 Task: Search for images of flowers, sunsets, or architecture using specific visual features.
Action: Mouse moved to (301, 51)
Screenshot: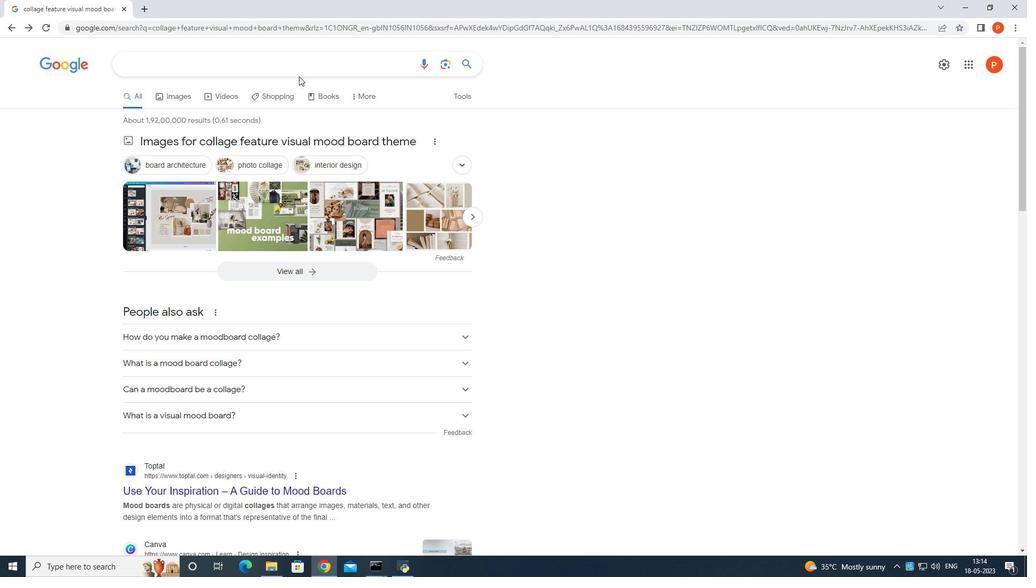 
Action: Mouse pressed left at (301, 51)
Screenshot: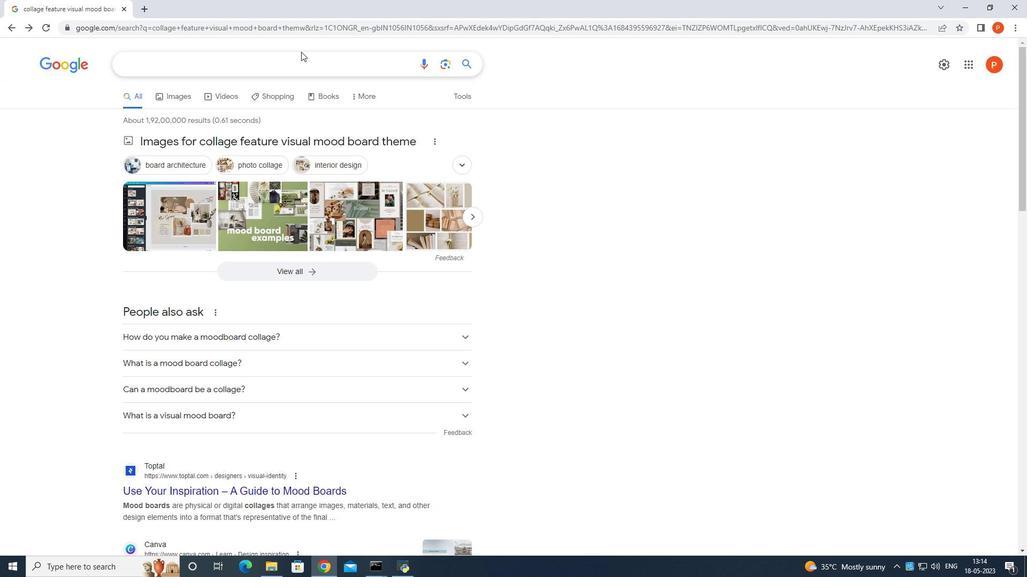 
Action: Mouse moved to (305, 57)
Screenshot: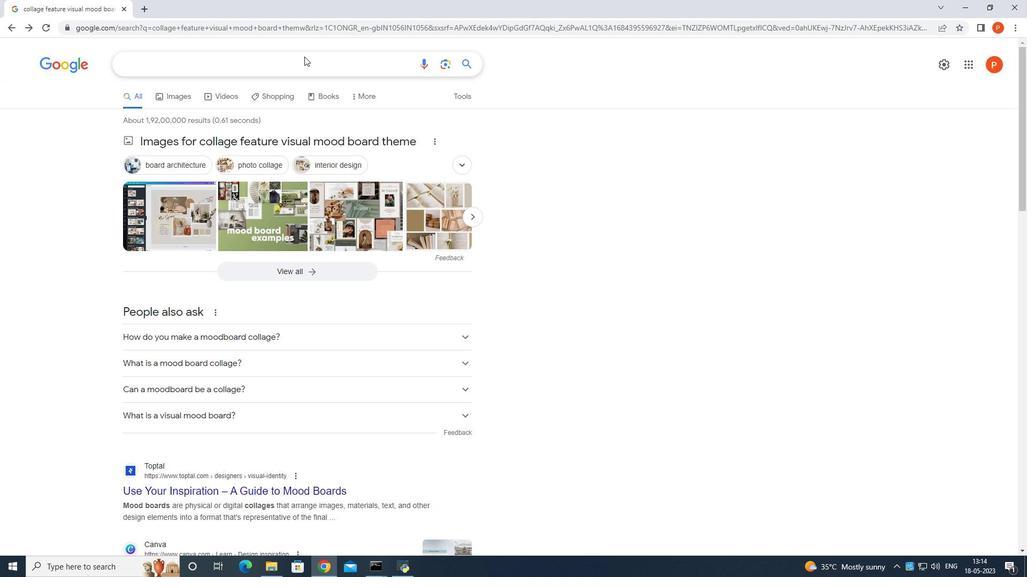 
Action: Mouse pressed left at (305, 57)
Screenshot: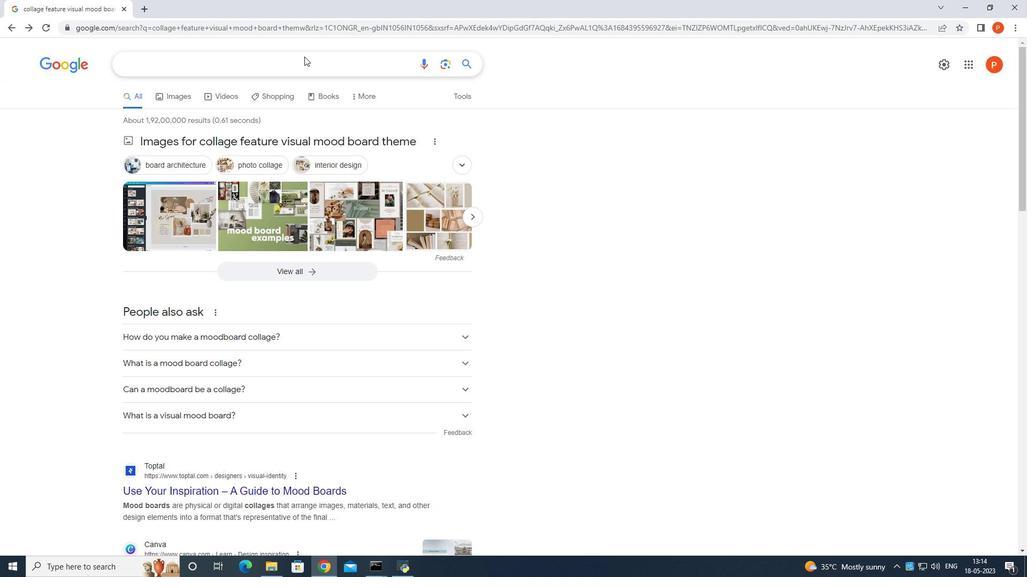 
Action: Mouse moved to (311, 66)
Screenshot: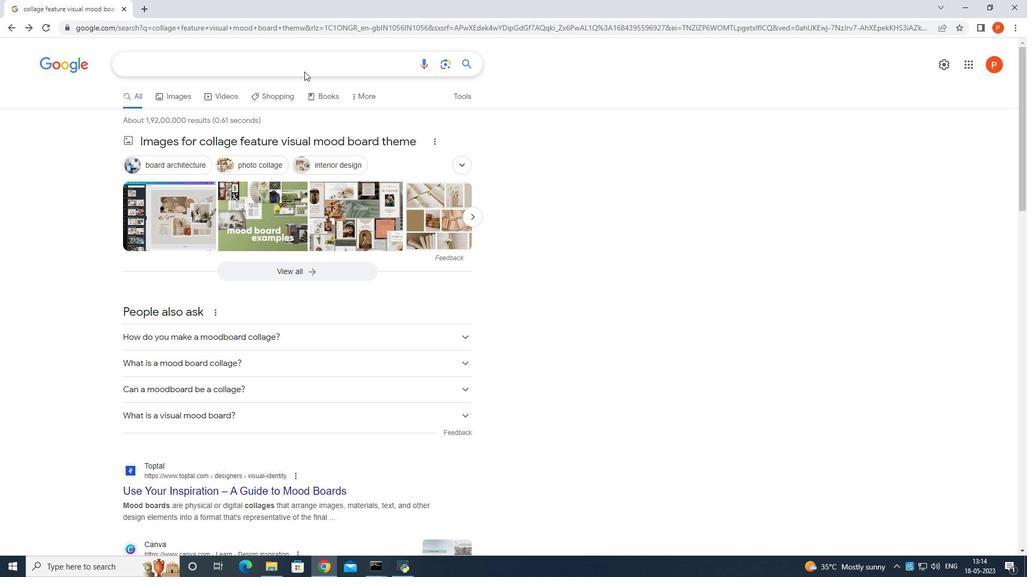 
Action: Mouse pressed left at (311, 66)
Screenshot: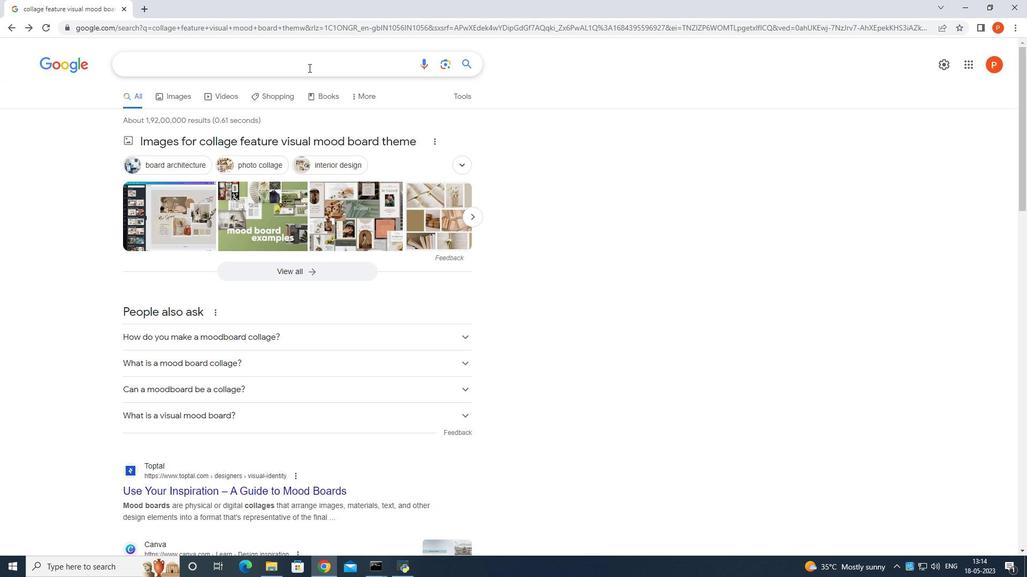 
Action: Mouse moved to (902, 534)
Screenshot: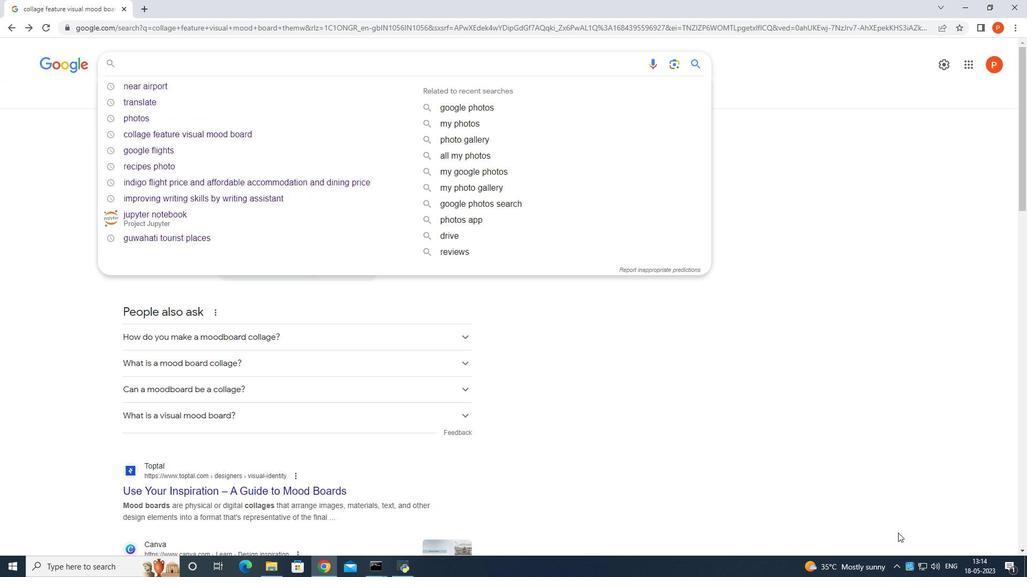 
Action: Key pressed <Key.shift>Photos<Key.space>of<Key.space>such<Key.space>as<Key.space>floer<Key.backspace><Key.backspace>wer<Key.space><Key.backspace>,<Key.space>synset
Screenshot: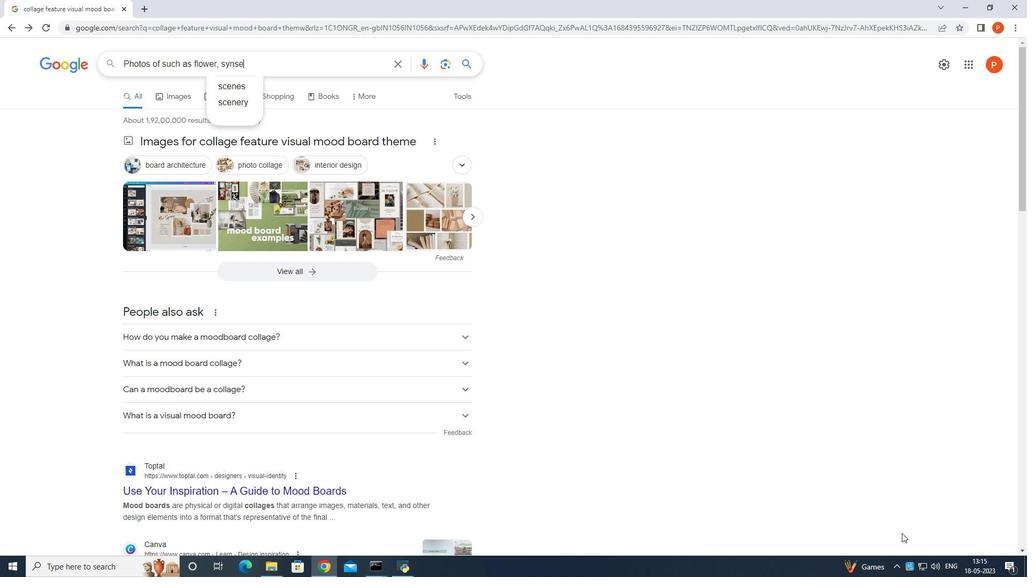 
Action: Mouse moved to (235, 87)
Screenshot: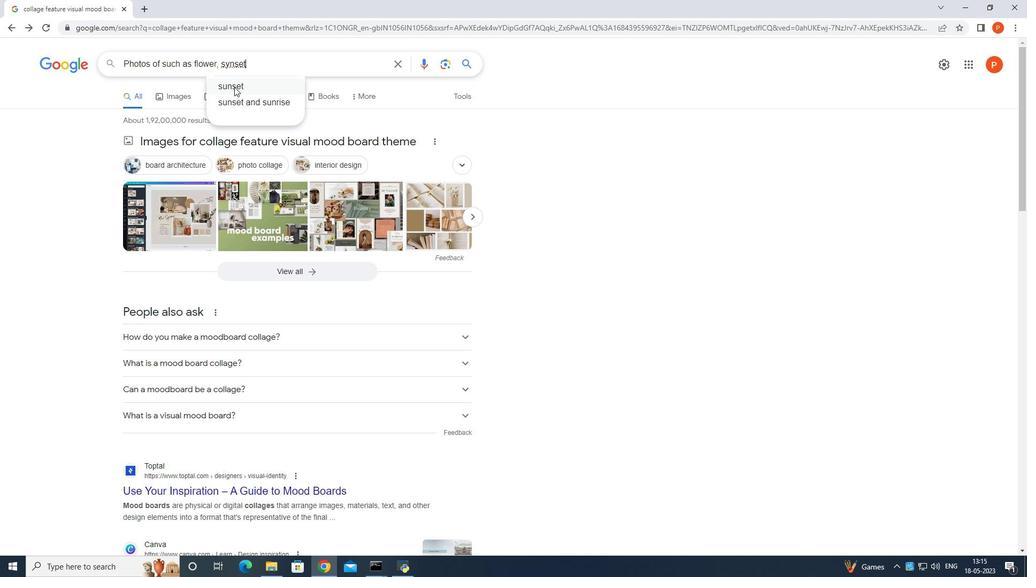 
Action: Mouse pressed left at (235, 87)
Screenshot: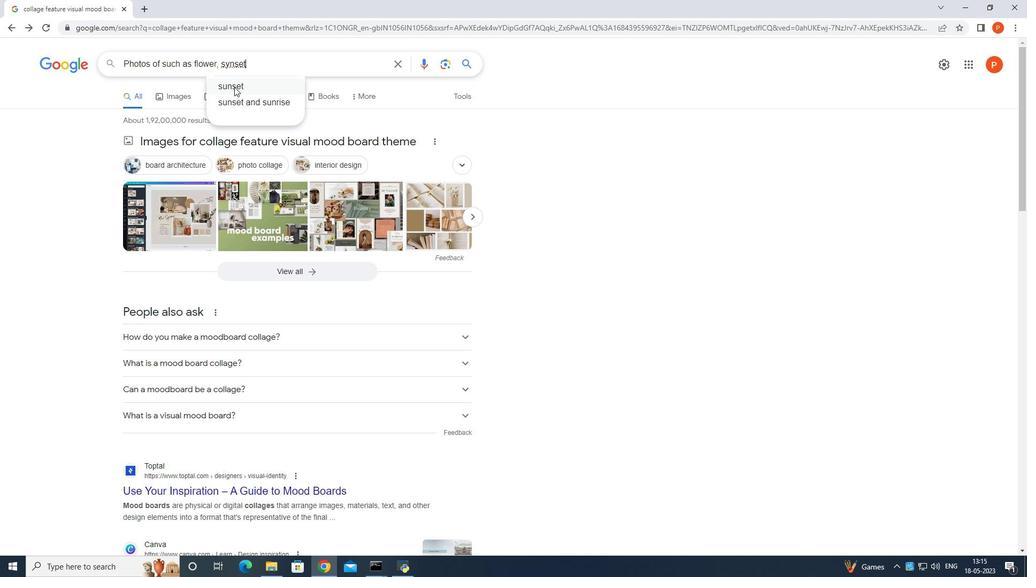 
Action: Mouse moved to (278, 74)
Screenshot: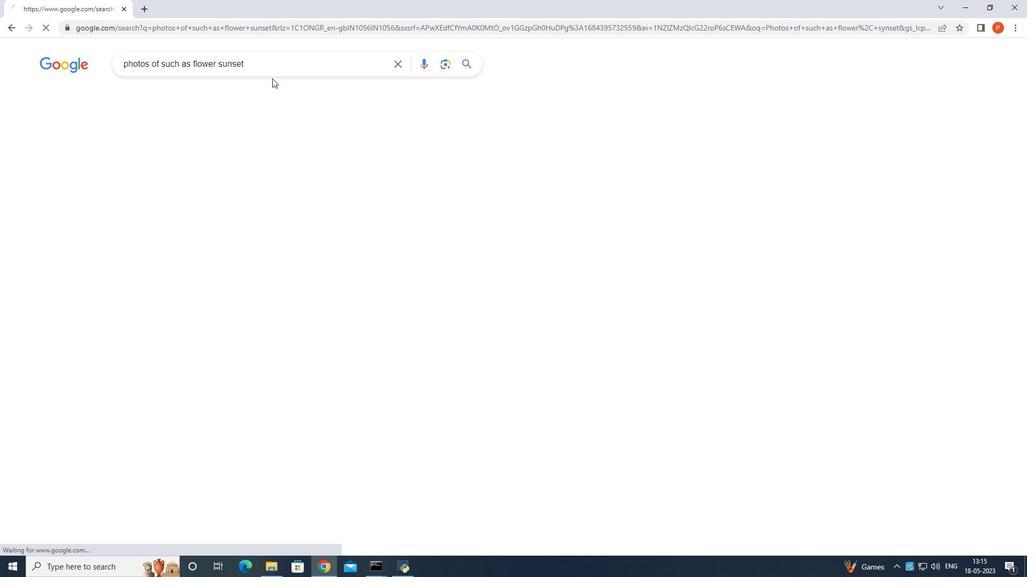 
Action: Mouse pressed left at (278, 74)
Screenshot: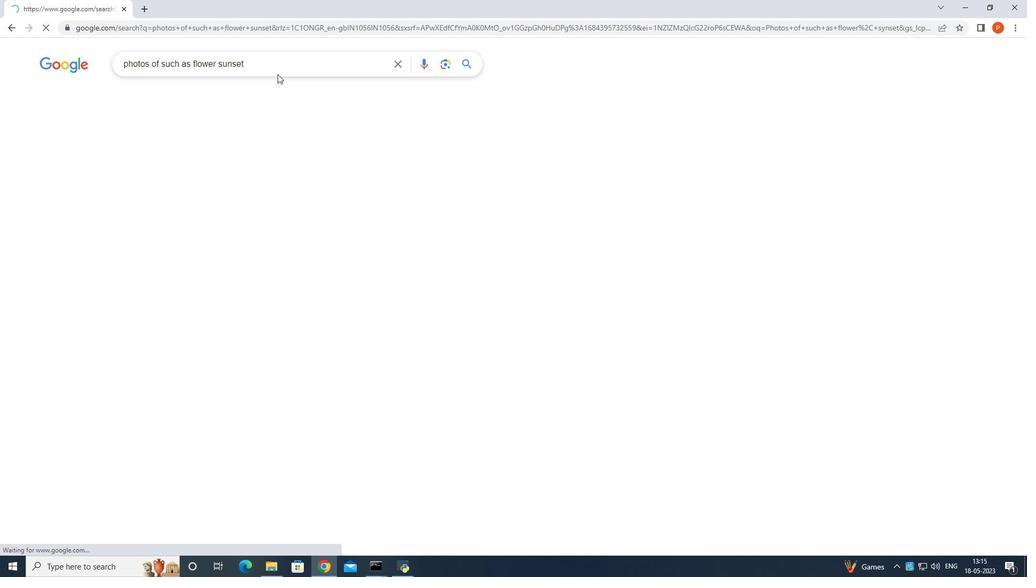 
Action: Mouse moved to (278, 66)
Screenshot: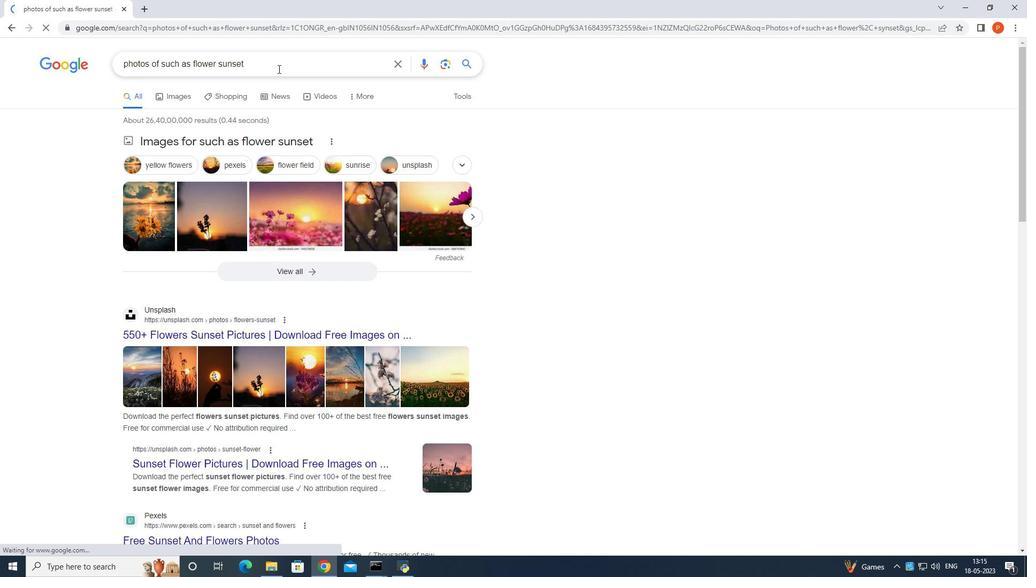 
Action: Mouse pressed left at (278, 66)
Screenshot: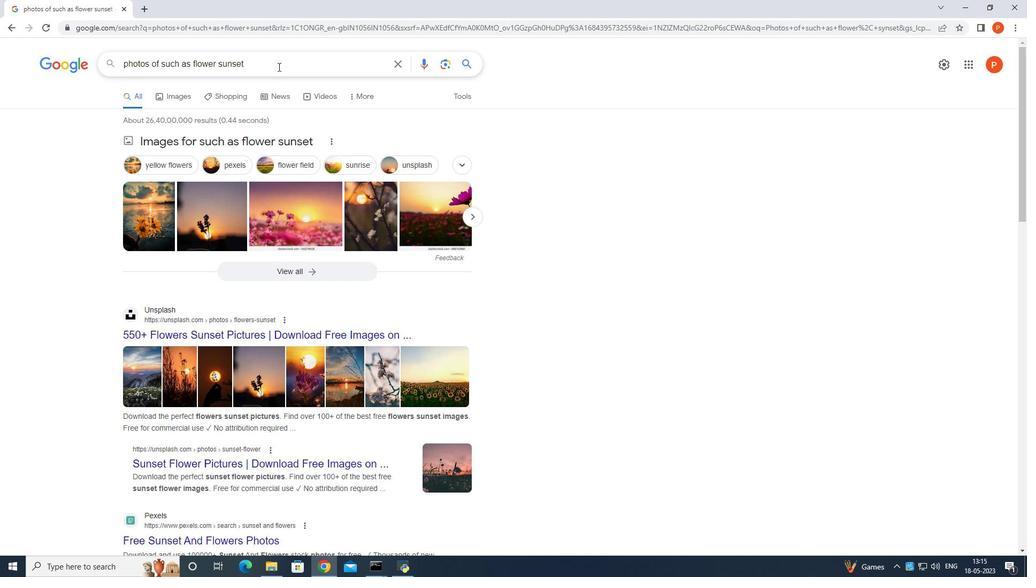 
Action: Key pressed <Key.space>
Screenshot: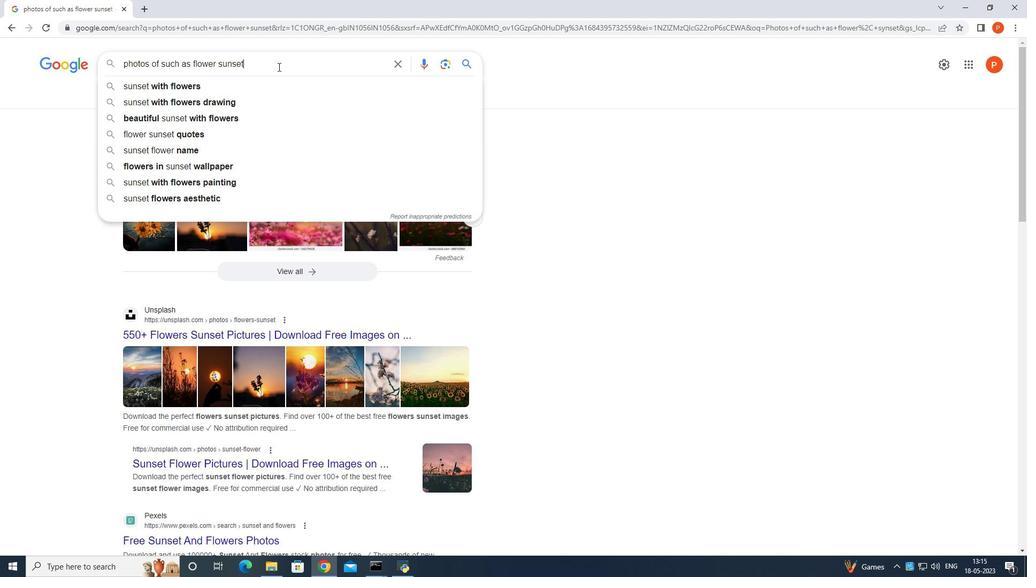 
Action: Mouse moved to (278, 66)
Screenshot: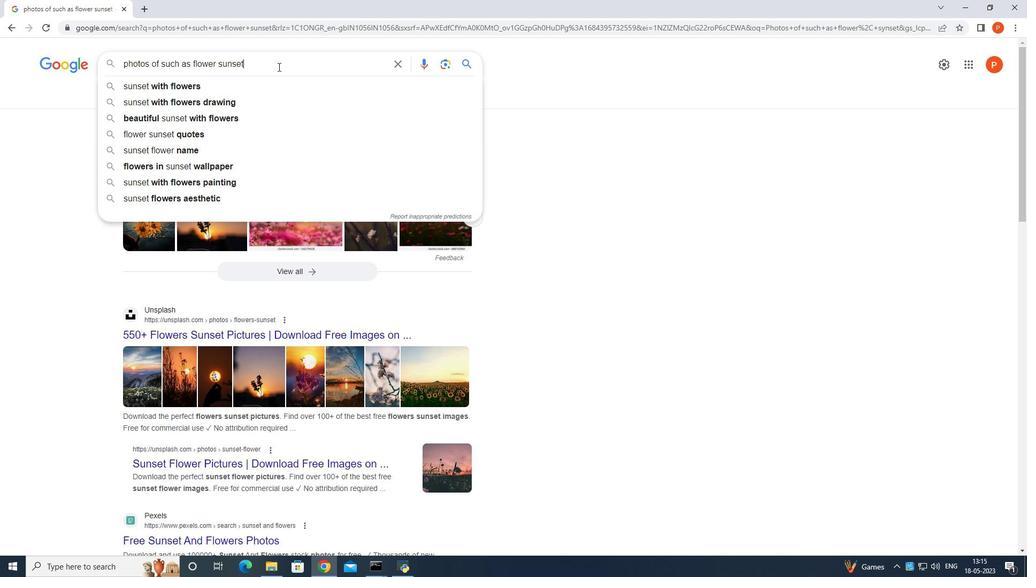 
Action: Key pressed or<Key.space><Key.shift>Architeccture<Key.space>
Screenshot: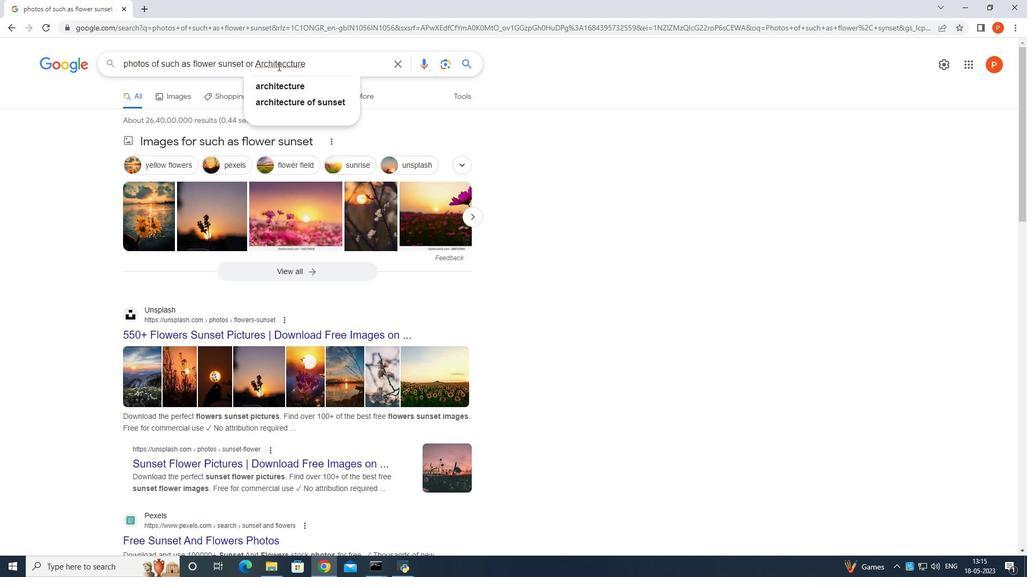 
Action: Mouse moved to (277, 66)
Screenshot: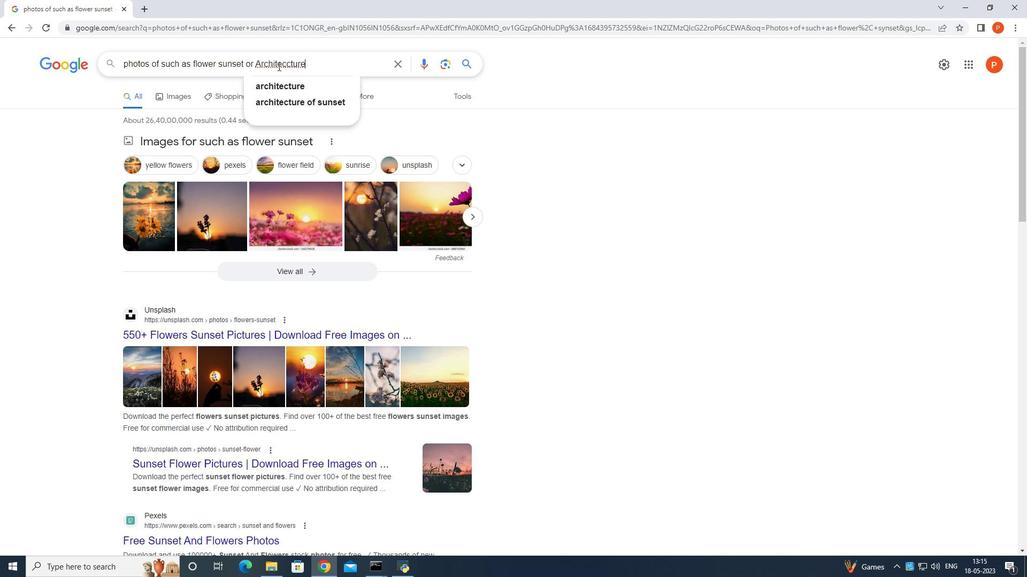 
Action: Key pressed <Key.enter>
Screenshot: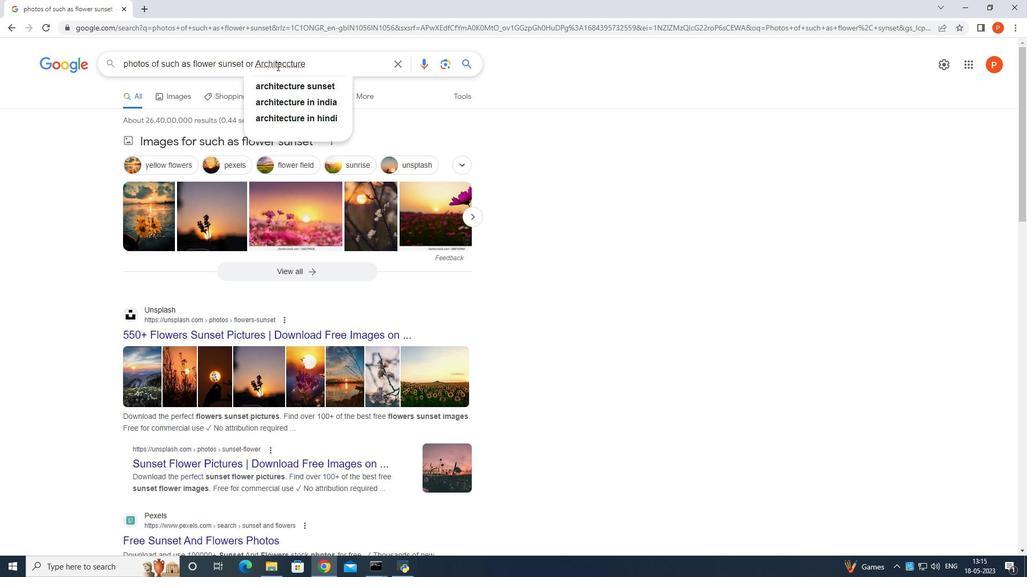 
Action: Mouse moved to (296, 305)
Screenshot: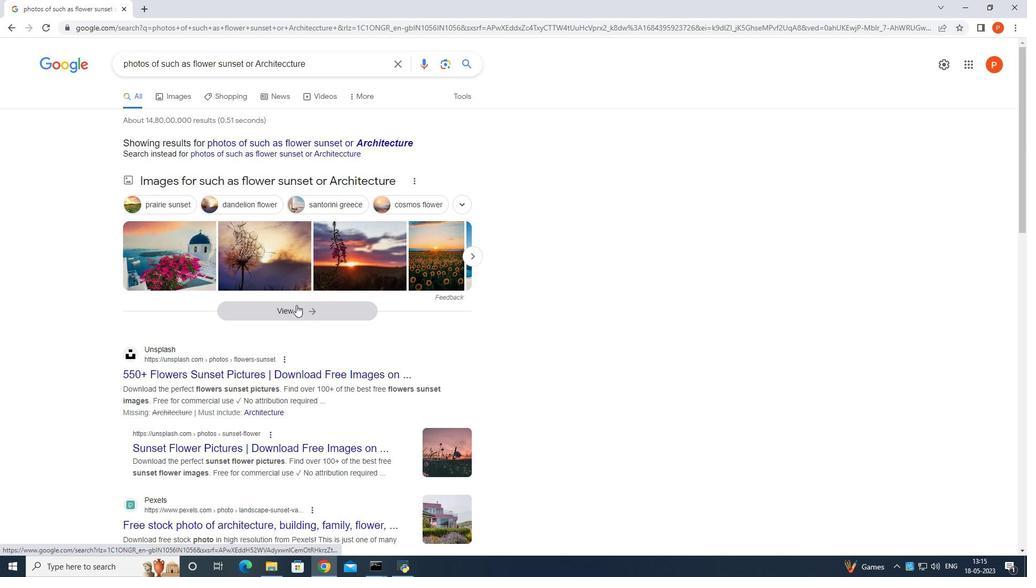 
Action: Mouse pressed left at (296, 305)
Screenshot: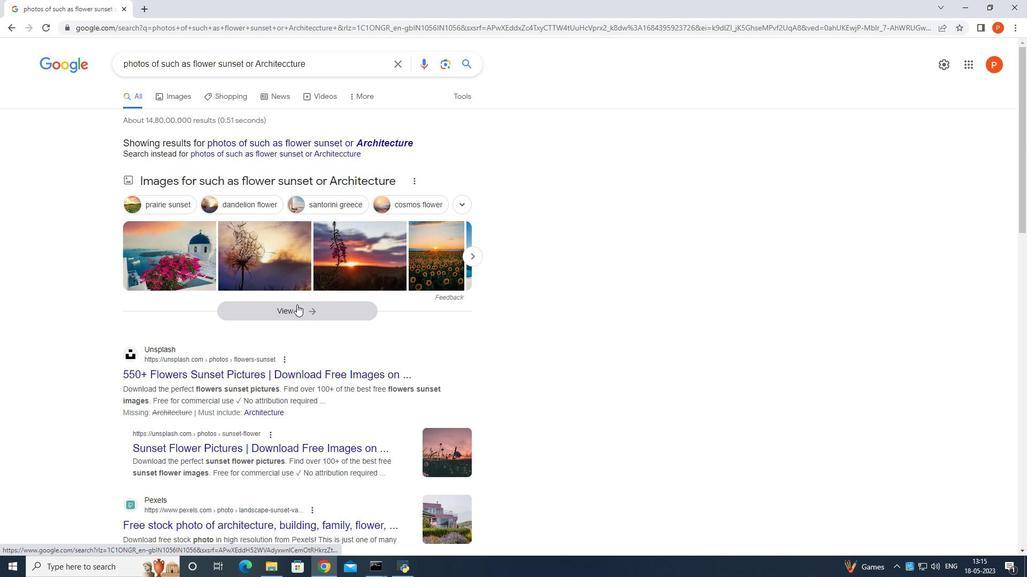 
Action: Mouse moved to (138, 203)
Screenshot: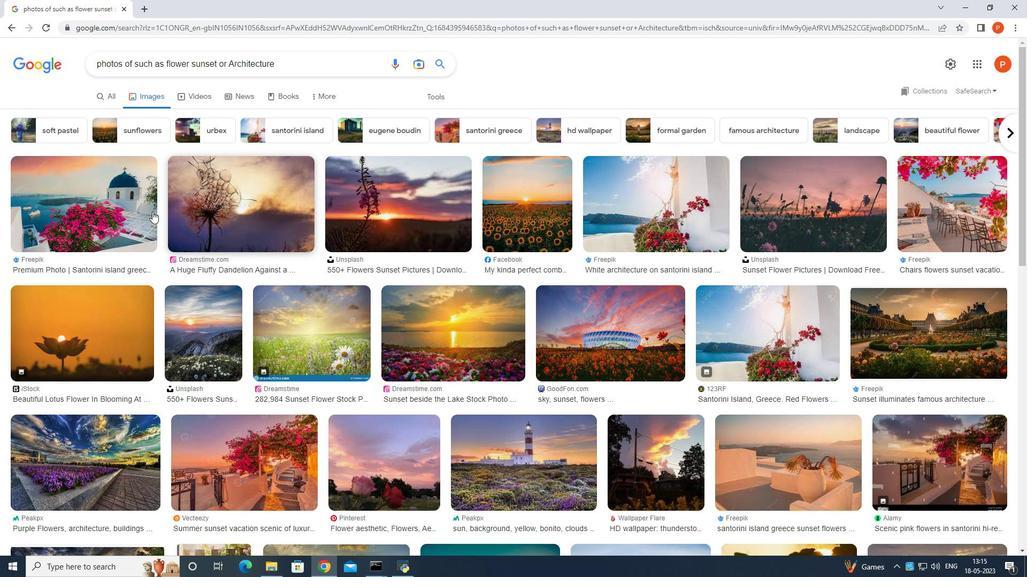 
Action: Mouse pressed left at (138, 203)
Screenshot: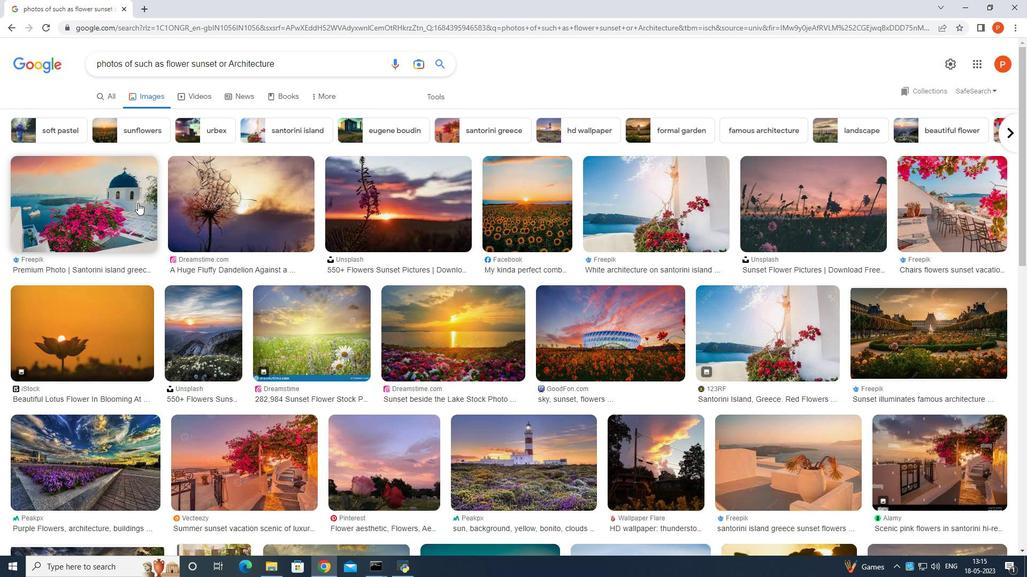
Action: Mouse moved to (522, 365)
Screenshot: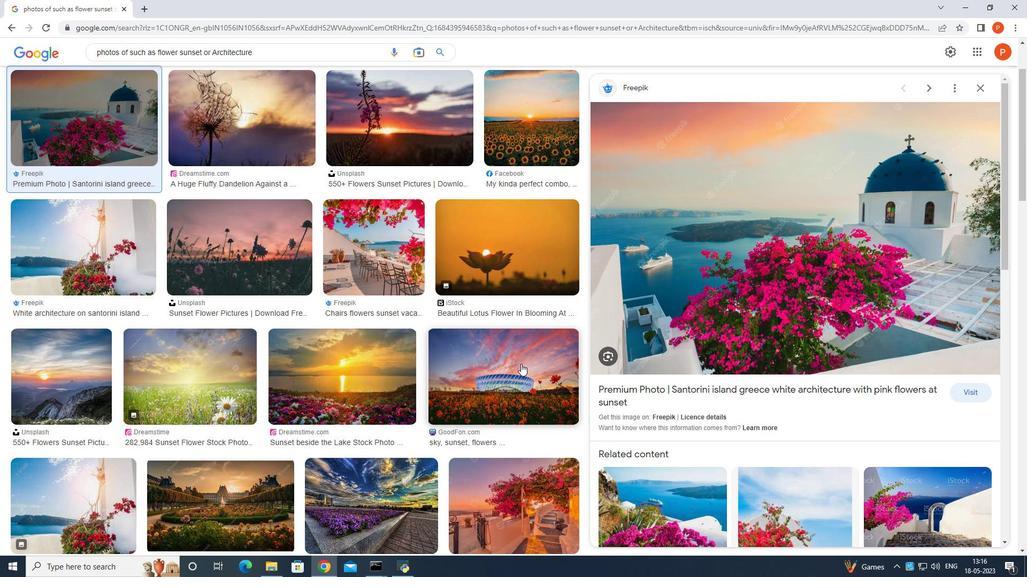 
Action: Mouse scrolled (522, 364) with delta (0, 0)
Screenshot: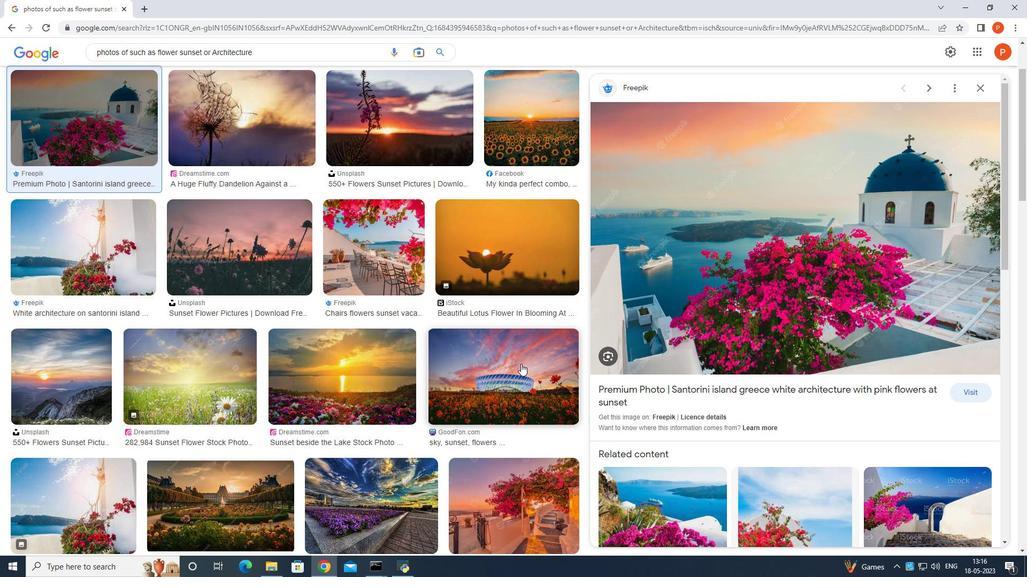 
Action: Mouse moved to (524, 369)
Screenshot: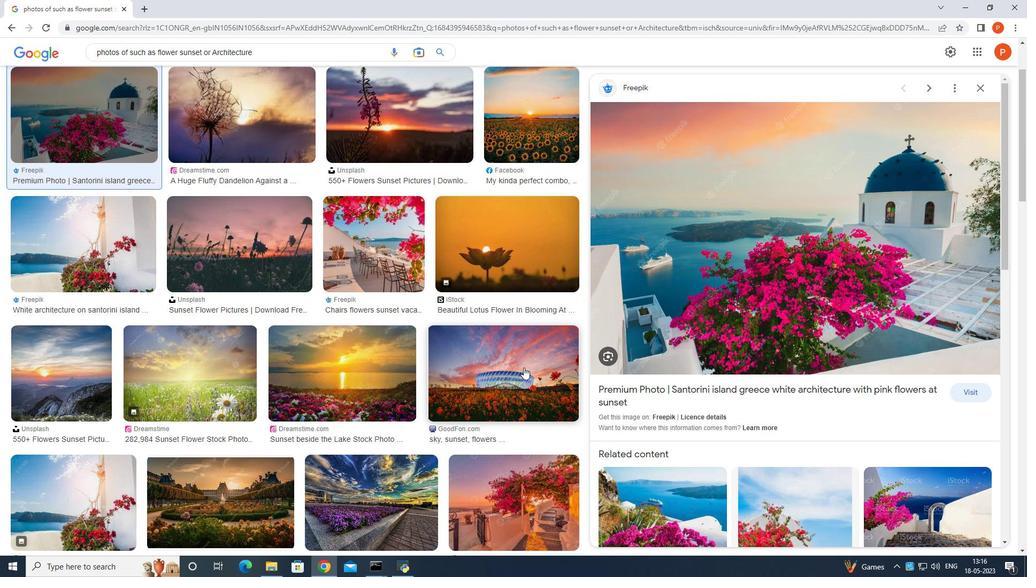 
Action: Mouse scrolled (524, 369) with delta (0, 0)
Screenshot: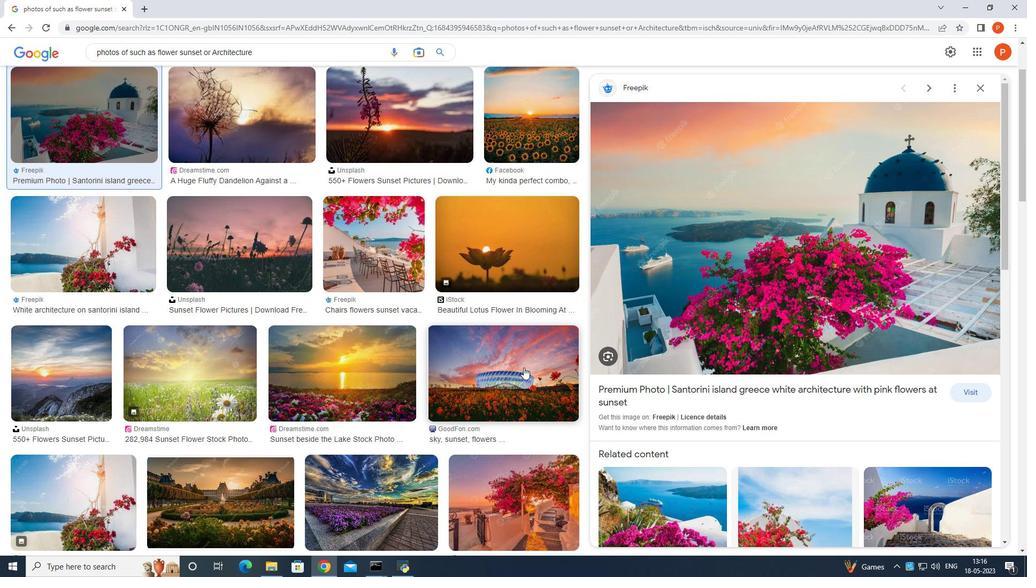 
Action: Mouse moved to (712, 336)
Screenshot: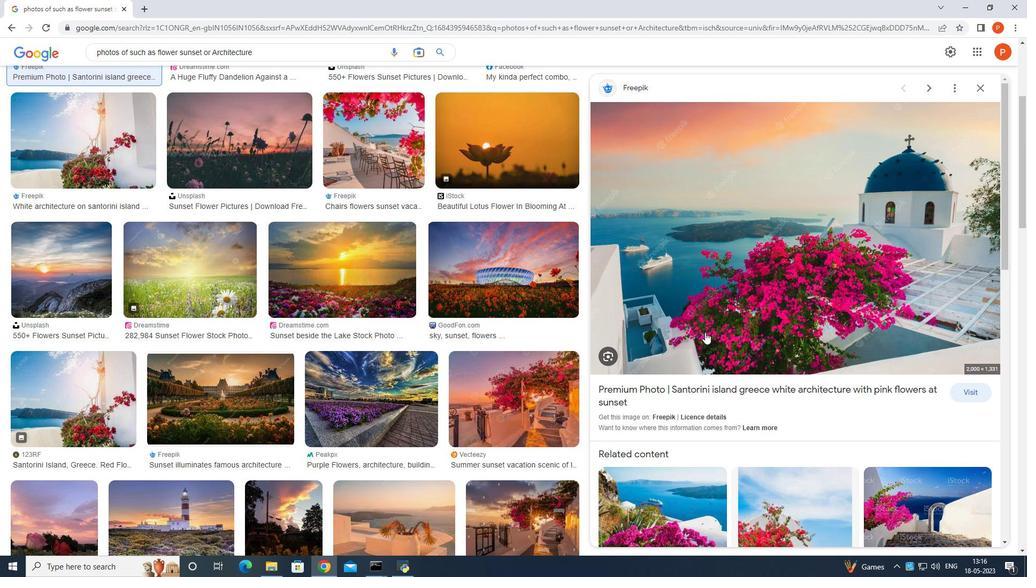 
Action: Mouse scrolled (712, 335) with delta (0, 0)
Screenshot: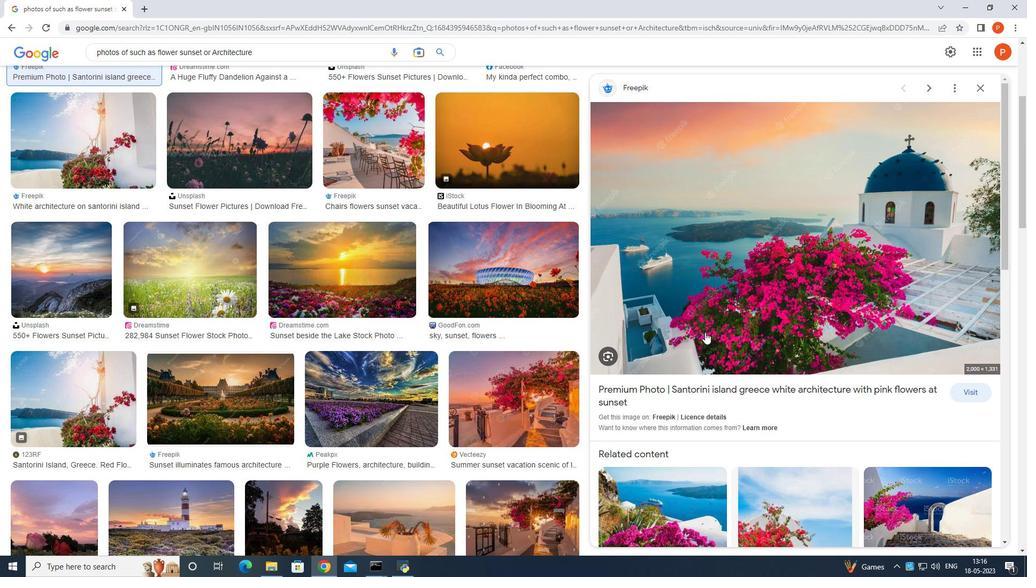 
Action: Mouse moved to (712, 336)
Screenshot: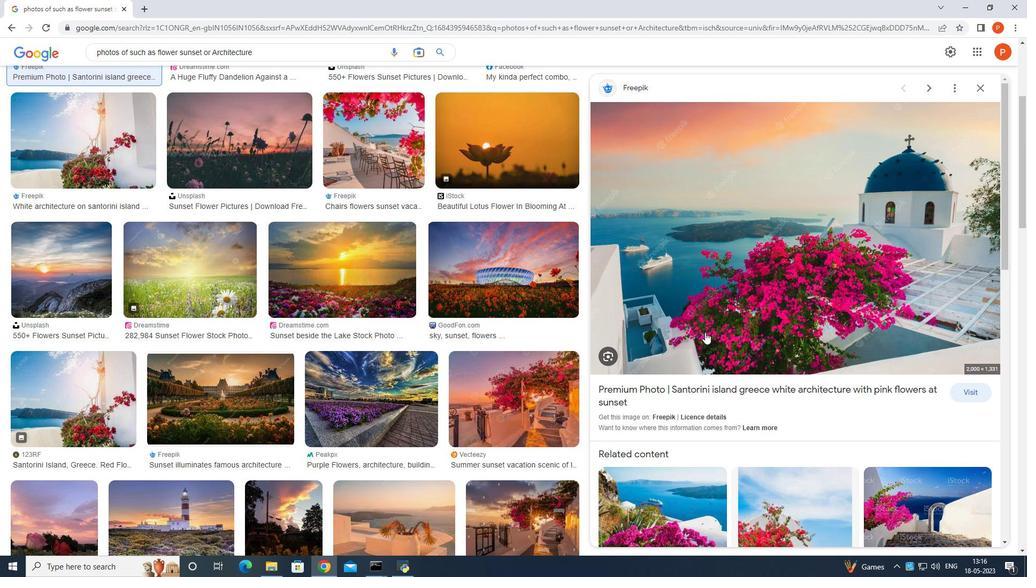 
Action: Mouse scrolled (712, 336) with delta (0, 0)
Screenshot: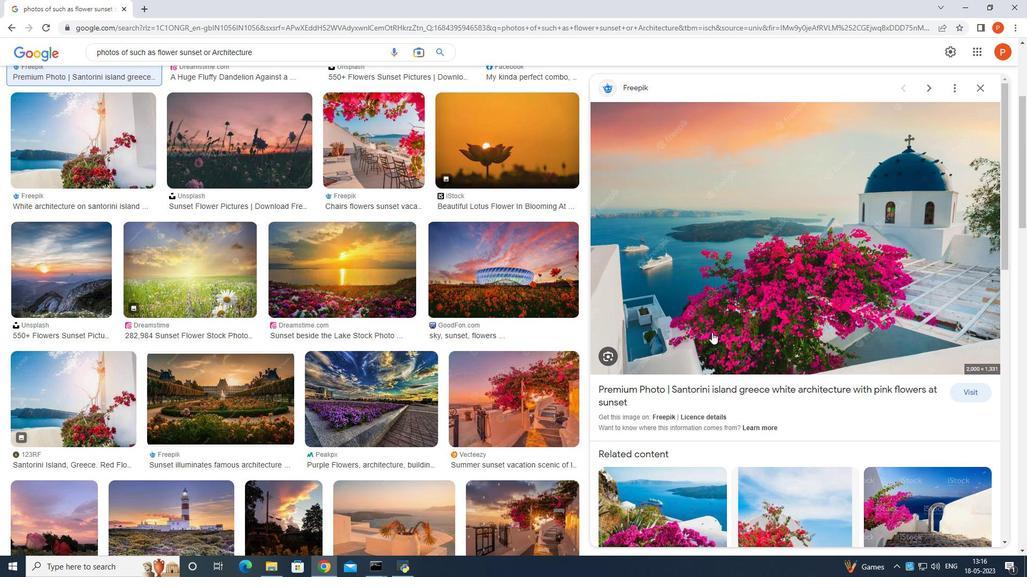 
Action: Mouse scrolled (712, 336) with delta (0, 0)
Screenshot: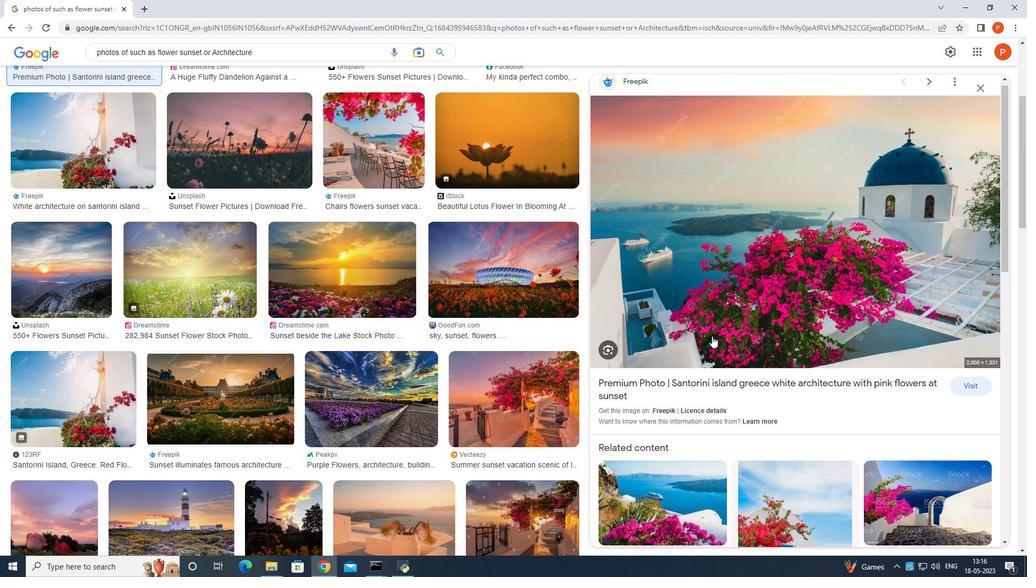
Action: Mouse moved to (711, 339)
Screenshot: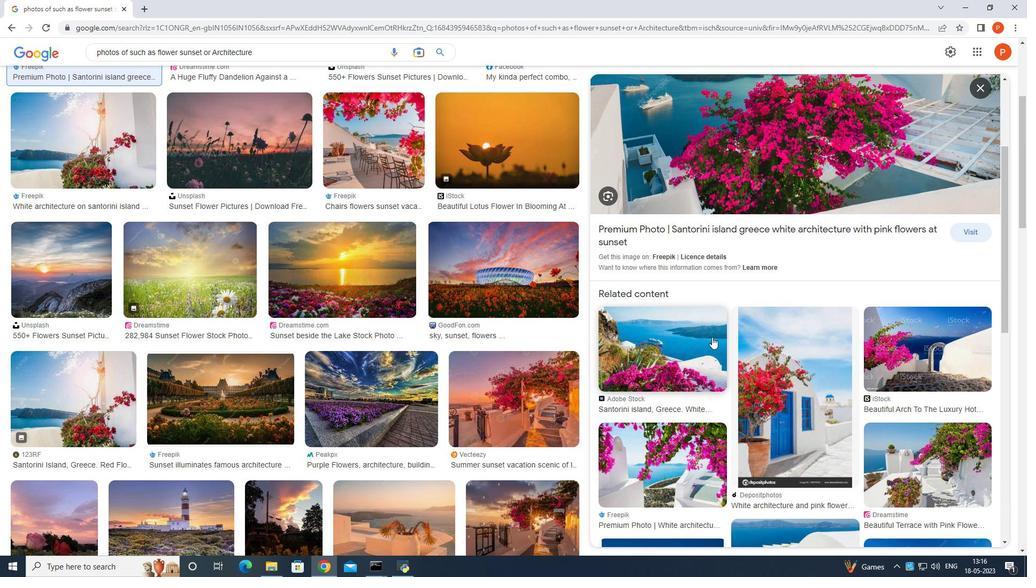 
Action: Mouse scrolled (711, 338) with delta (0, 0)
Screenshot: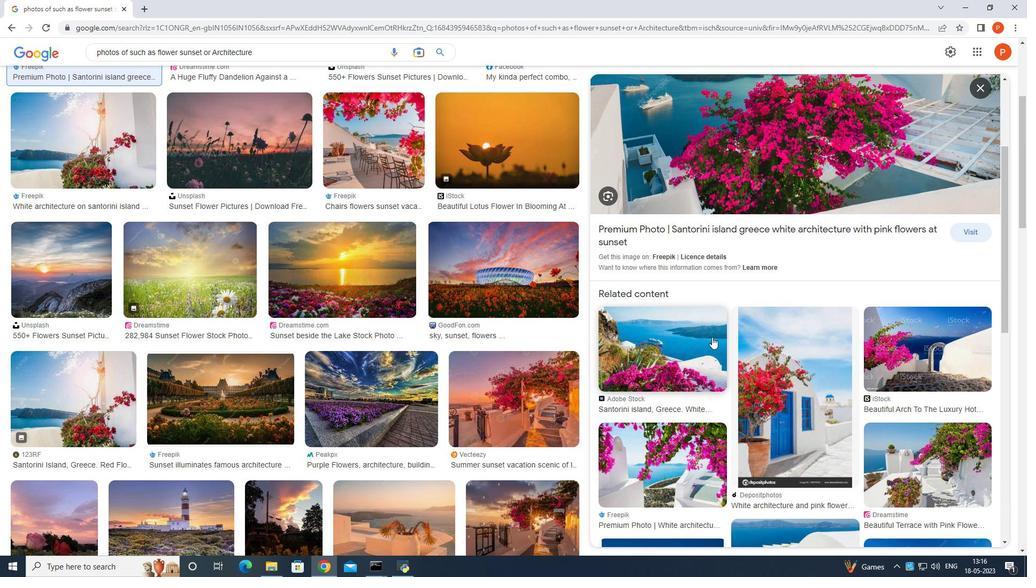 
Action: Mouse moved to (710, 341)
Screenshot: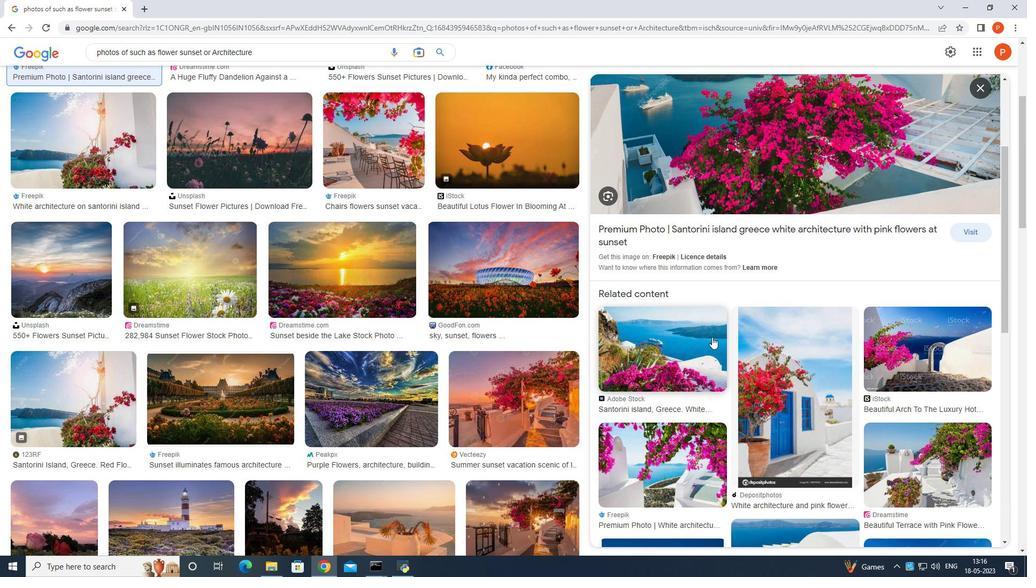 
Action: Mouse scrolled (710, 340) with delta (0, 0)
Screenshot: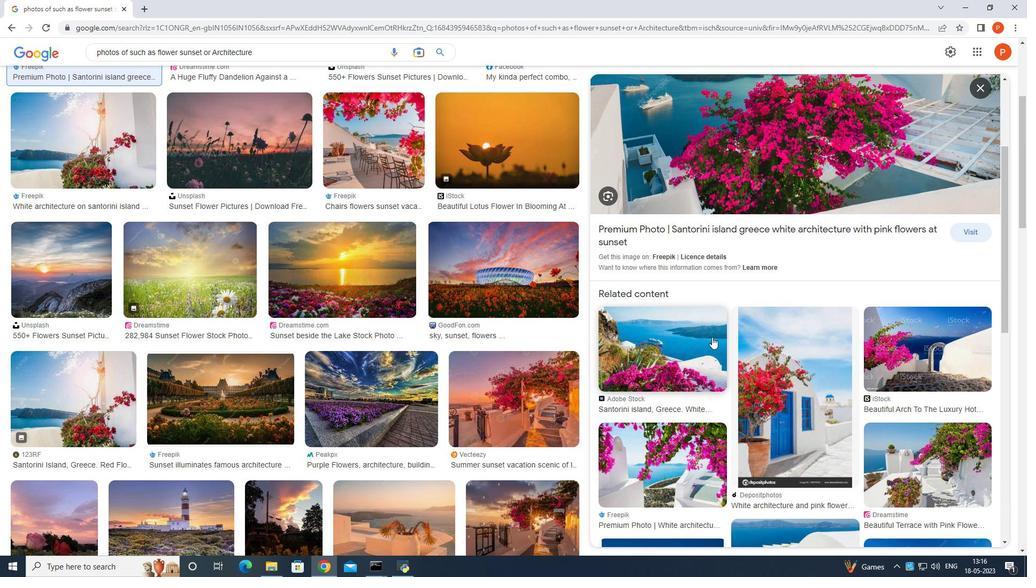 
Action: Mouse moved to (709, 342)
Screenshot: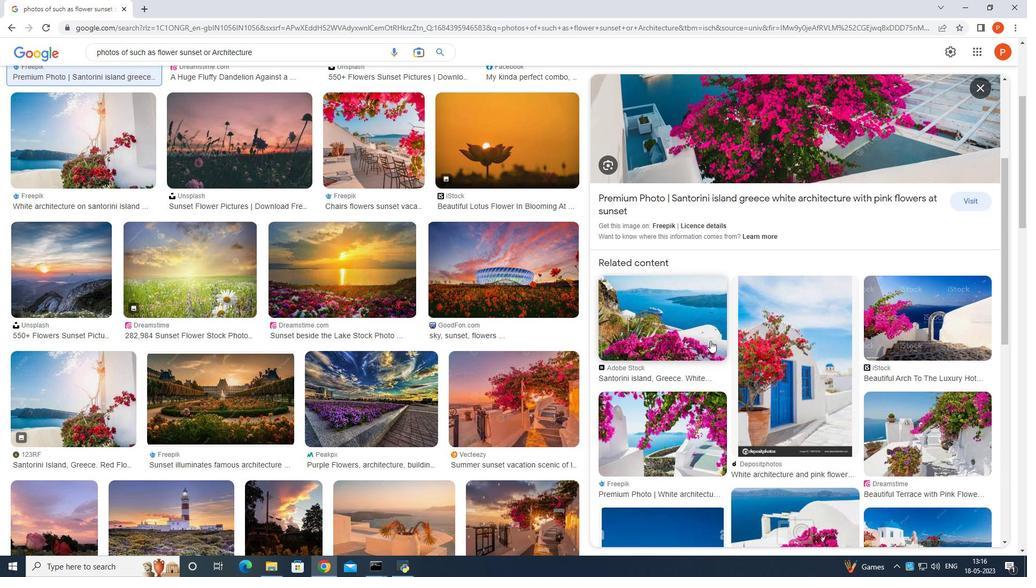
Action: Mouse scrolled (709, 342) with delta (0, 0)
Screenshot: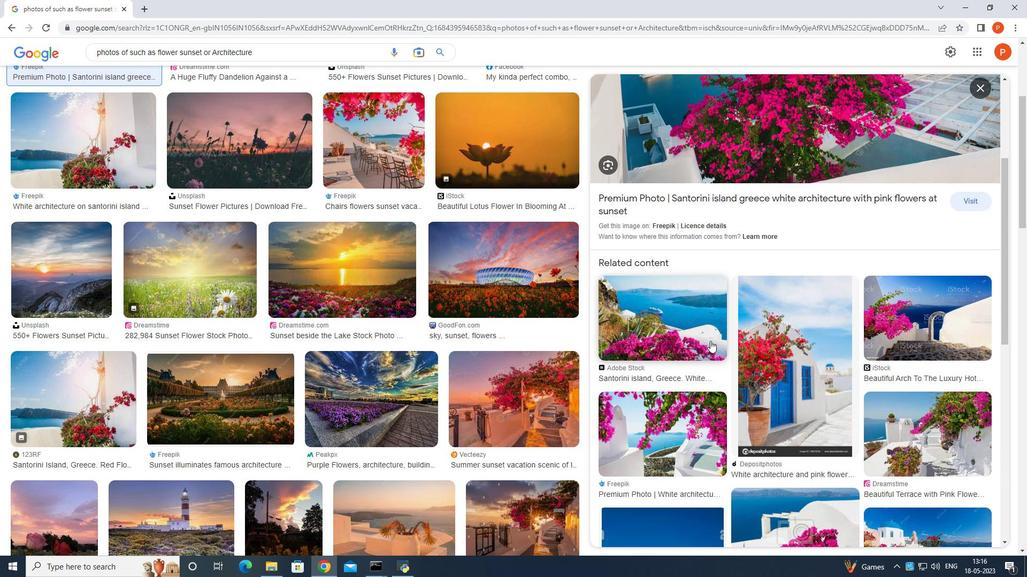 
Action: Mouse moved to (708, 344)
Screenshot: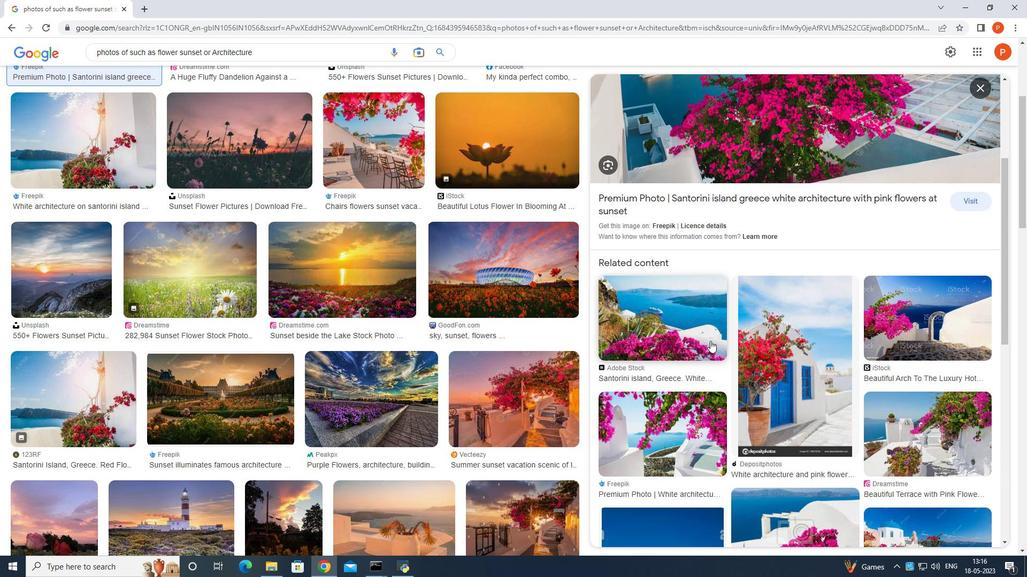 
Action: Mouse scrolled (708, 343) with delta (0, 0)
Screenshot: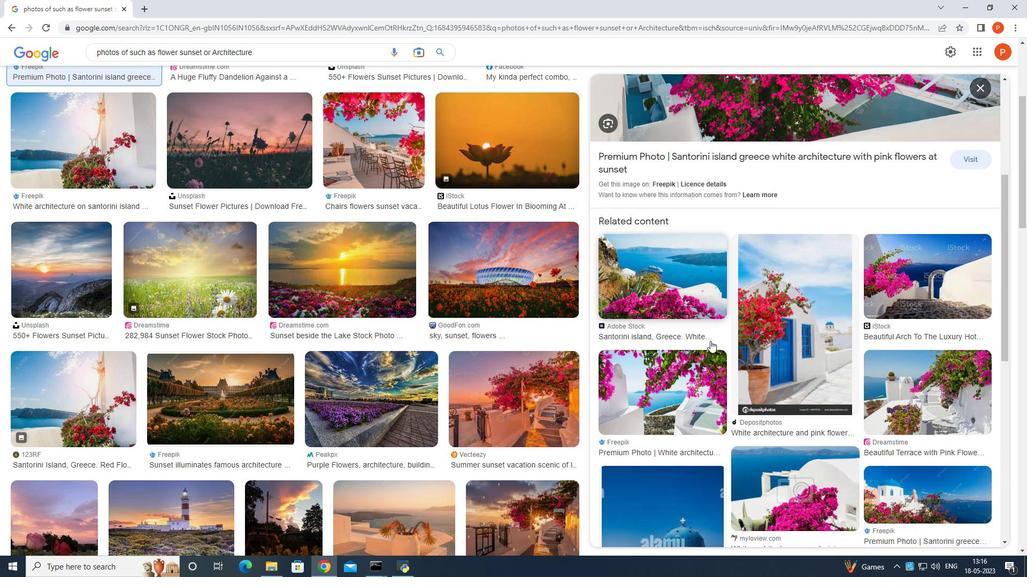 
Action: Mouse scrolled (708, 343) with delta (0, 0)
Screenshot: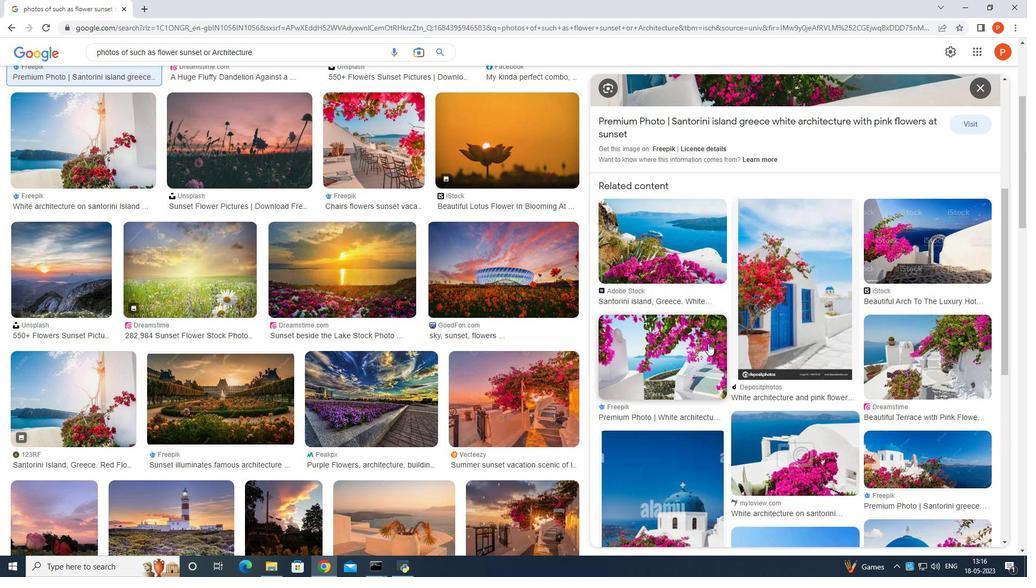 
Action: Mouse scrolled (708, 344) with delta (0, 0)
Screenshot: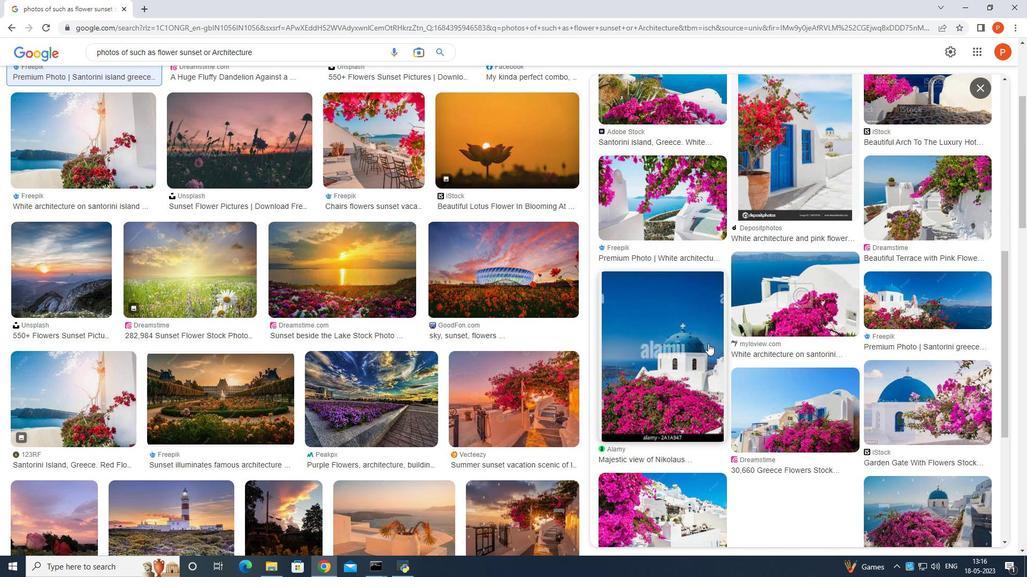 
Action: Mouse scrolled (708, 344) with delta (0, 0)
Screenshot: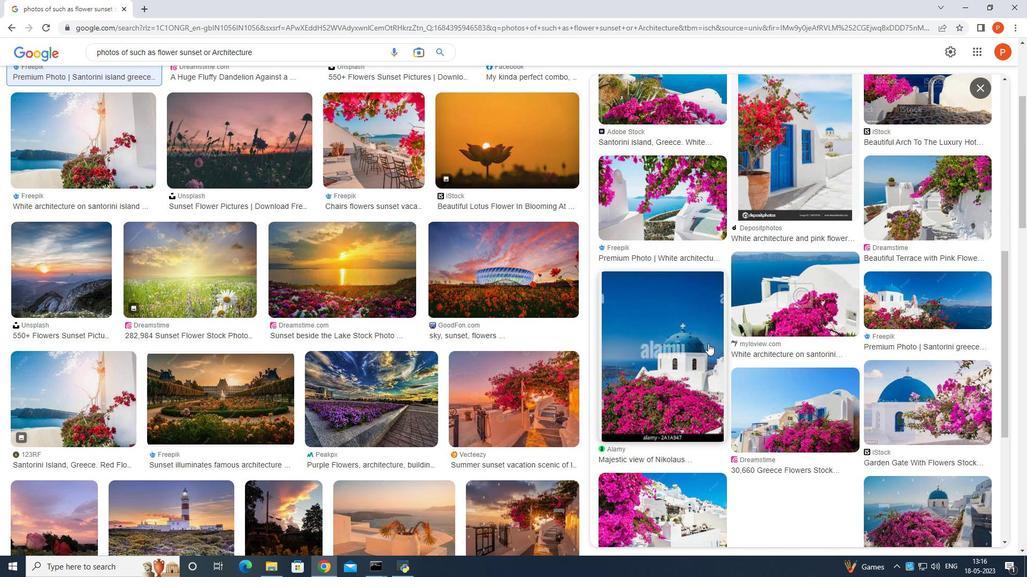
Action: Mouse moved to (311, 55)
Screenshot: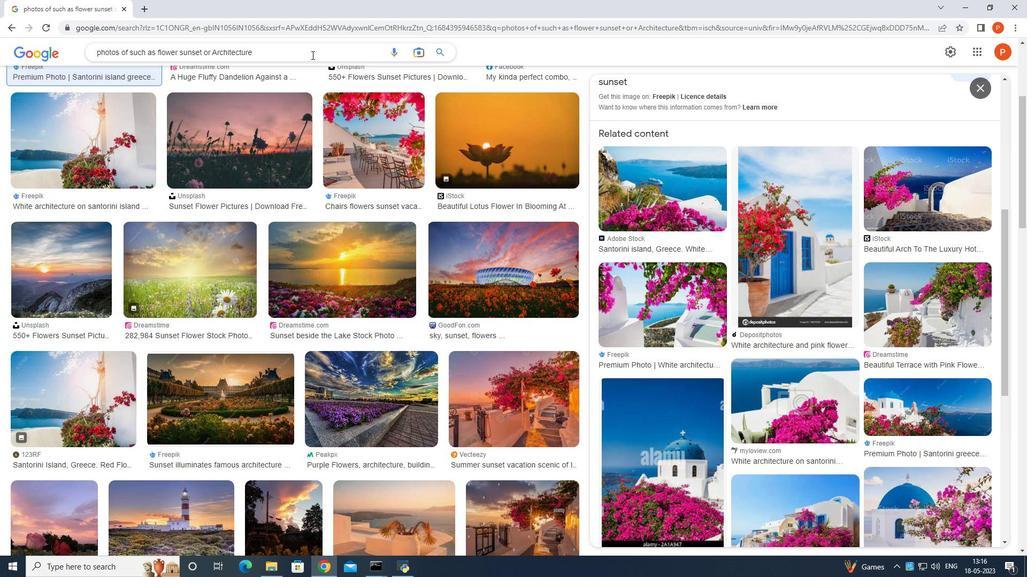
Action: Mouse pressed left at (311, 55)
Screenshot: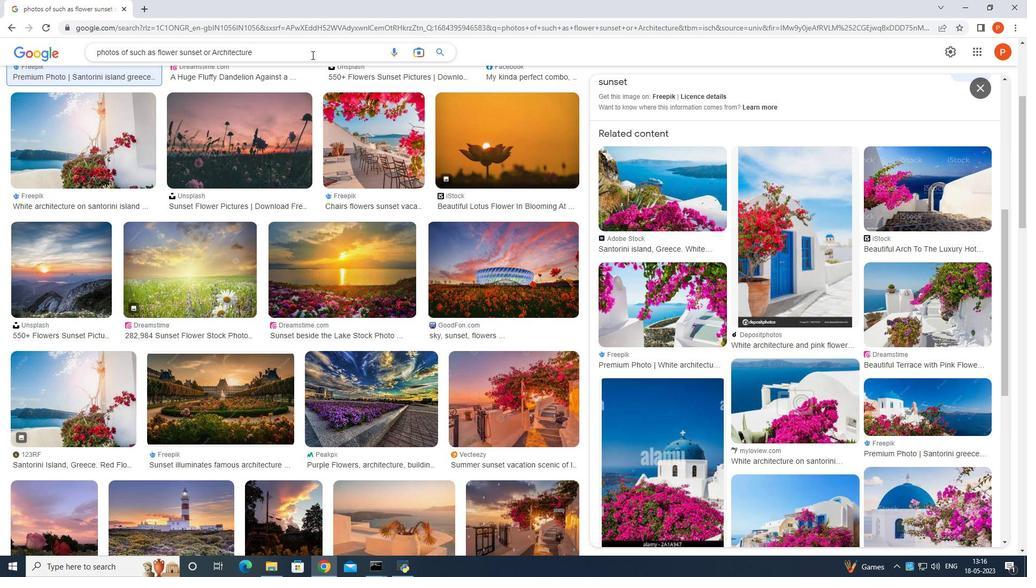 
Action: Mouse moved to (312, 56)
Screenshot: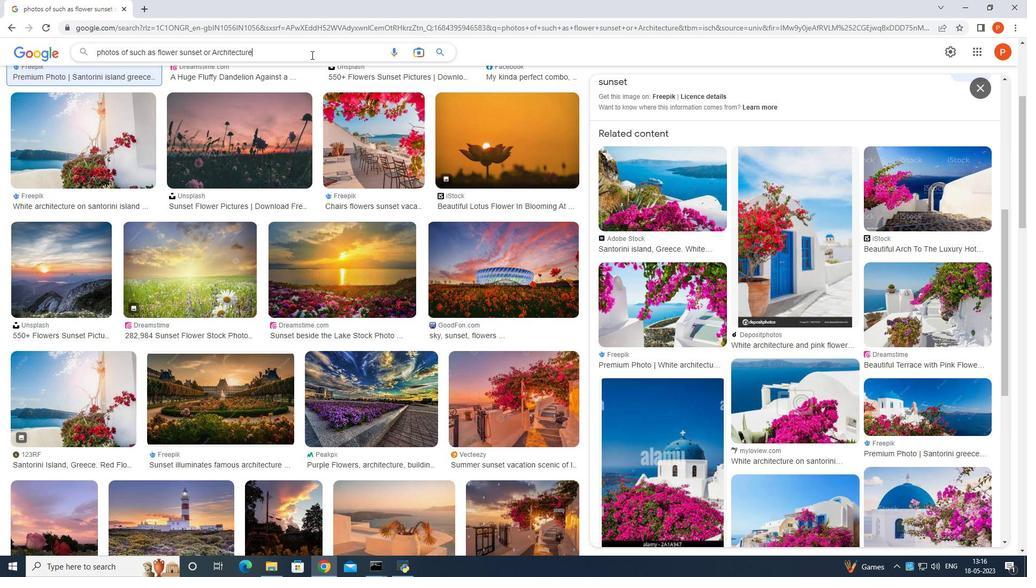 
Action: Key pressed <Key.space>using<Key.space>the<Key.space>visual<Key.space>features<Key.enter>
Screenshot: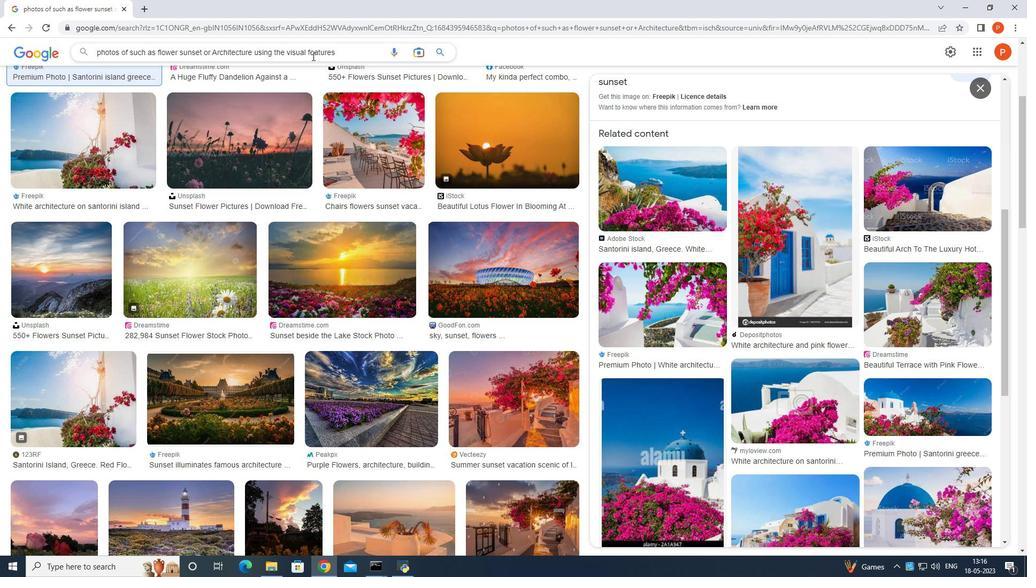 
Action: Mouse moved to (394, 188)
Screenshot: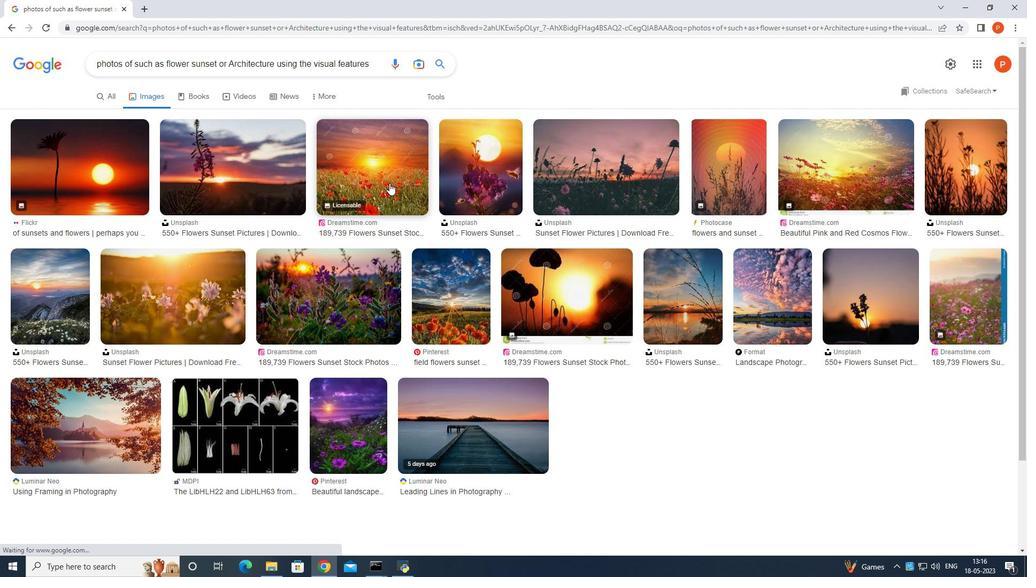 
Action: Mouse scrolled (394, 187) with delta (0, 0)
Screenshot: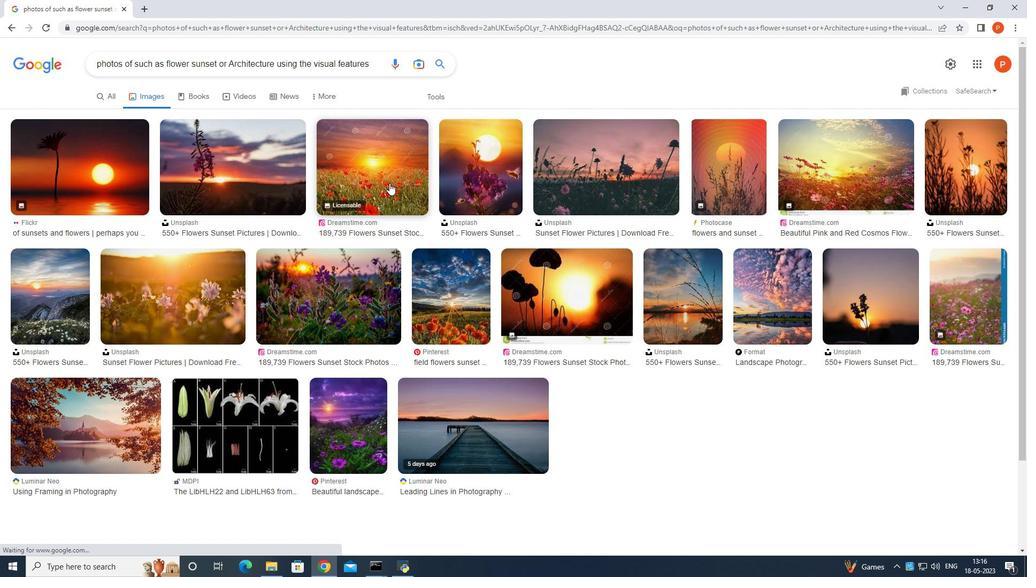 
Action: Mouse moved to (394, 188)
Screenshot: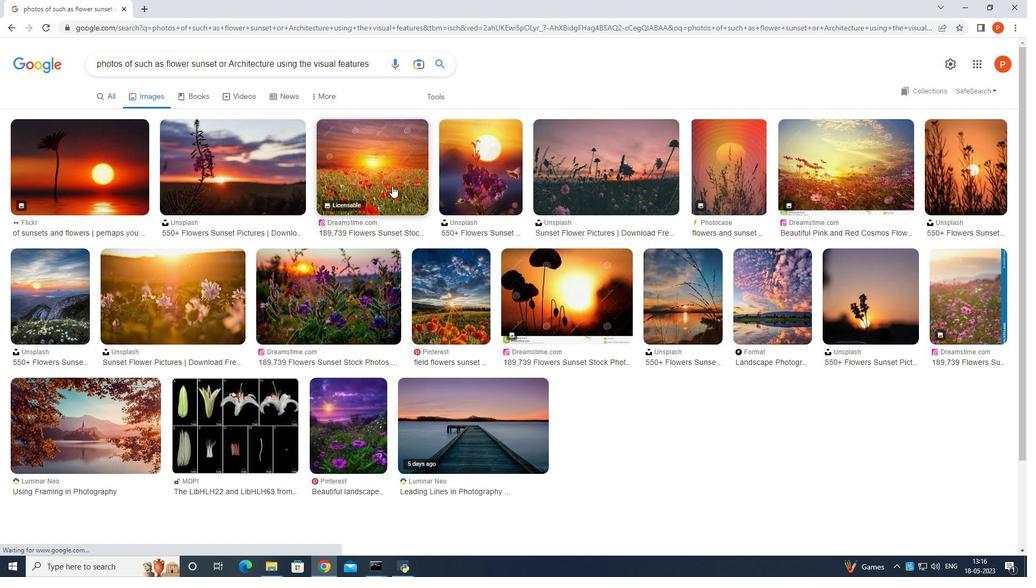 
Action: Mouse scrolled (394, 187) with delta (0, 0)
Screenshot: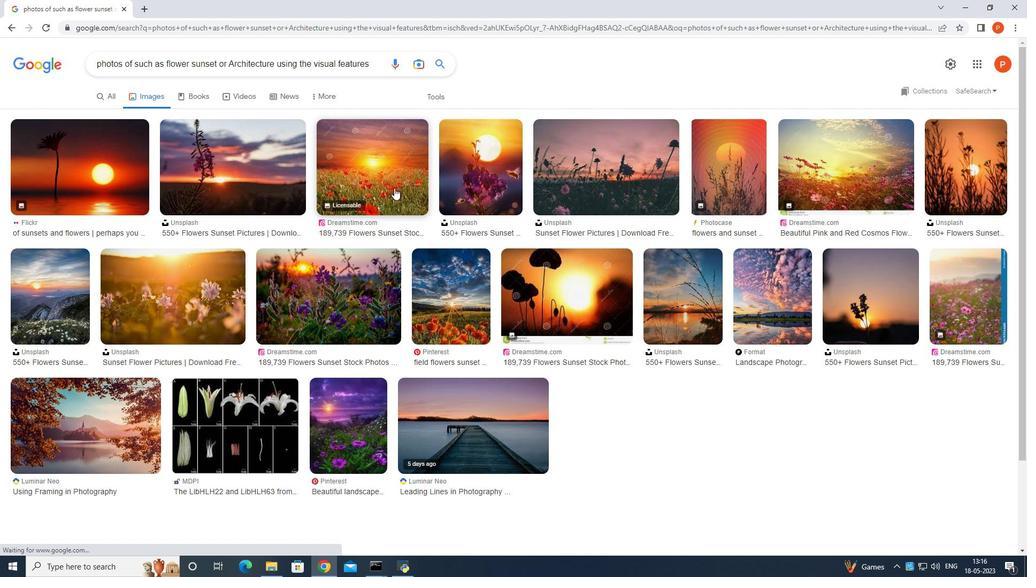 
Action: Mouse moved to (395, 189)
Screenshot: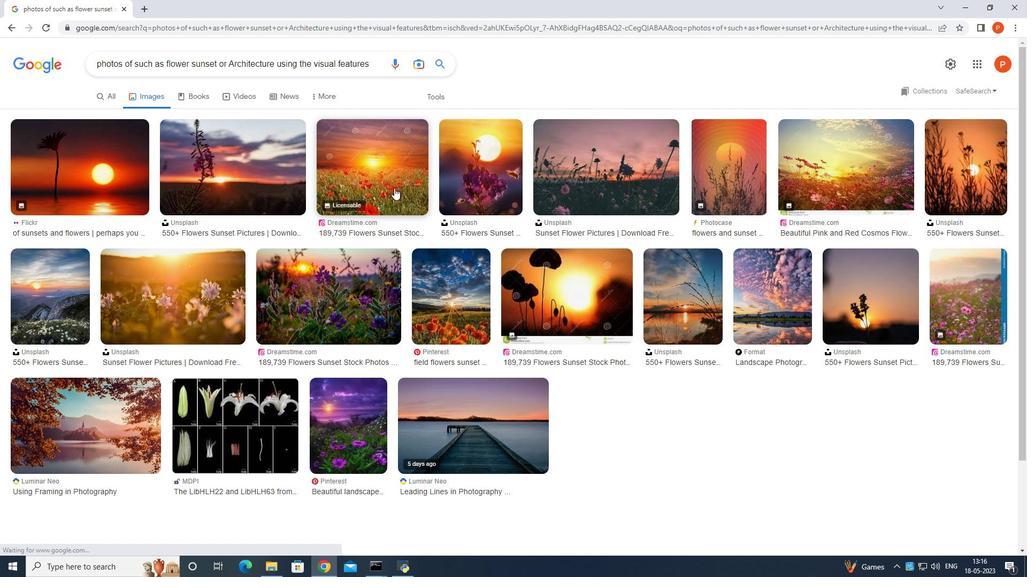 
Action: Mouse scrolled (395, 189) with delta (0, 0)
Screenshot: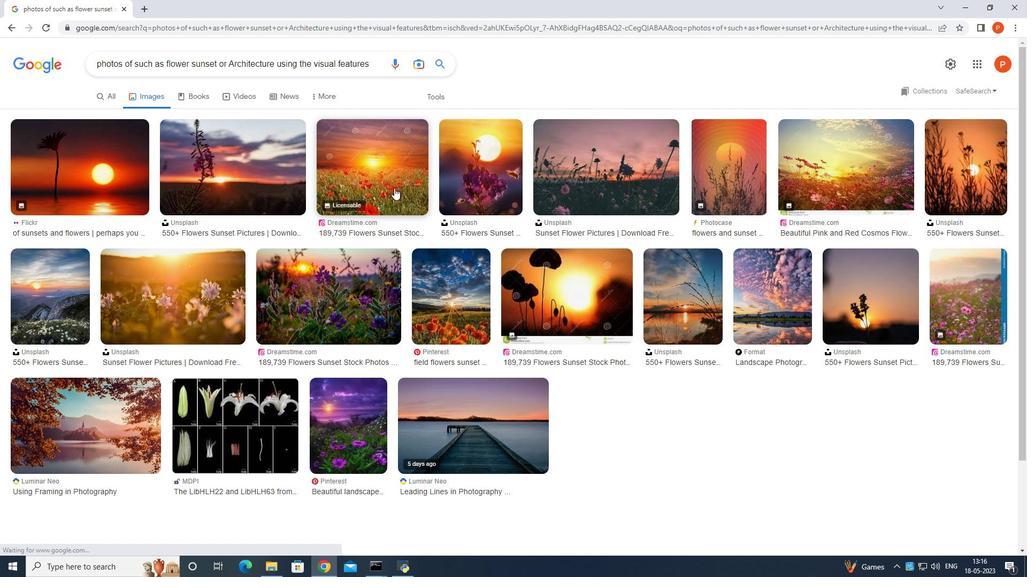 
Action: Mouse moved to (252, 209)
Screenshot: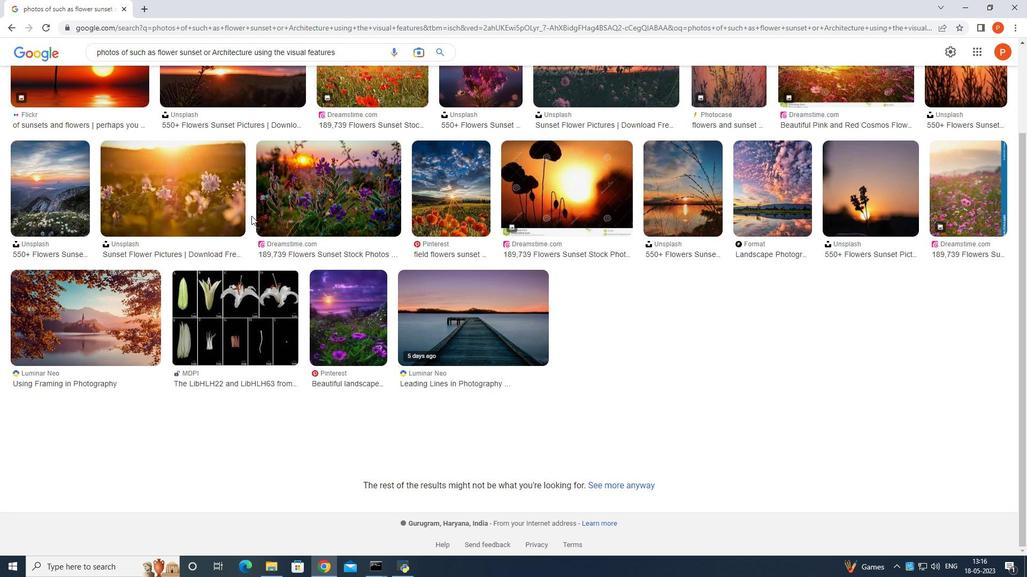 
Action: Mouse scrolled (252, 208) with delta (0, 0)
Screenshot: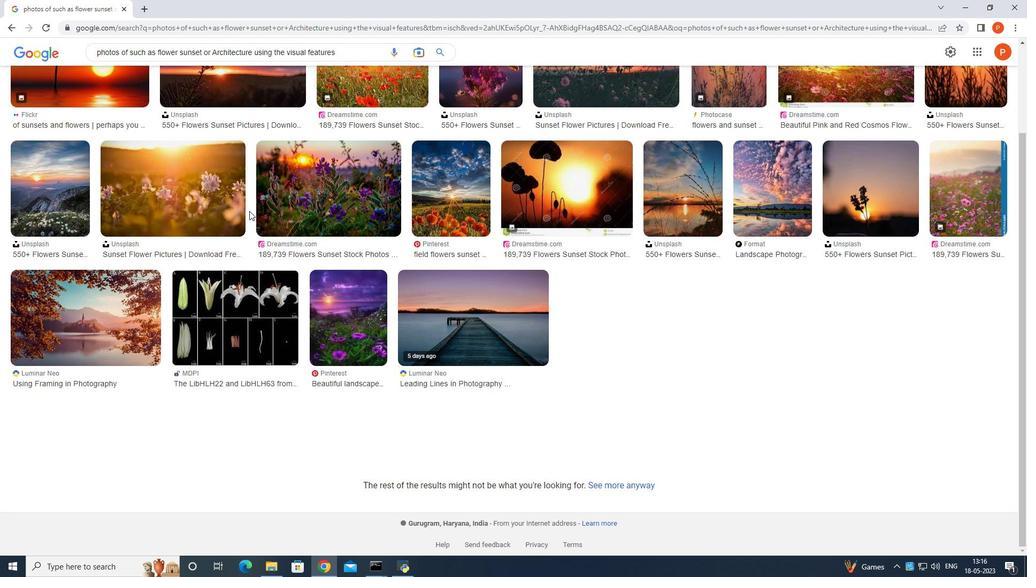 
Action: Mouse moved to (252, 209)
Screenshot: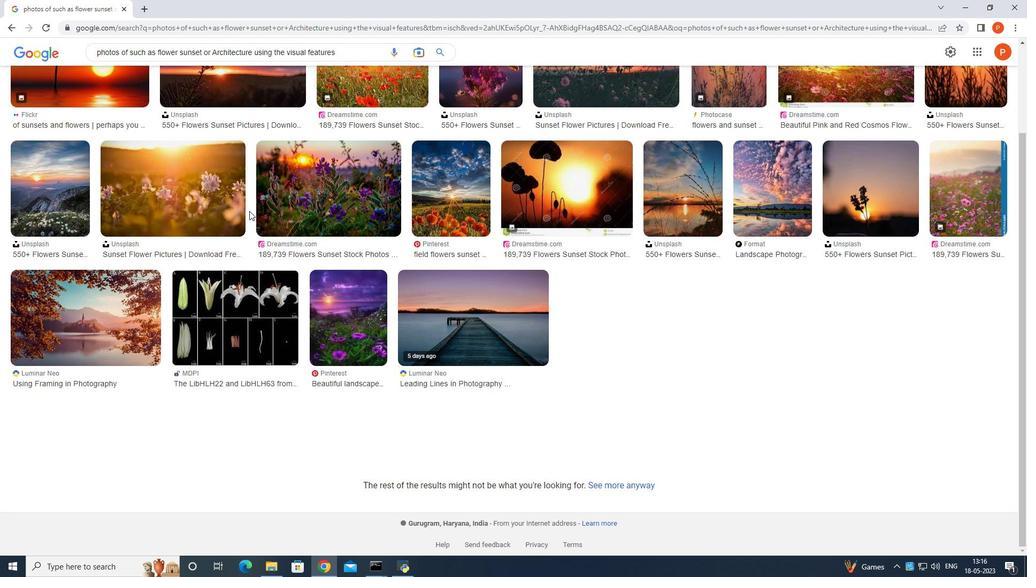 
Action: Mouse scrolled (252, 208) with delta (0, 0)
Screenshot: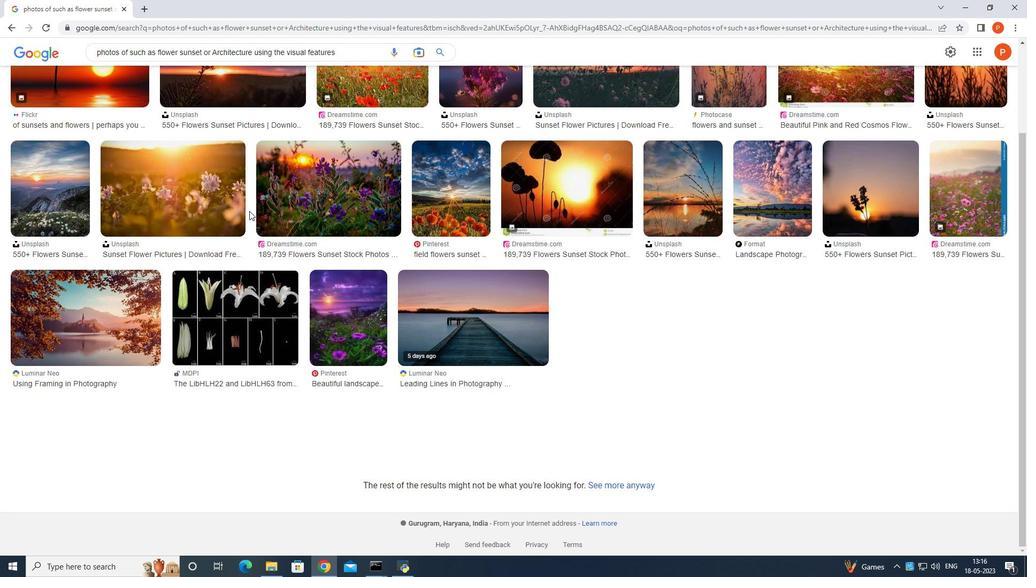 
Action: Mouse moved to (356, 223)
Screenshot: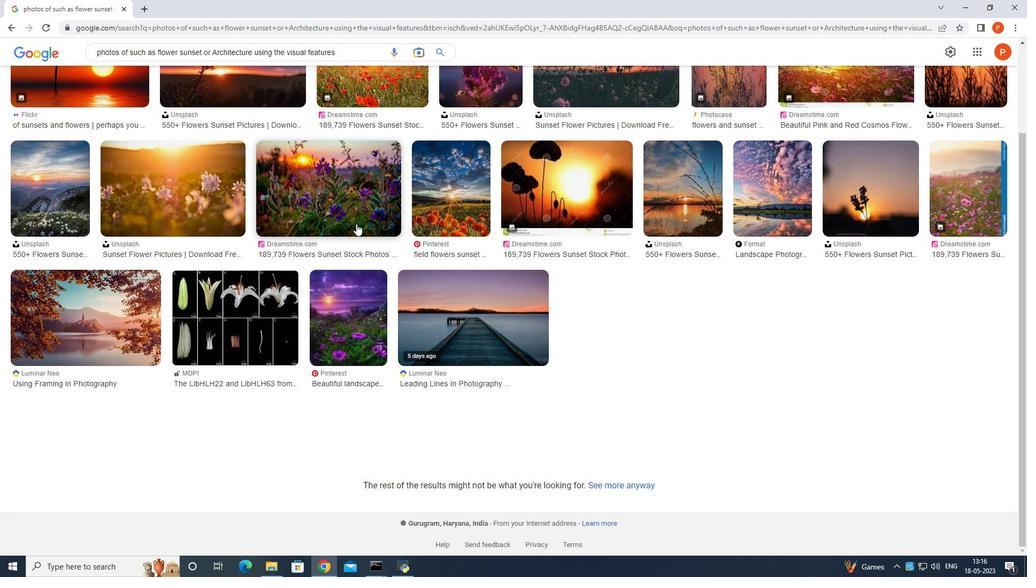 
Action: Mouse scrolled (356, 224) with delta (0, 0)
Screenshot: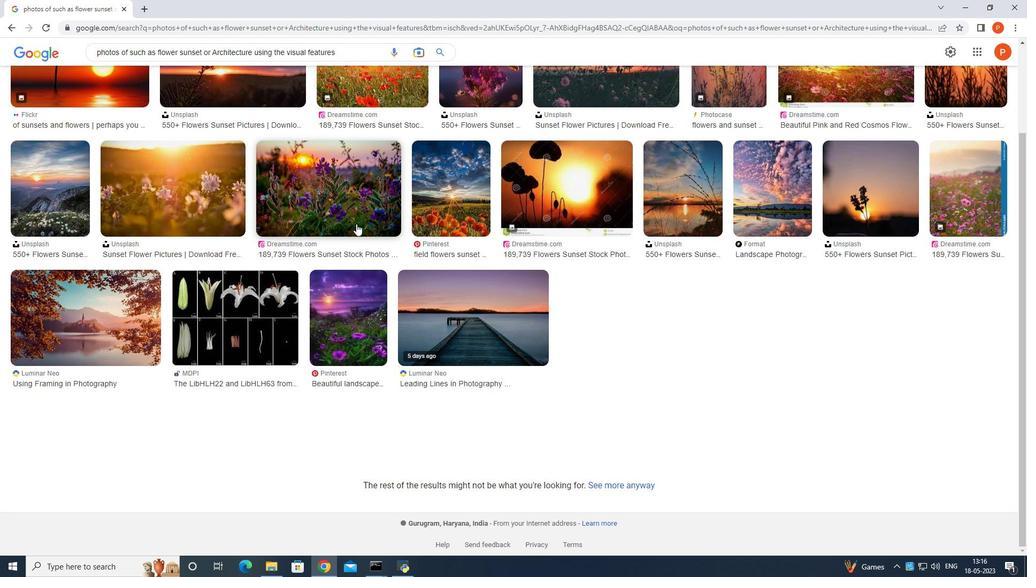 
Action: Mouse scrolled (356, 224) with delta (0, 0)
Screenshot: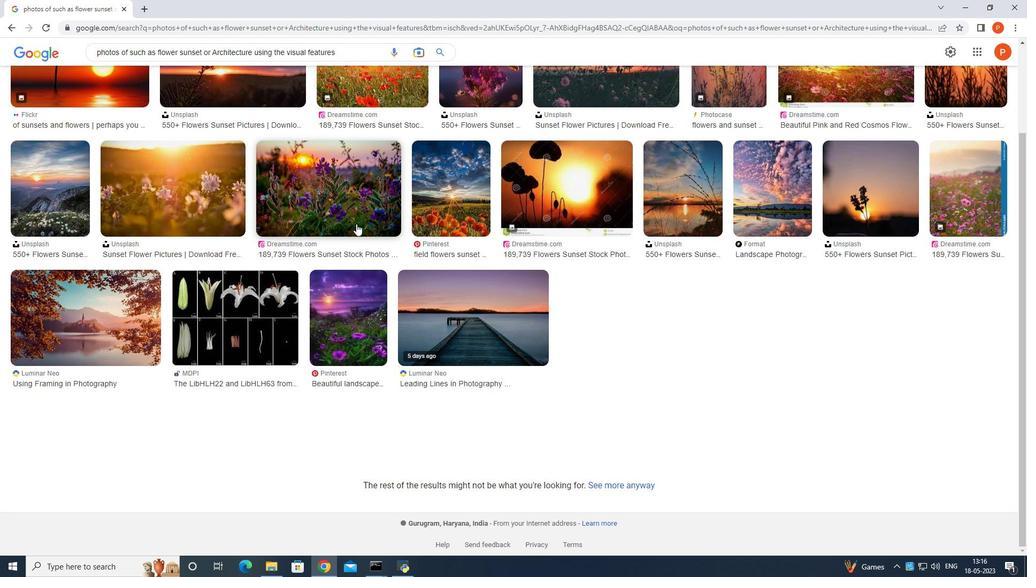 
Action: Mouse moved to (358, 223)
Screenshot: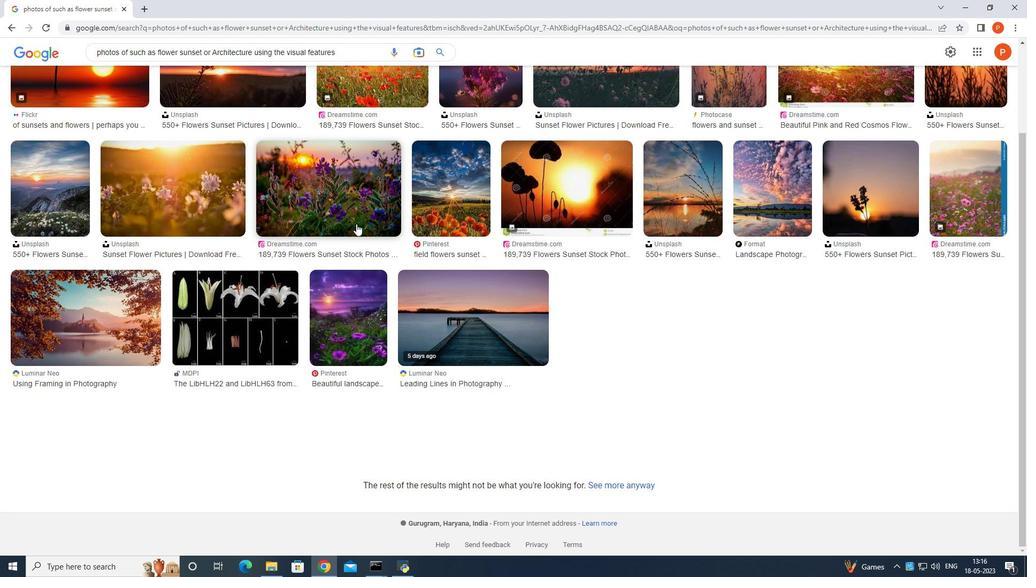 
Action: Mouse scrolled (357, 223) with delta (0, 0)
Screenshot: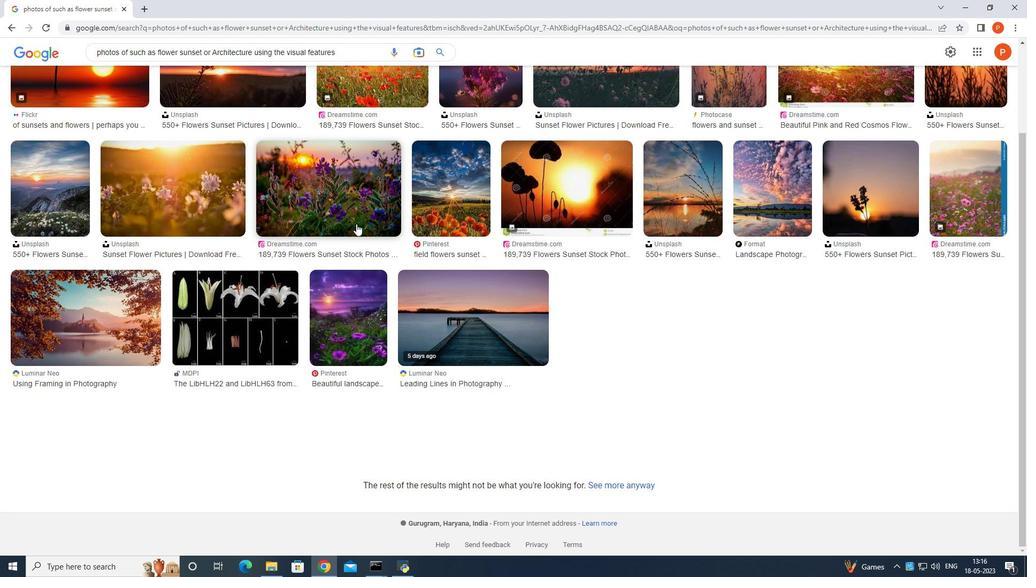 
Action: Mouse moved to (359, 222)
Screenshot: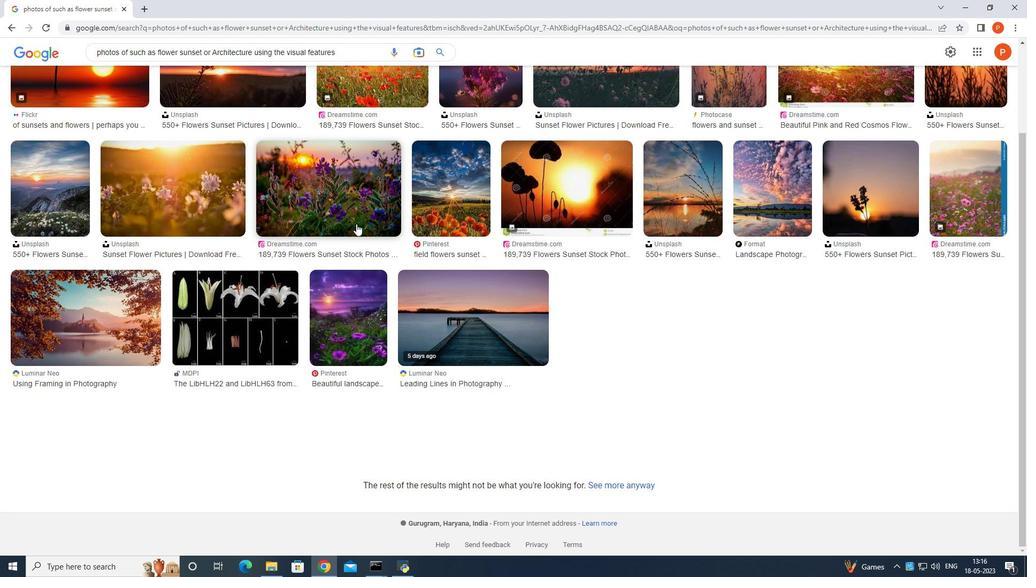 
Action: Mouse scrolled (359, 222) with delta (0, 0)
Screenshot: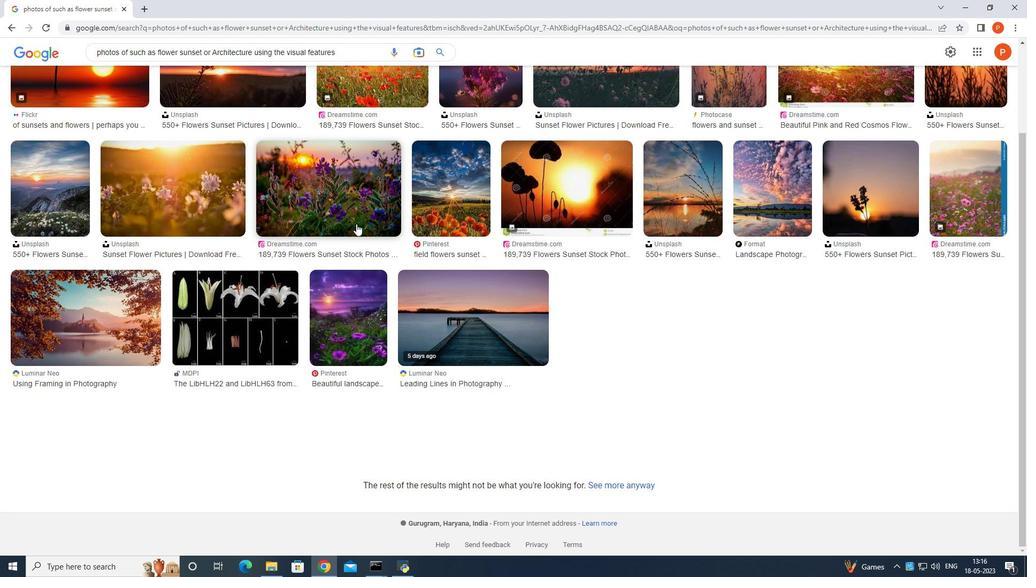
Action: Mouse moved to (359, 220)
Screenshot: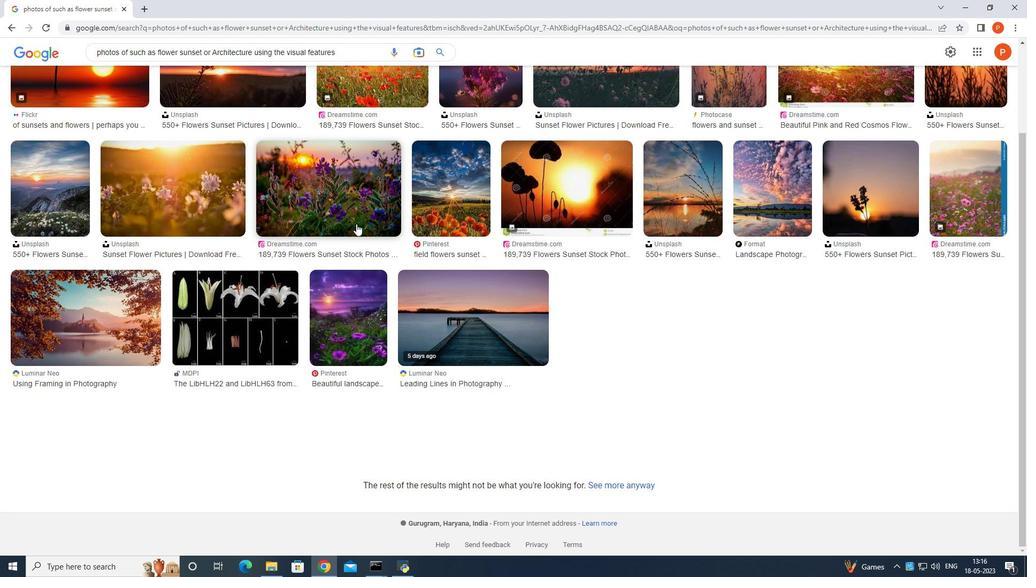 
Action: Mouse scrolled (359, 221) with delta (0, 0)
Screenshot: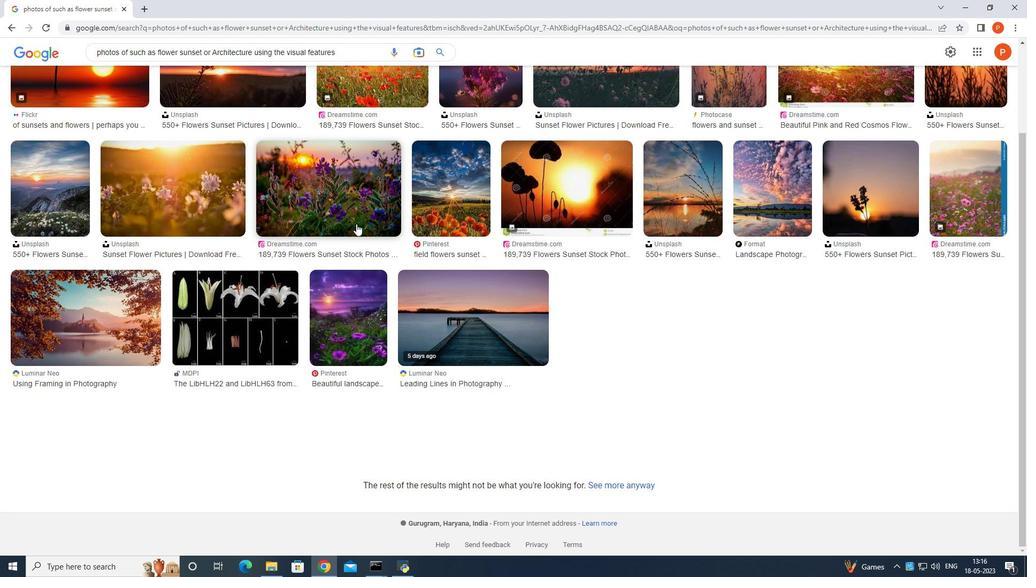 
Action: Mouse moved to (363, 219)
Screenshot: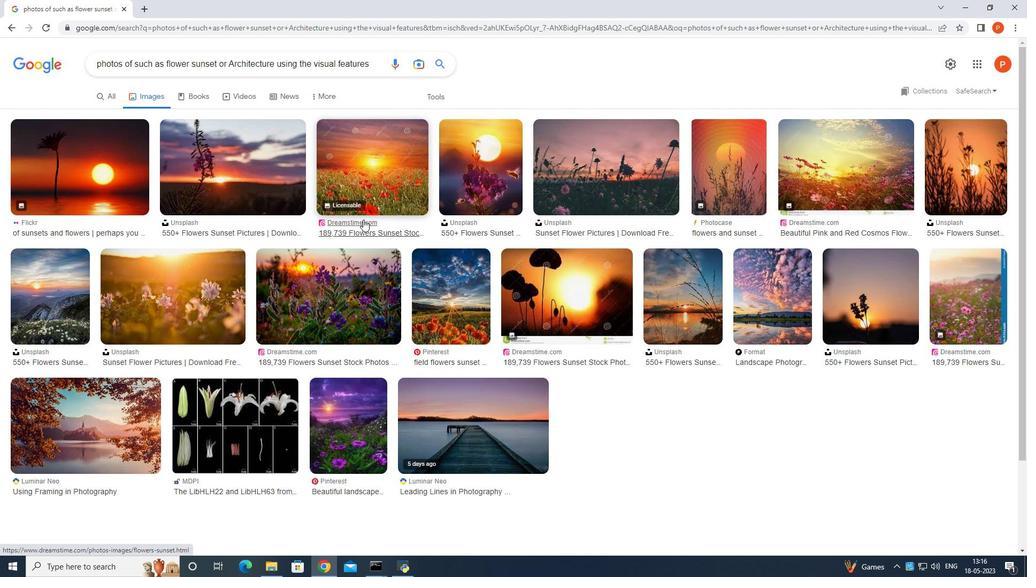
Action: Mouse scrolled (363, 219) with delta (0, 0)
Screenshot: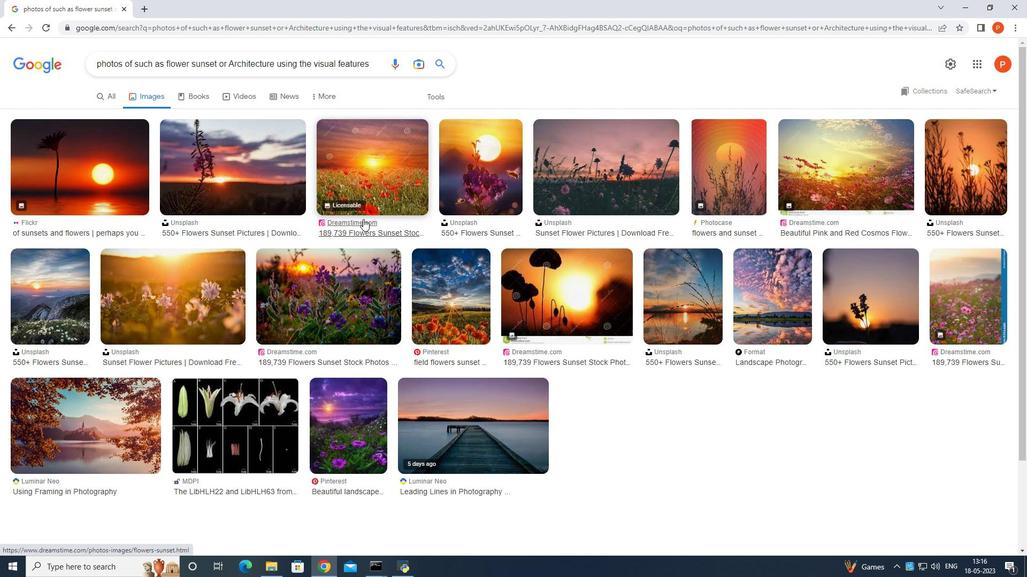 
Action: Mouse moved to (363, 218)
Screenshot: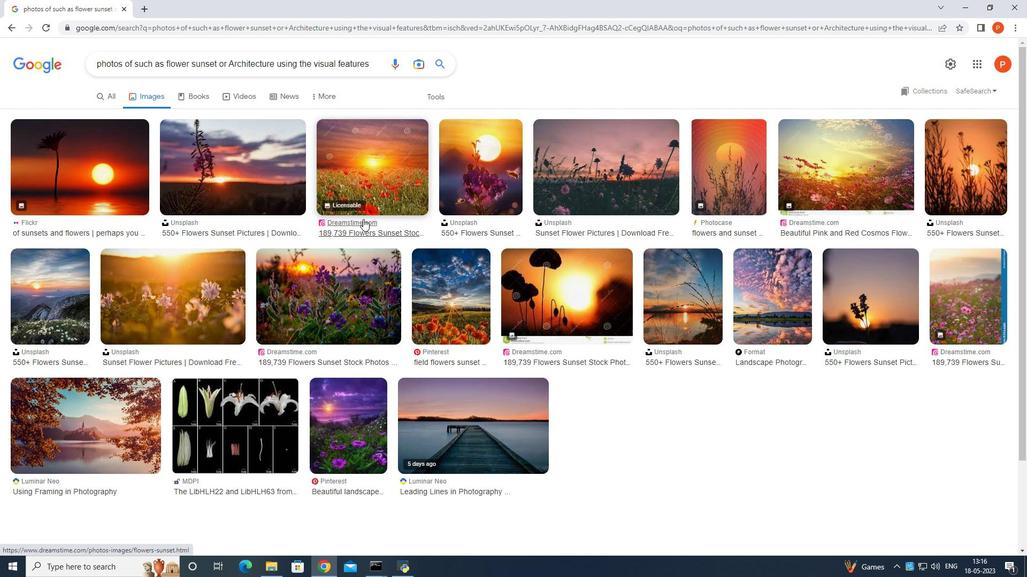 
Action: Mouse scrolled (363, 219) with delta (0, 0)
Screenshot: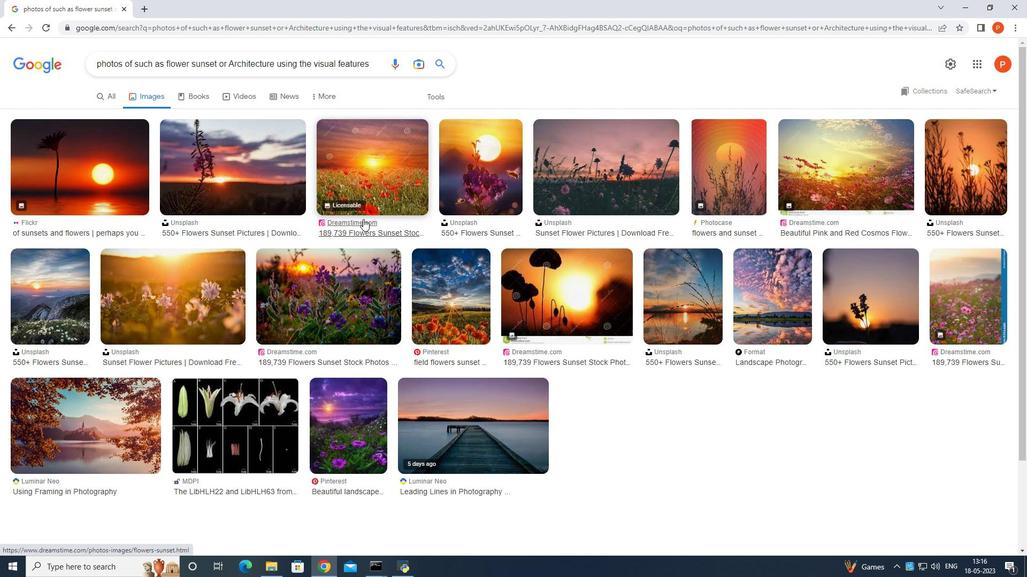 
Action: Mouse moved to (363, 218)
Screenshot: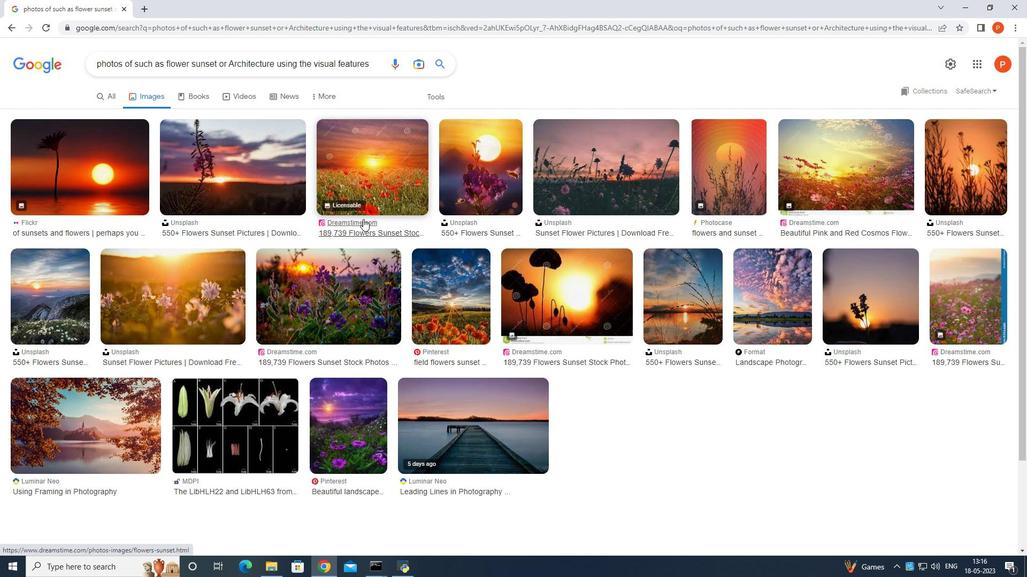 
Action: Mouse scrolled (363, 219) with delta (0, 0)
Screenshot: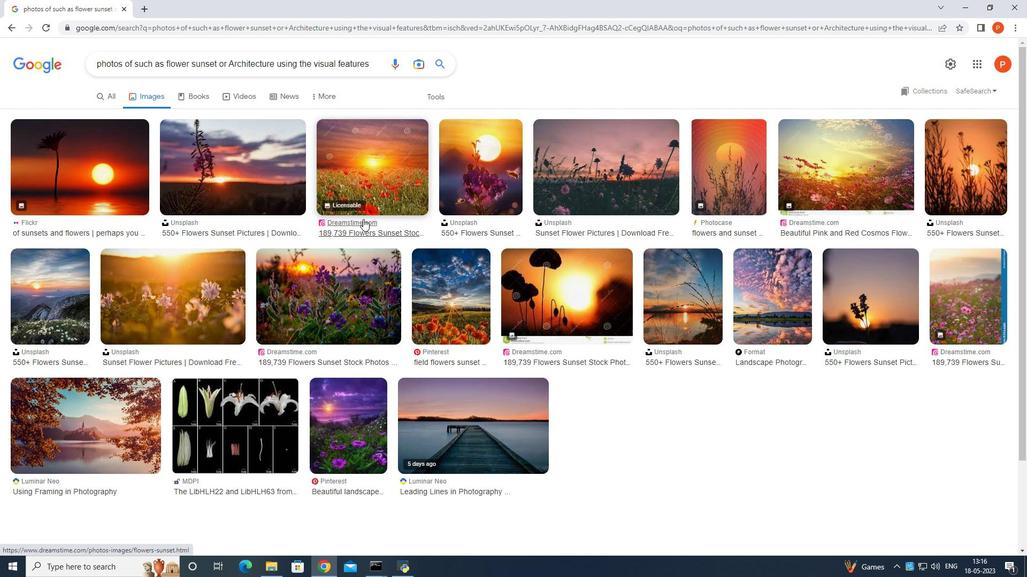 
Action: Mouse moved to (363, 218)
Screenshot: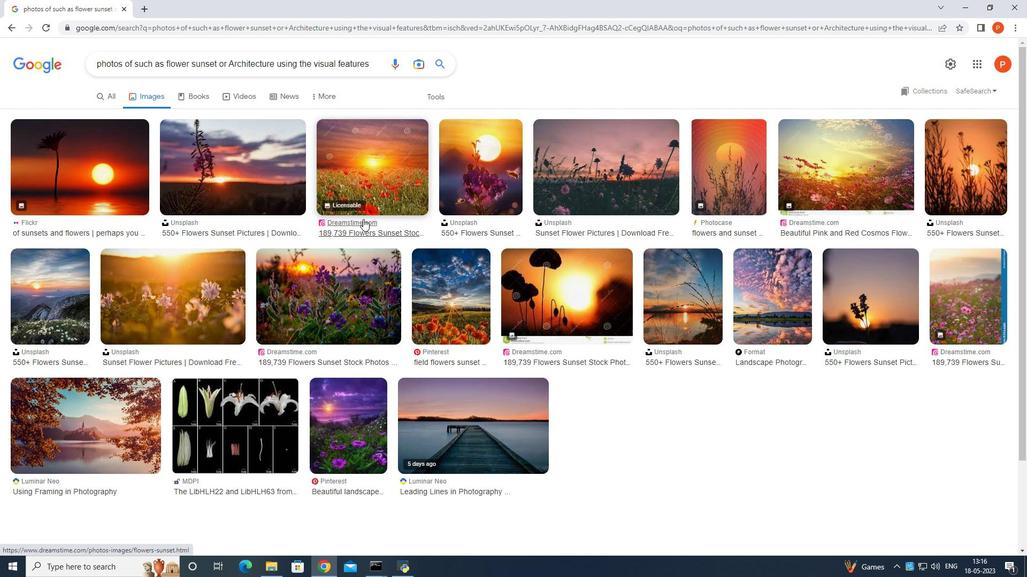 
Action: Mouse scrolled (363, 218) with delta (0, 0)
Screenshot: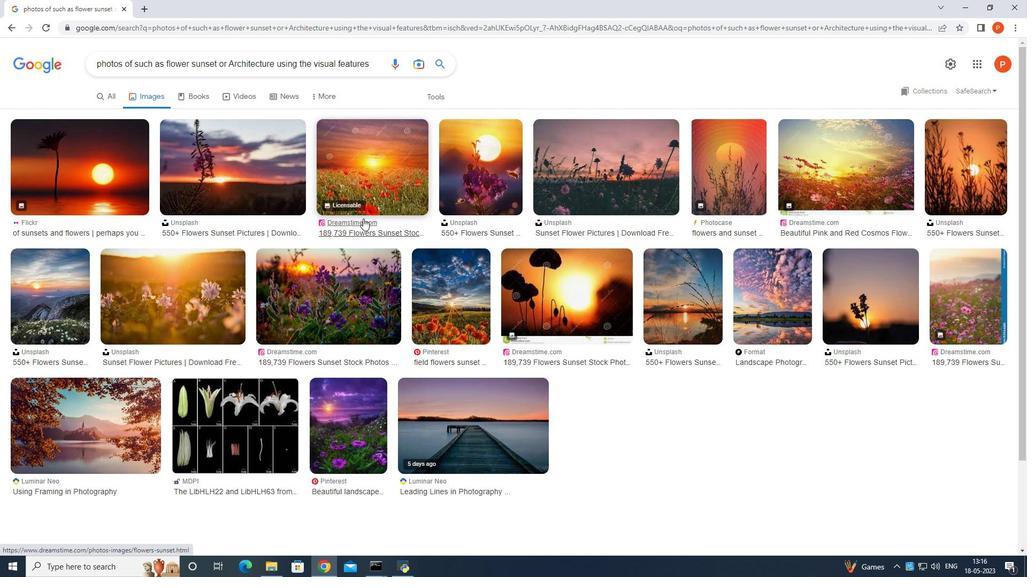 
Action: Mouse moved to (620, 172)
Screenshot: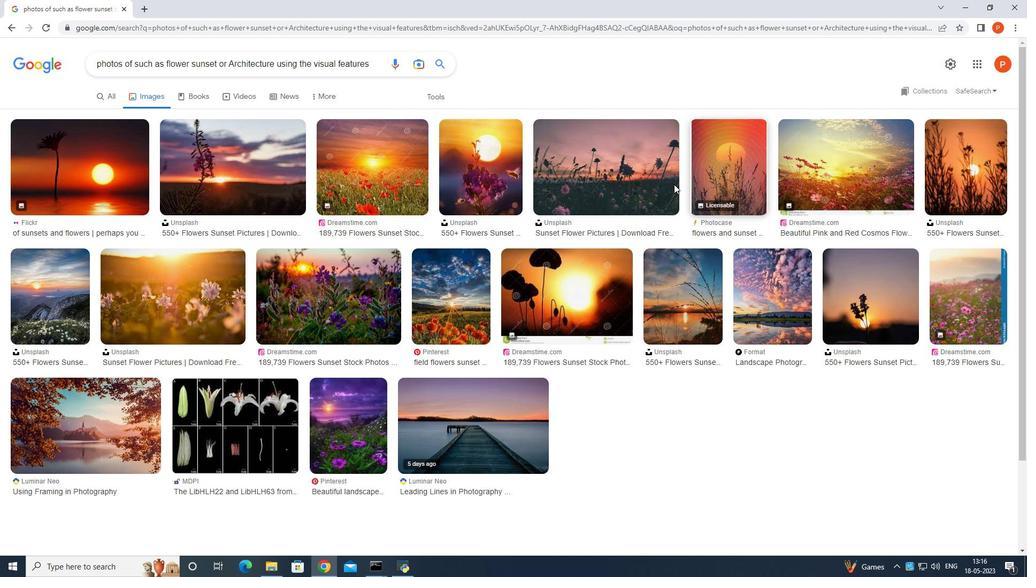 
Action: Mouse pressed left at (620, 172)
Screenshot: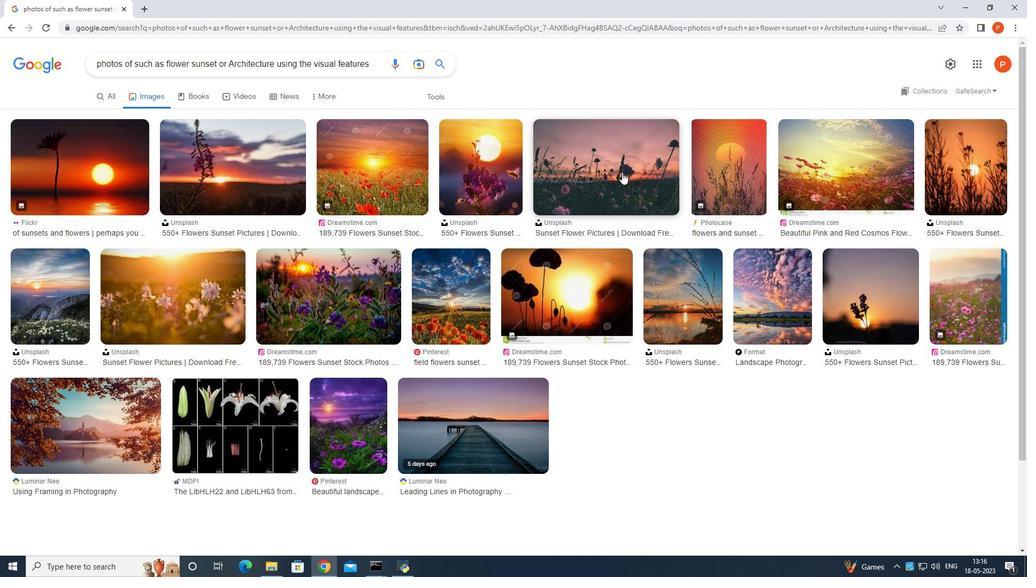 
Action: Mouse moved to (727, 265)
Screenshot: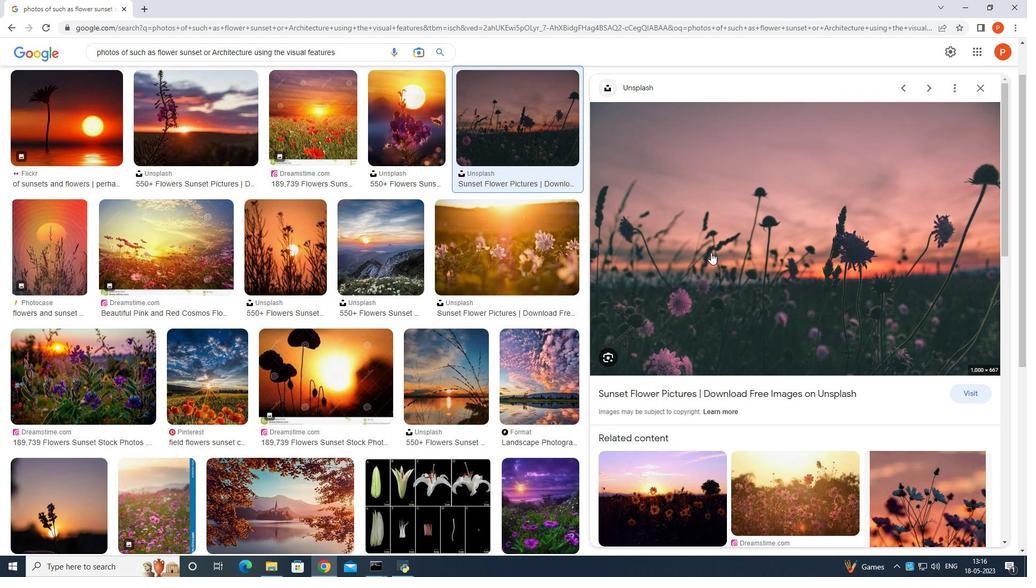 
Action: Mouse scrolled (727, 265) with delta (0, 0)
Screenshot: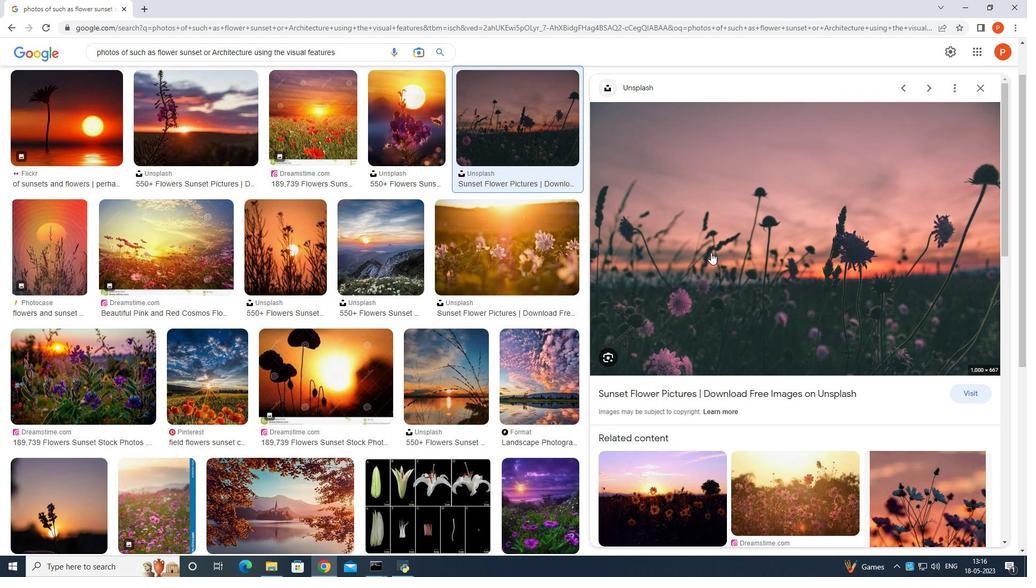 
Action: Mouse moved to (729, 271)
Screenshot: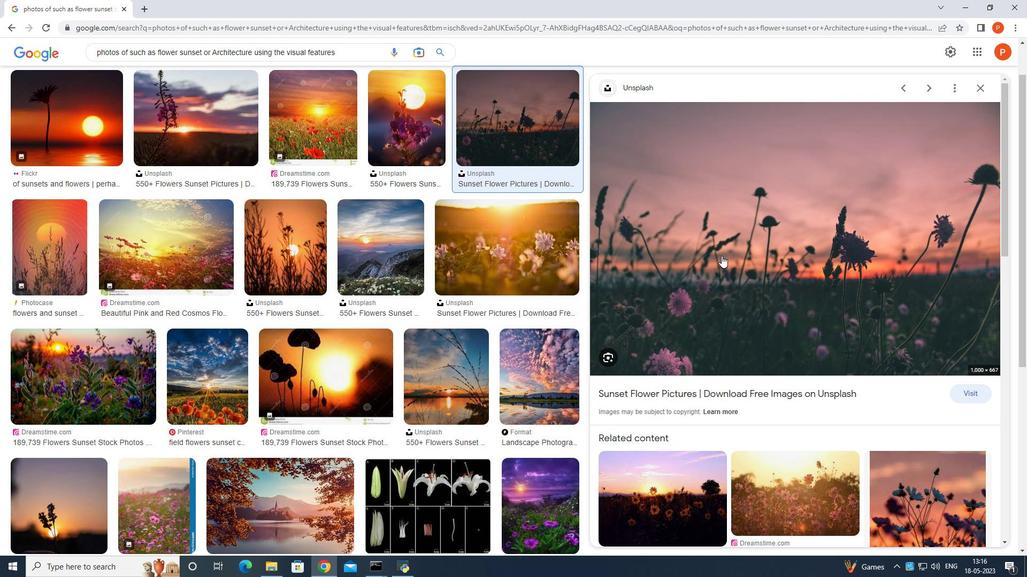 
Action: Mouse scrolled (729, 271) with delta (0, 0)
Screenshot: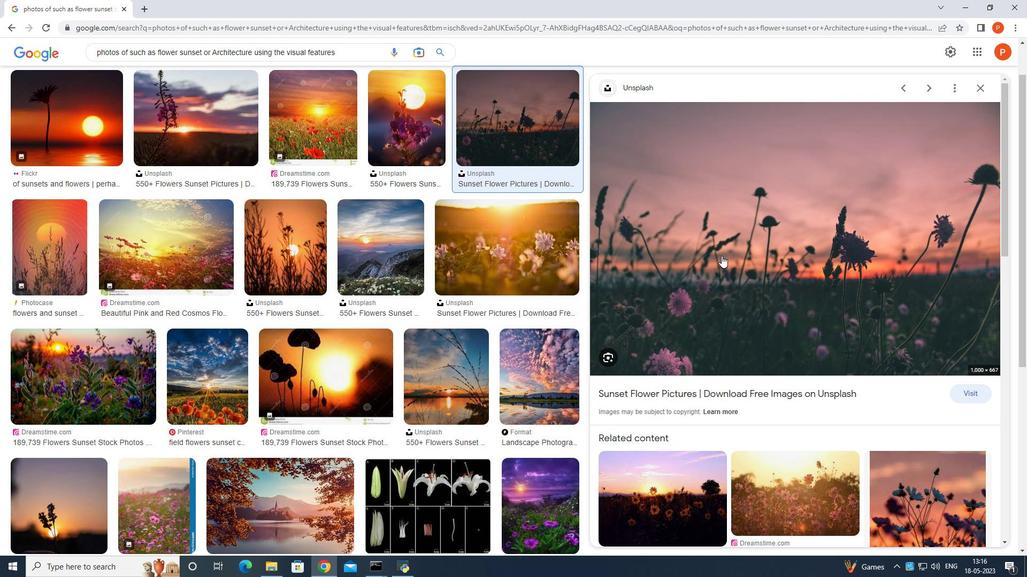 
Action: Mouse moved to (729, 272)
Screenshot: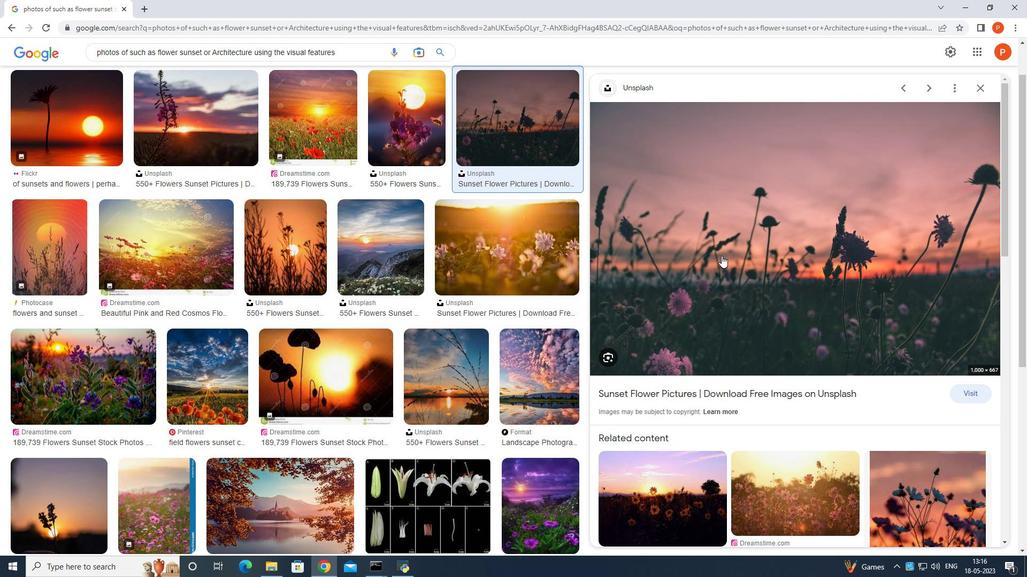 
Action: Mouse scrolled (729, 272) with delta (0, 0)
Screenshot: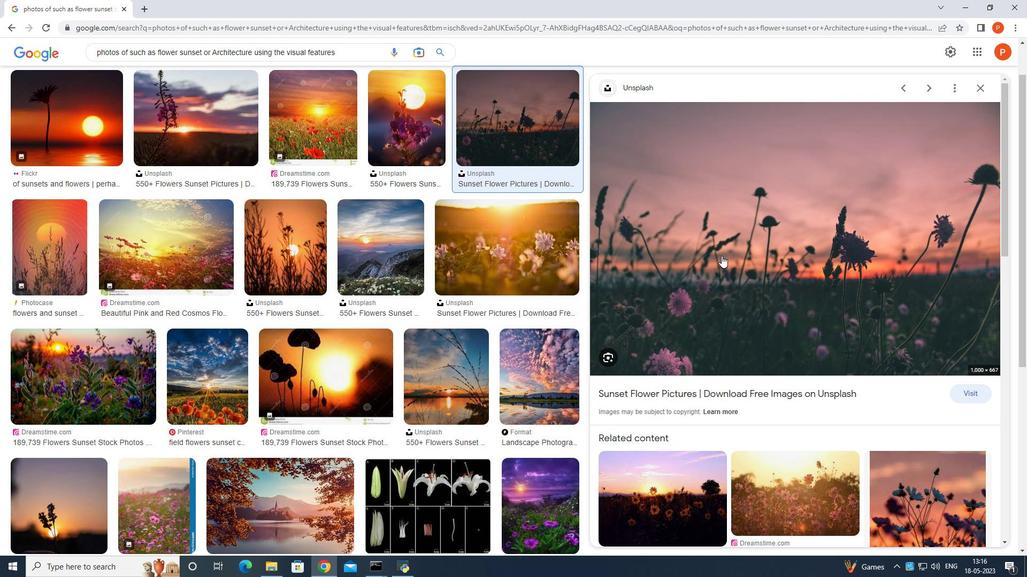 
Action: Mouse moved to (730, 272)
Screenshot: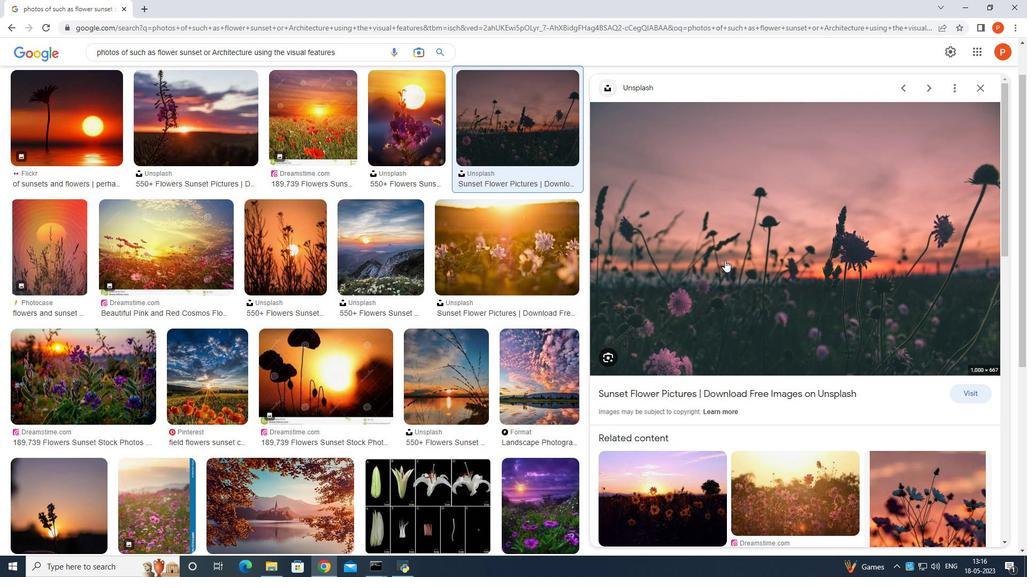 
Action: Mouse scrolled (730, 272) with delta (0, 0)
Screenshot: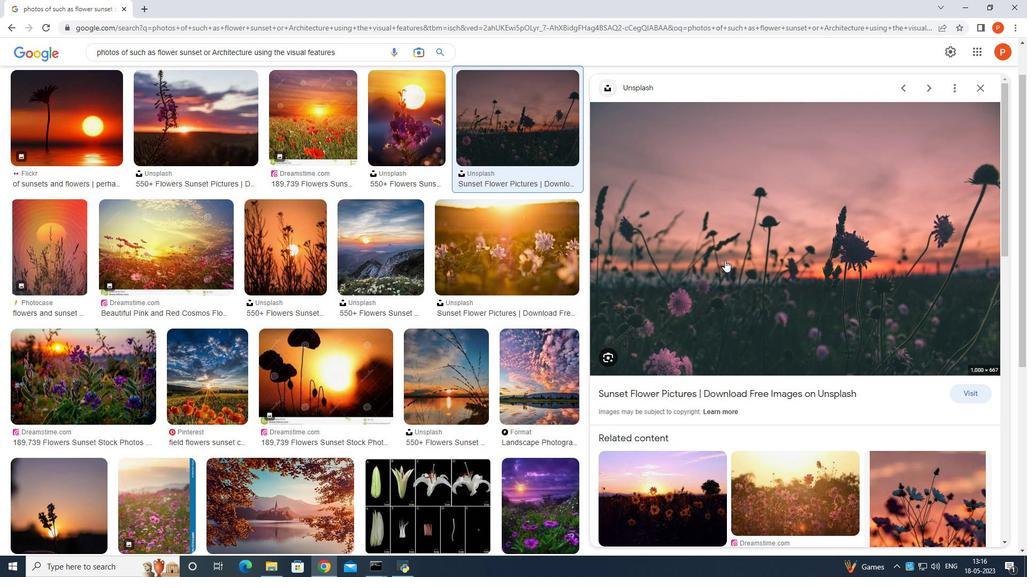 
Action: Mouse moved to (735, 266)
Screenshot: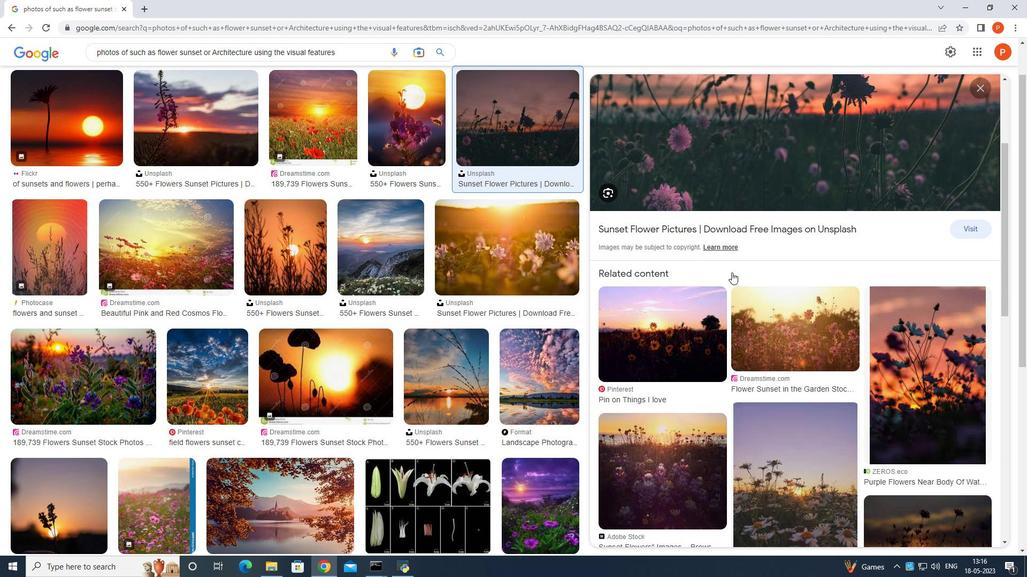
Action: Mouse scrolled (735, 265) with delta (0, 0)
Screenshot: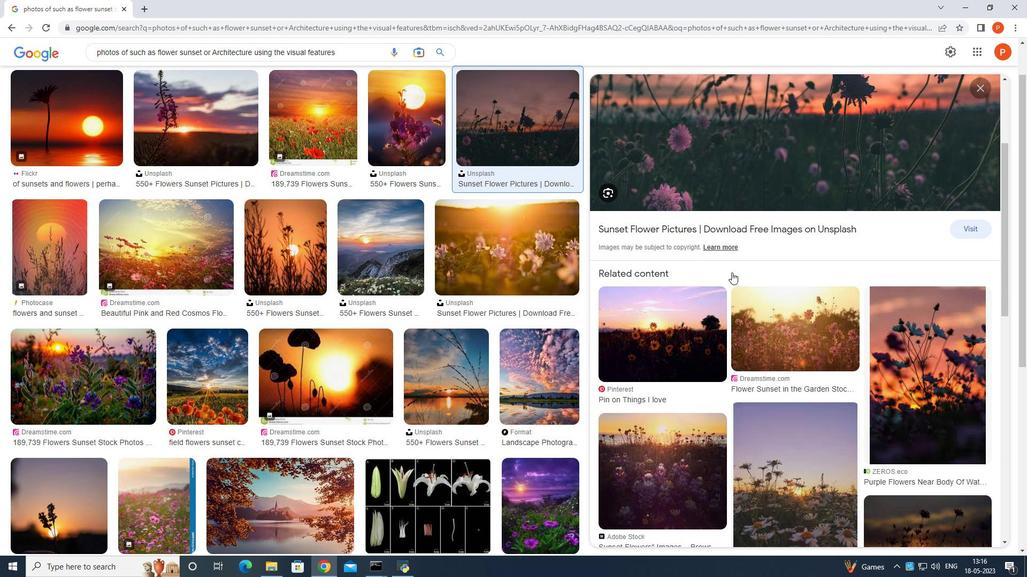
Action: Mouse moved to (735, 267)
Screenshot: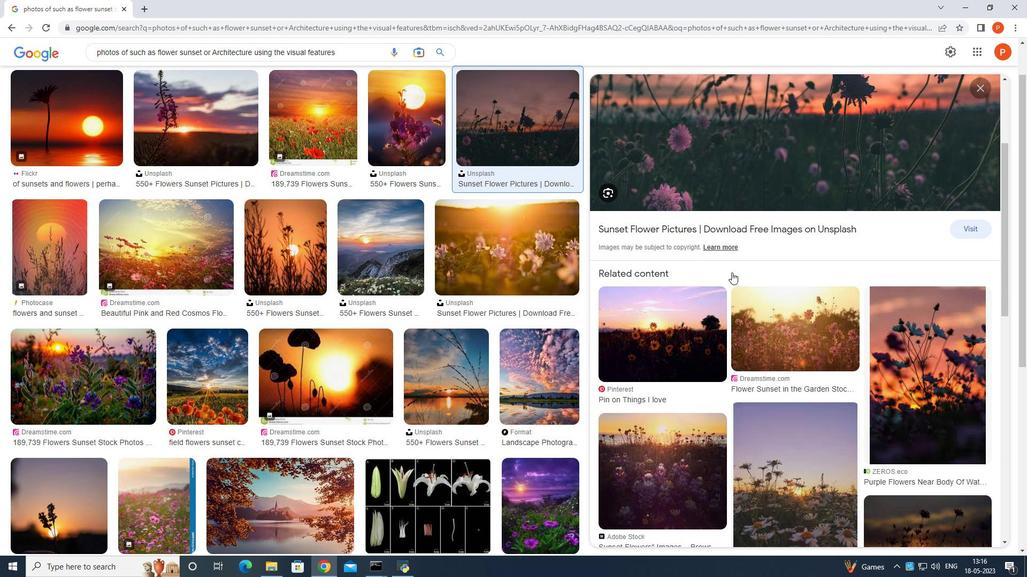 
Action: Mouse scrolled (735, 267) with delta (0, 0)
Screenshot: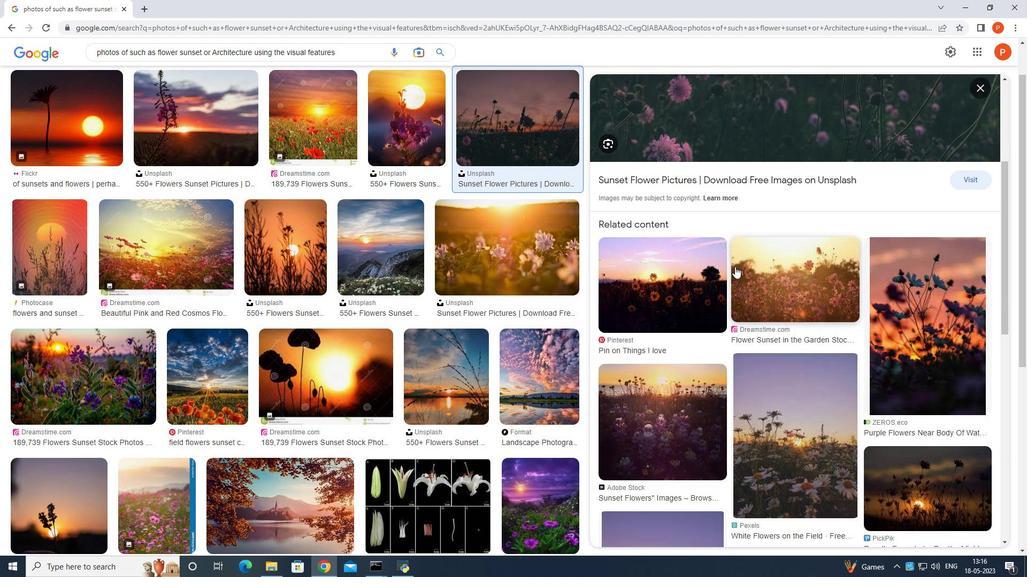 
Action: Mouse scrolled (735, 267) with delta (0, 0)
Screenshot: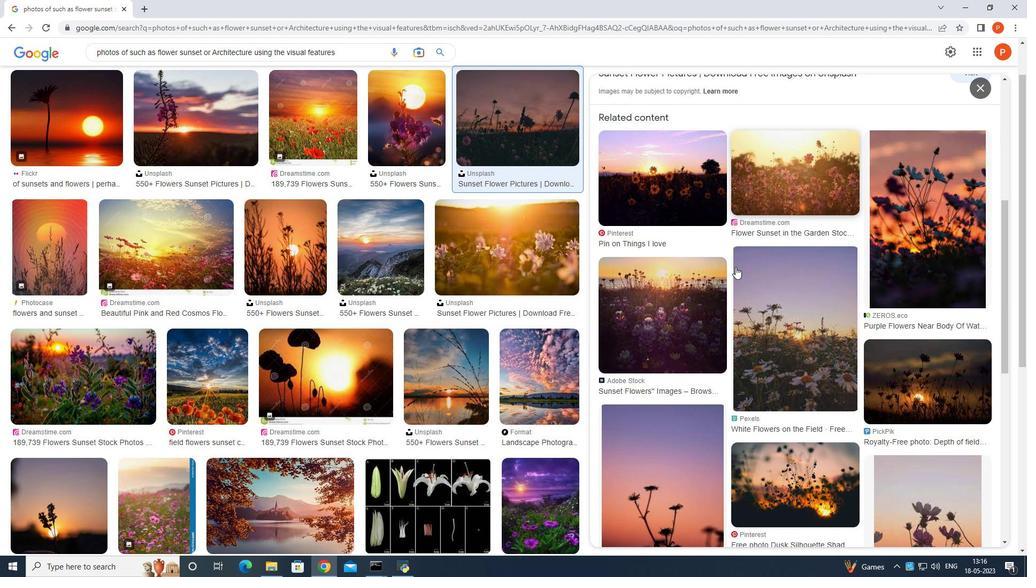 
Action: Mouse moved to (735, 267)
Screenshot: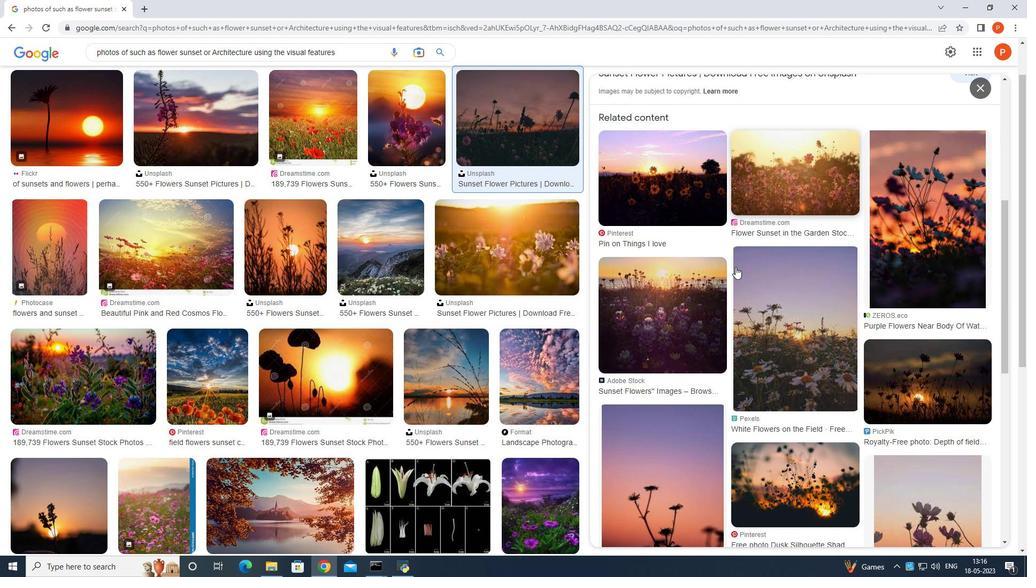 
Action: Mouse scrolled (735, 267) with delta (0, 0)
Screenshot: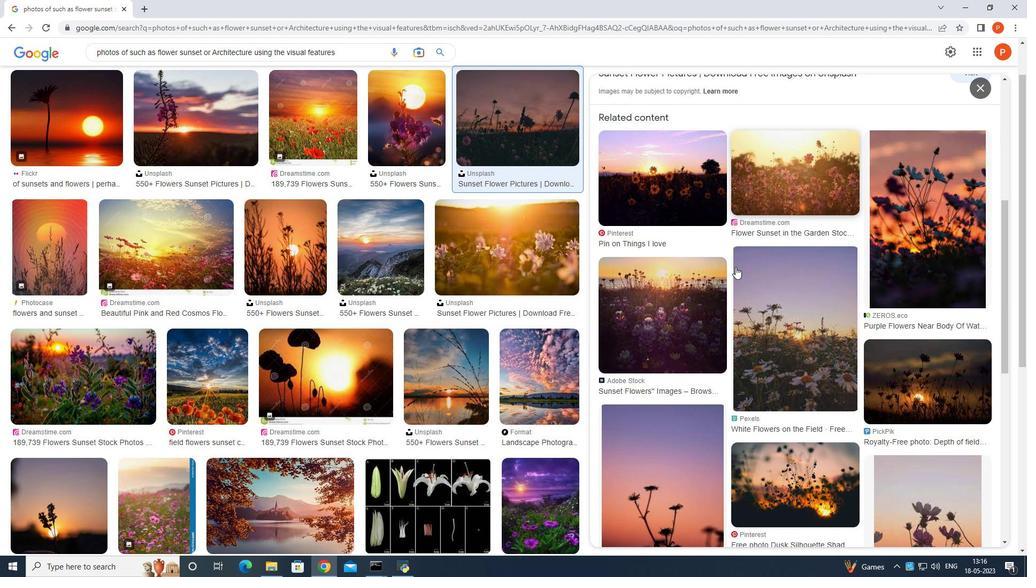 
Action: Mouse moved to (736, 271)
Screenshot: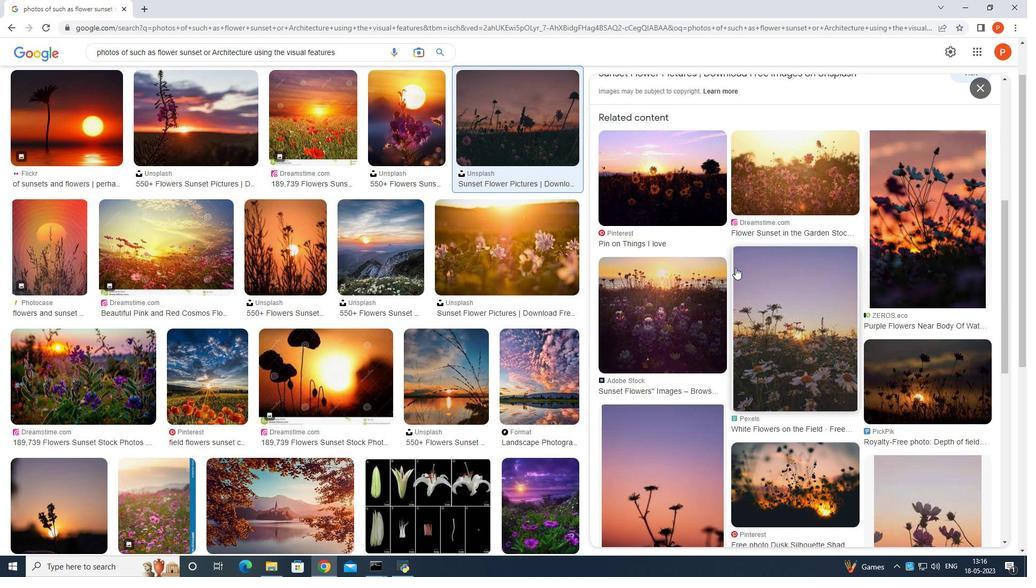 
Action: Mouse scrolled (736, 270) with delta (0, 0)
Screenshot: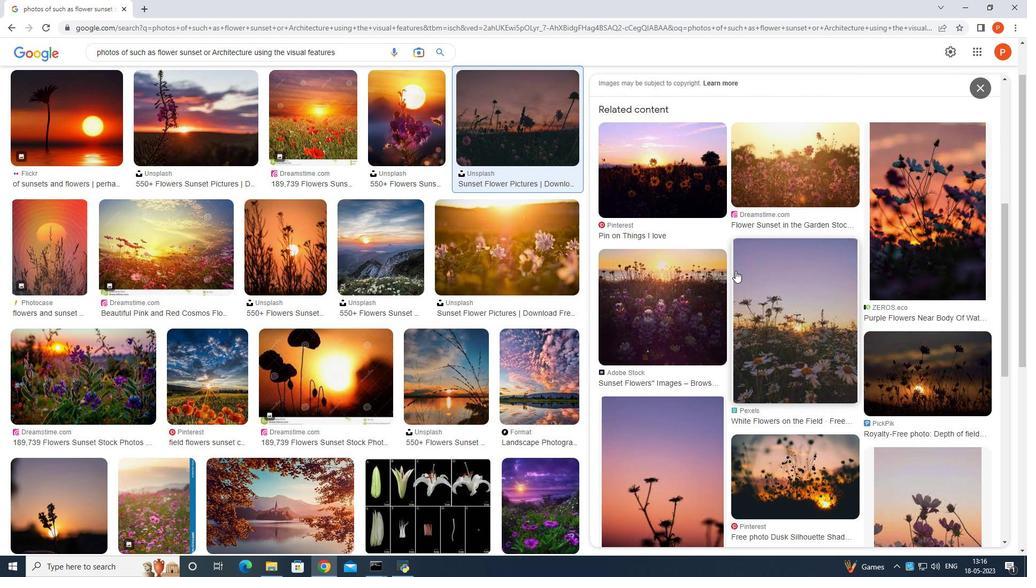 
Action: Mouse moved to (736, 271)
Screenshot: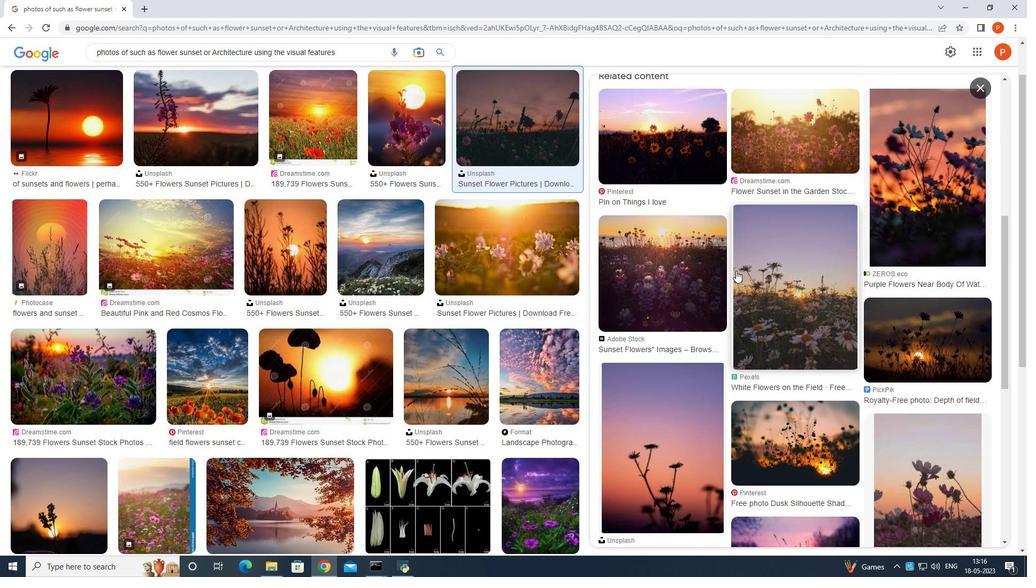 
Action: Mouse scrolled (736, 270) with delta (0, 0)
Screenshot: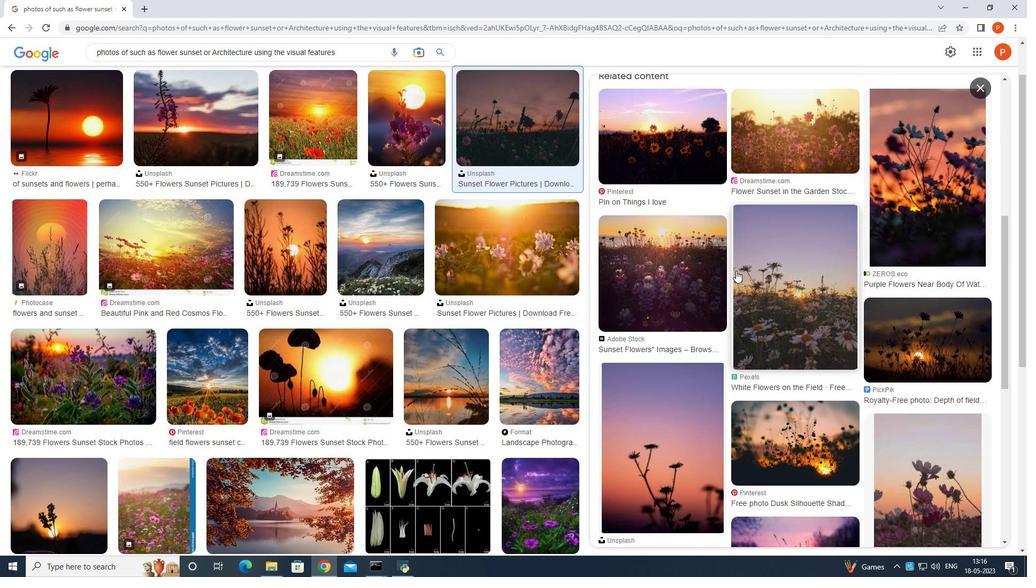 
Action: Mouse scrolled (736, 270) with delta (0, 0)
Screenshot: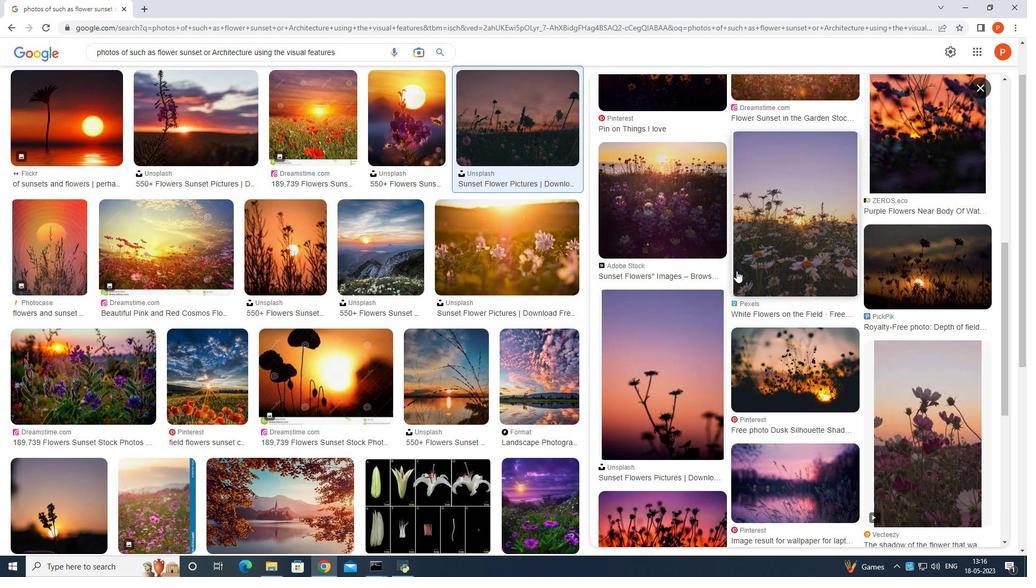 
Action: Mouse scrolled (736, 270) with delta (0, 0)
Screenshot: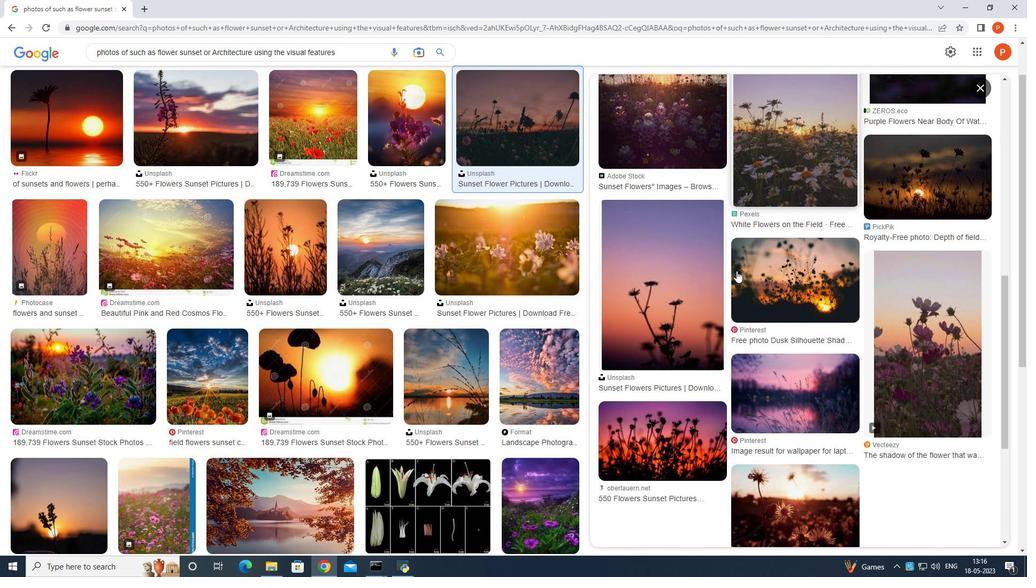 
Action: Mouse scrolled (736, 270) with delta (0, 0)
Screenshot: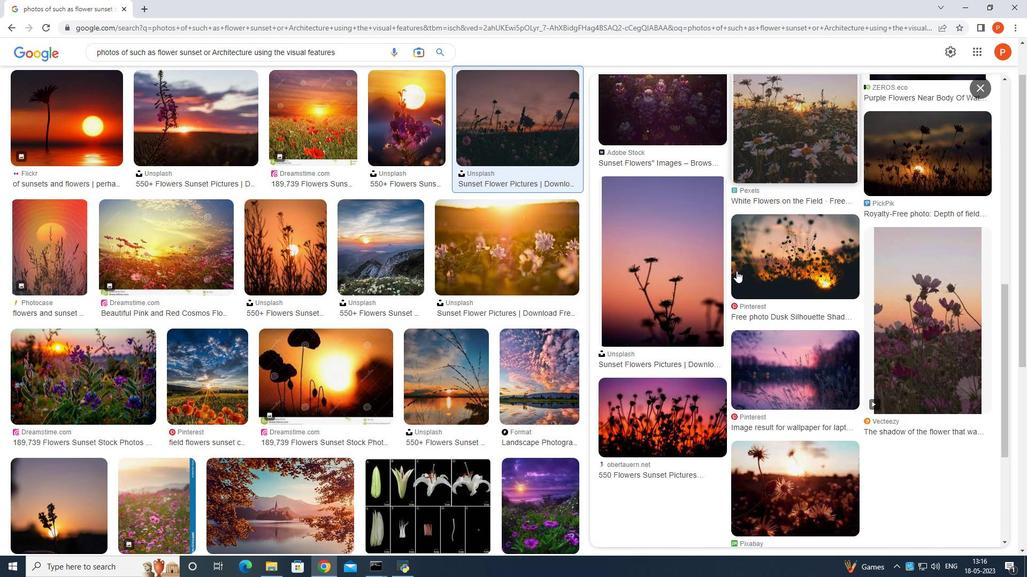 
Action: Mouse scrolled (736, 270) with delta (0, 0)
Screenshot: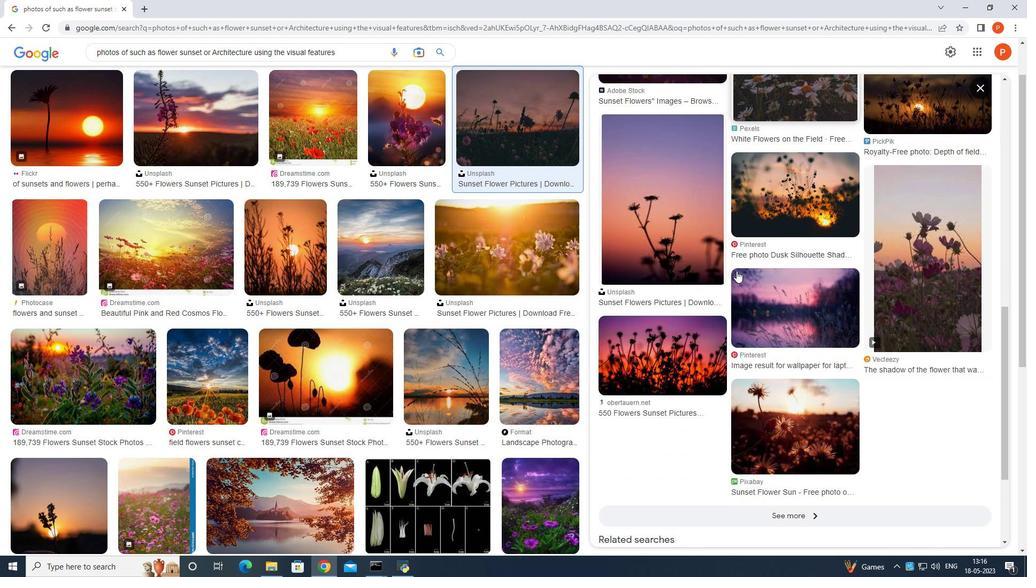 
Action: Mouse scrolled (736, 270) with delta (0, 0)
Screenshot: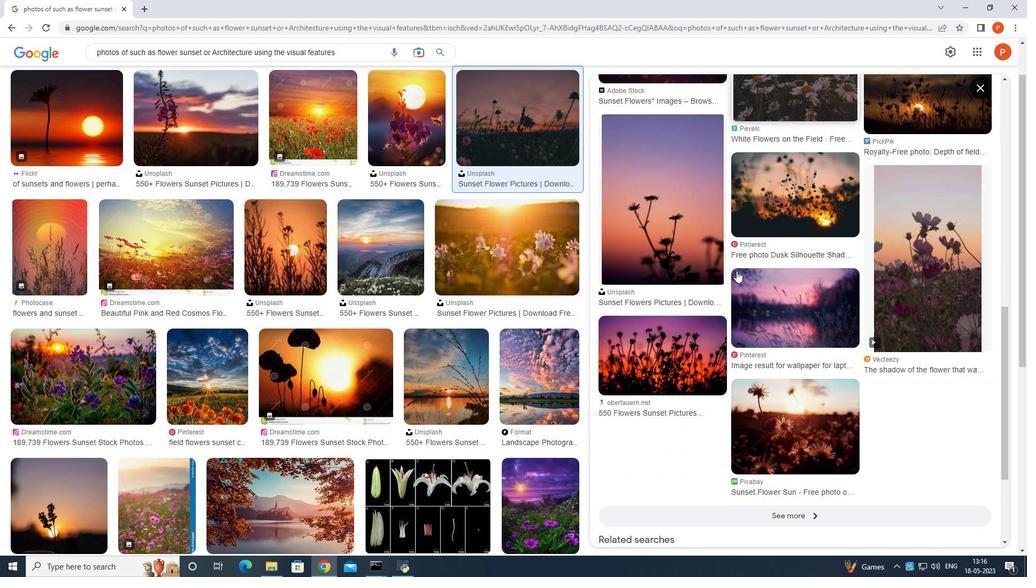 
Action: Mouse scrolled (736, 270) with delta (0, 0)
Screenshot: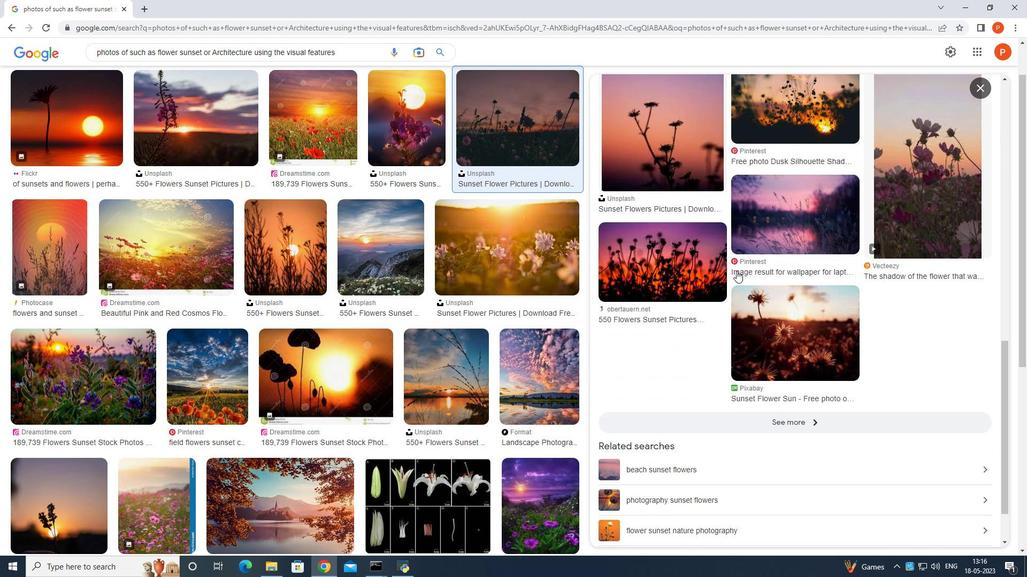
Action: Mouse scrolled (736, 271) with delta (0, 0)
Screenshot: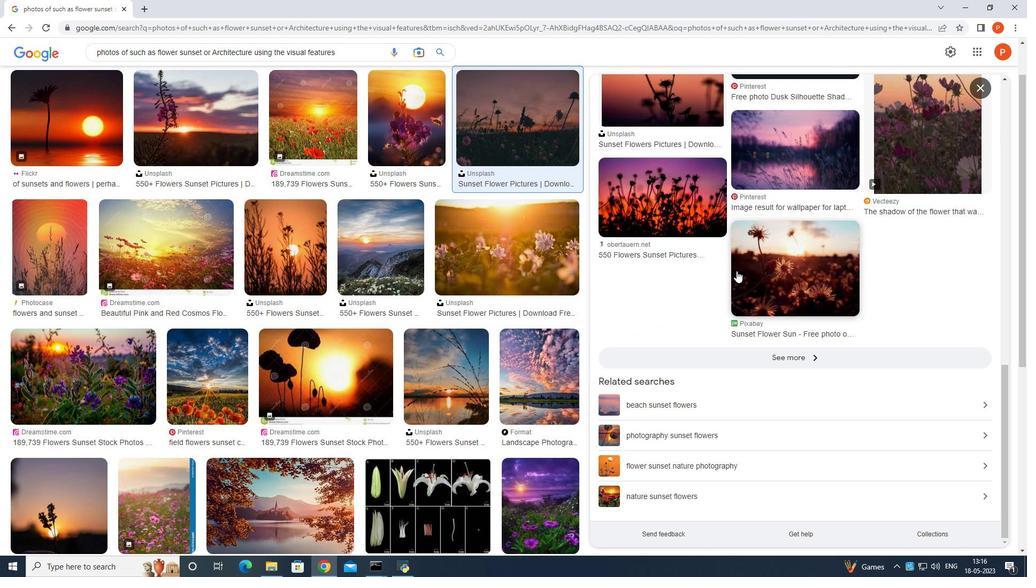 
Action: Mouse scrolled (736, 271) with delta (0, 0)
Screenshot: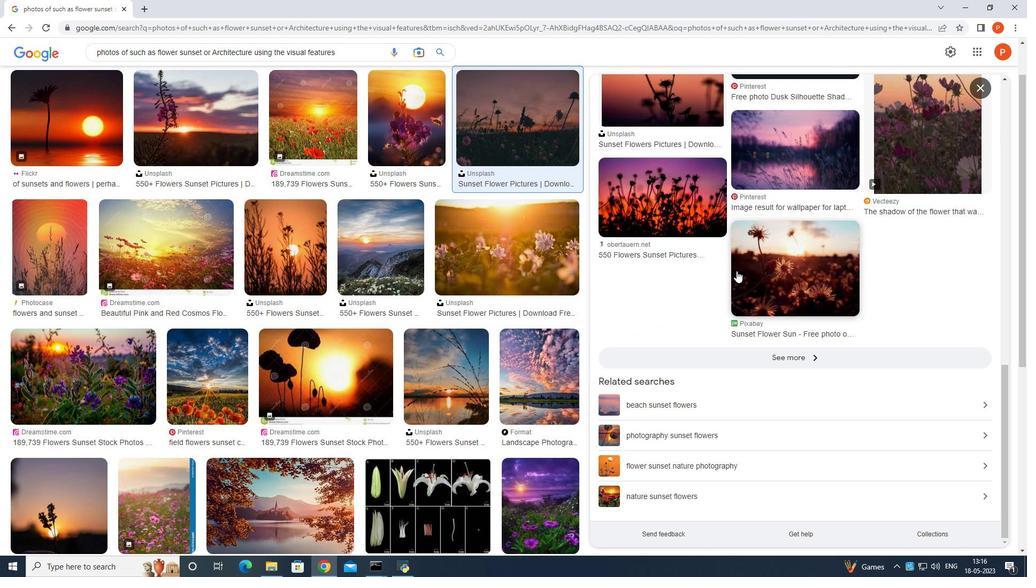 
Action: Mouse scrolled (736, 271) with delta (0, 0)
Screenshot: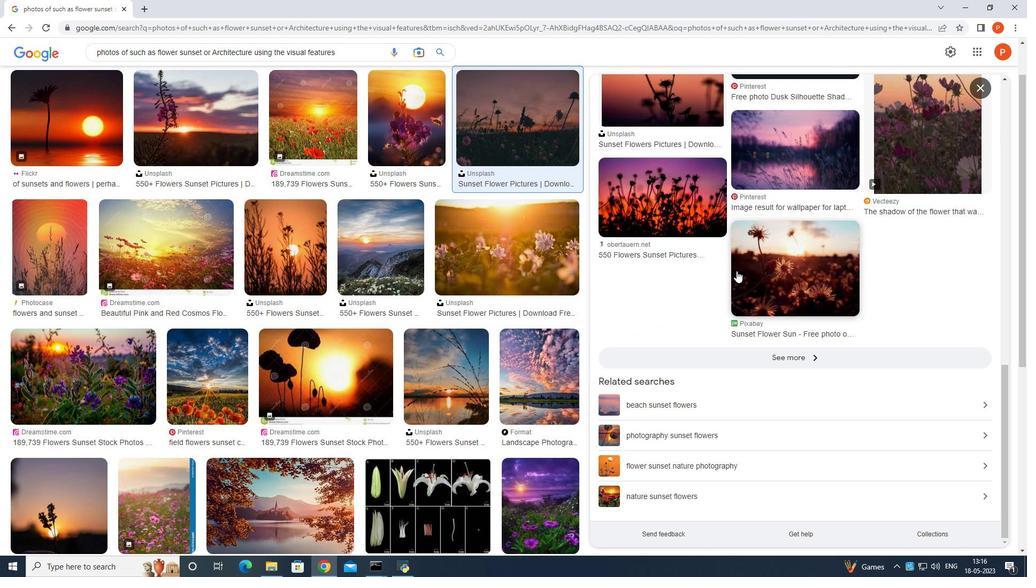 
Action: Mouse scrolled (736, 271) with delta (0, 0)
Screenshot: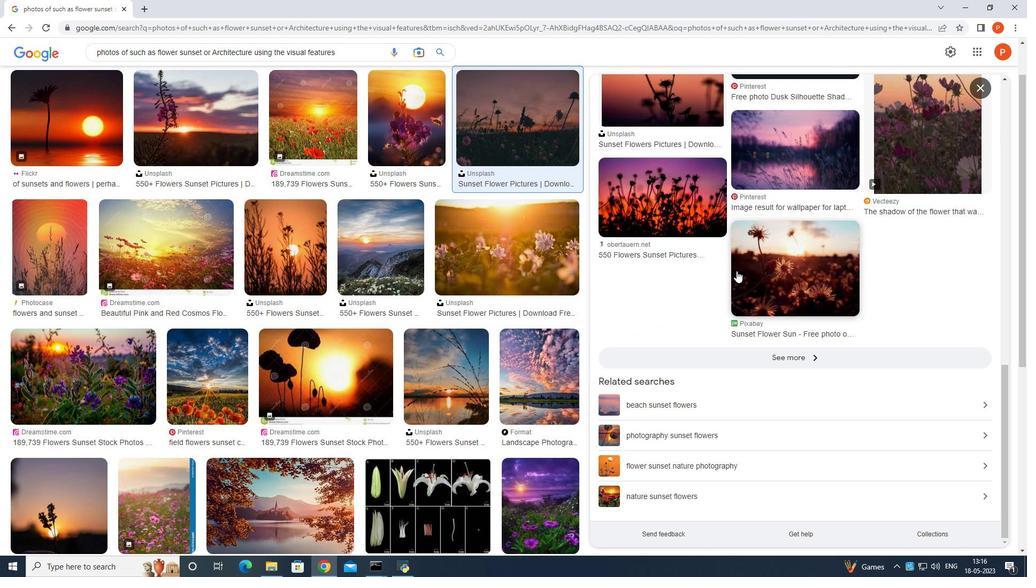 
Action: Mouse moved to (736, 269)
Screenshot: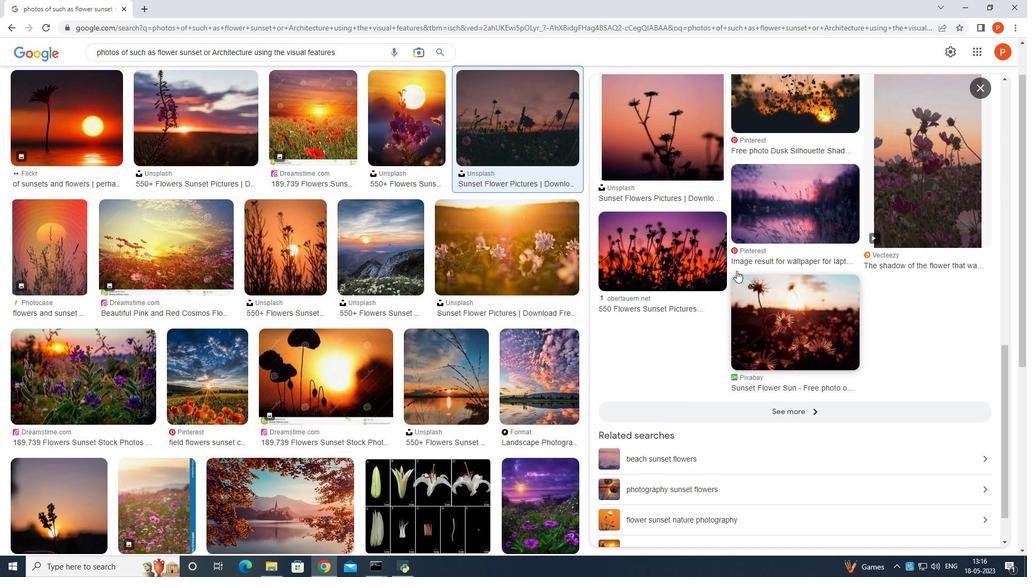 
Action: Mouse scrolled (736, 269) with delta (0, 0)
Screenshot: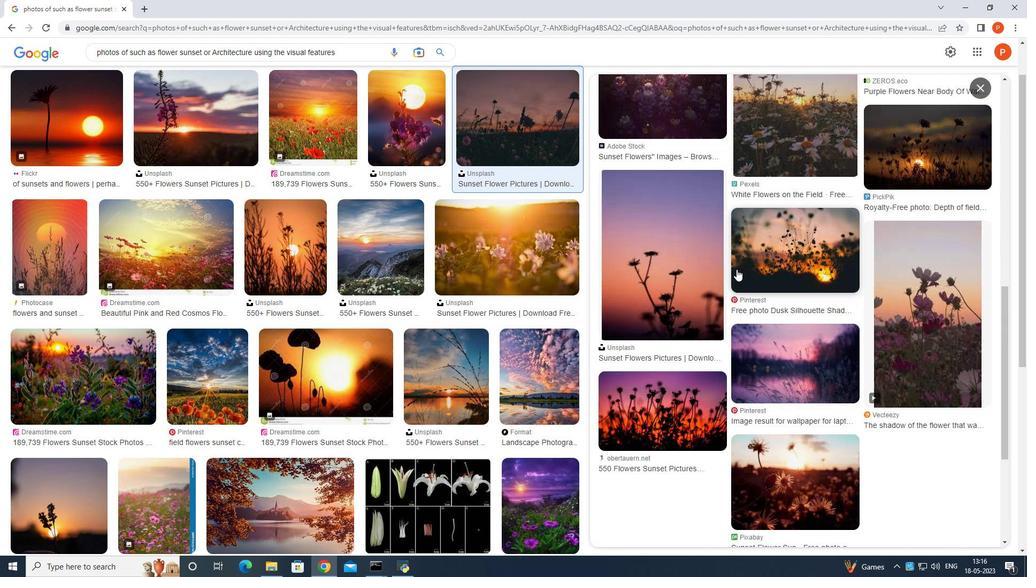 
Action: Mouse scrolled (736, 269) with delta (0, 0)
Screenshot: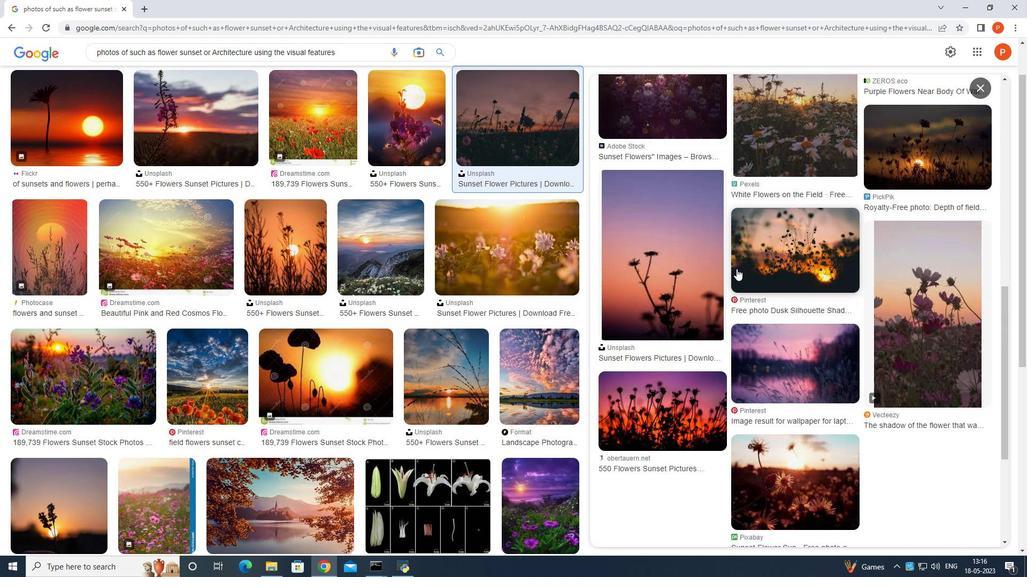 
Action: Mouse scrolled (736, 269) with delta (0, 0)
Screenshot: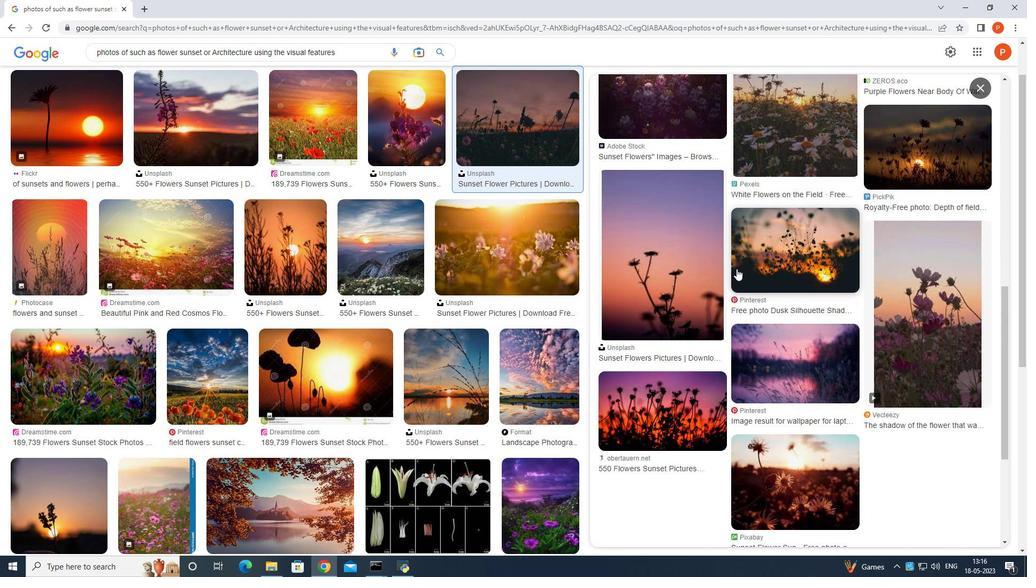 
Action: Mouse moved to (736, 268)
Screenshot: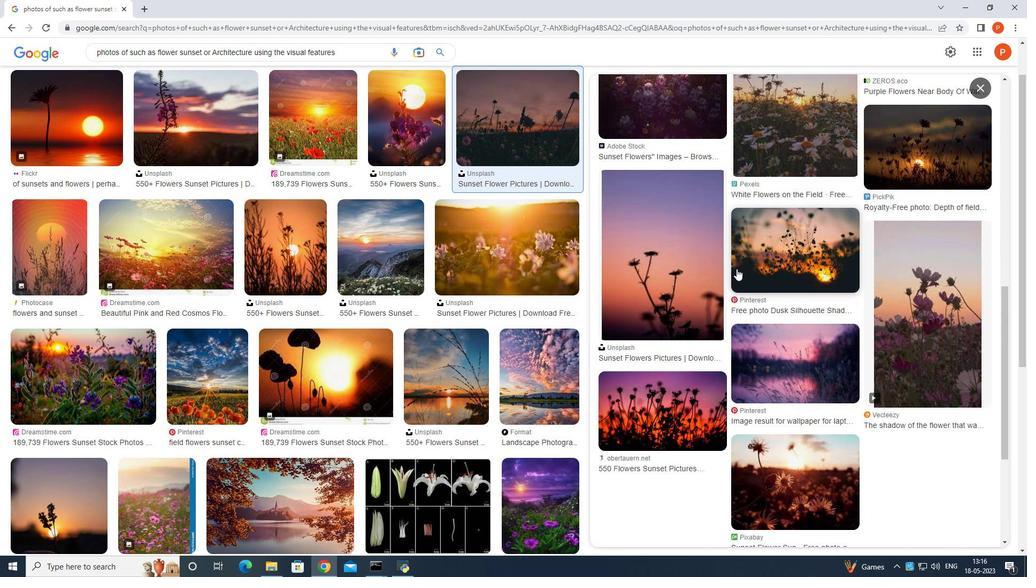 
Action: Mouse scrolled (736, 269) with delta (0, 0)
Screenshot: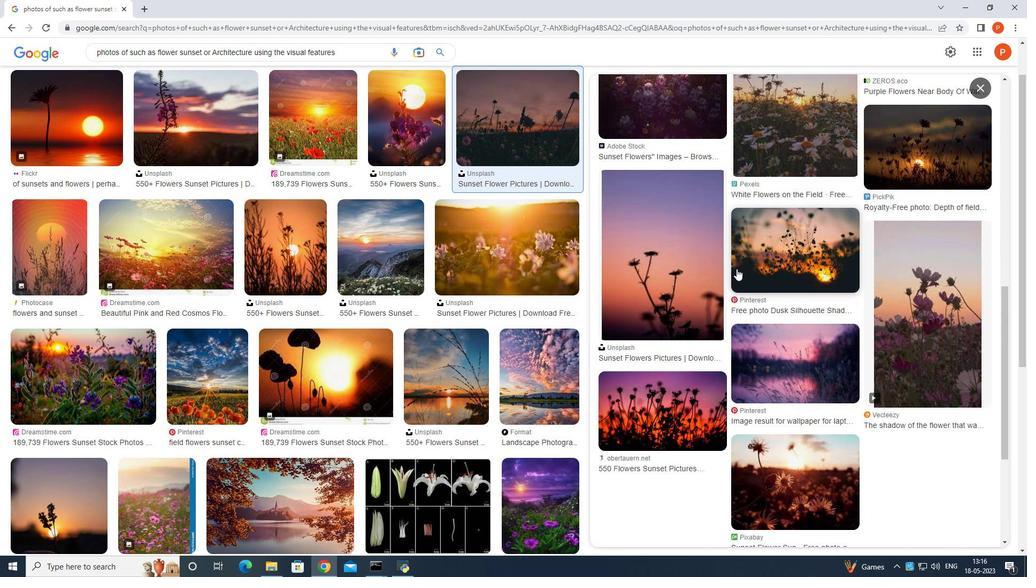 
Action: Mouse scrolled (736, 269) with delta (0, 0)
Screenshot: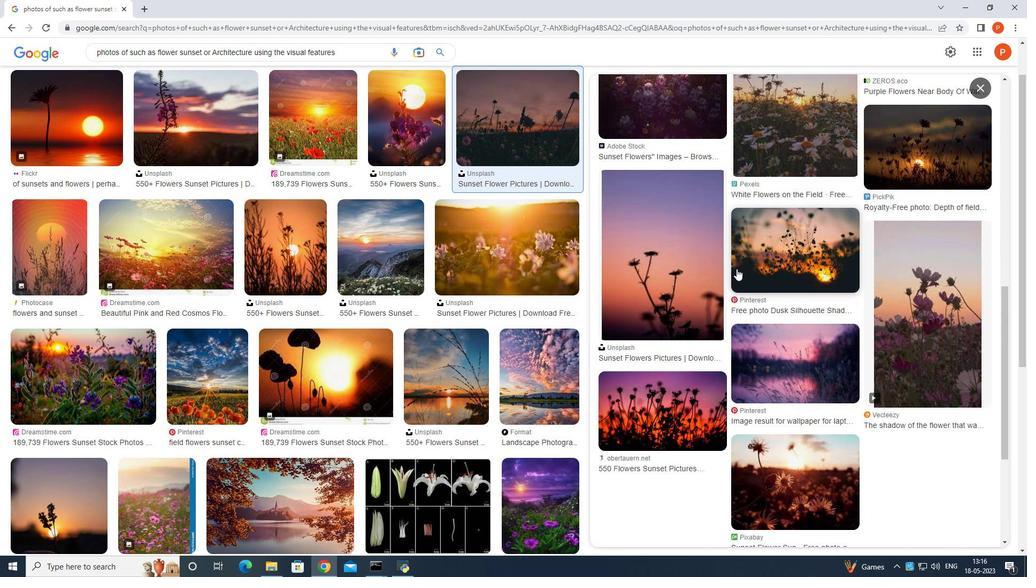 
Action: Mouse moved to (736, 268)
Screenshot: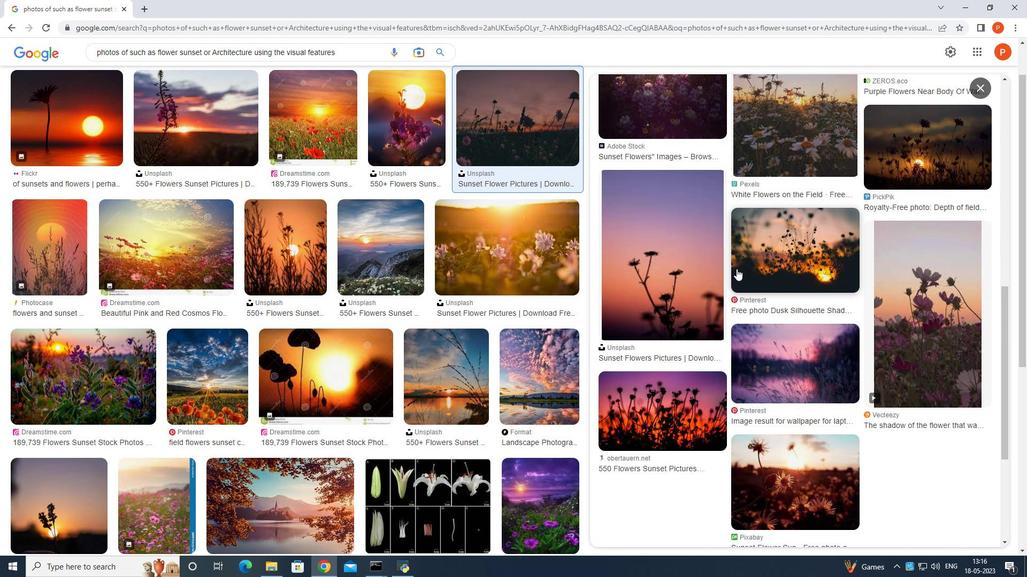 
Action: Mouse scrolled (736, 268) with delta (0, 0)
Screenshot: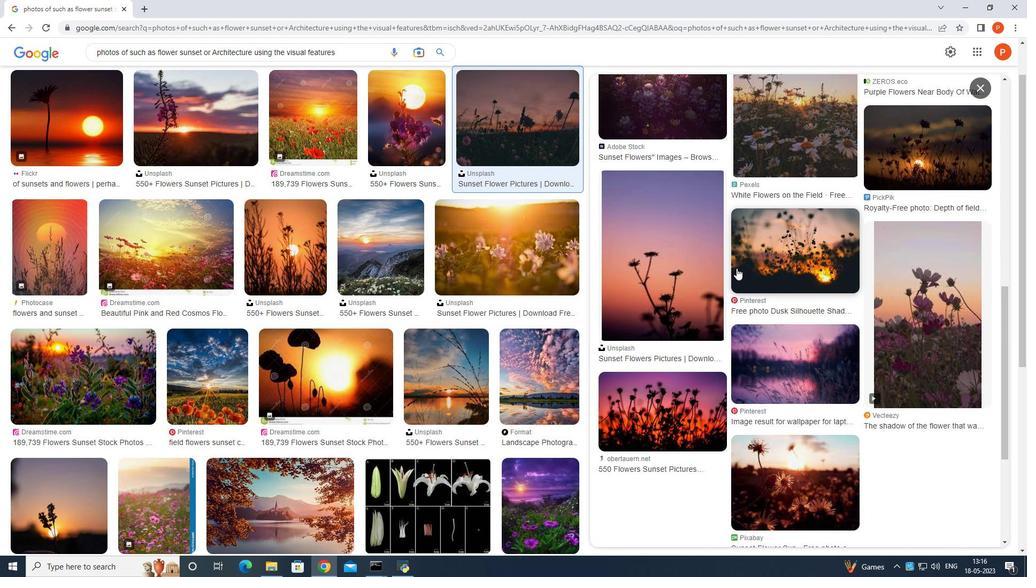 
Action: Mouse moved to (780, 247)
Screenshot: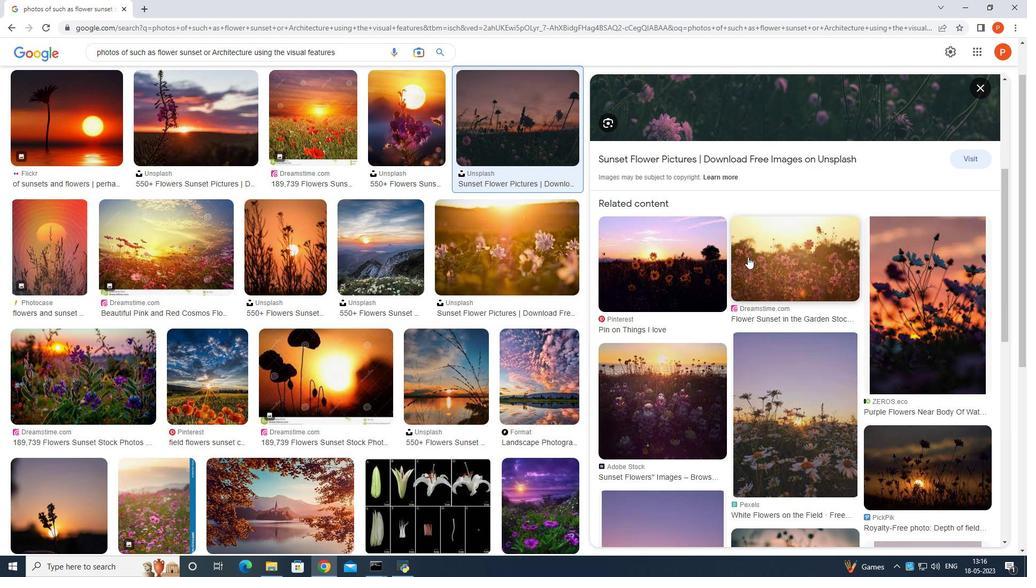 
Action: Mouse pressed left at (780, 247)
Screenshot: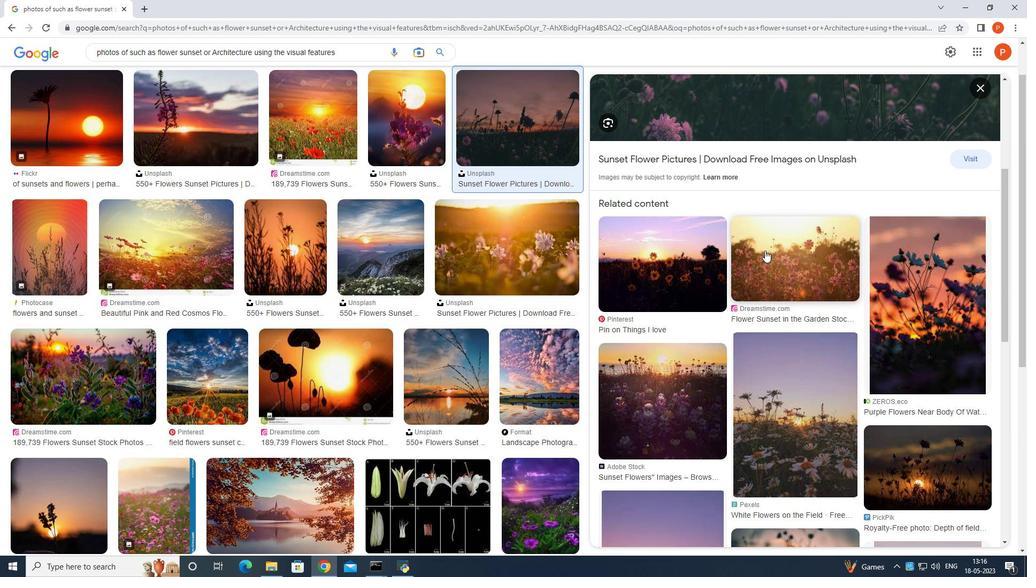 
Action: Mouse moved to (358, 242)
Screenshot: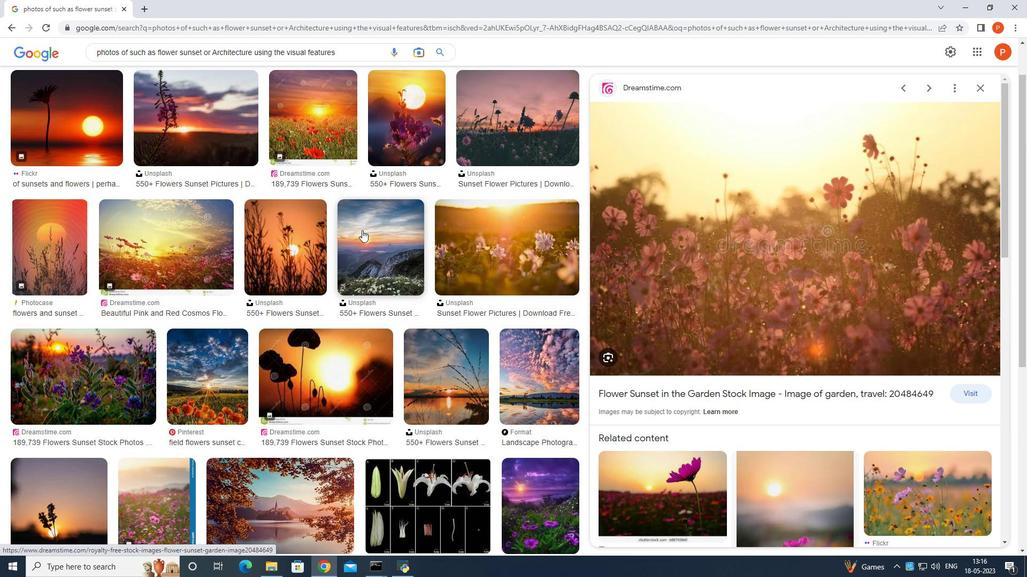 
Action: Mouse scrolled (361, 230) with delta (0, 0)
Screenshot: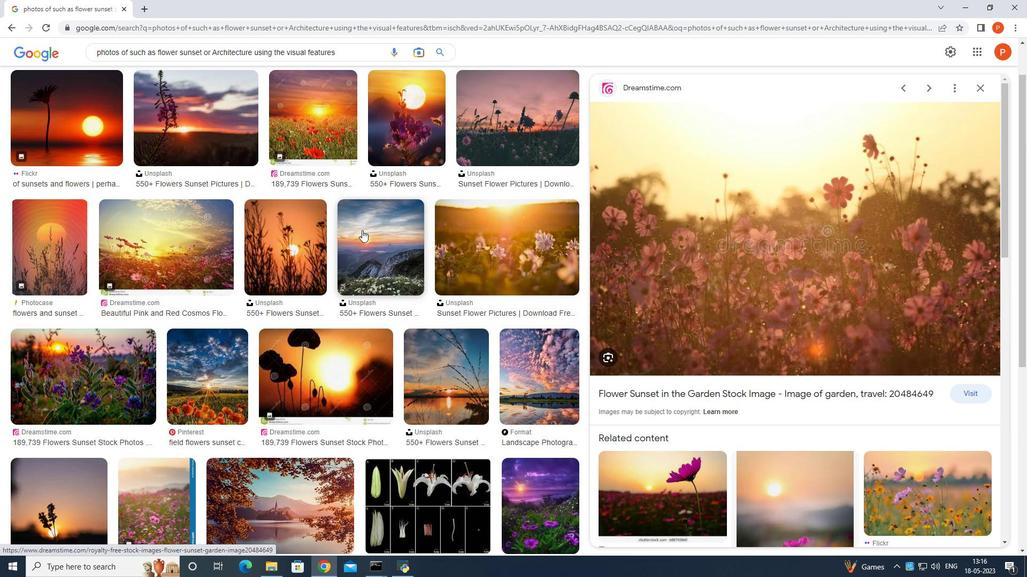 
Action: Mouse moved to (356, 253)
Screenshot: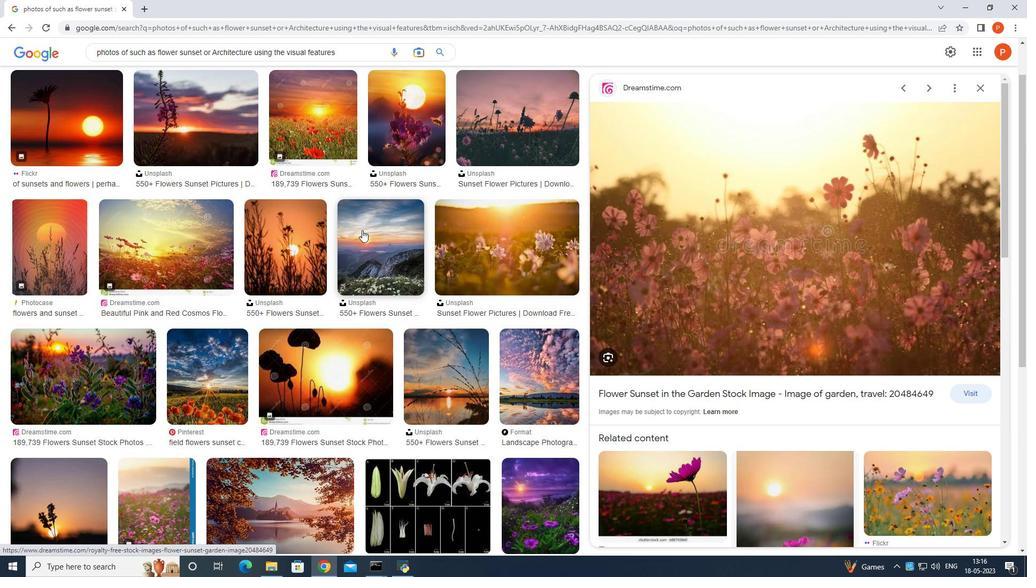 
Action: Mouse scrolled (357, 246) with delta (0, 0)
Screenshot: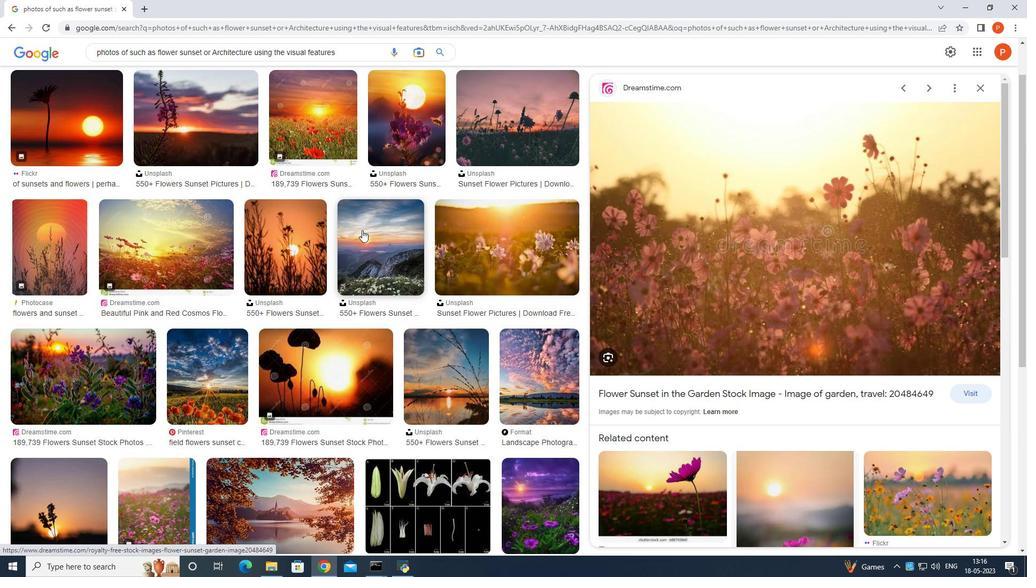 
Action: Mouse scrolled (356, 250) with delta (0, 0)
Screenshot: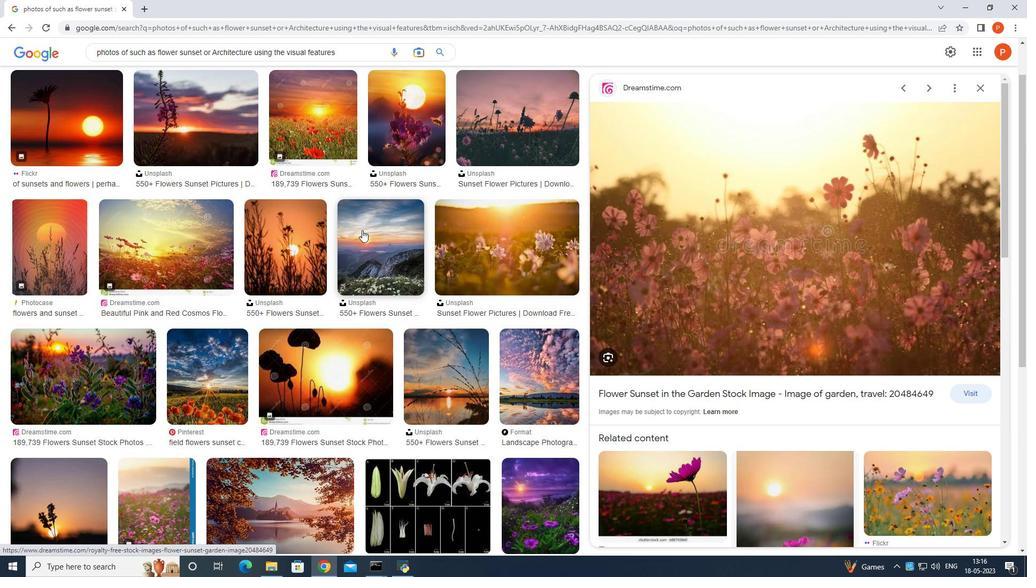 
Action: Mouse scrolled (356, 252) with delta (0, 0)
Screenshot: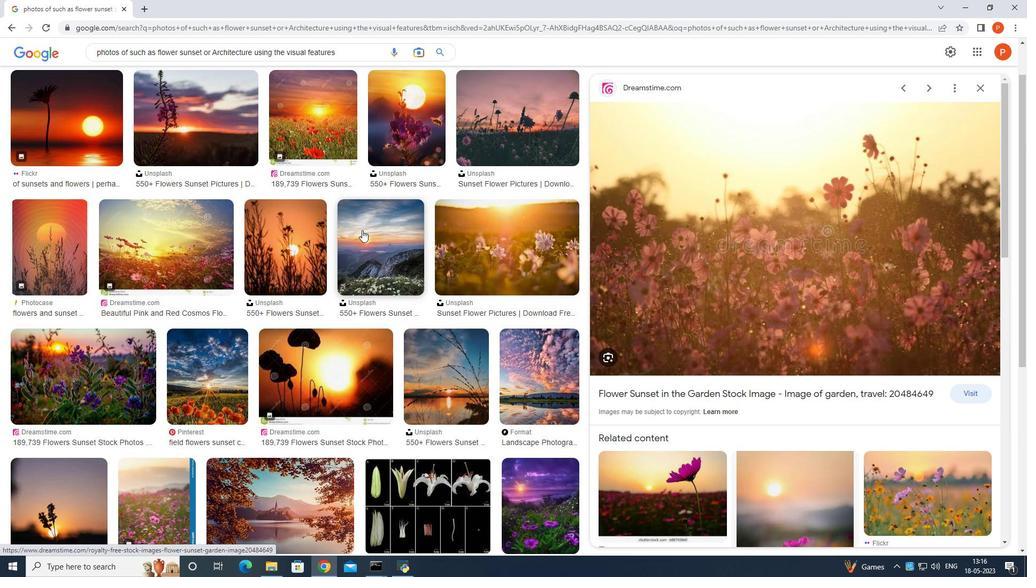 
Action: Mouse moved to (394, 290)
Screenshot: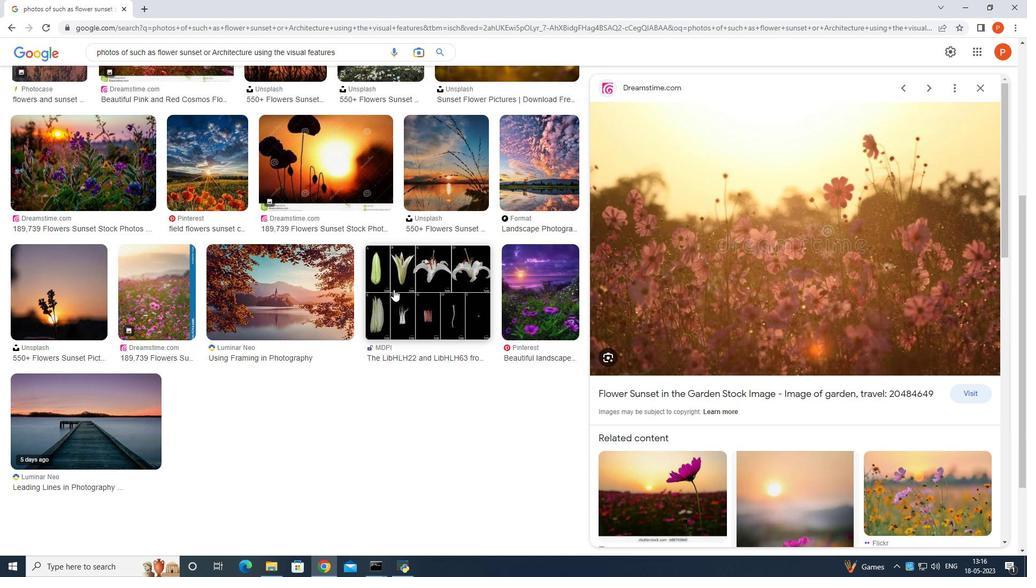 
Action: Mouse pressed left at (394, 290)
Screenshot: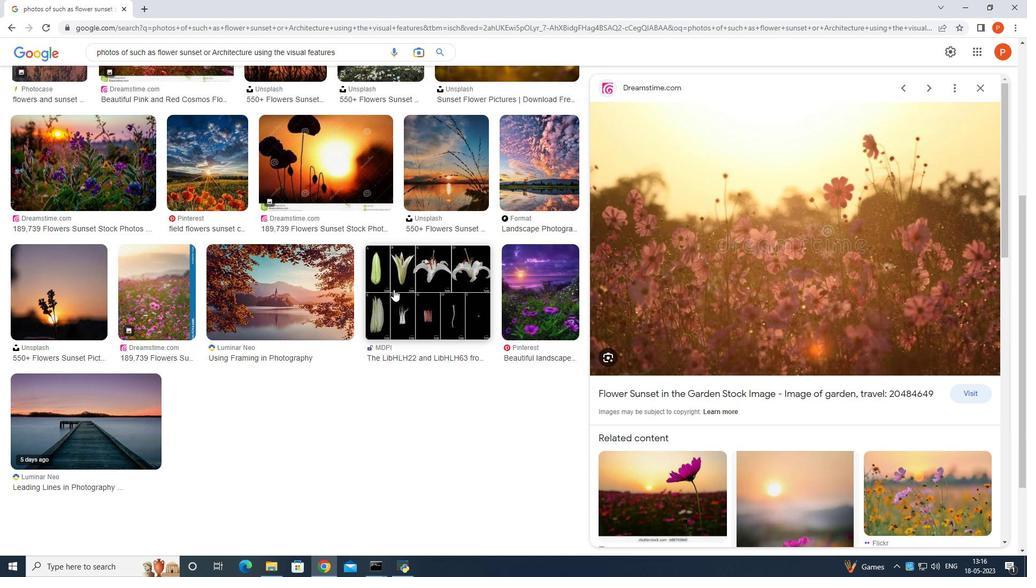 
Action: Mouse moved to (749, 282)
Screenshot: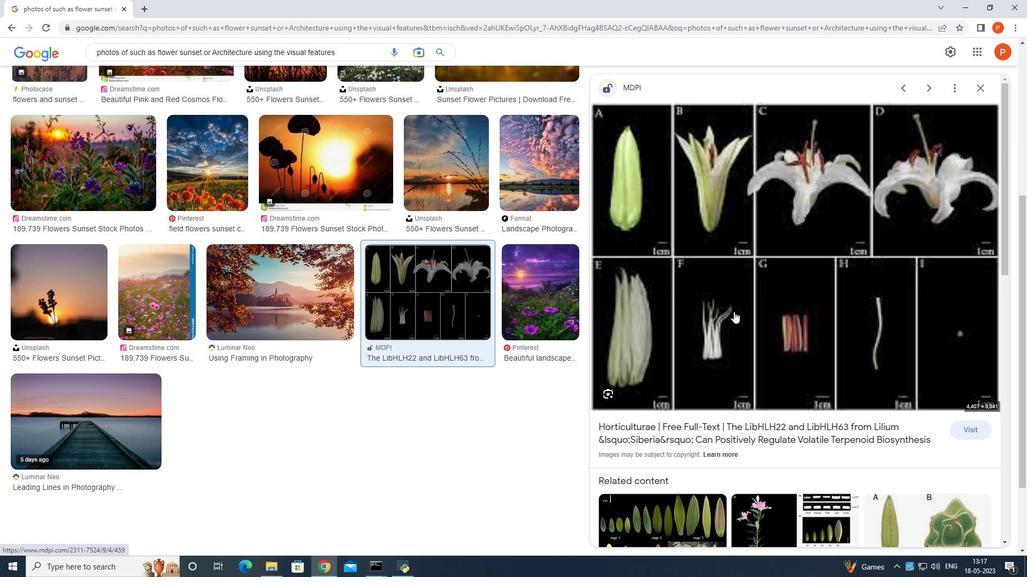 
Action: Mouse scrolled (749, 281) with delta (0, 0)
Screenshot: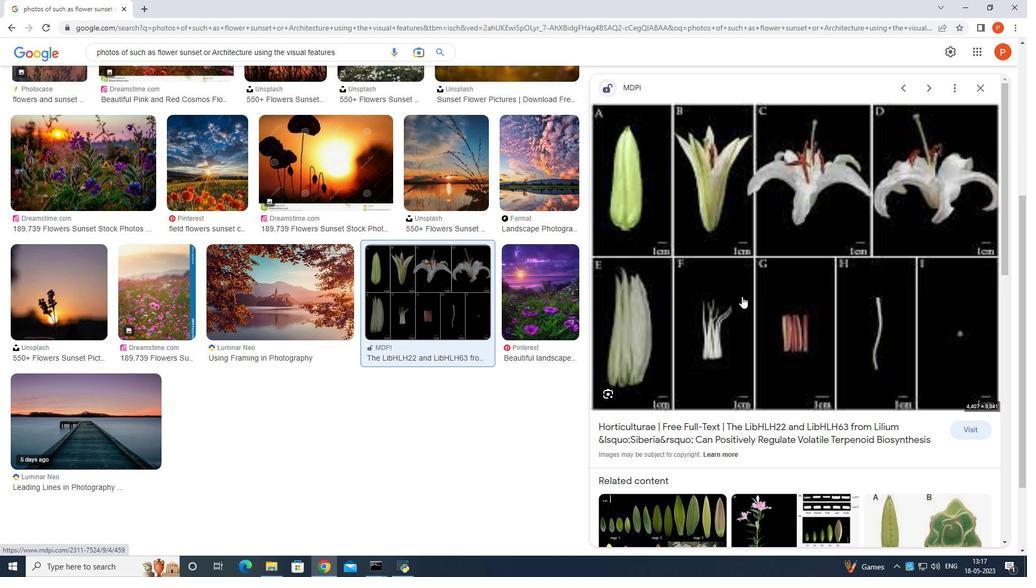
Action: Mouse moved to (749, 283)
Screenshot: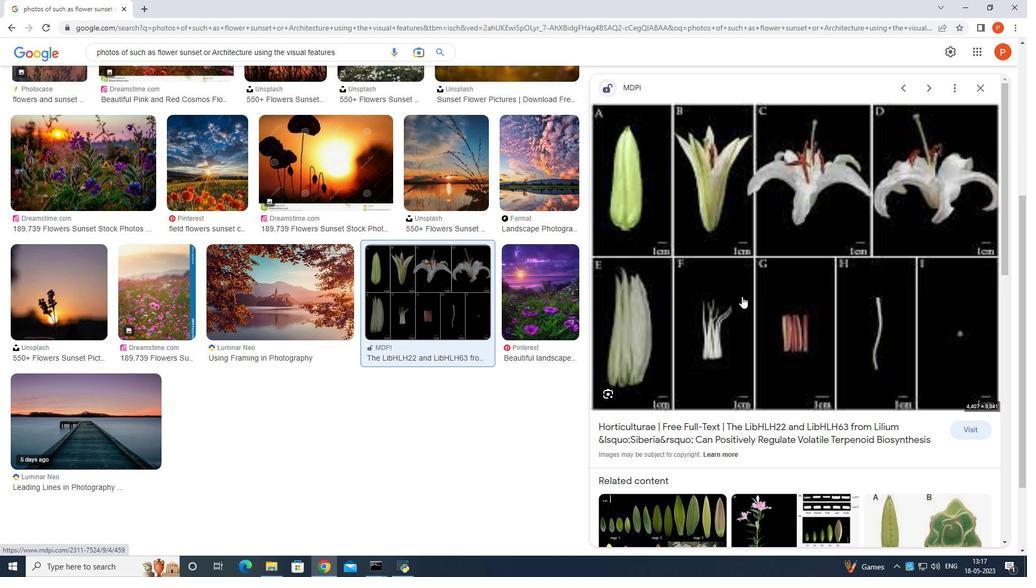 
Action: Mouse scrolled (749, 283) with delta (0, 0)
Screenshot: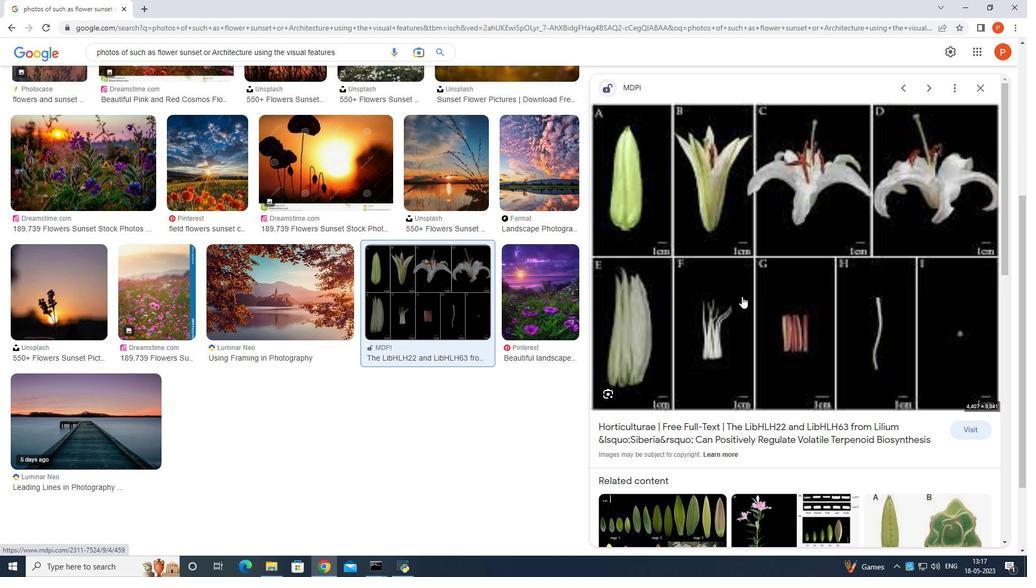 
Action: Mouse moved to (749, 283)
Screenshot: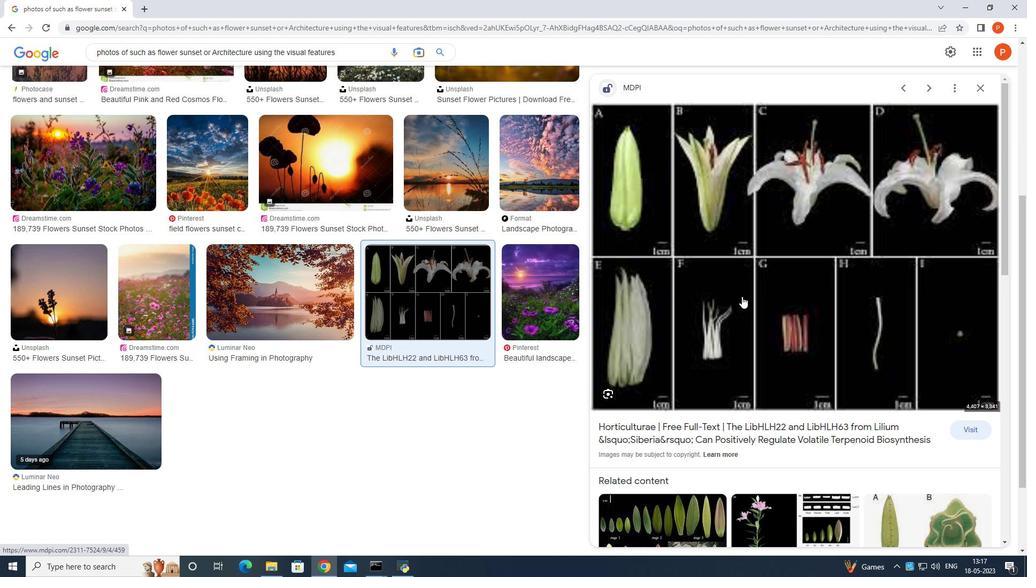 
Action: Mouse scrolled (749, 283) with delta (0, 0)
Screenshot: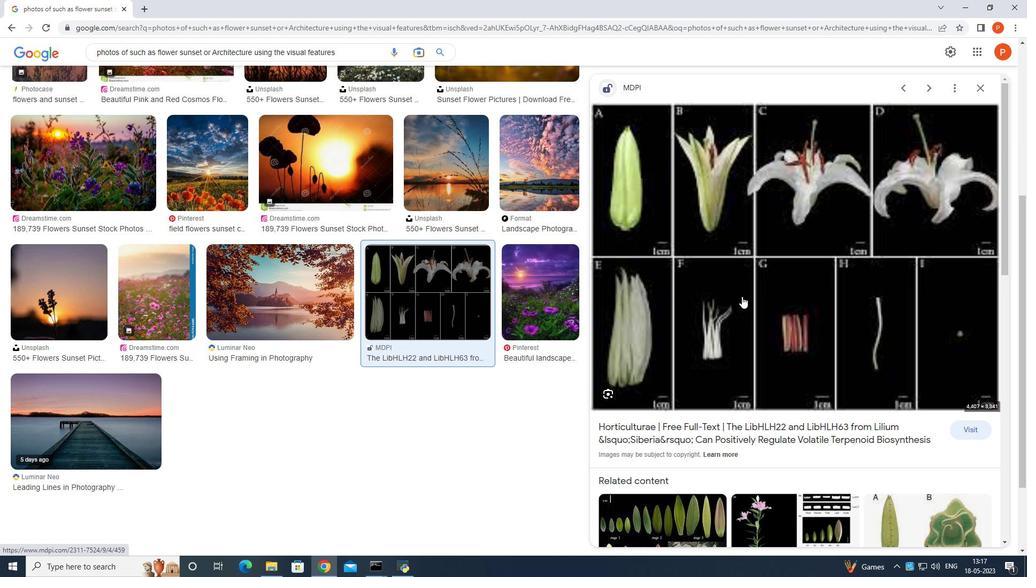
Action: Mouse moved to (750, 285)
Screenshot: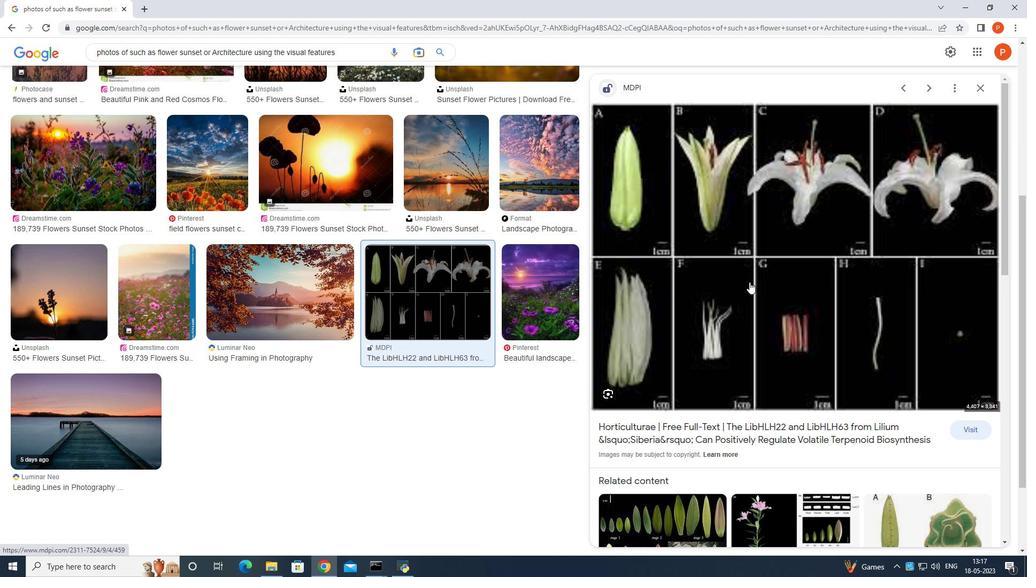 
Action: Mouse scrolled (750, 285) with delta (0, 0)
Screenshot: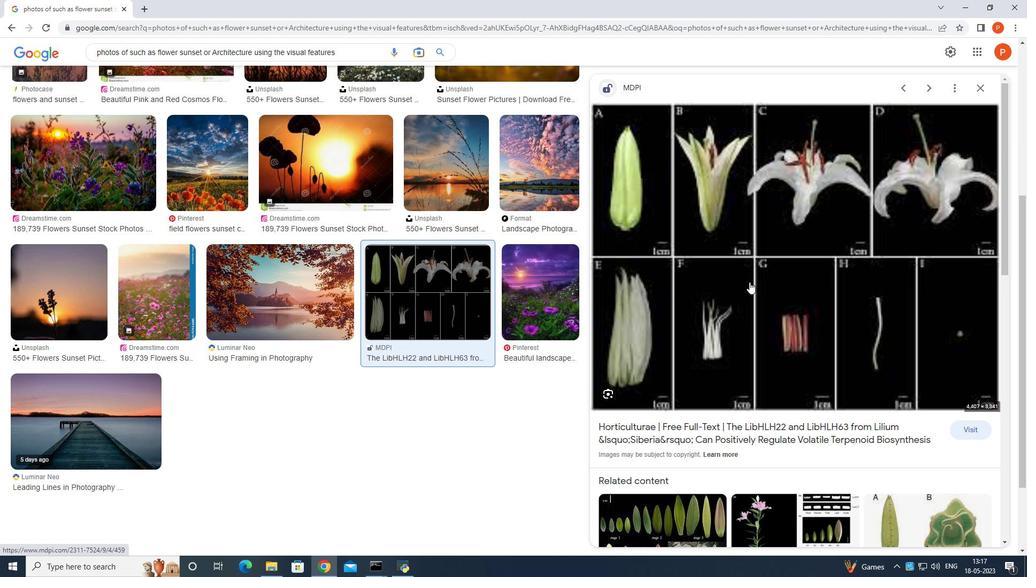 
Action: Mouse moved to (748, 287)
Screenshot: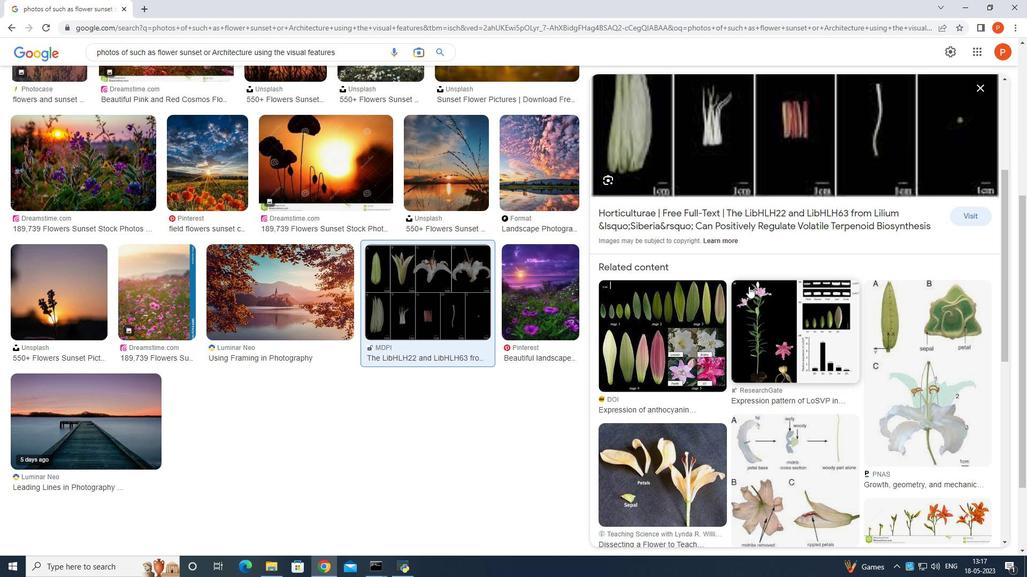 
Action: Mouse scrolled (748, 286) with delta (0, 0)
Screenshot: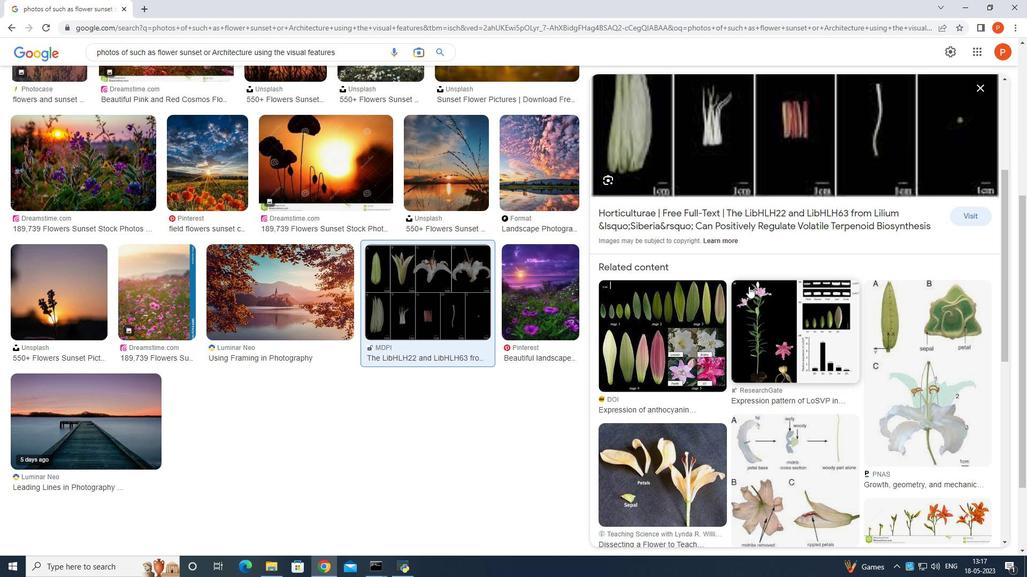 
Action: Mouse moved to (748, 287)
Screenshot: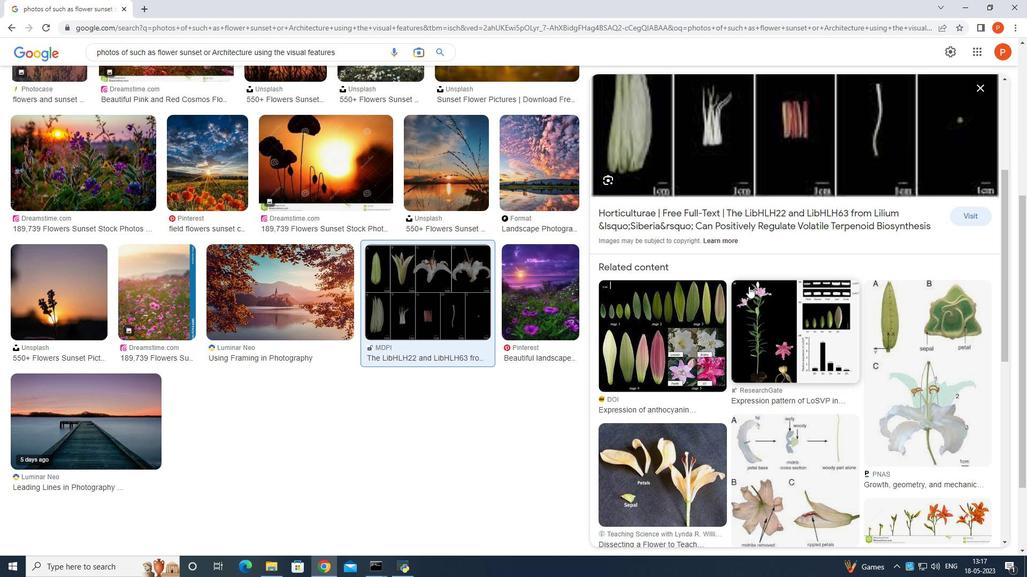 
Action: Mouse scrolled (748, 287) with delta (0, 0)
Screenshot: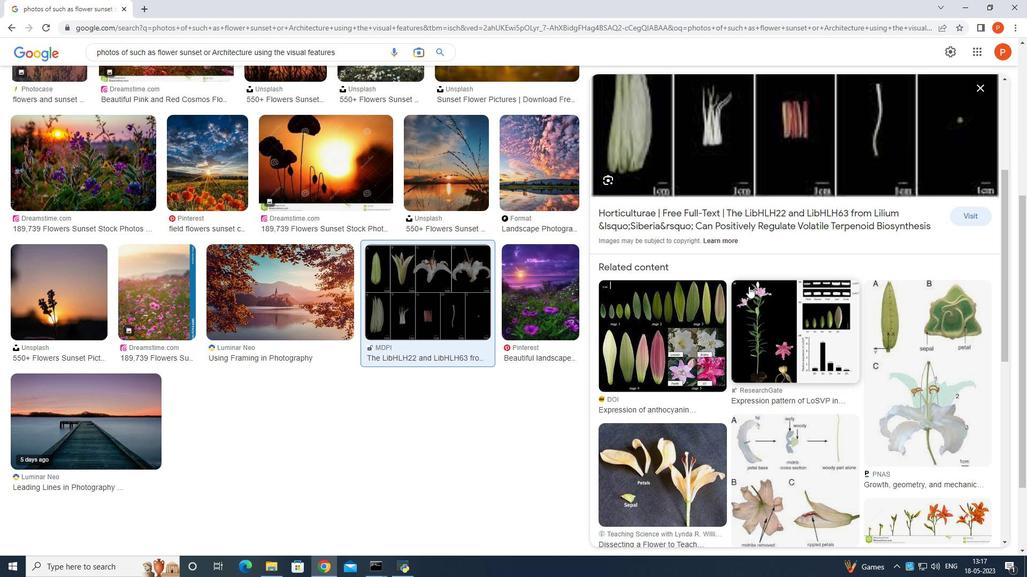 
Action: Mouse moved to (748, 288)
Screenshot: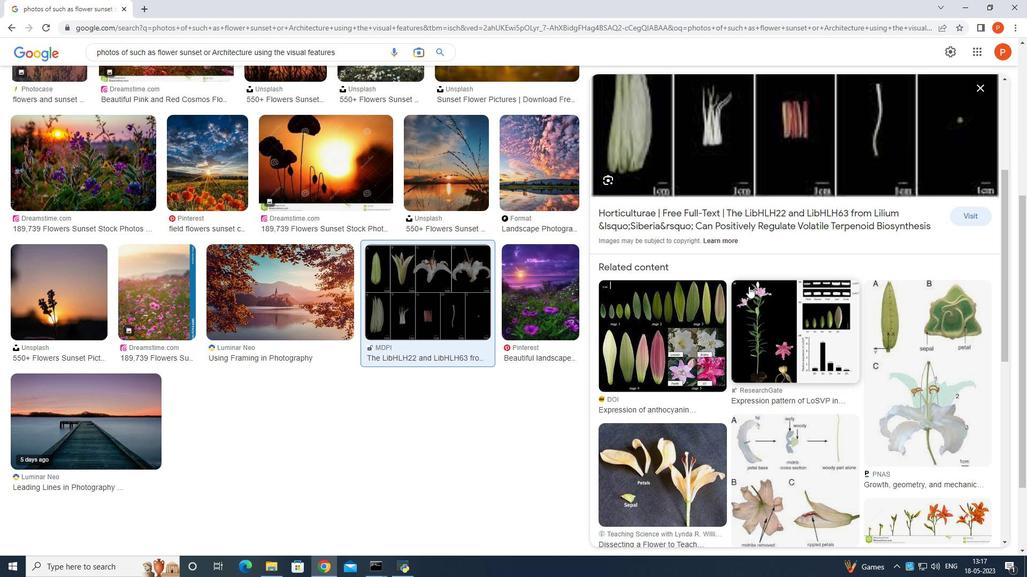 
Action: Mouse scrolled (748, 287) with delta (0, 0)
Screenshot: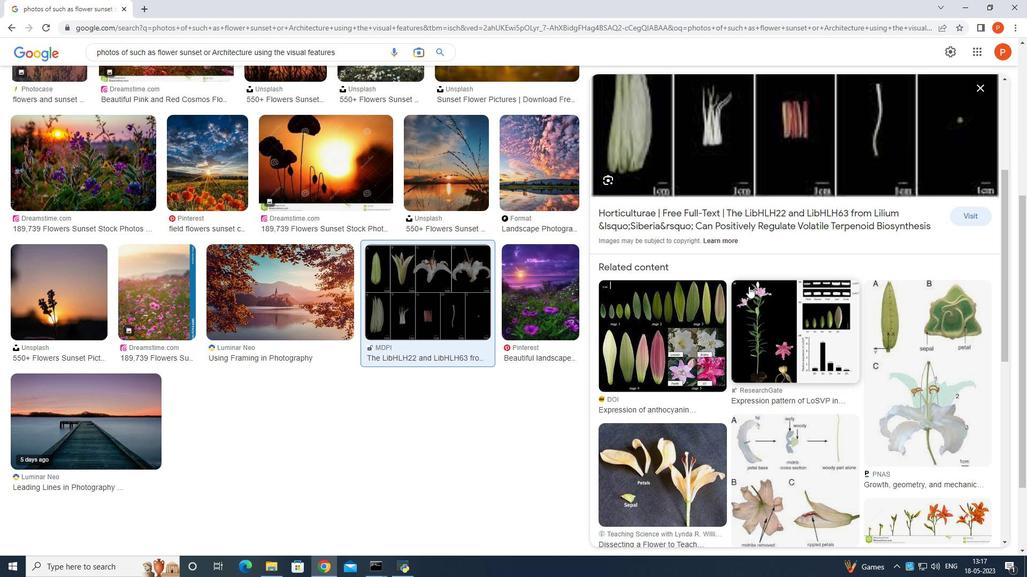 
Action: Mouse moved to (748, 288)
Screenshot: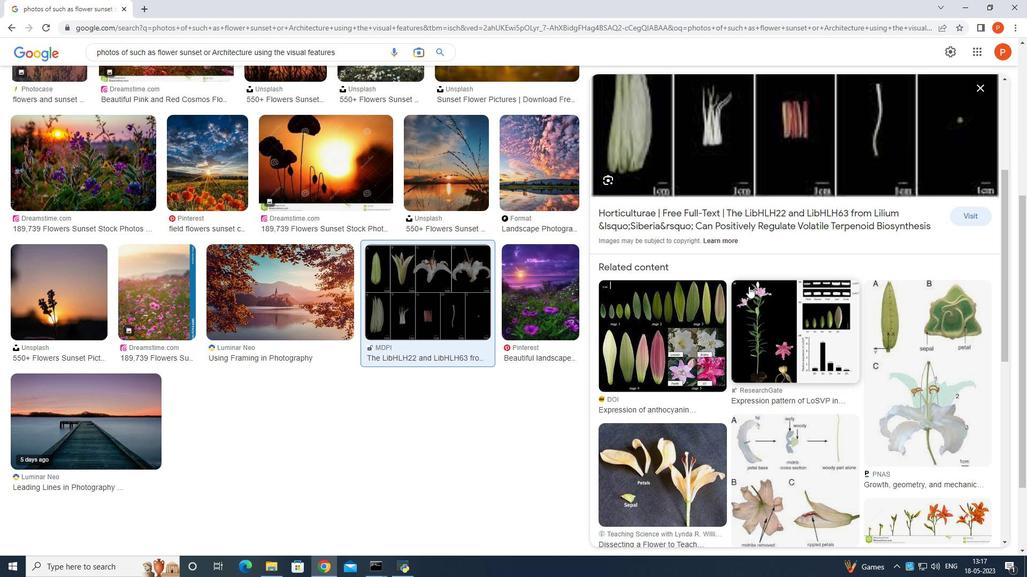 
Action: Mouse scrolled (748, 287) with delta (0, 0)
Screenshot: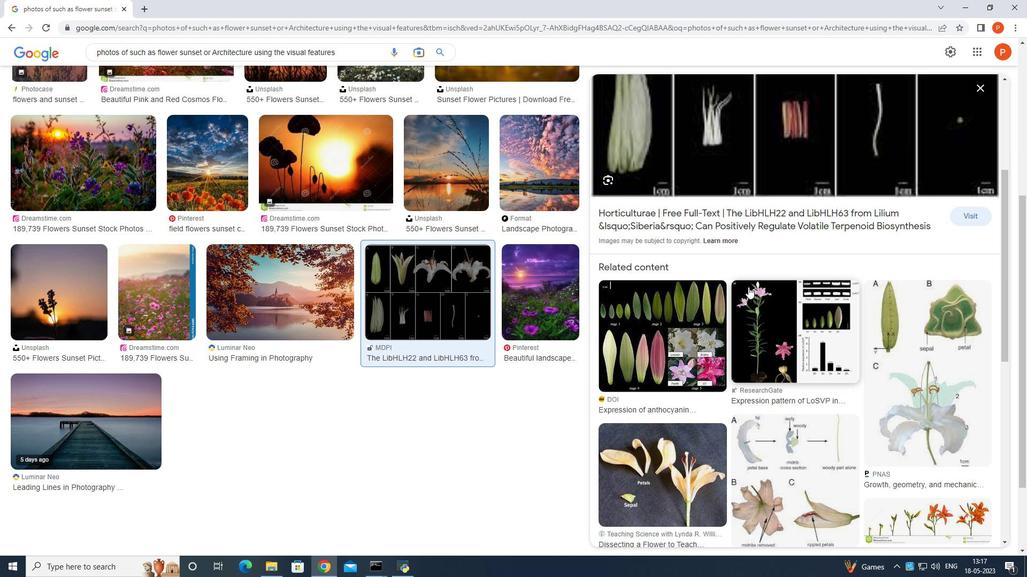 
Action: Mouse moved to (748, 289)
Screenshot: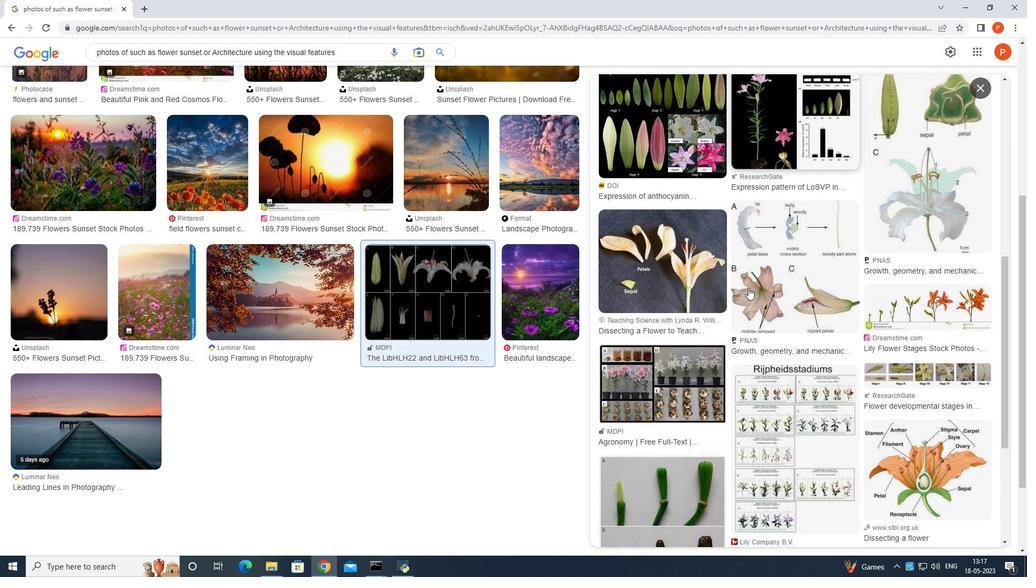 
Action: Mouse scrolled (748, 288) with delta (0, 0)
Screenshot: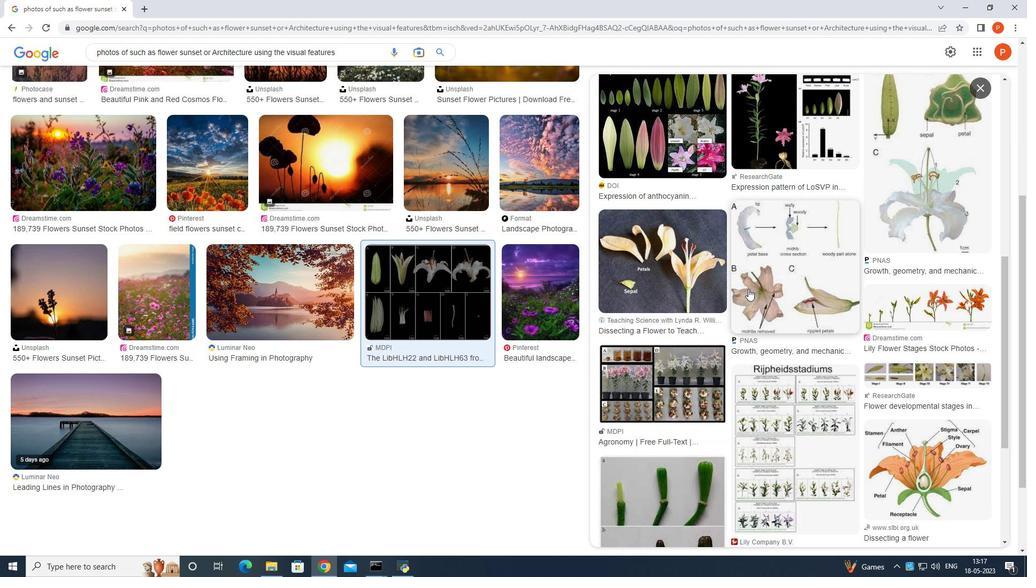 
Action: Mouse scrolled (748, 288) with delta (0, 0)
Screenshot: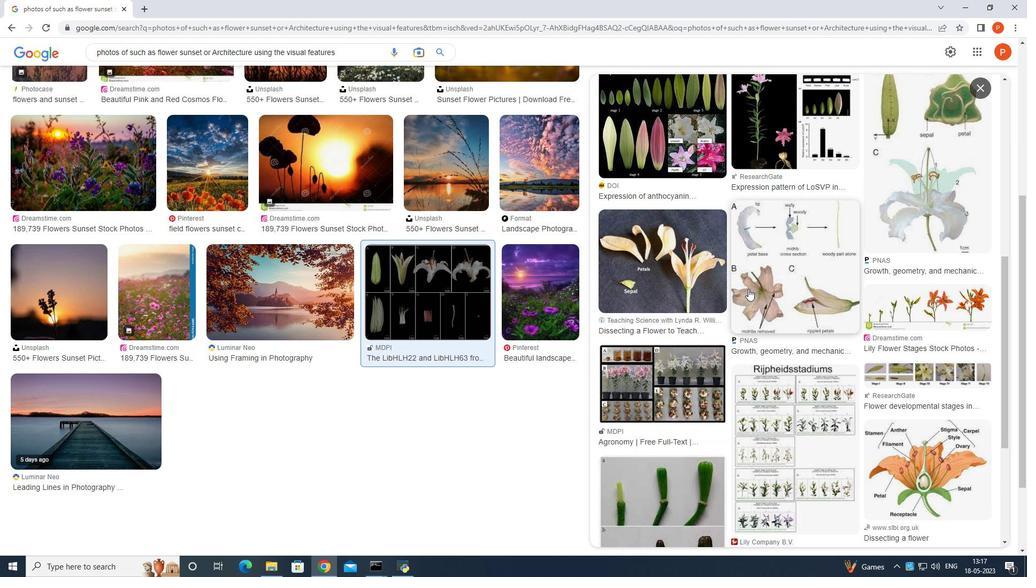 
Action: Mouse scrolled (748, 288) with delta (0, 0)
Screenshot: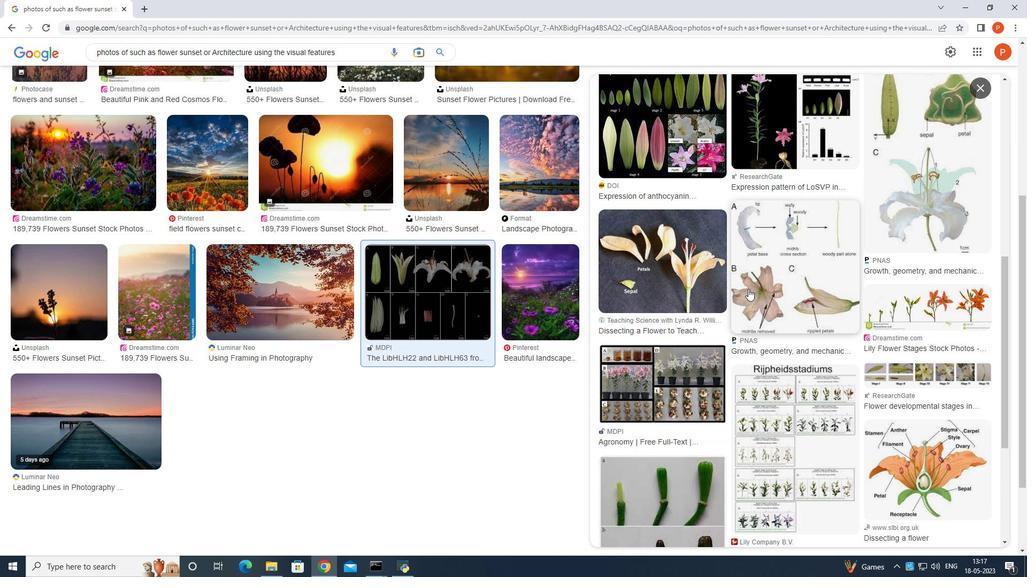 
Action: Mouse scrolled (748, 288) with delta (0, 0)
Screenshot: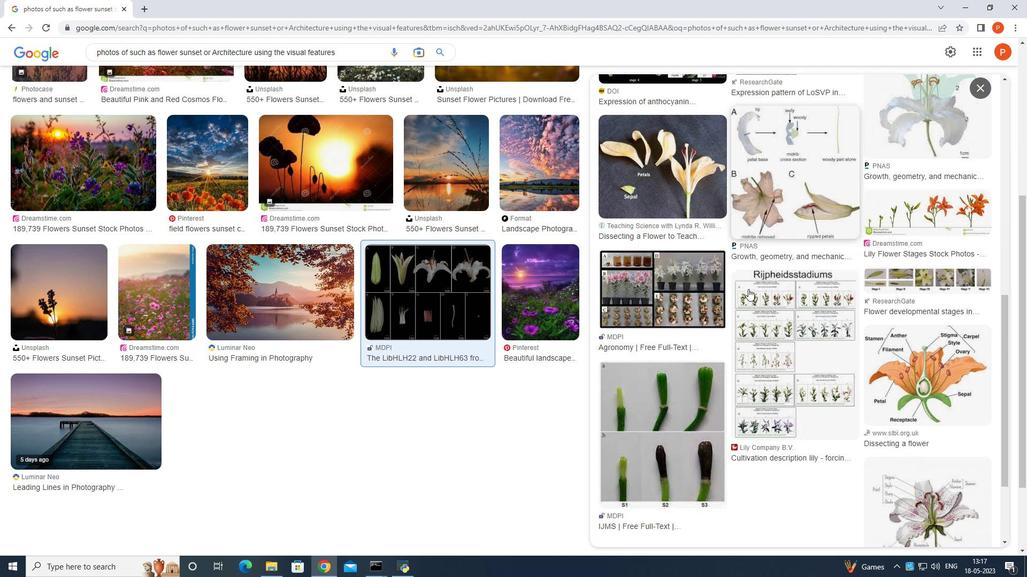 
Action: Mouse moved to (92, 416)
Screenshot: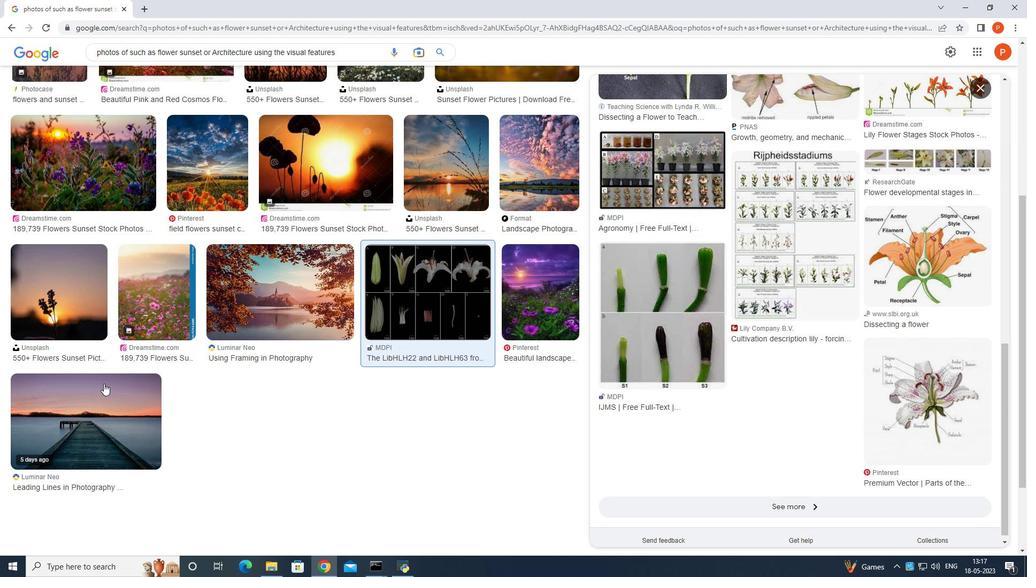 
Action: Mouse pressed left at (92, 416)
Screenshot: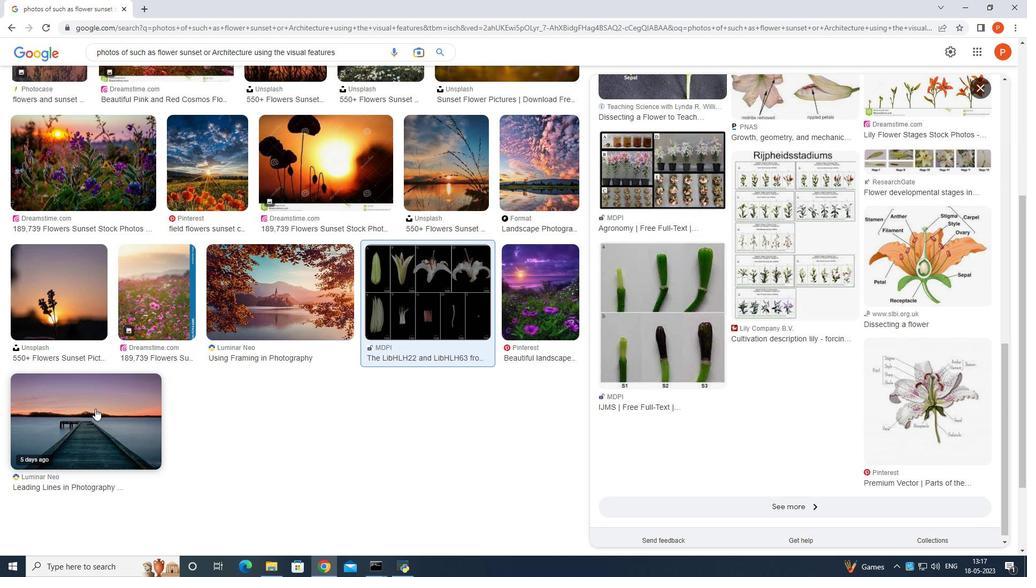 
Action: Mouse moved to (158, 280)
Screenshot: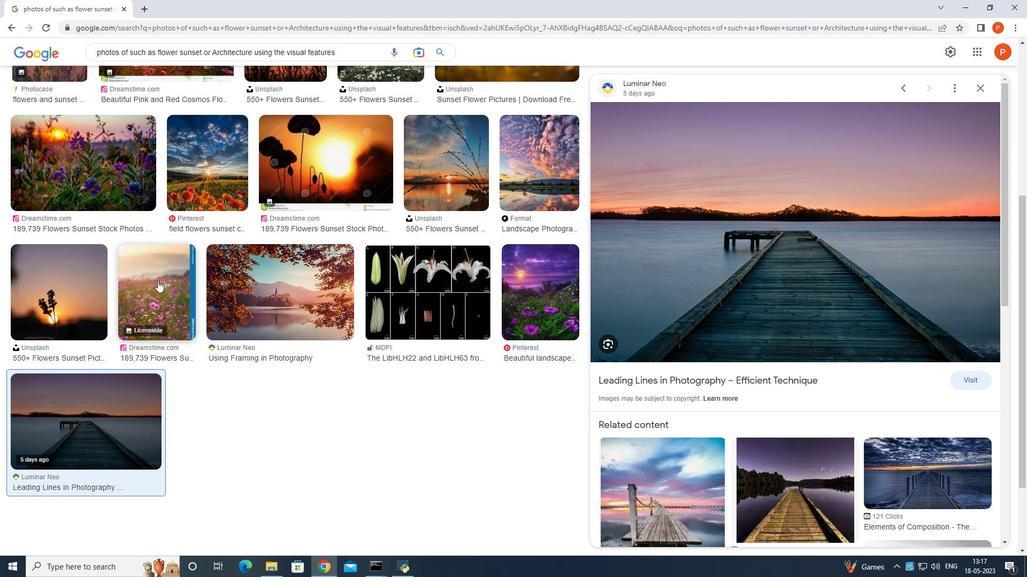 
Action: Mouse pressed left at (158, 280)
Screenshot: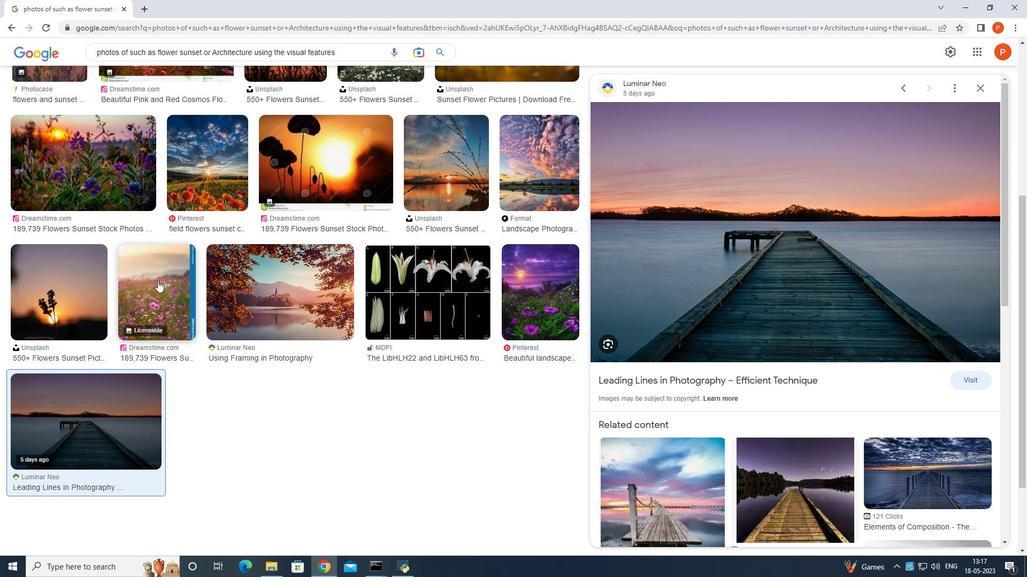 
Action: Mouse moved to (326, 259)
Screenshot: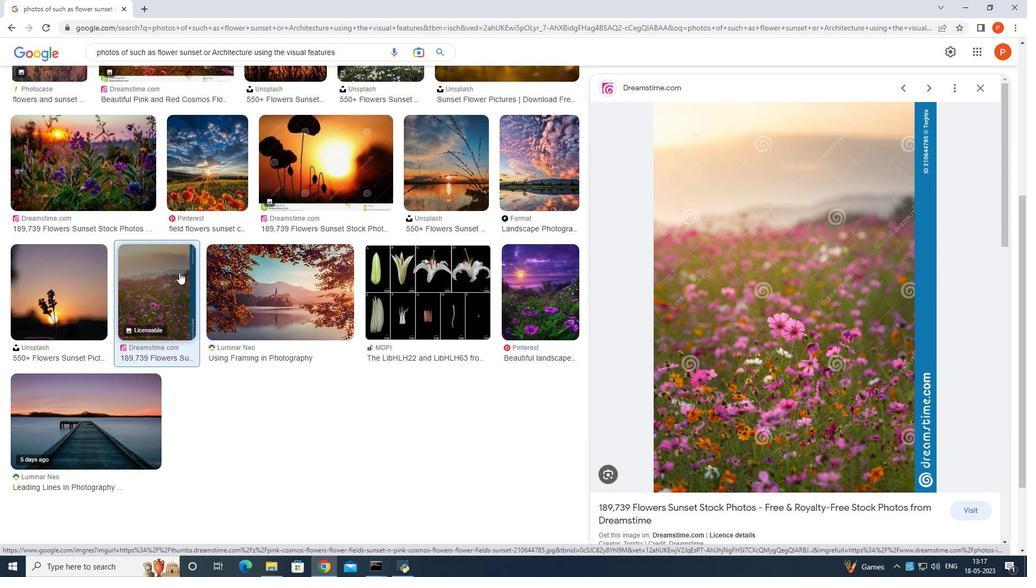 
Action: Mouse scrolled (326, 260) with delta (0, 0)
Screenshot: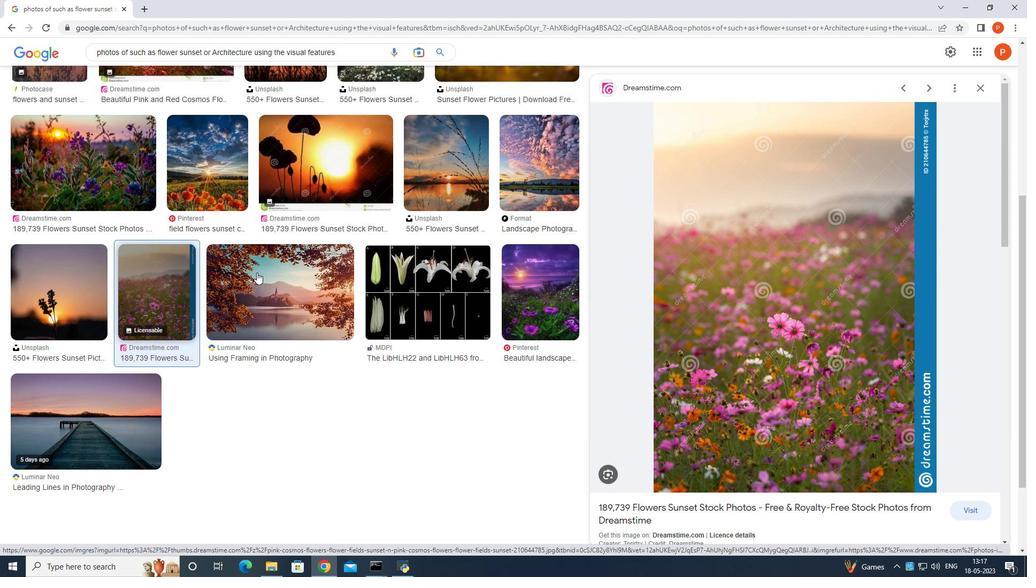
Action: Mouse moved to (330, 253)
Screenshot: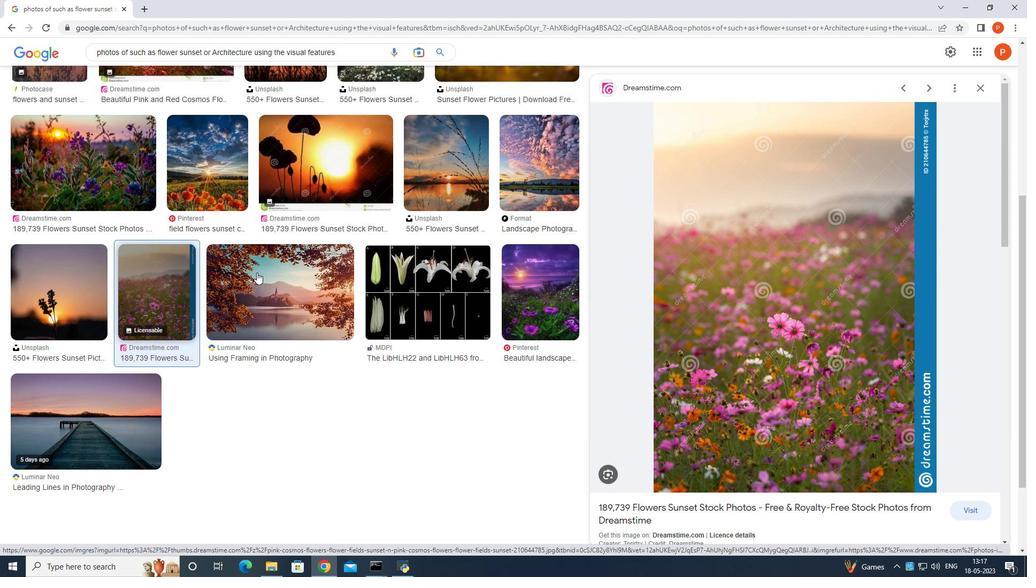 
Action: Mouse scrolled (330, 254) with delta (0, 0)
Screenshot: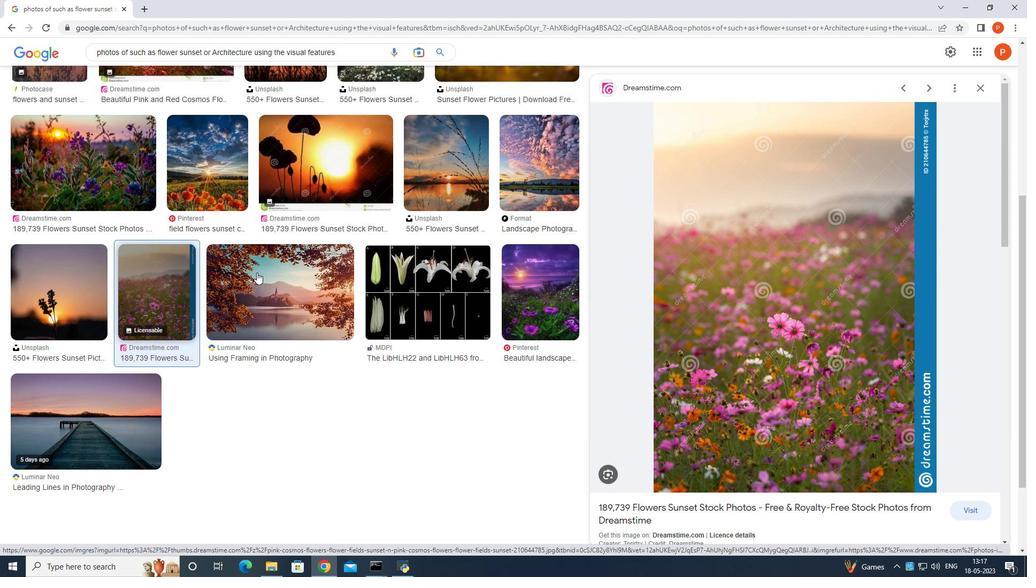 
Action: Mouse moved to (332, 252)
Screenshot: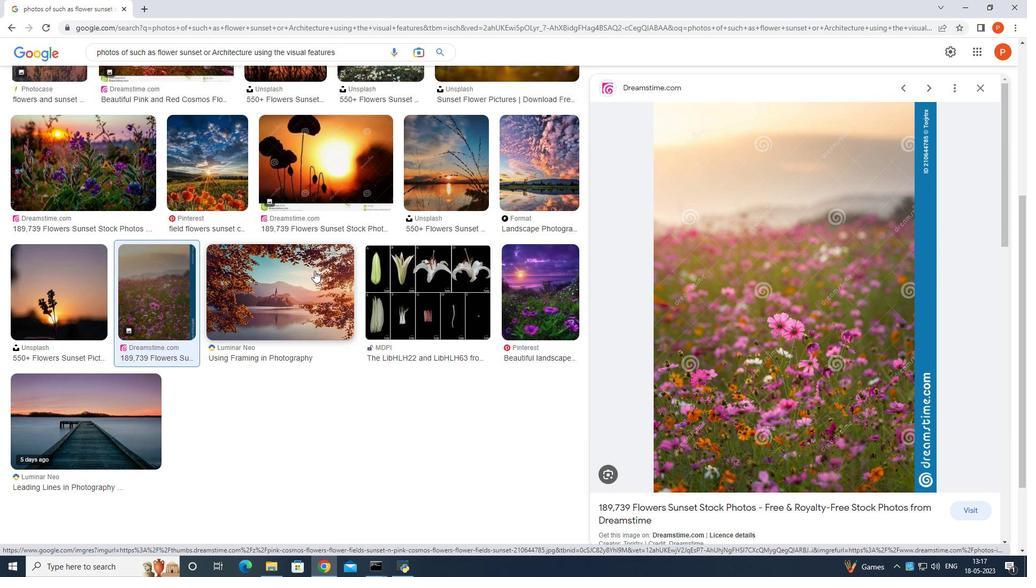 
Action: Mouse scrolled (332, 252) with delta (0, 0)
Screenshot: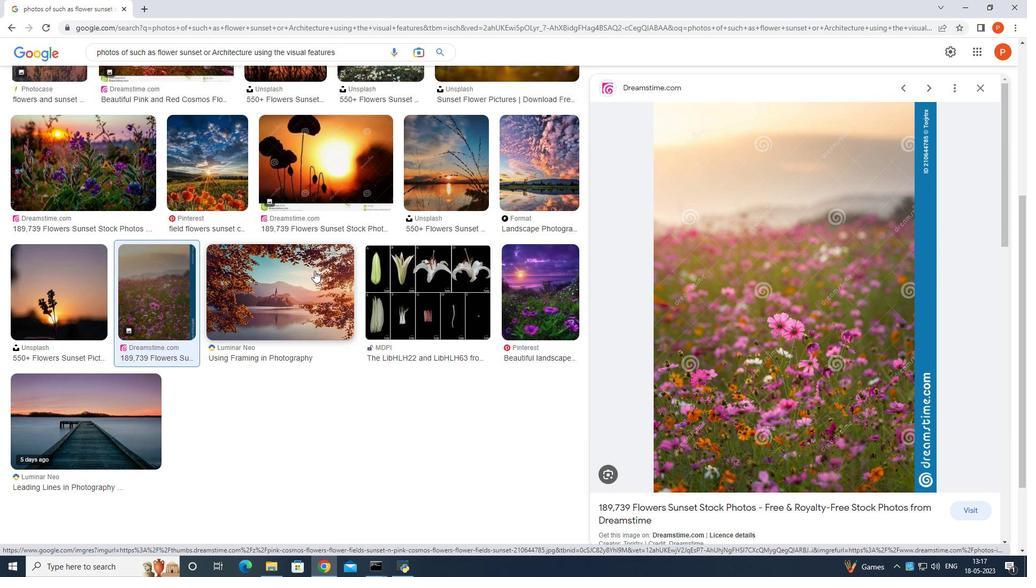 
Action: Mouse moved to (332, 253)
Screenshot: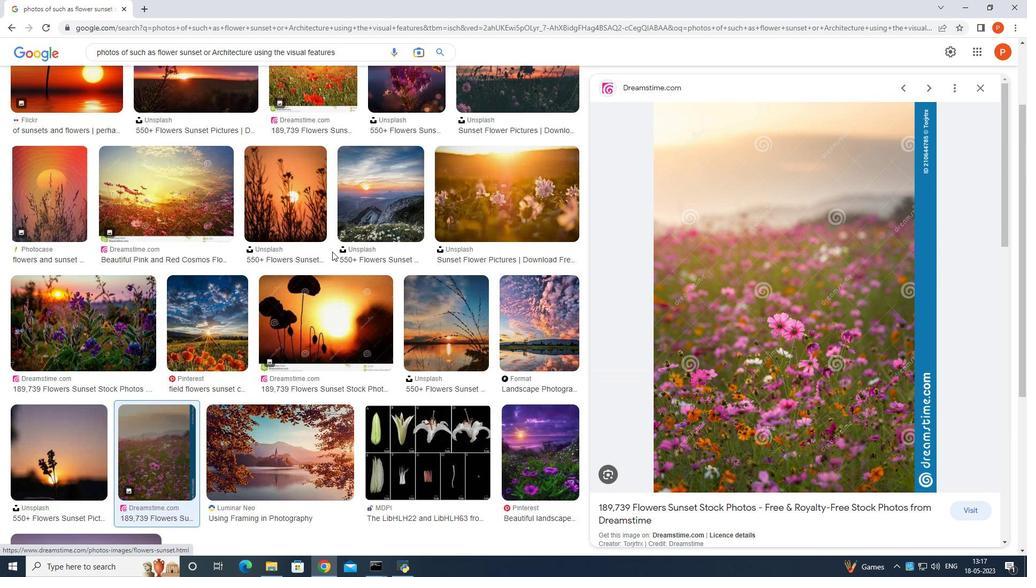 
Action: Mouse scrolled (332, 254) with delta (0, 0)
Screenshot: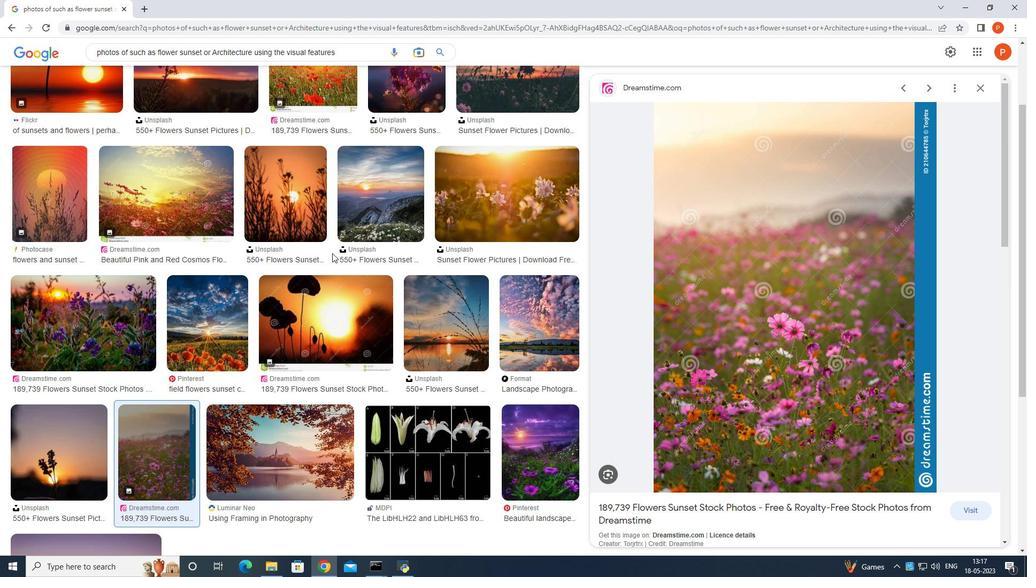 
Action: Mouse scrolled (332, 254) with delta (0, 0)
Screenshot: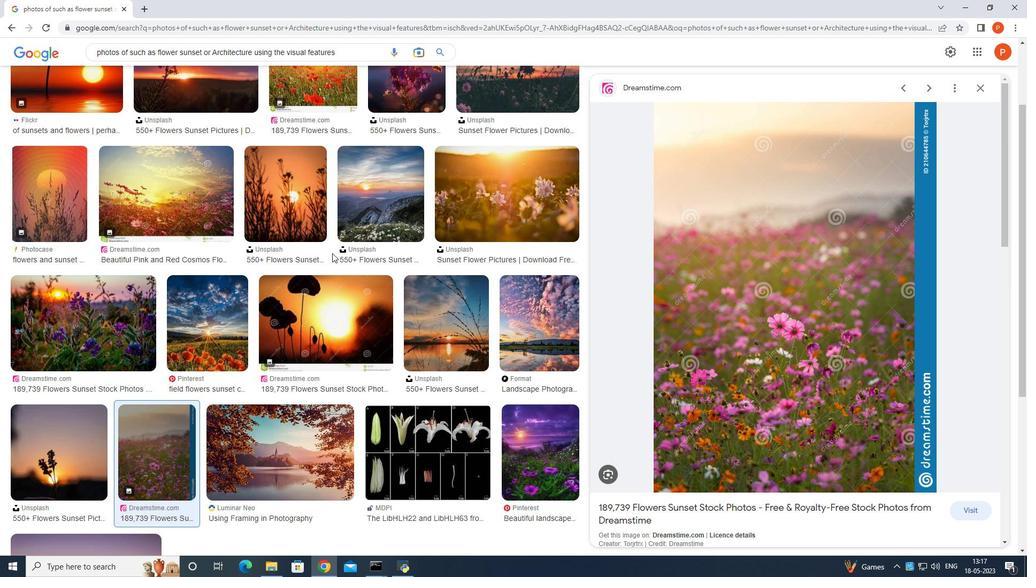 
Action: Mouse moved to (332, 254)
Screenshot: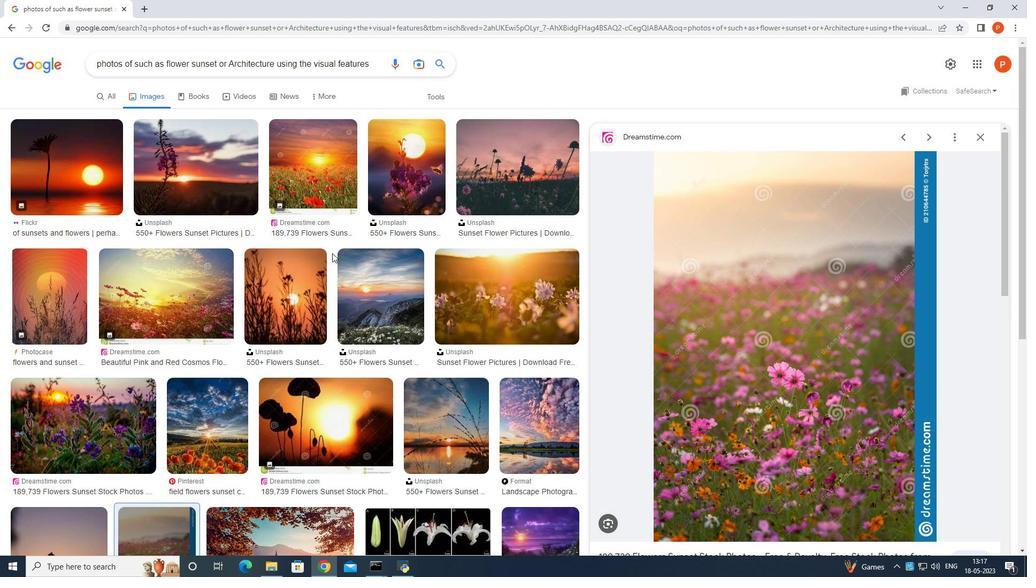 
Action: Mouse scrolled (332, 254) with delta (0, 0)
Screenshot: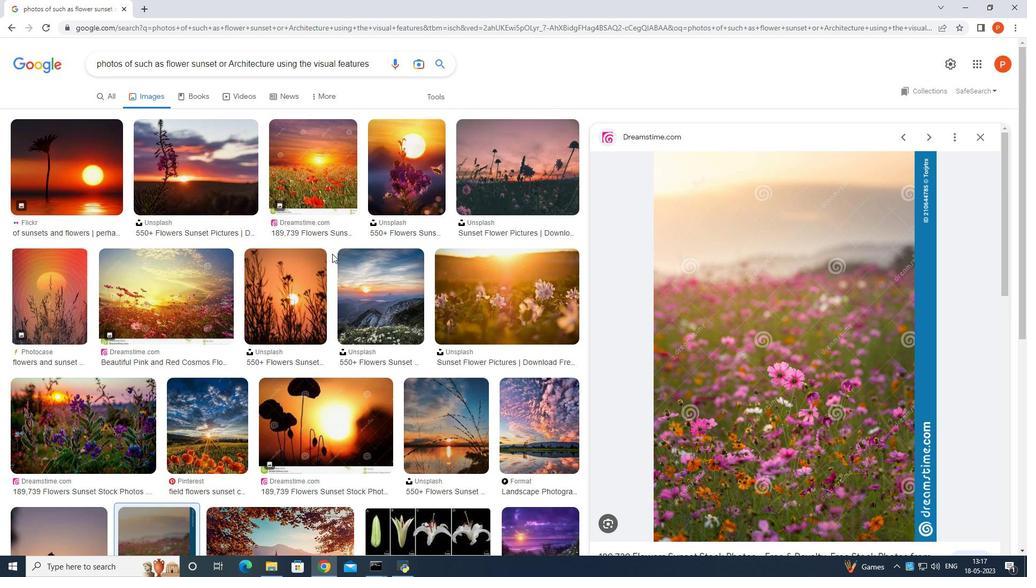 
Action: Mouse scrolled (332, 254) with delta (0, 0)
Screenshot: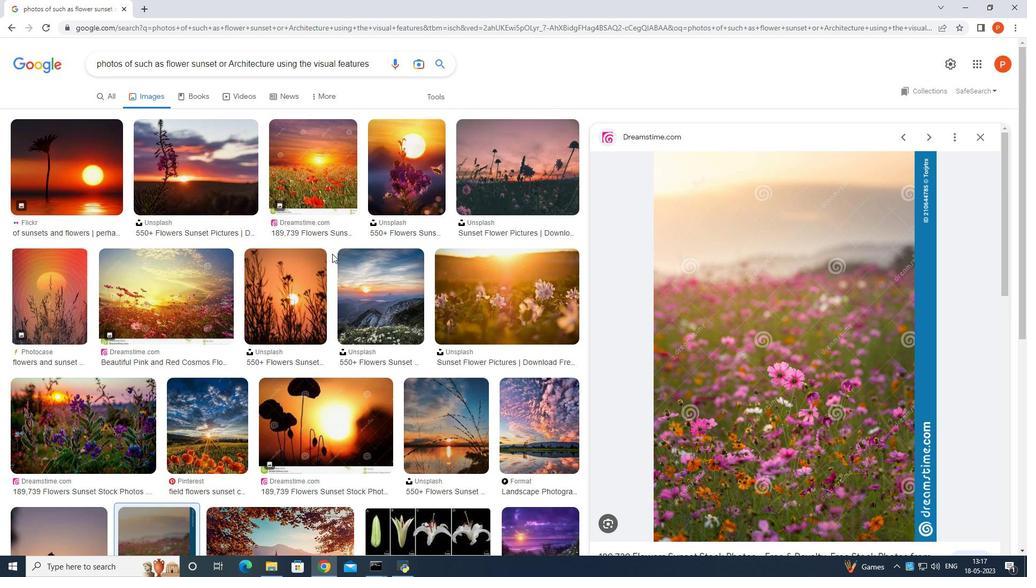 
Action: Mouse scrolled (332, 254) with delta (0, 0)
Screenshot: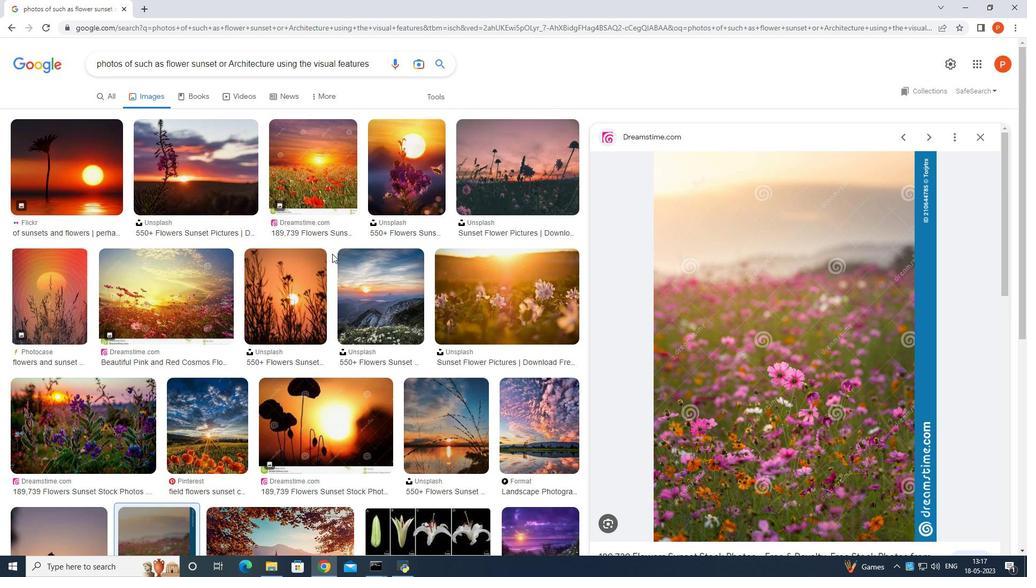 
Action: Mouse moved to (494, 170)
Screenshot: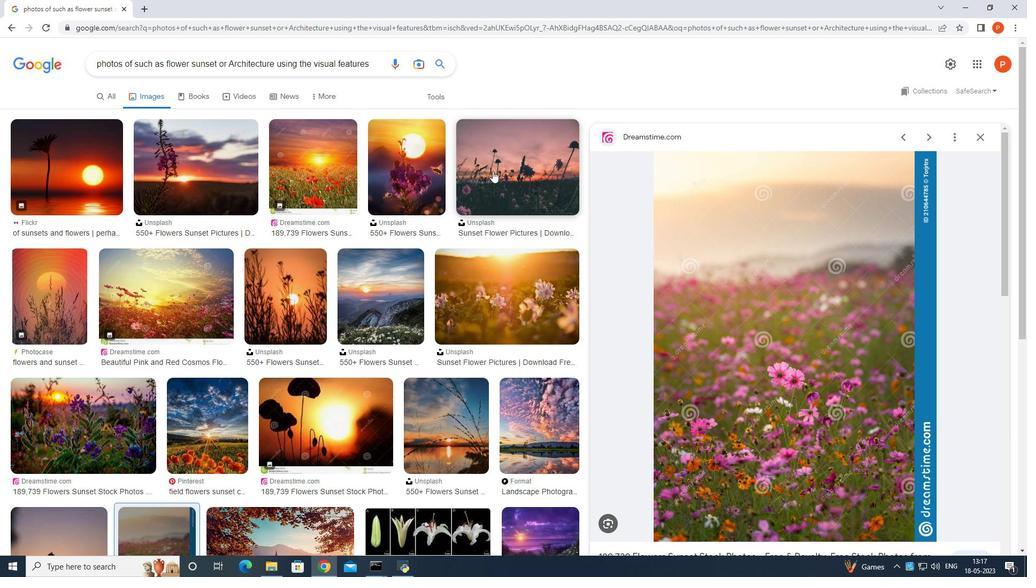 
Action: Mouse pressed left at (494, 170)
Screenshot: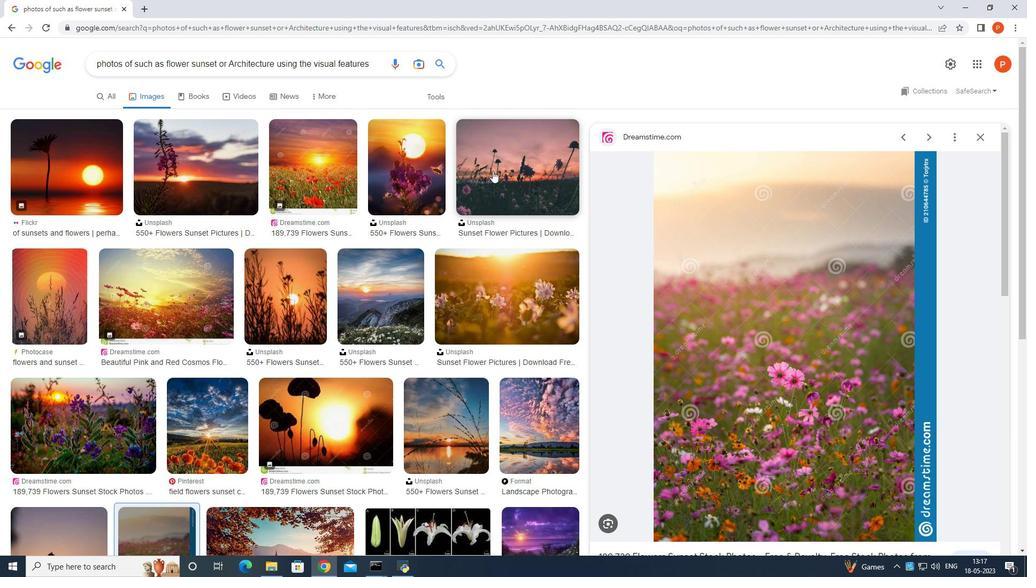 
Action: Mouse moved to (50, 270)
Screenshot: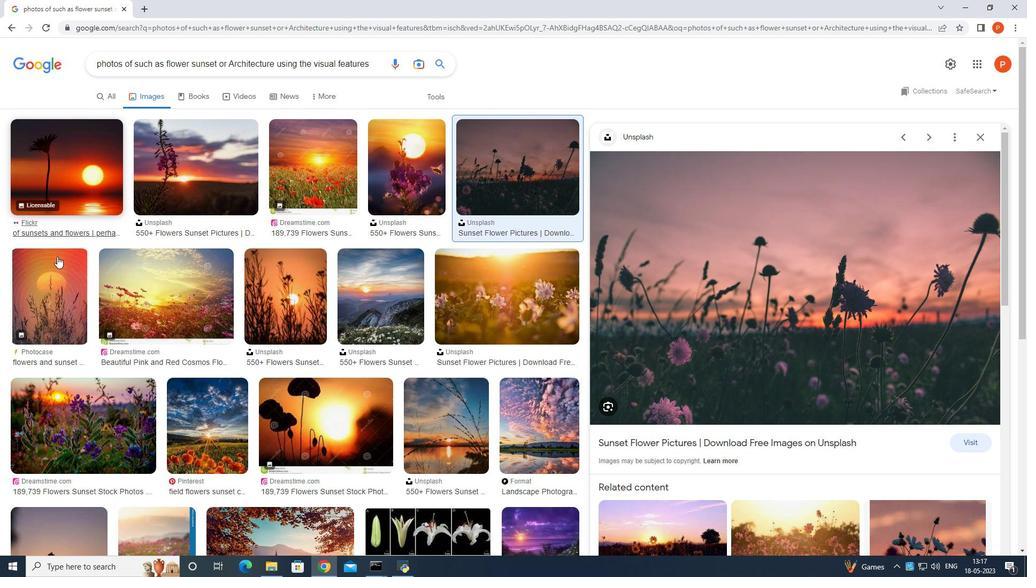 
Action: Mouse pressed left at (50, 270)
Screenshot: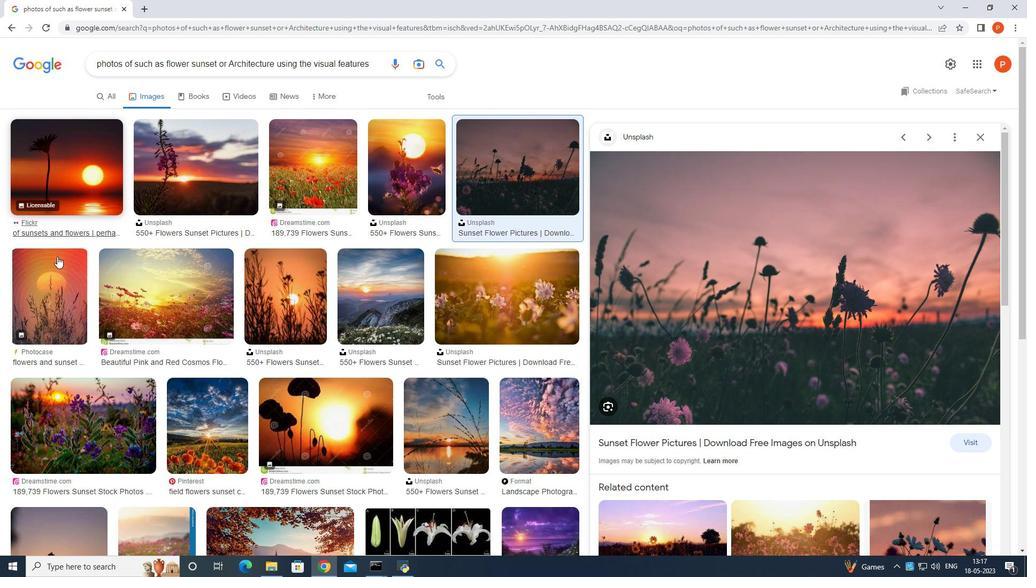 
Action: Mouse moved to (50, 273)
Screenshot: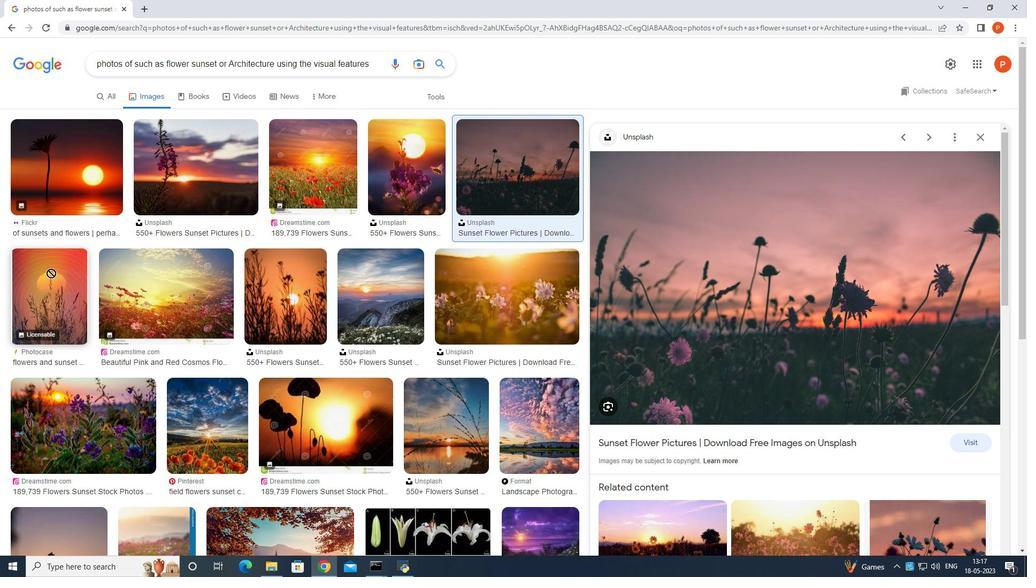 
Action: Mouse pressed left at (50, 273)
Screenshot: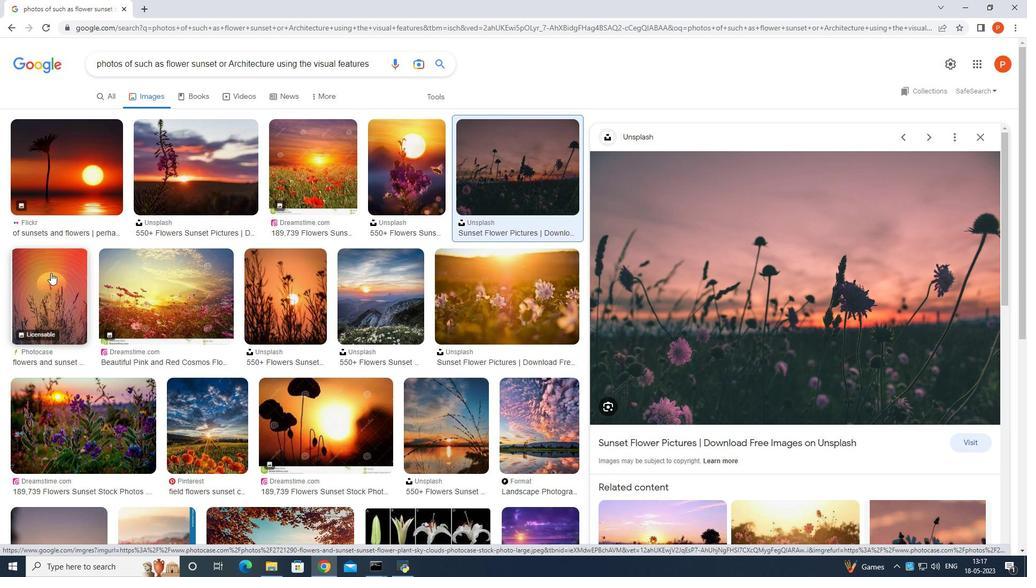 
Action: Mouse moved to (50, 275)
Screenshot: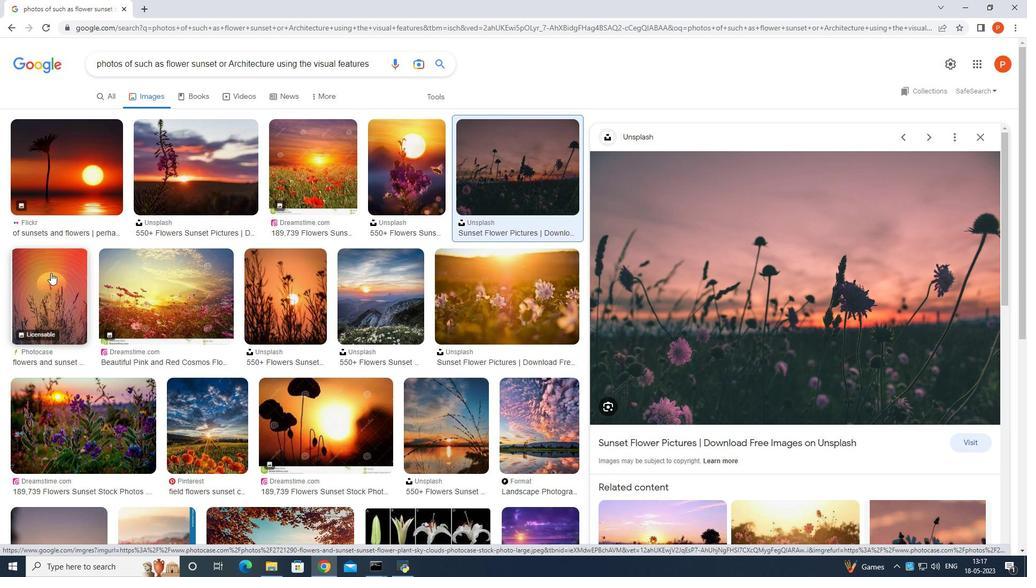 
Action: Mouse pressed left at (50, 275)
Screenshot: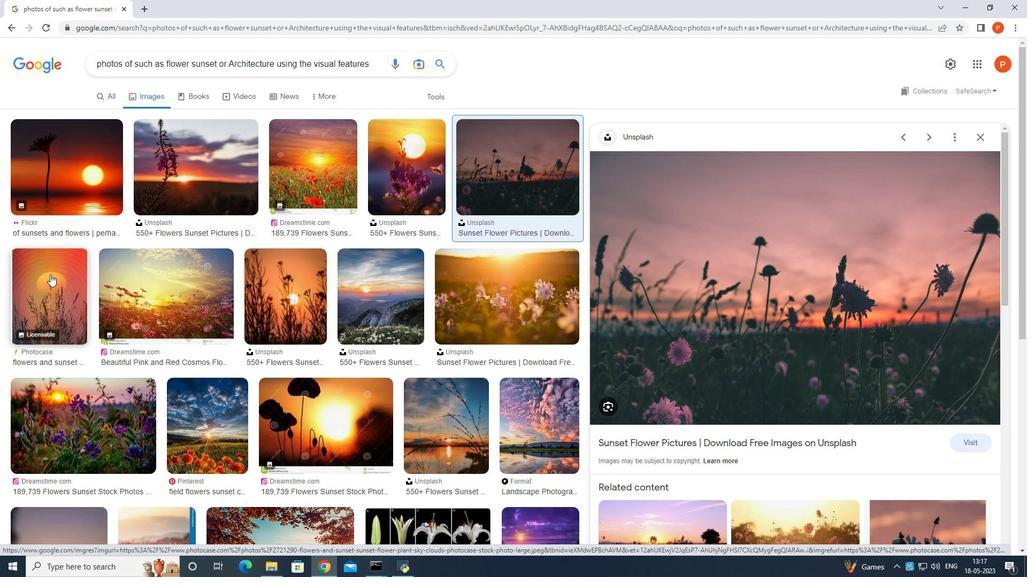 
Action: Mouse moved to (194, 301)
Screenshot: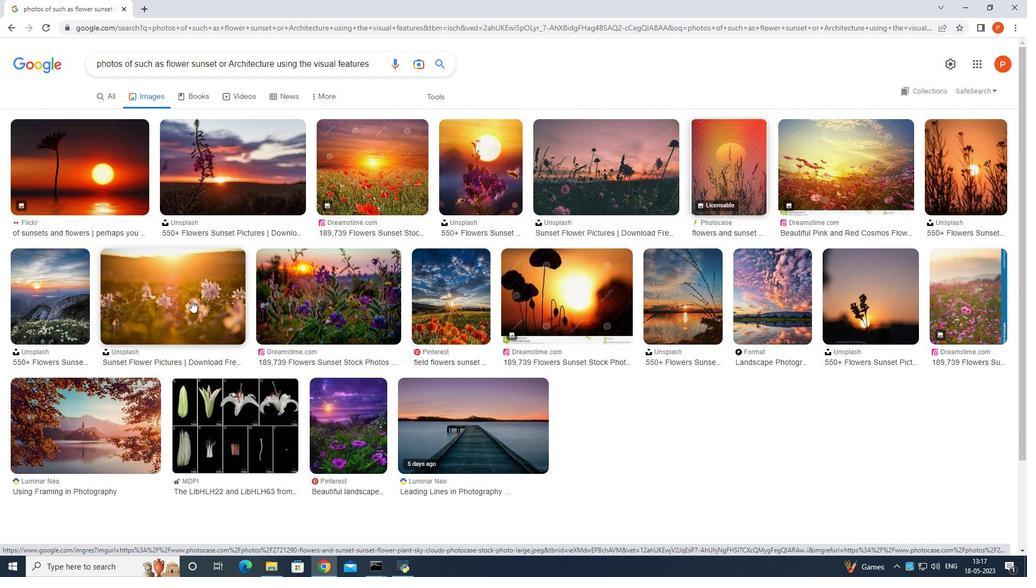 
Action: Mouse scrolled (194, 301) with delta (0, 0)
Screenshot: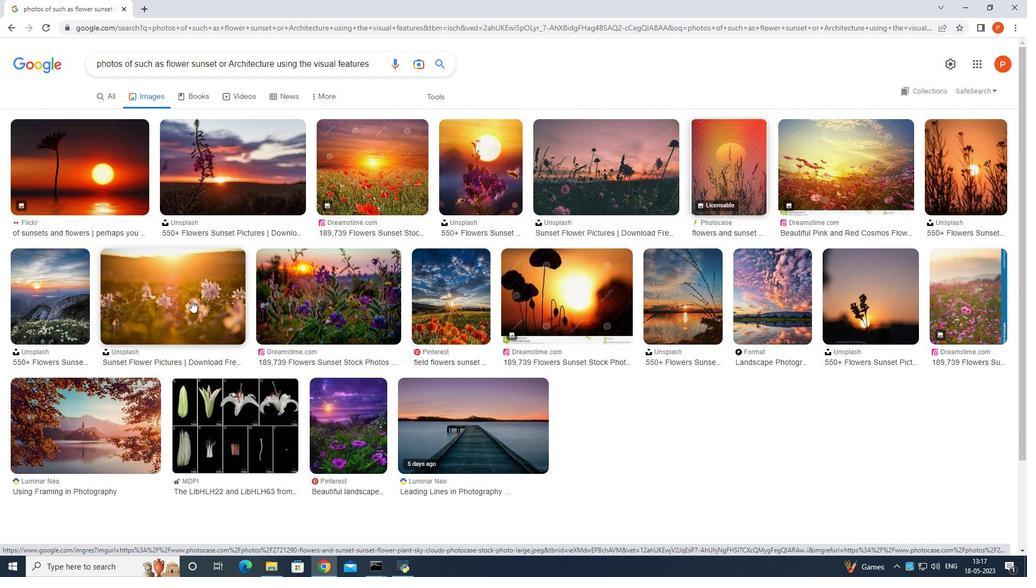 
Action: Mouse moved to (196, 302)
Screenshot: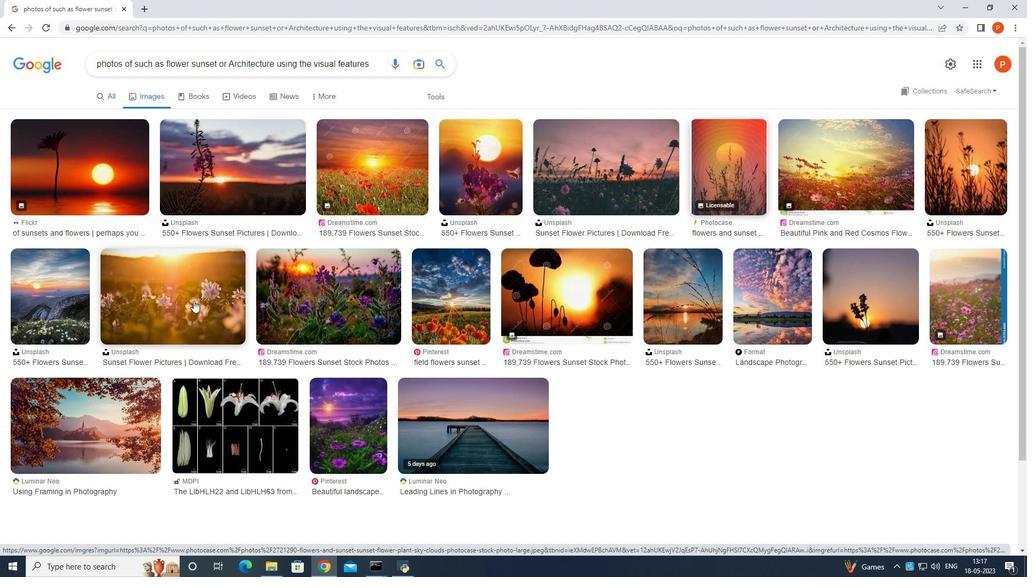 
Action: Mouse scrolled (196, 302) with delta (0, 0)
Screenshot: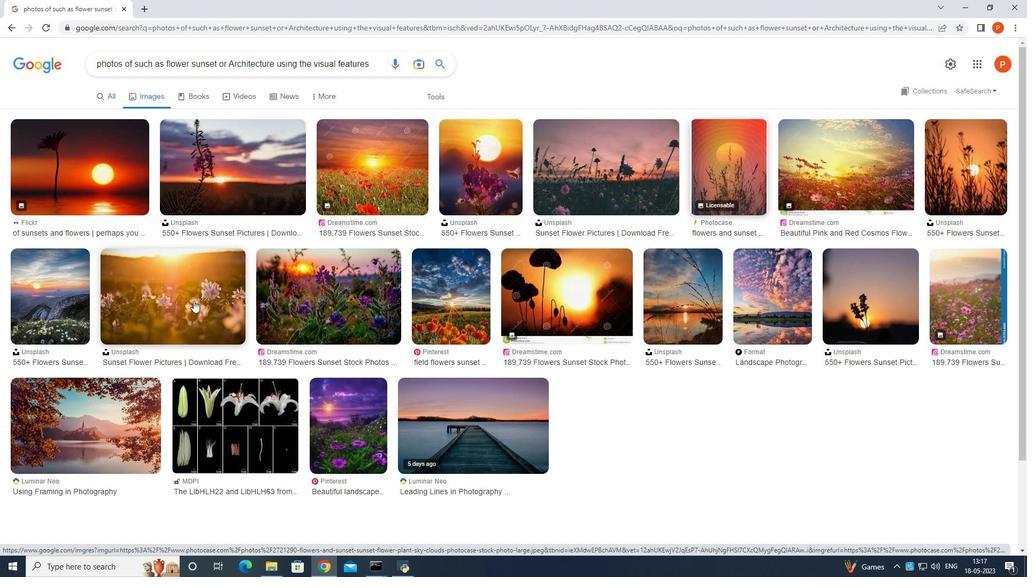 
Action: Mouse moved to (197, 303)
Screenshot: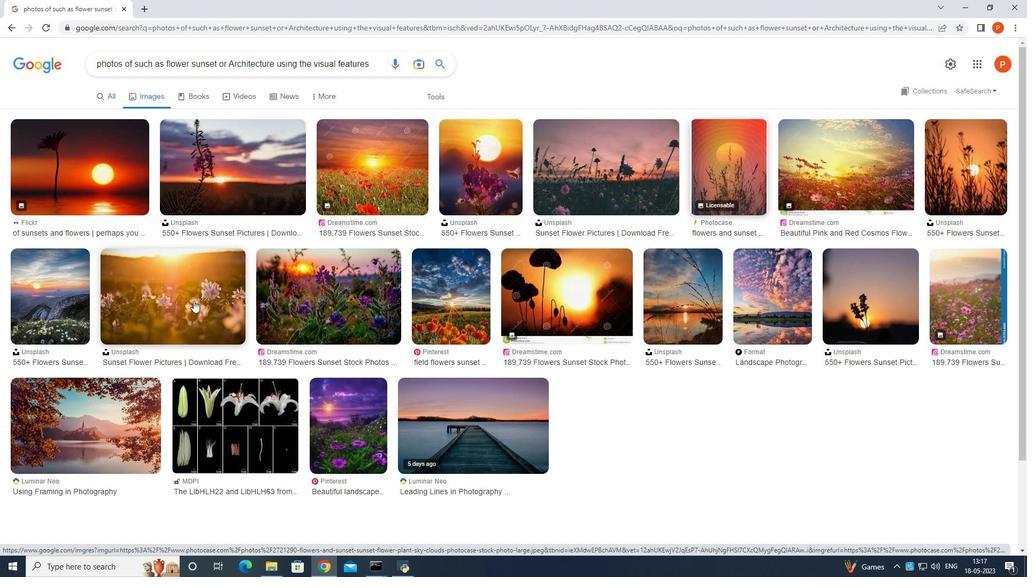 
Action: Mouse scrolled (197, 302) with delta (0, 0)
Screenshot: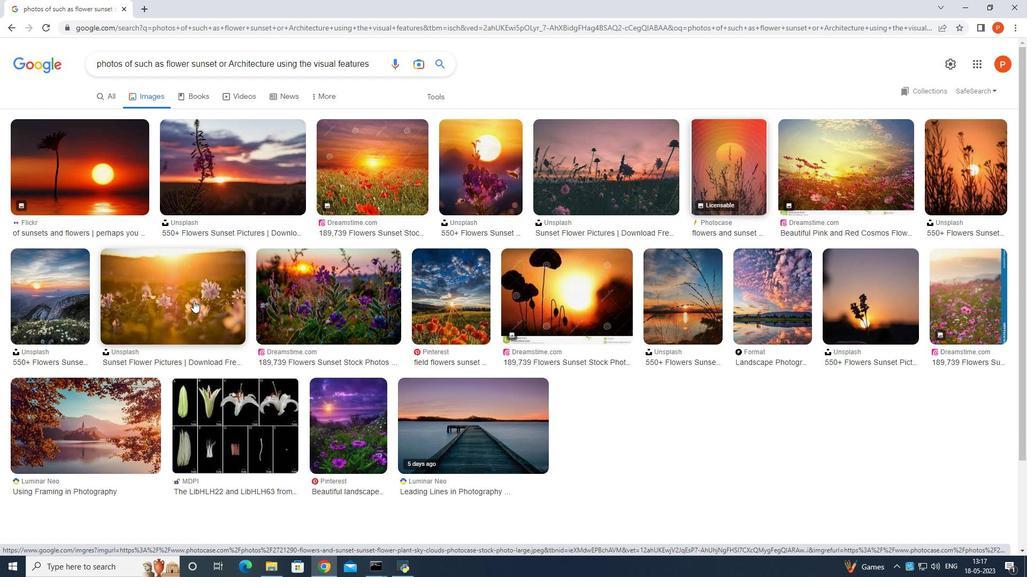 
Action: Mouse moved to (203, 302)
Screenshot: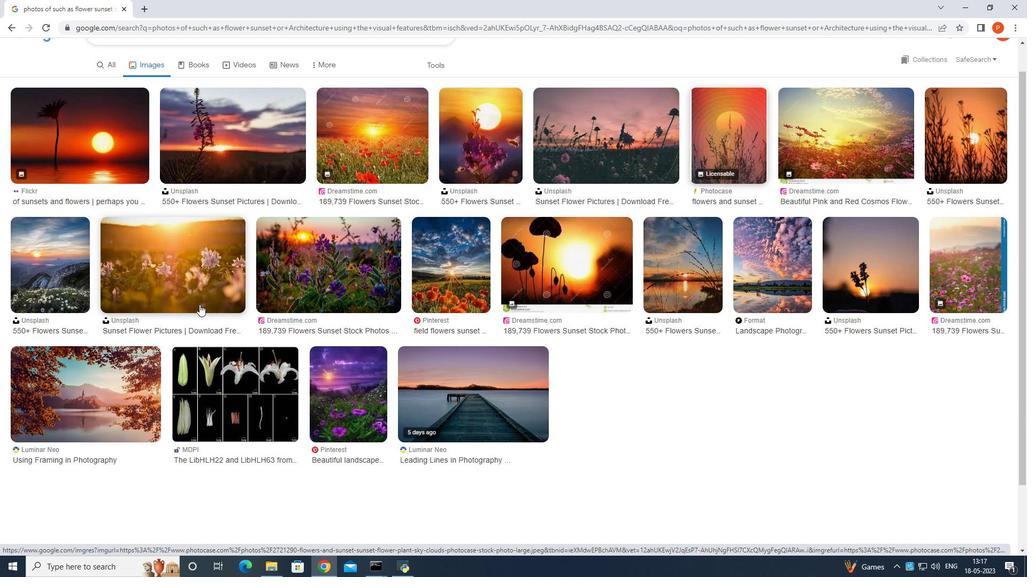 
Action: Mouse scrolled (203, 301) with delta (0, 0)
Screenshot: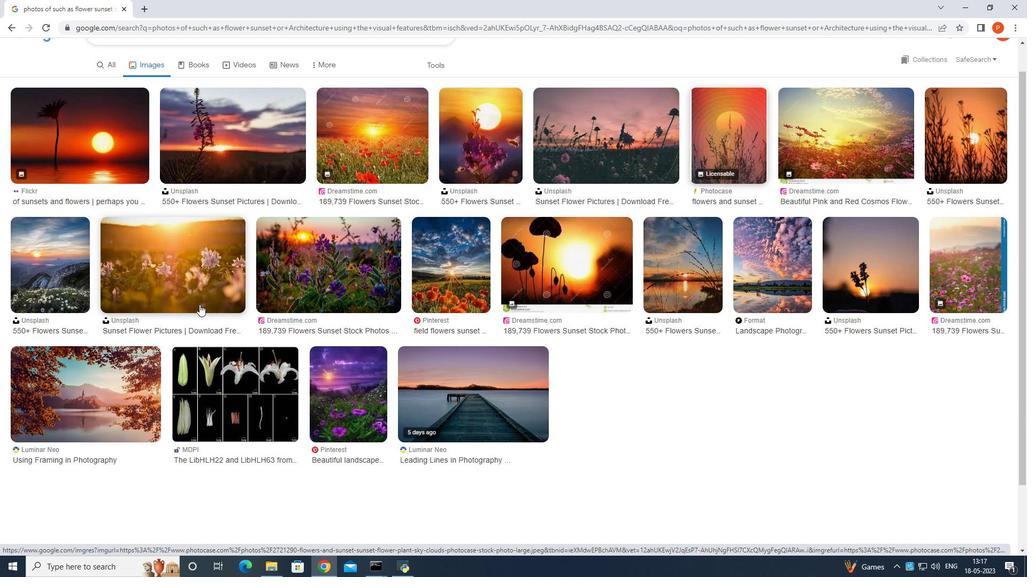 
Action: Mouse scrolled (203, 301) with delta (0, 0)
Screenshot: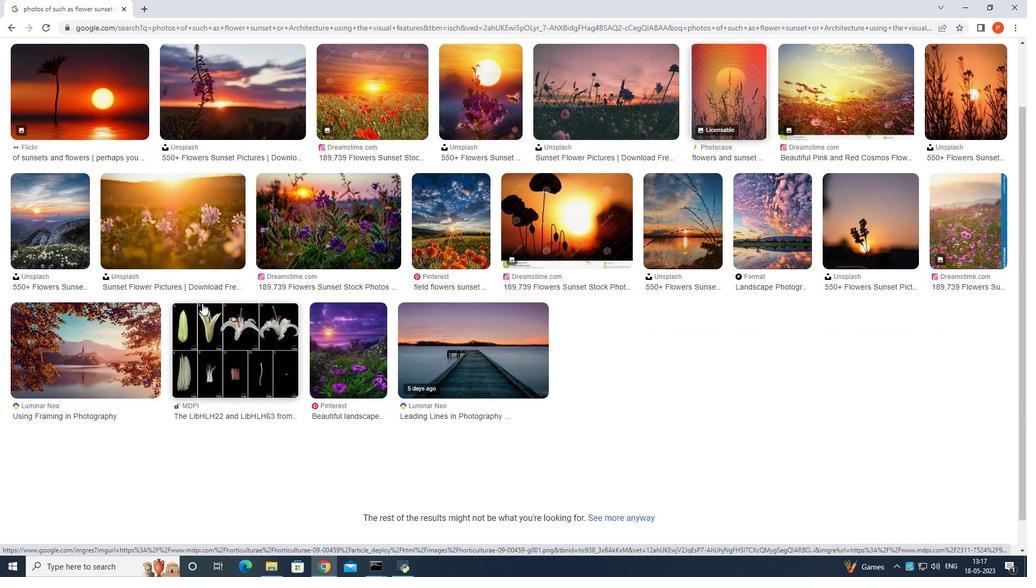 
Action: Mouse moved to (205, 301)
Screenshot: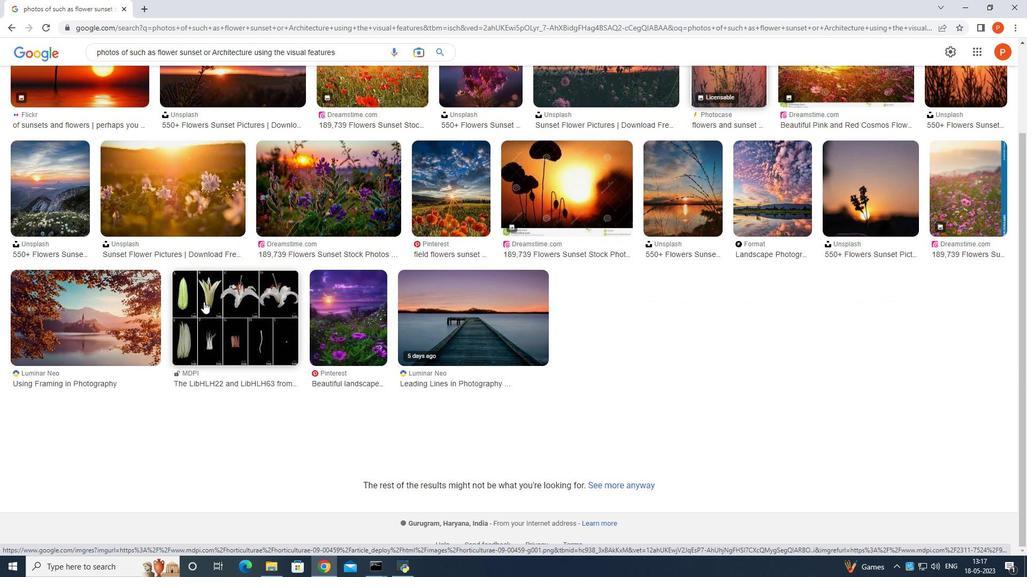 
Action: Mouse scrolled (205, 301) with delta (0, 0)
Screenshot: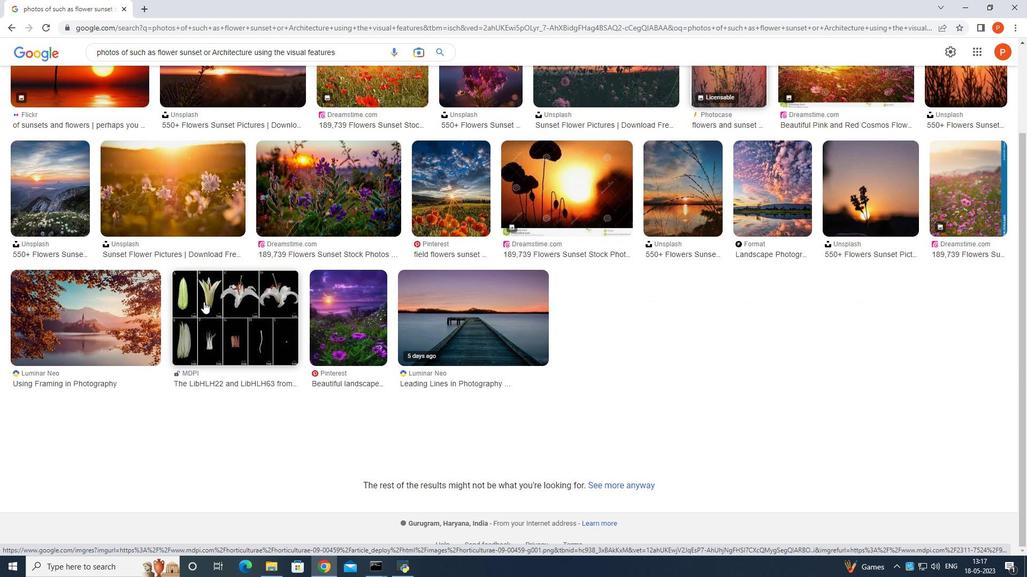 
Action: Mouse moved to (207, 301)
Screenshot: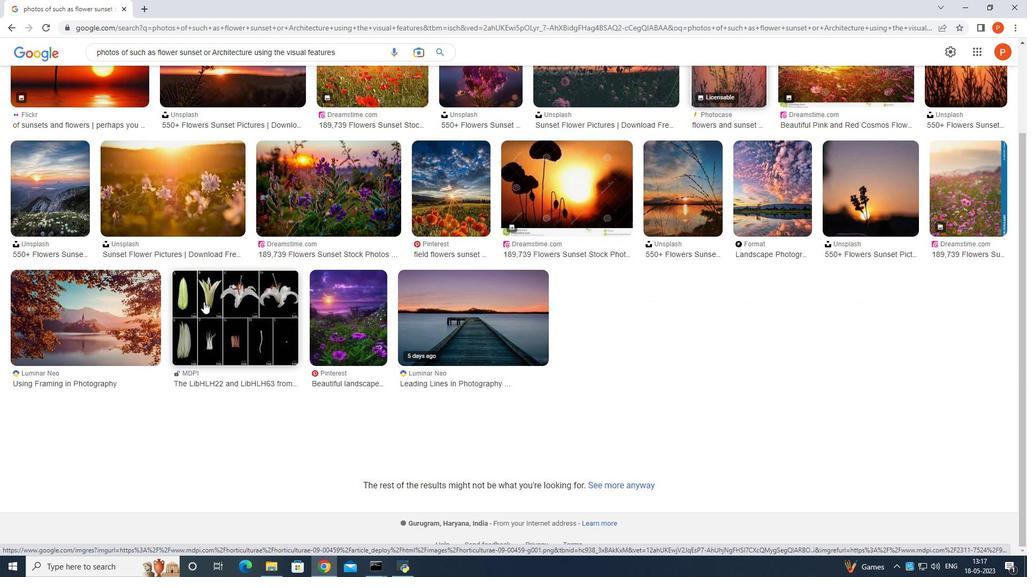 
Action: Mouse scrolled (207, 301) with delta (0, 0)
Screenshot: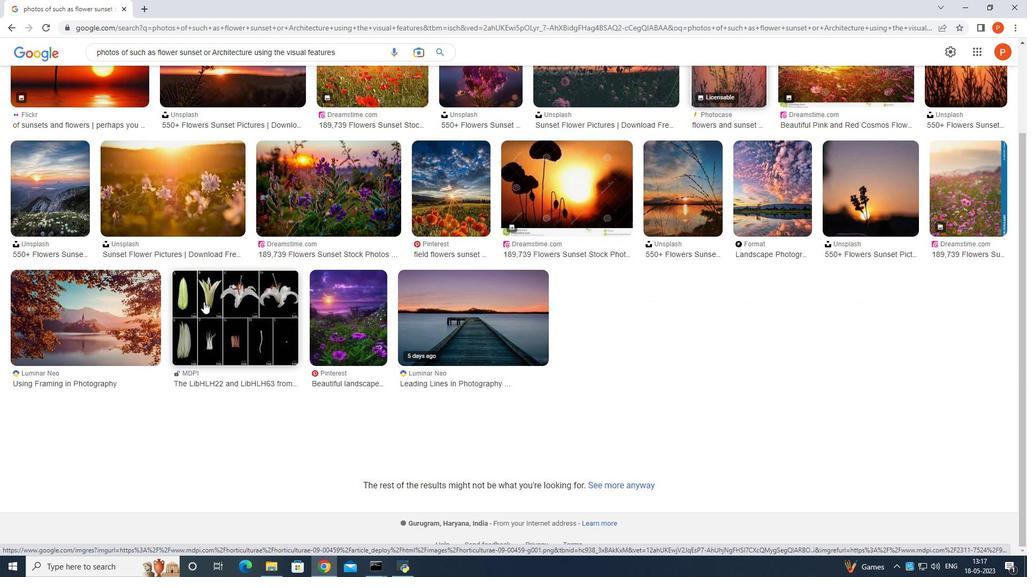 
Action: Mouse moved to (207, 301)
Screenshot: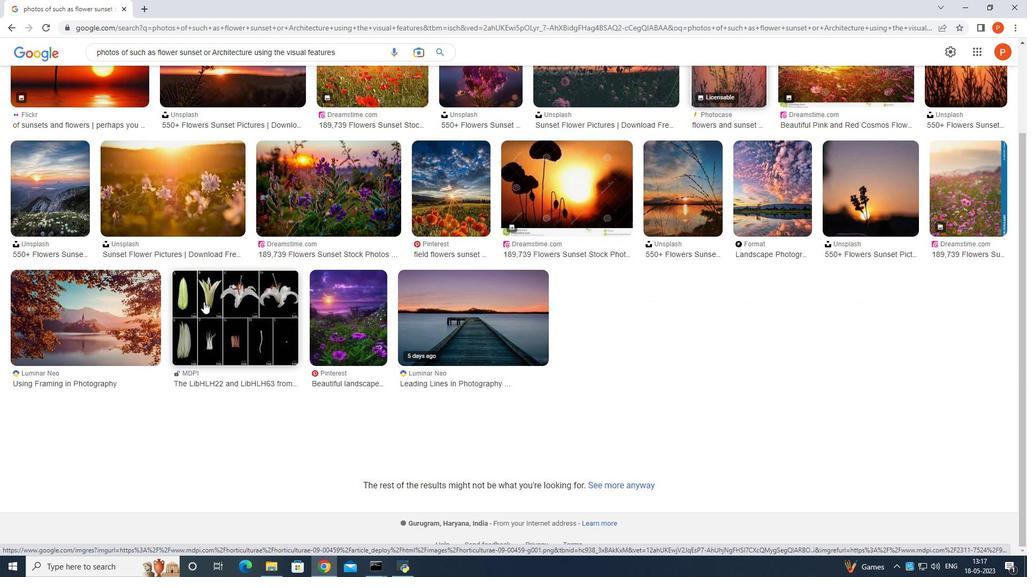 
Action: Mouse scrolled (207, 301) with delta (0, 0)
Screenshot: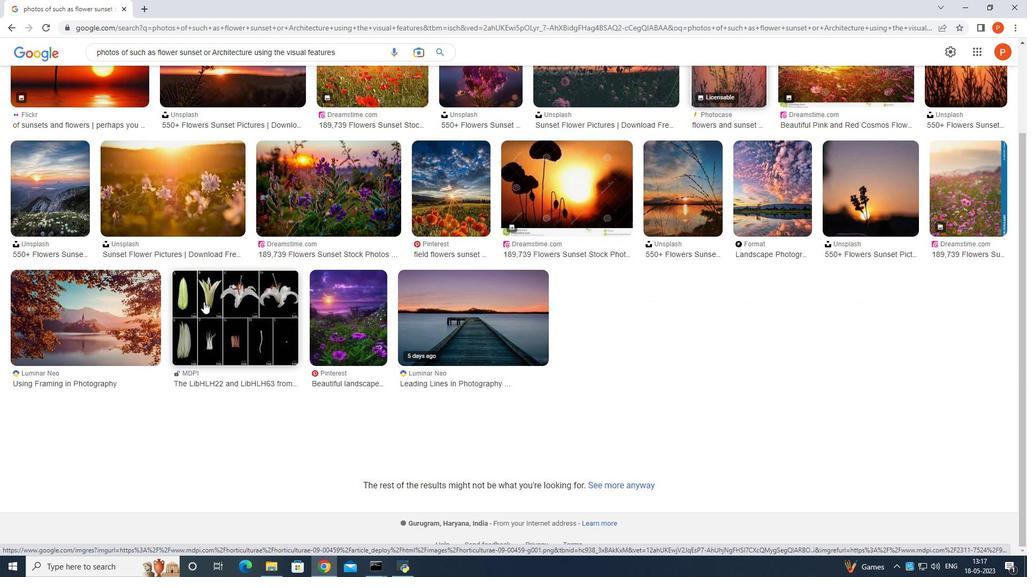 
Action: Mouse moved to (207, 303)
Screenshot: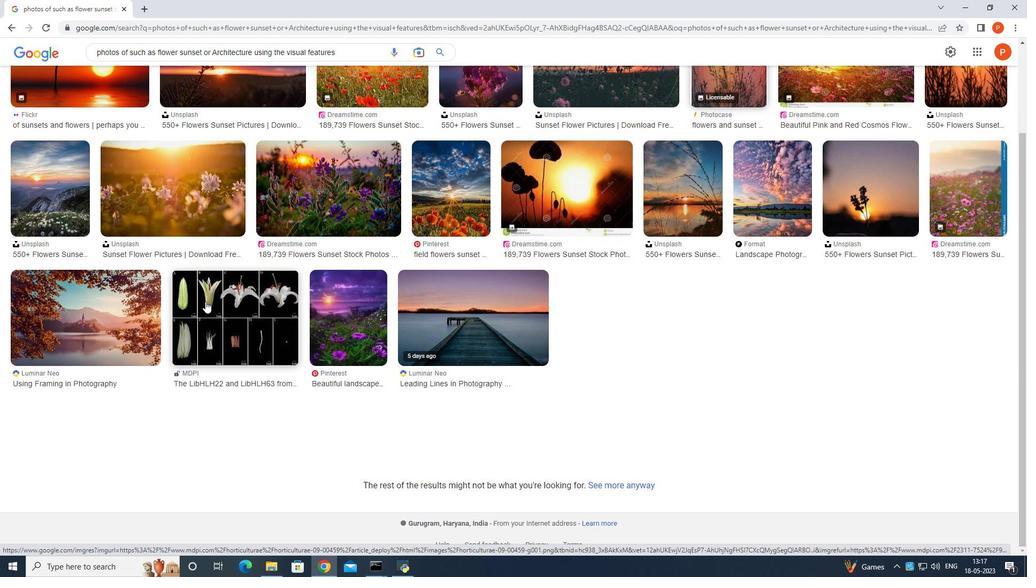 
Action: Mouse scrolled (207, 303) with delta (0, 0)
Screenshot: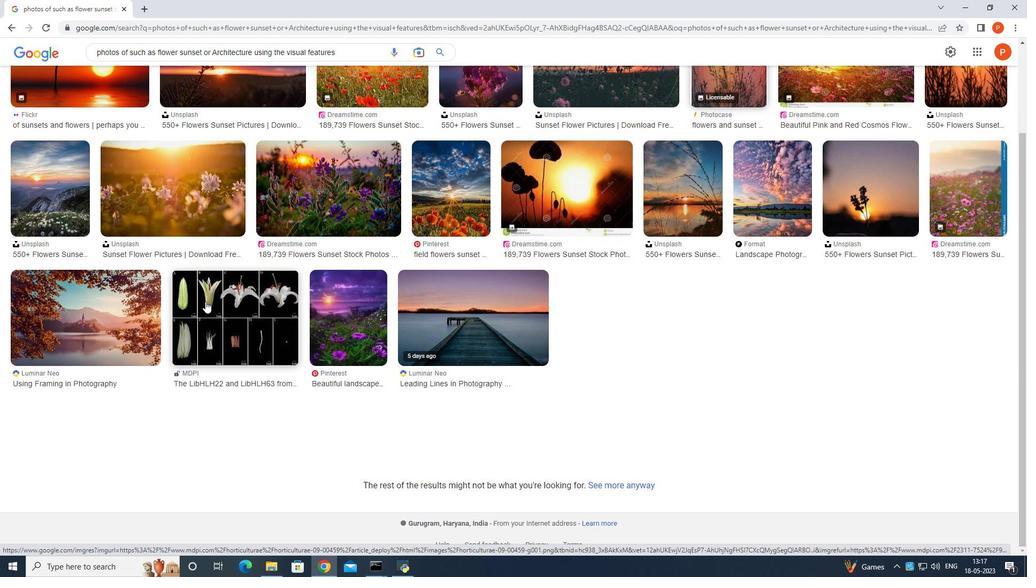 
Action: Mouse moved to (210, 304)
Screenshot: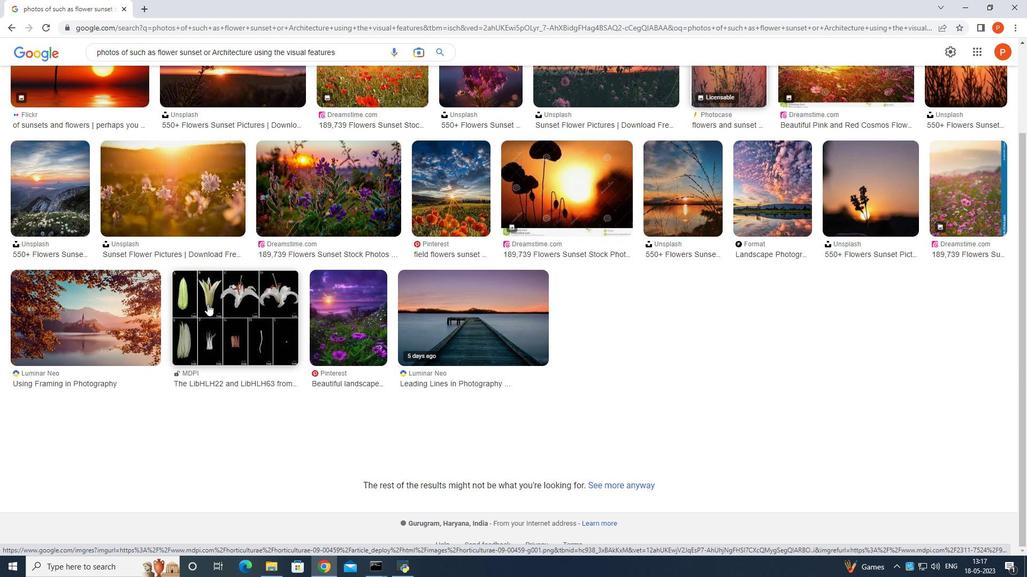 
Action: Mouse scrolled (210, 303) with delta (0, 0)
Screenshot: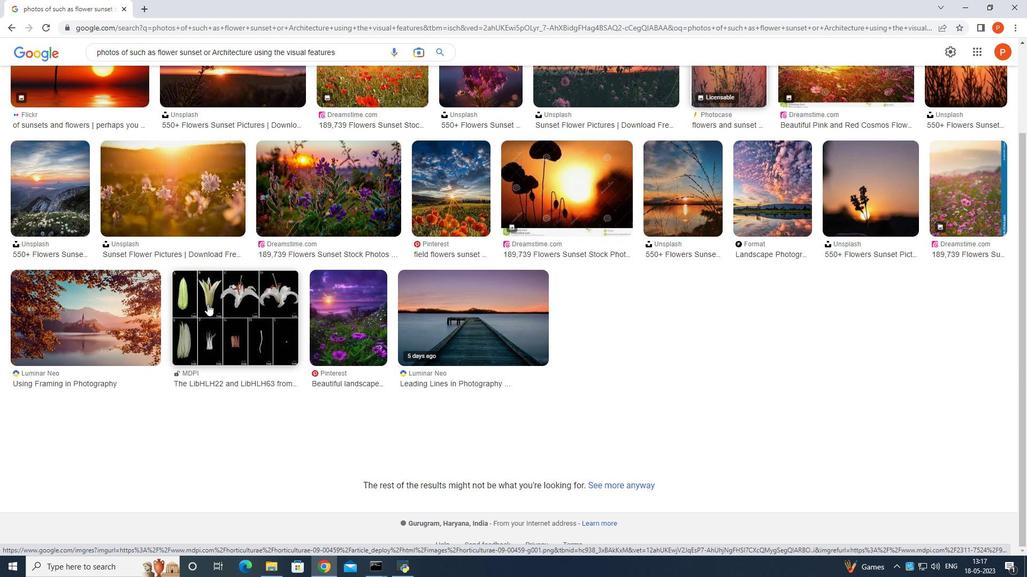 
Action: Mouse scrolled (210, 303) with delta (0, 0)
Screenshot: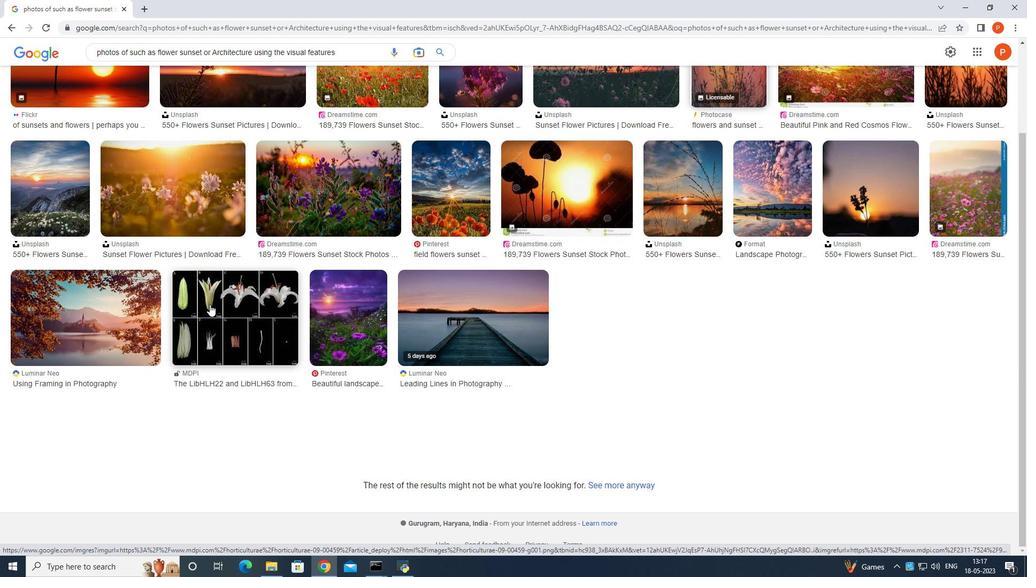 
Action: Mouse scrolled (210, 303) with delta (0, 0)
Screenshot: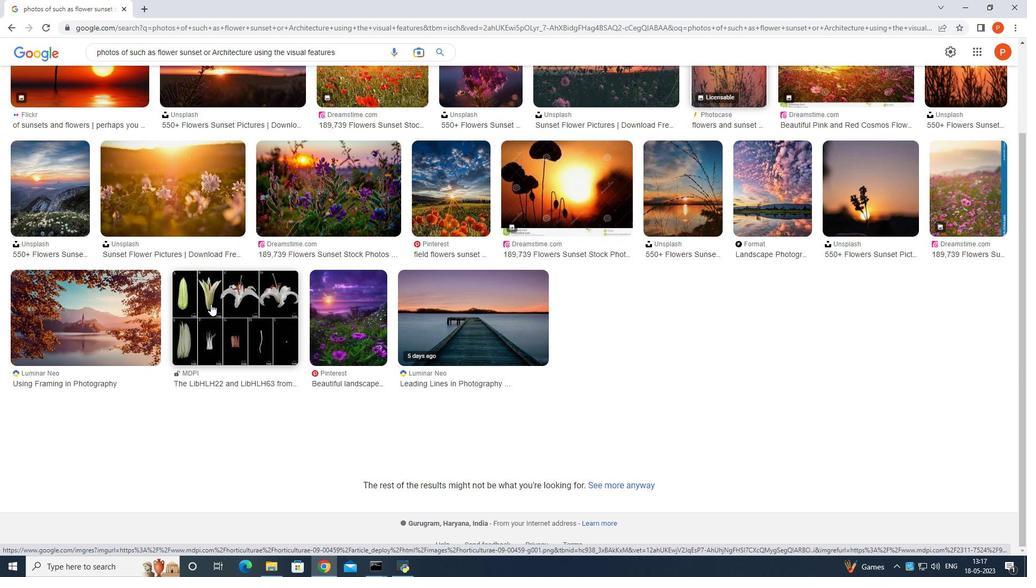 
Action: Mouse scrolled (210, 305) with delta (0, 0)
Screenshot: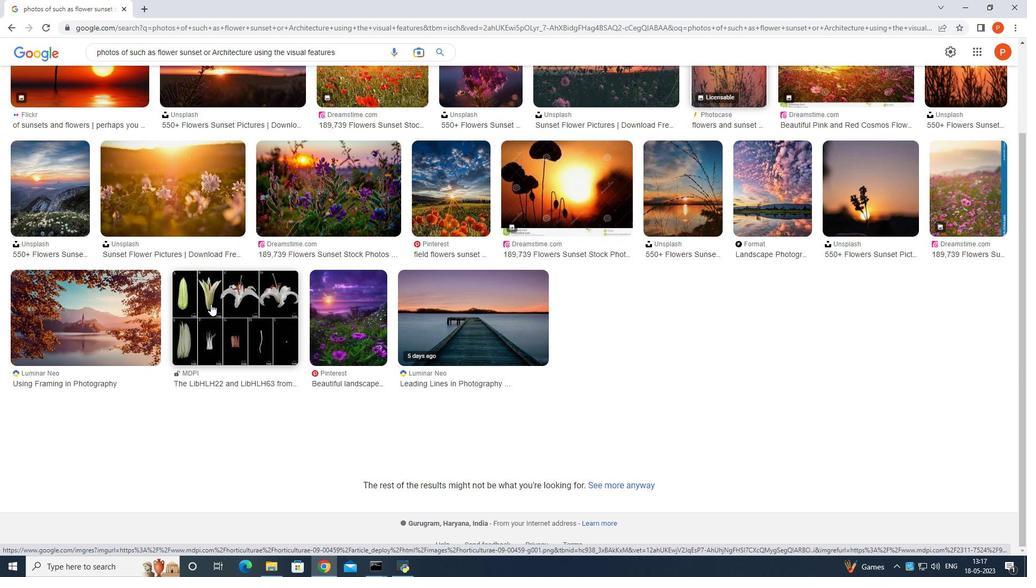 
Action: Mouse scrolled (210, 305) with delta (0, 0)
Screenshot: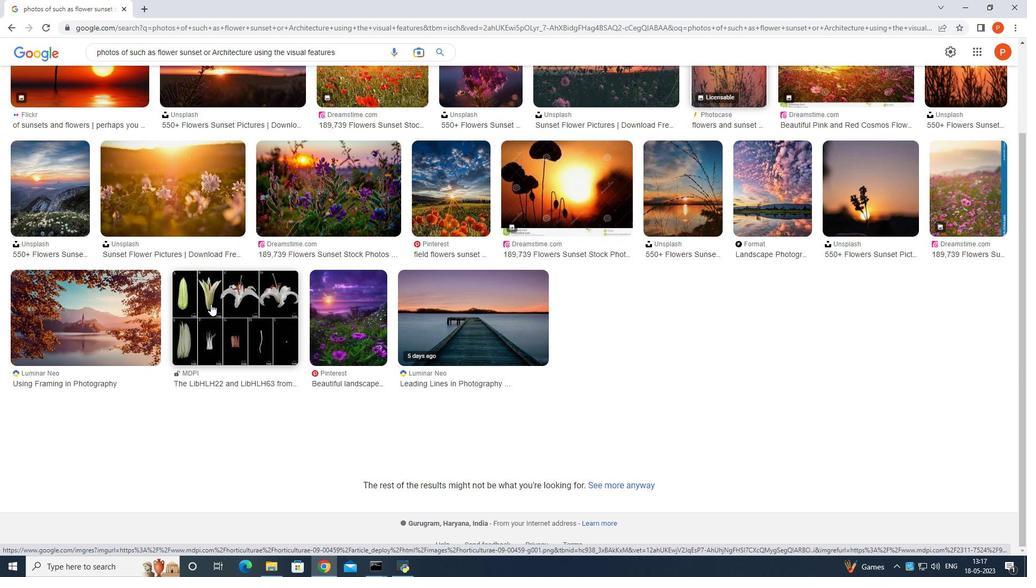 
Action: Mouse moved to (211, 303)
Screenshot: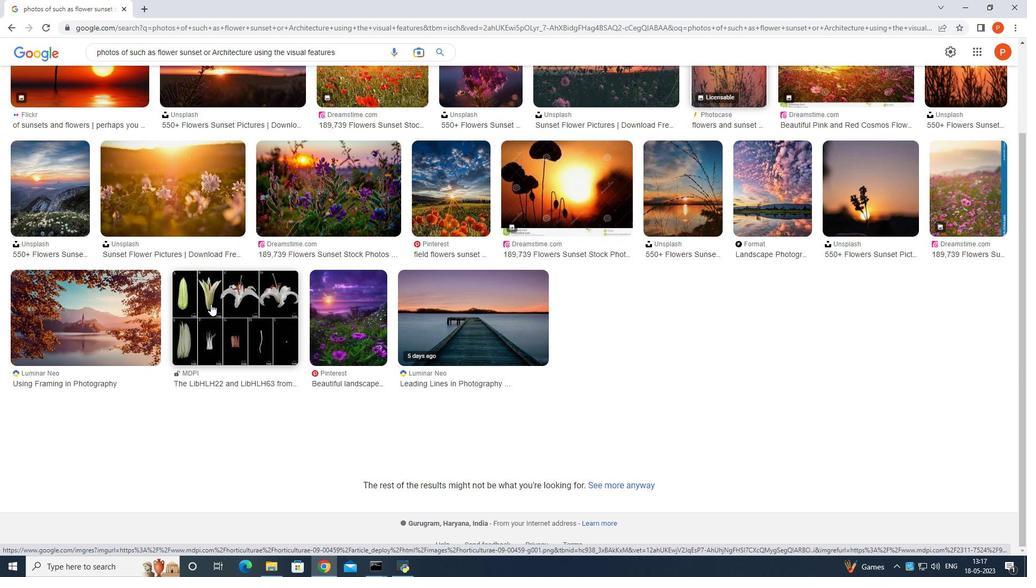 
Action: Mouse scrolled (211, 303) with delta (0, 0)
Screenshot: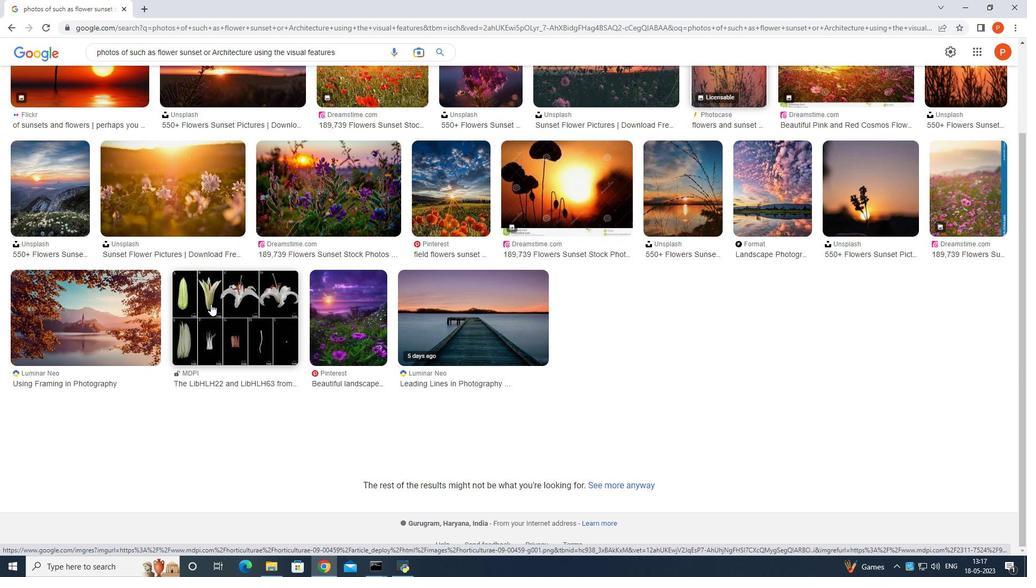 
Action: Mouse moved to (216, 300)
Screenshot: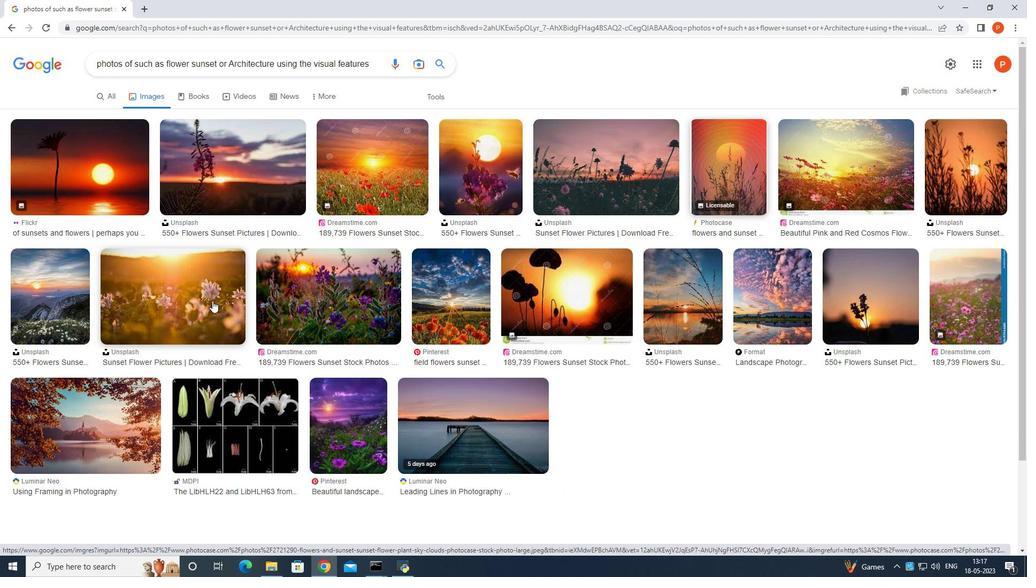 
Action: Mouse scrolled (216, 301) with delta (0, 0)
Screenshot: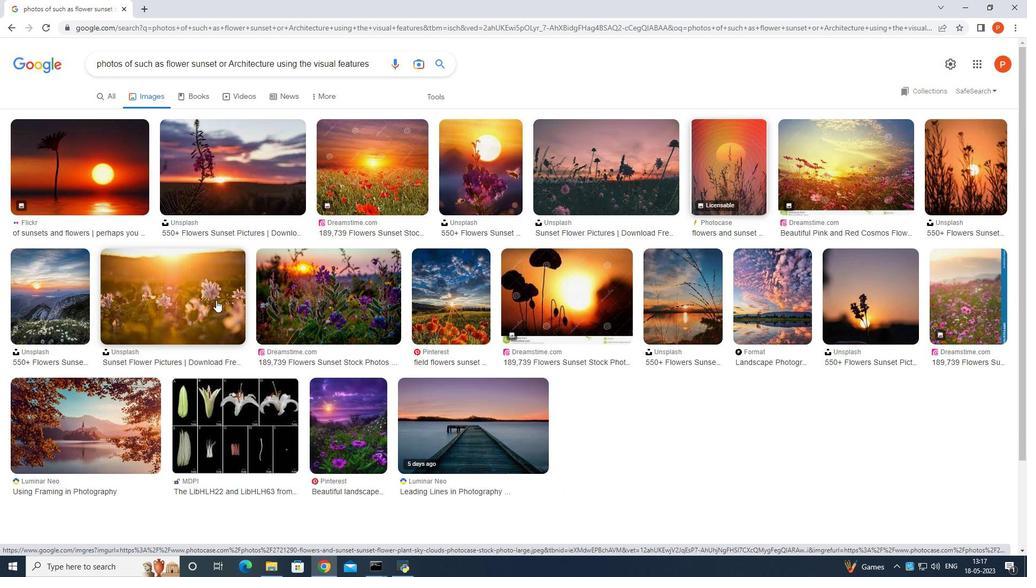 
Action: Mouse moved to (217, 300)
Screenshot: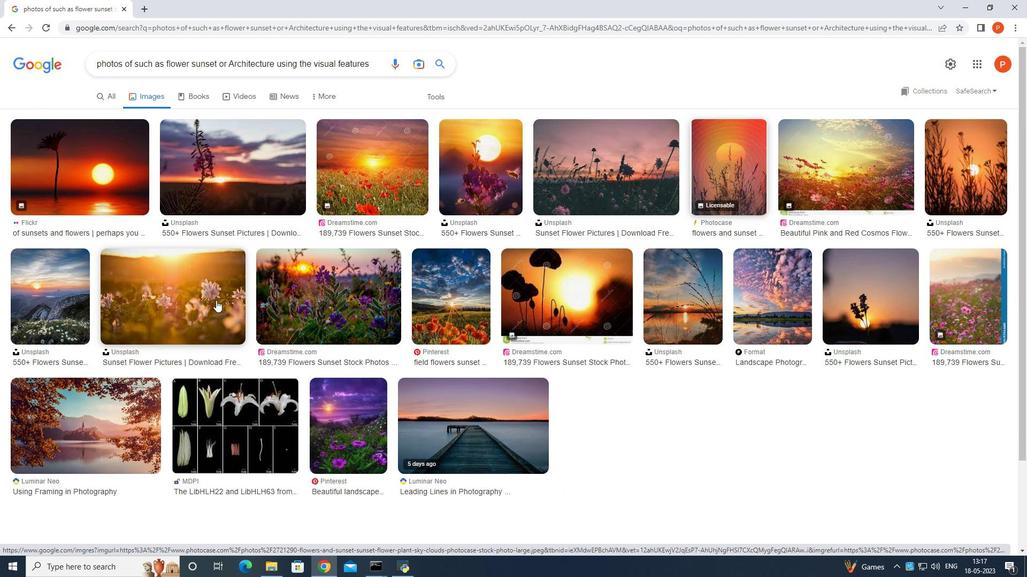
Action: Mouse scrolled (217, 301) with delta (0, 0)
Screenshot: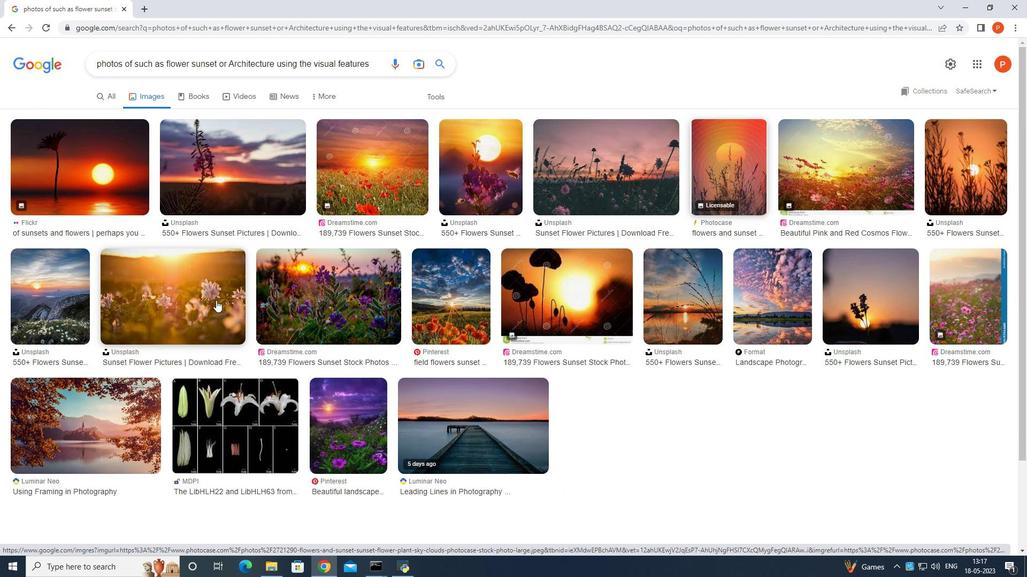 
Action: Mouse moved to (218, 300)
Screenshot: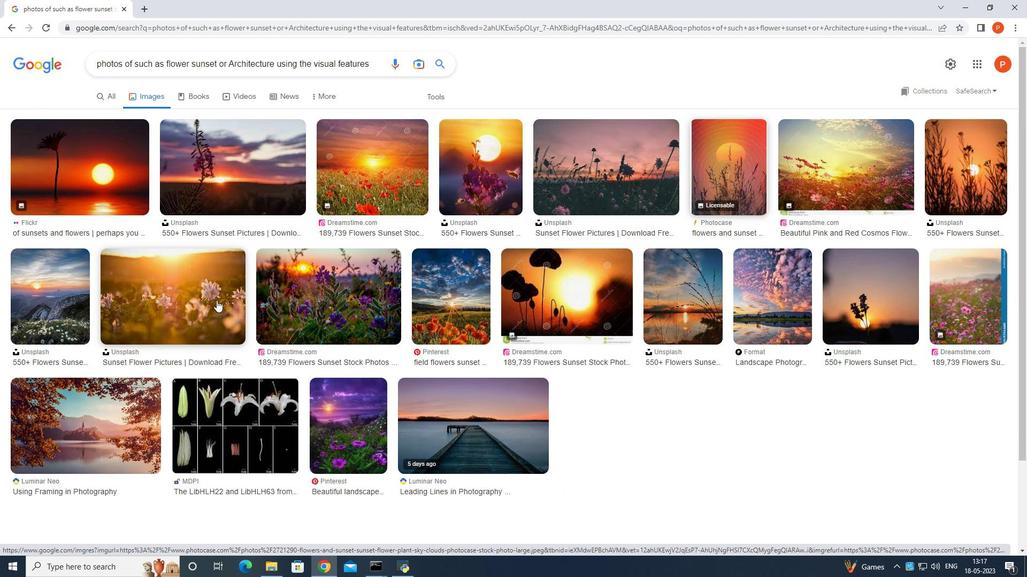 
Action: Mouse scrolled (218, 300) with delta (0, 0)
Screenshot: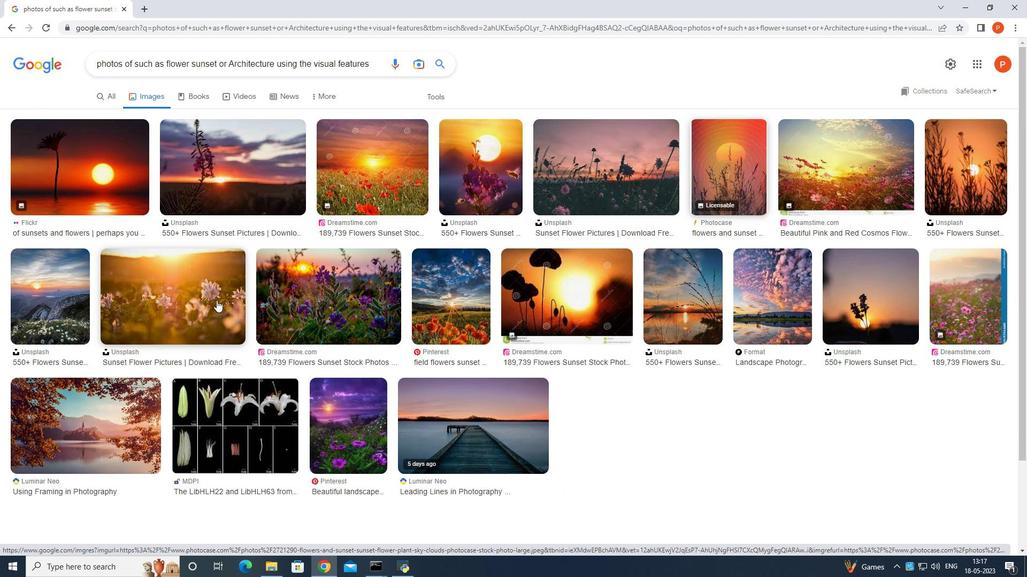 
Action: Mouse scrolled (218, 300) with delta (0, 0)
Screenshot: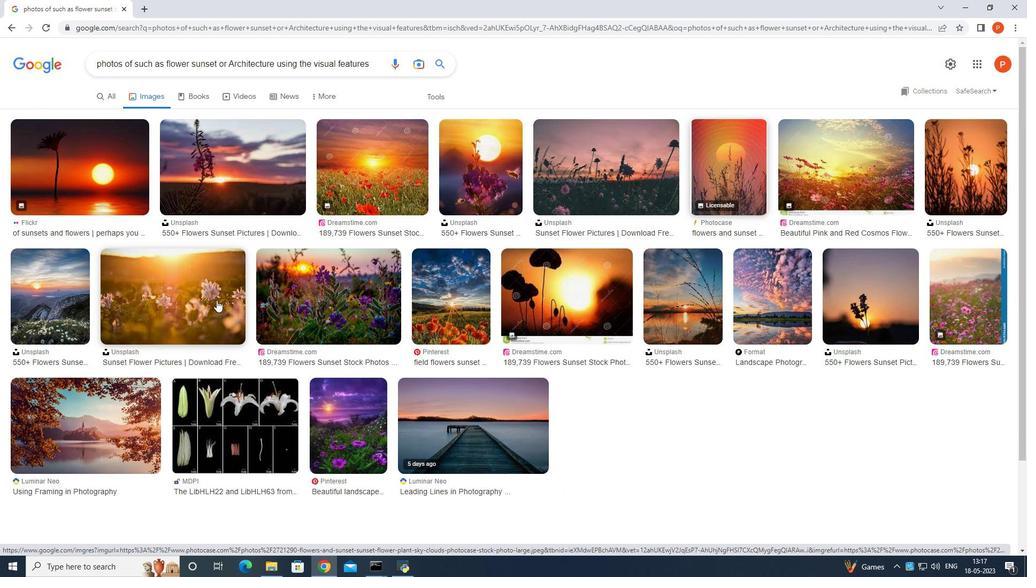 
Action: Mouse moved to (107, 95)
Screenshot: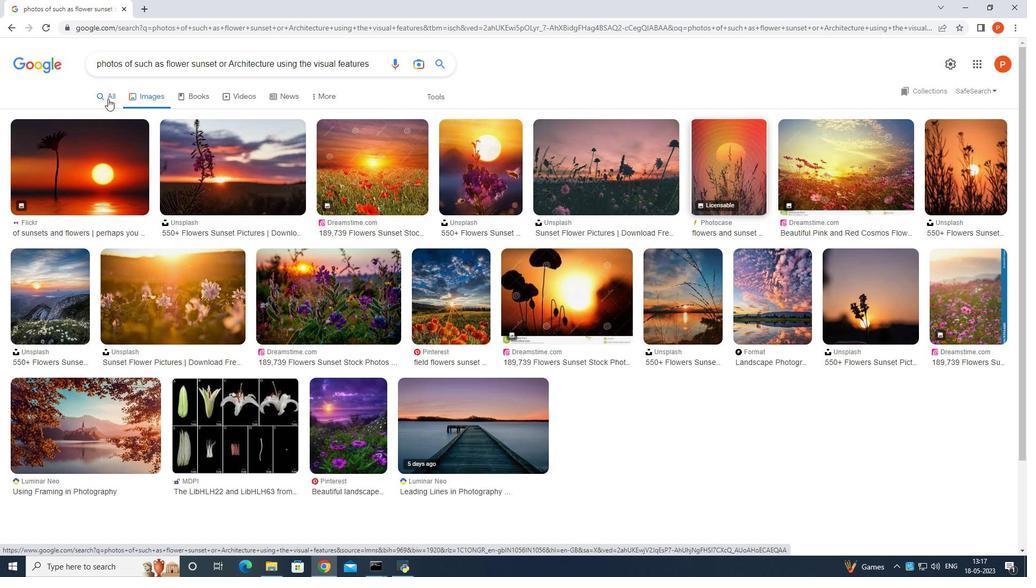 
Action: Mouse pressed left at (107, 95)
Screenshot: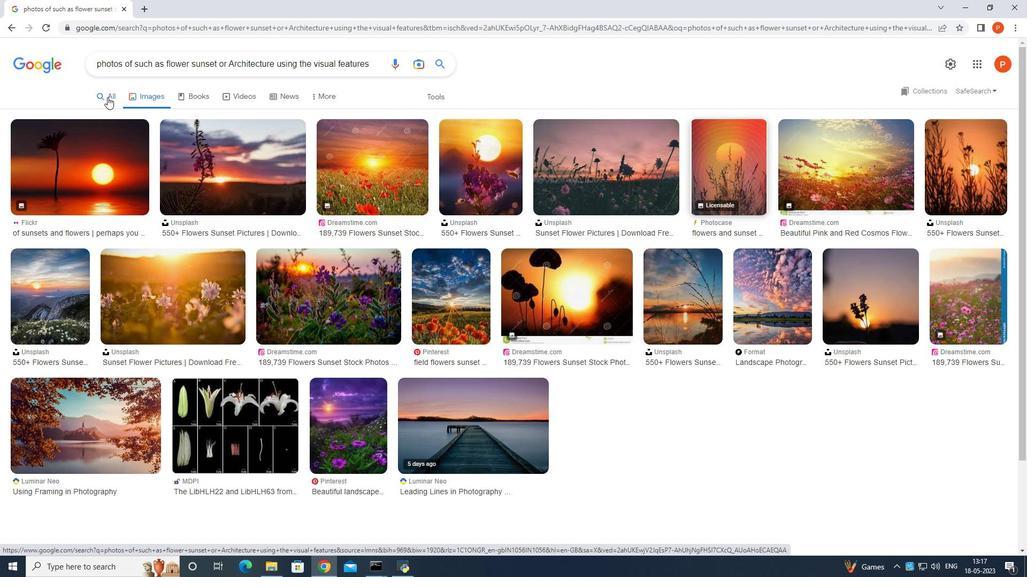 
Action: Mouse moved to (358, 284)
Screenshot: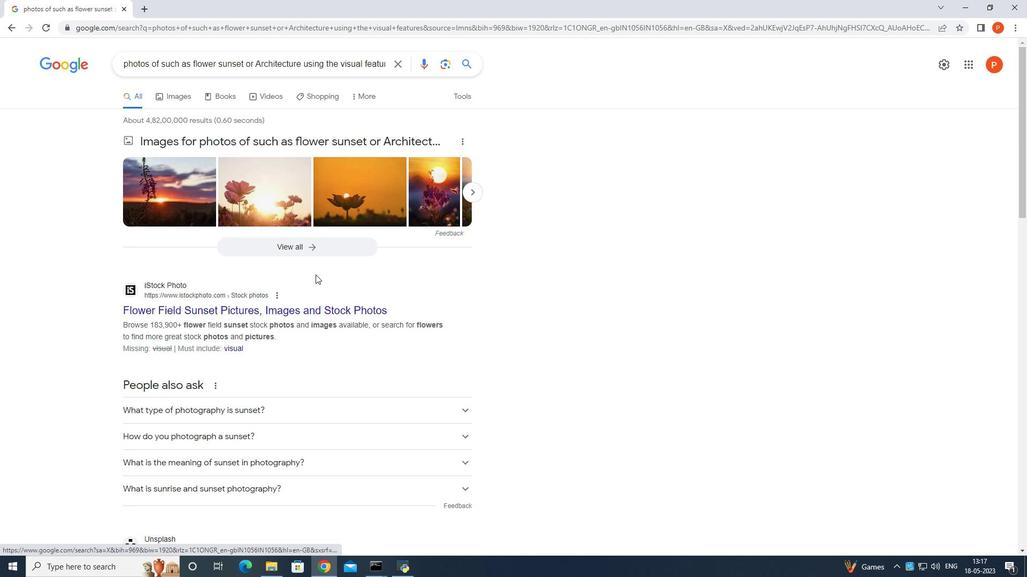 
Action: Mouse scrolled (358, 284) with delta (0, 0)
Screenshot: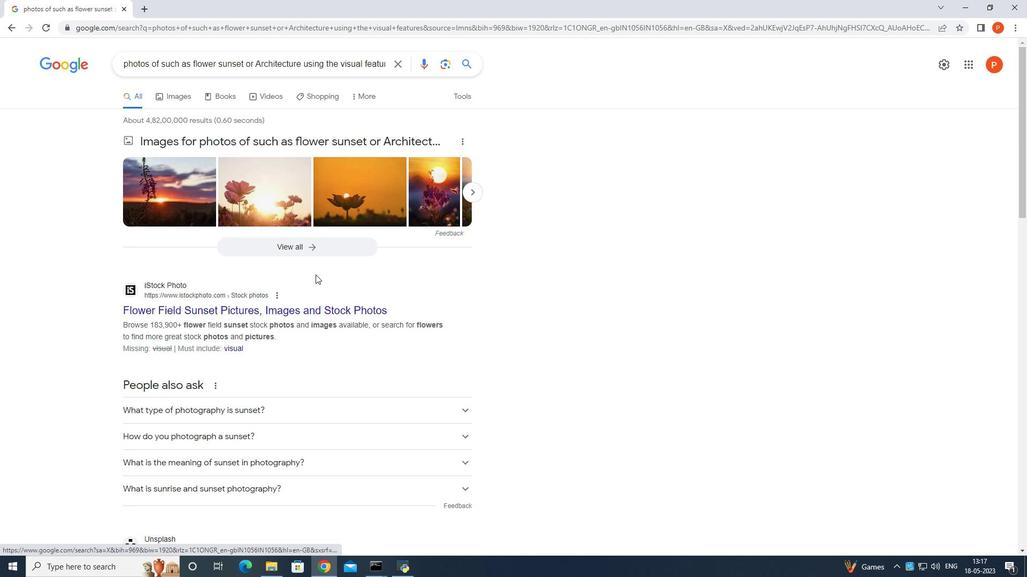 
Action: Mouse moved to (363, 280)
Screenshot: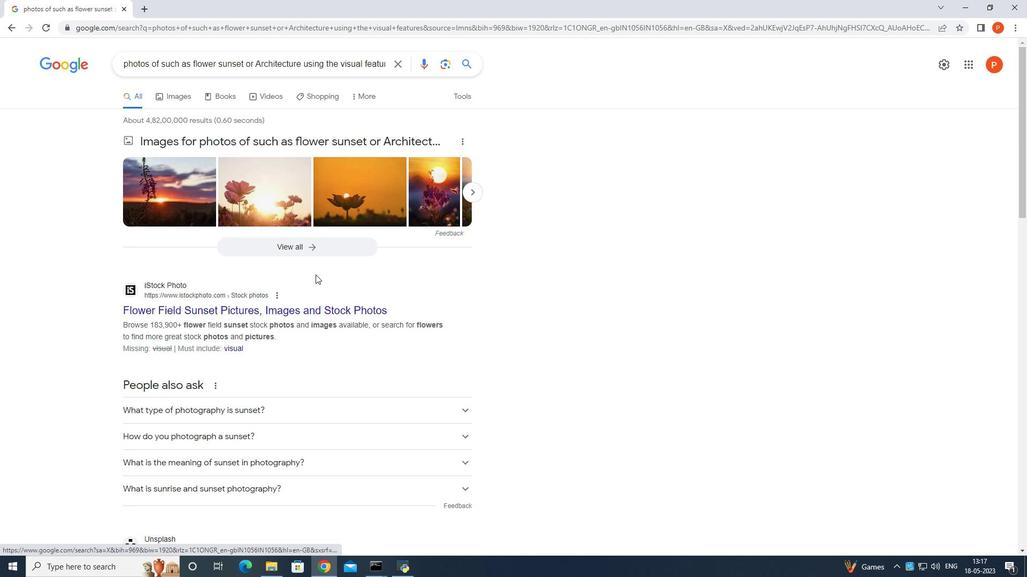 
Action: Mouse scrolled (363, 281) with delta (0, 0)
Screenshot: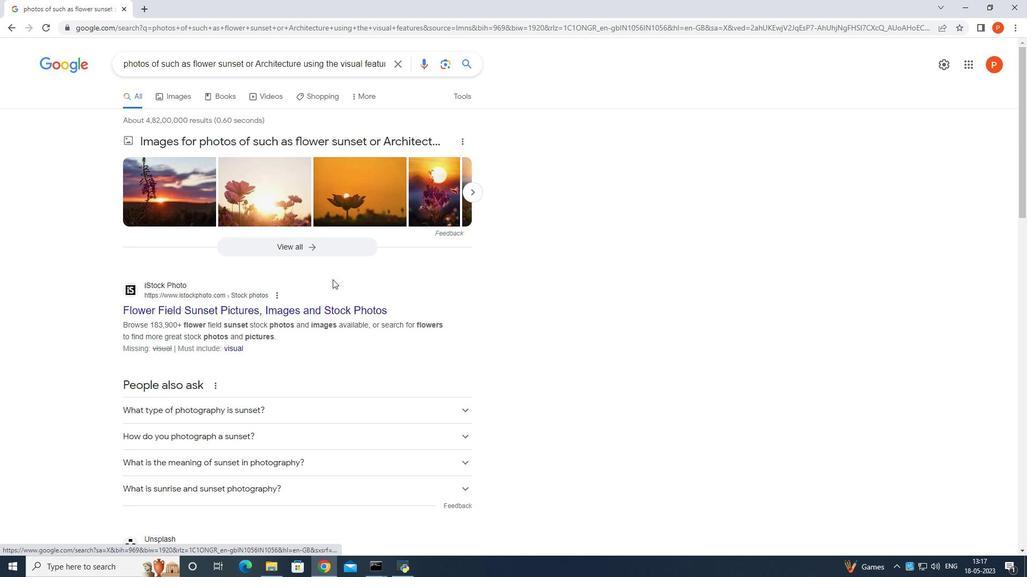 
Action: Mouse moved to (370, 277)
Screenshot: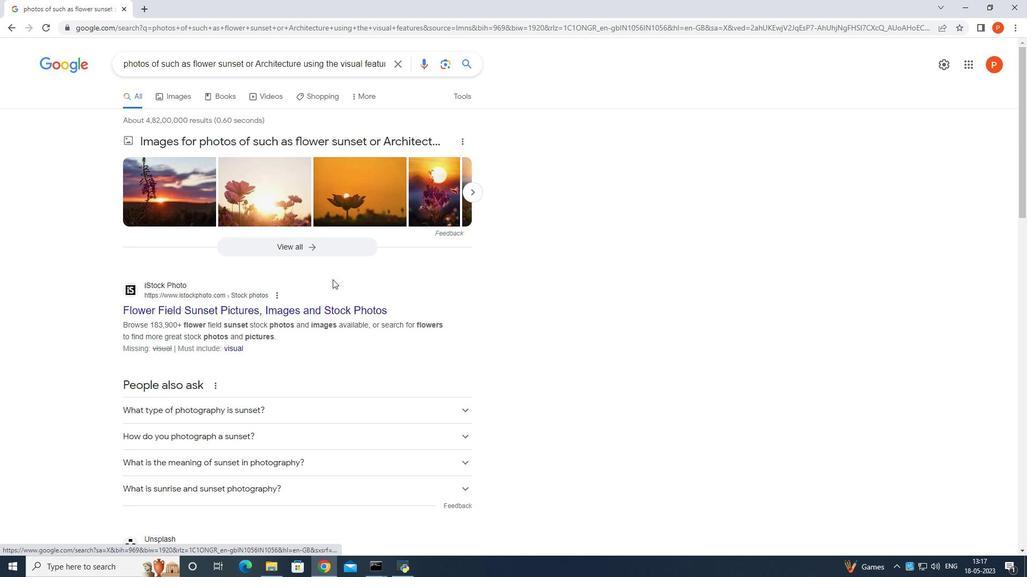 
Action: Mouse scrolled (370, 278) with delta (0, 0)
Screenshot: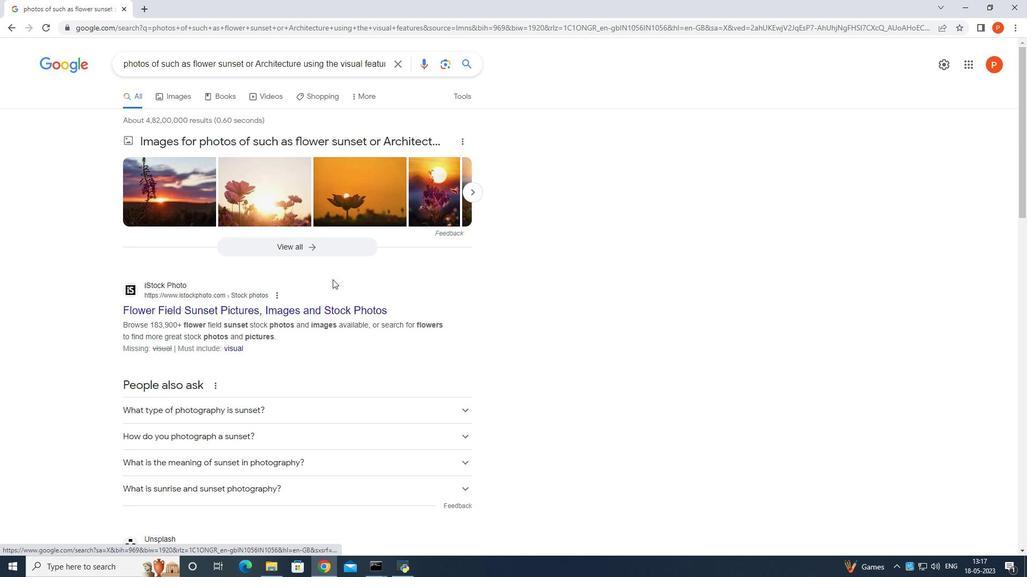 
Action: Mouse moved to (370, 277)
Screenshot: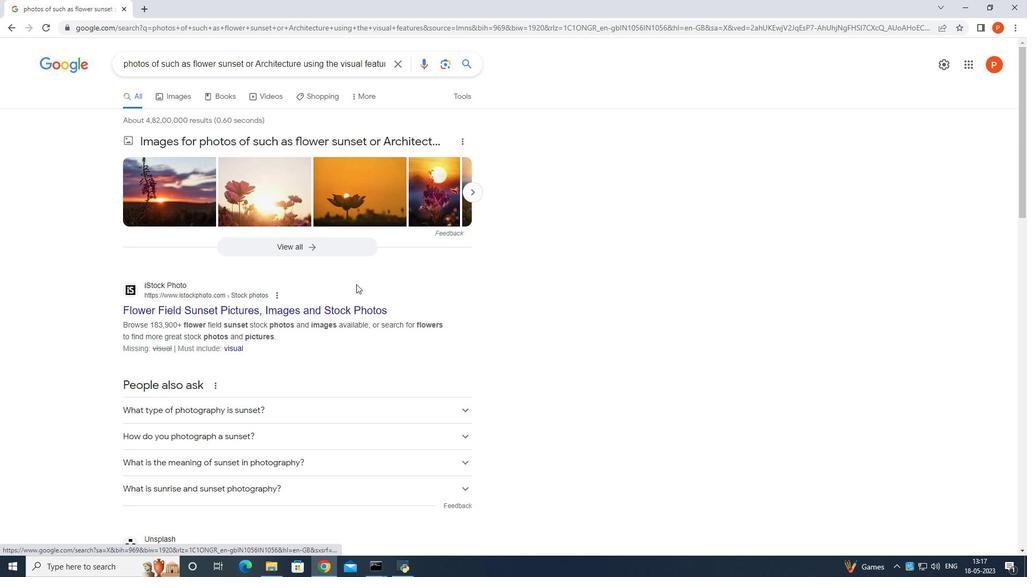 
Action: Mouse scrolled (370, 277) with delta (0, 0)
Screenshot: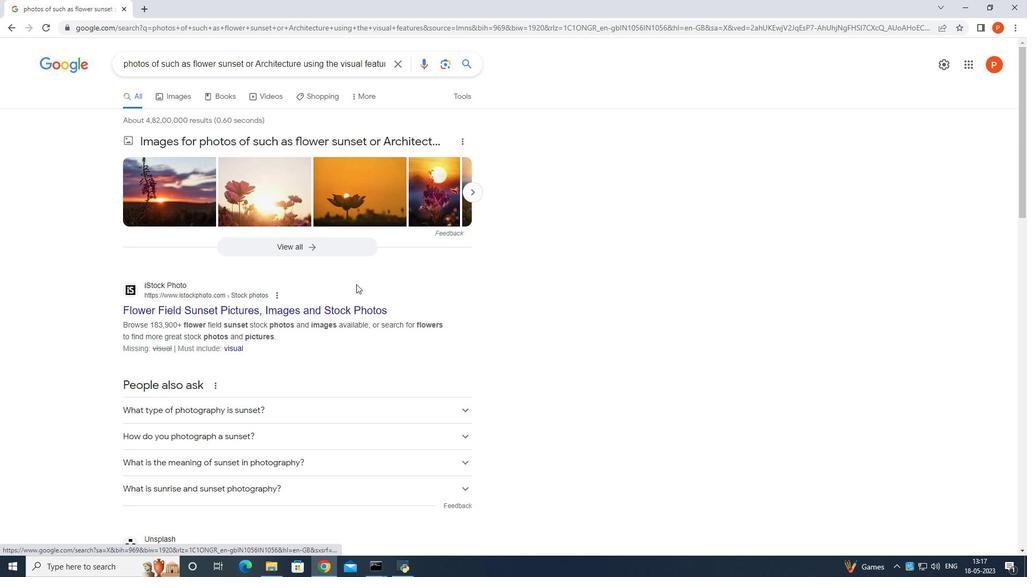 
Action: Mouse moved to (344, 239)
Screenshot: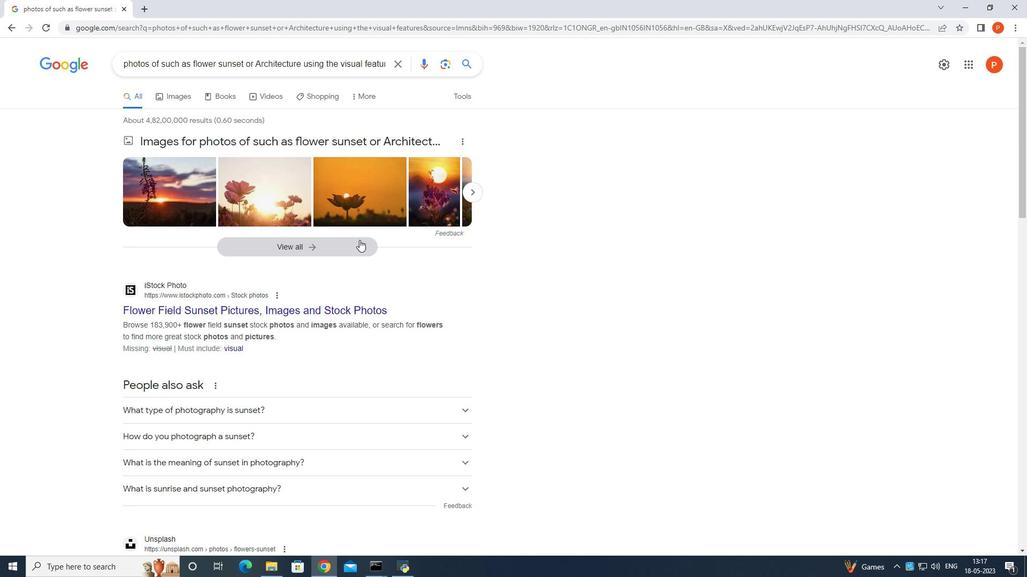 
Action: Mouse pressed left at (344, 239)
Screenshot: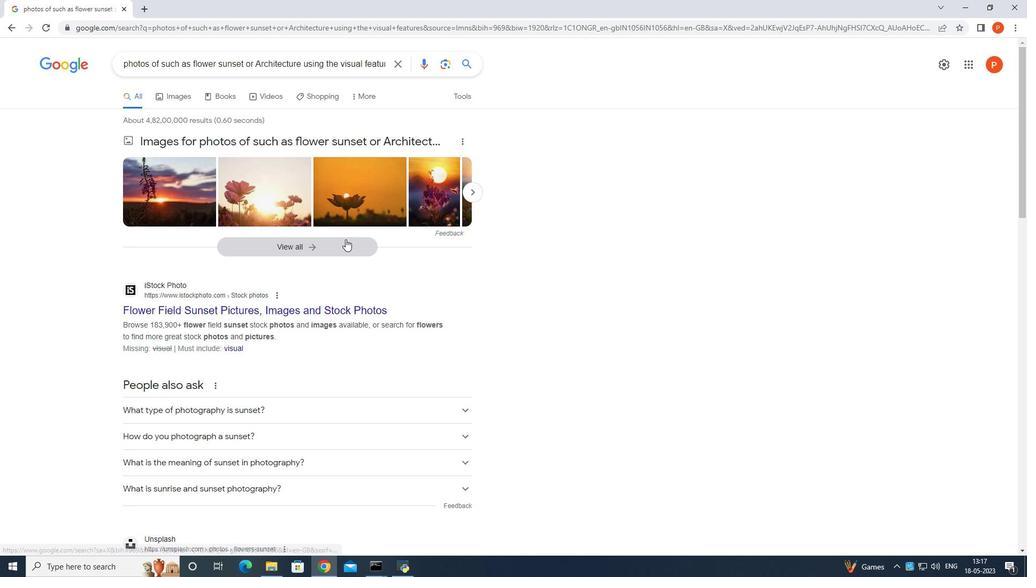
Action: Mouse moved to (441, 394)
Screenshot: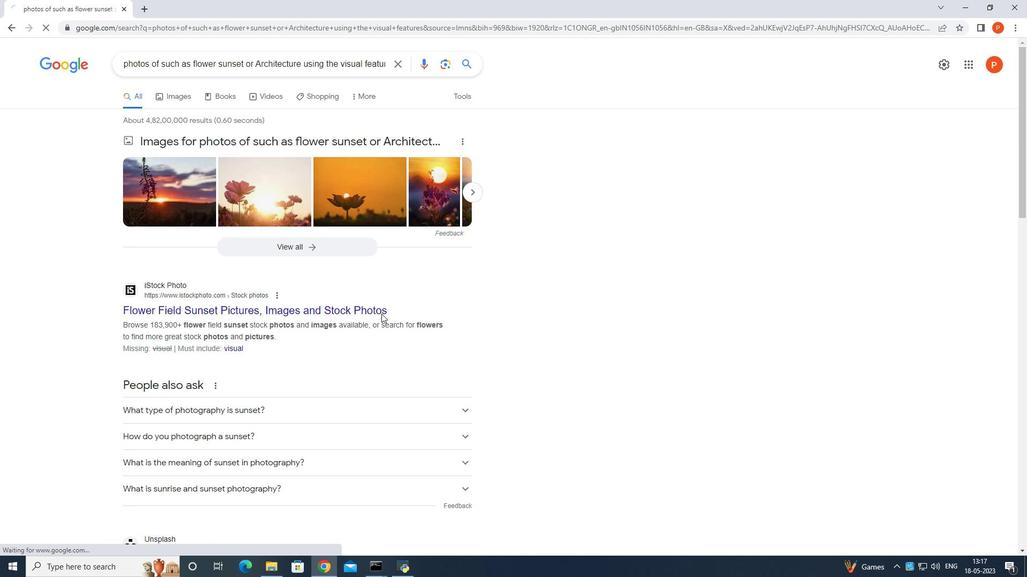 
Action: Mouse scrolled (441, 393) with delta (0, 0)
Screenshot: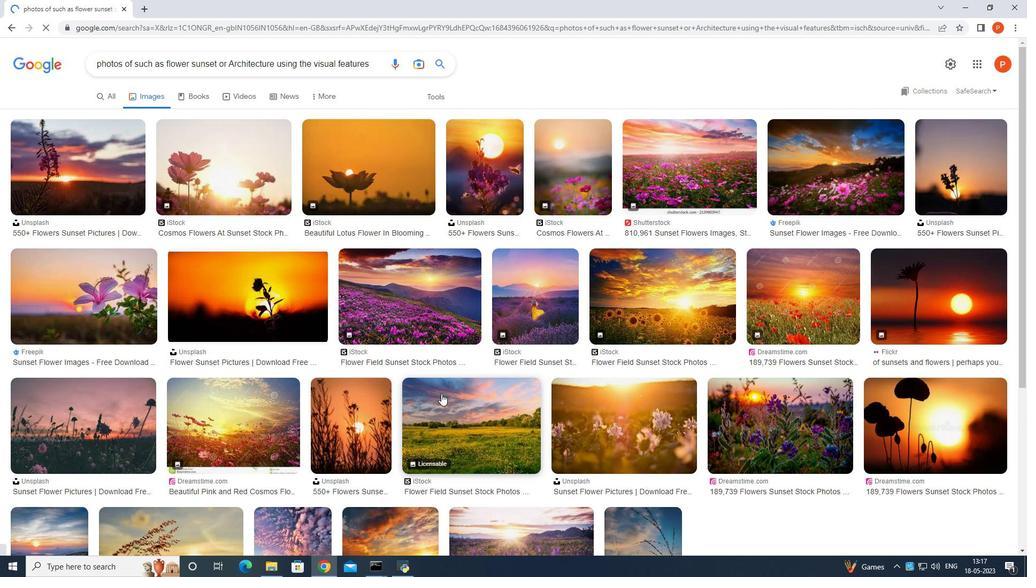 
Action: Mouse scrolled (441, 393) with delta (0, 0)
Screenshot: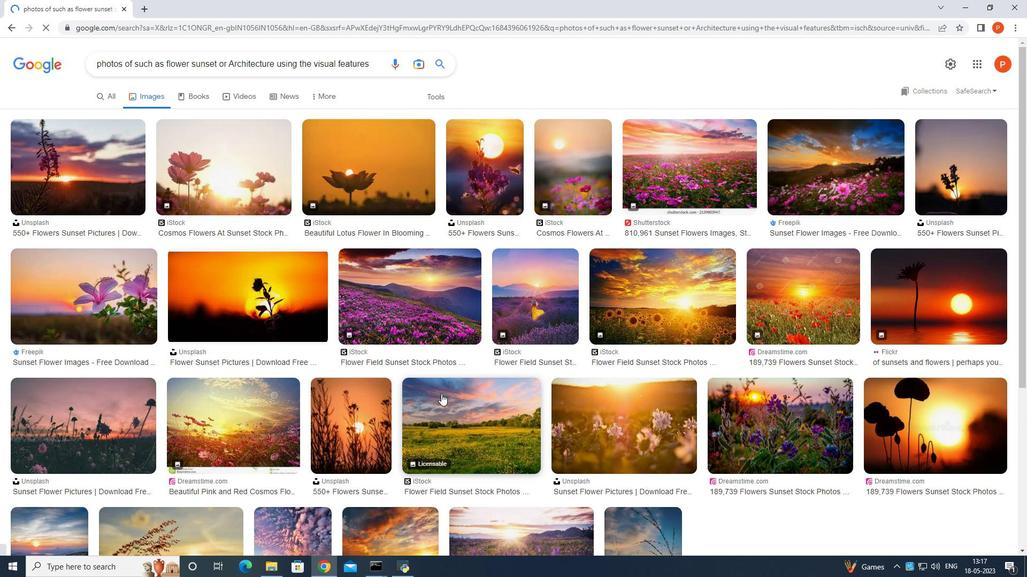 
Action: Mouse scrolled (441, 393) with delta (0, 0)
Screenshot: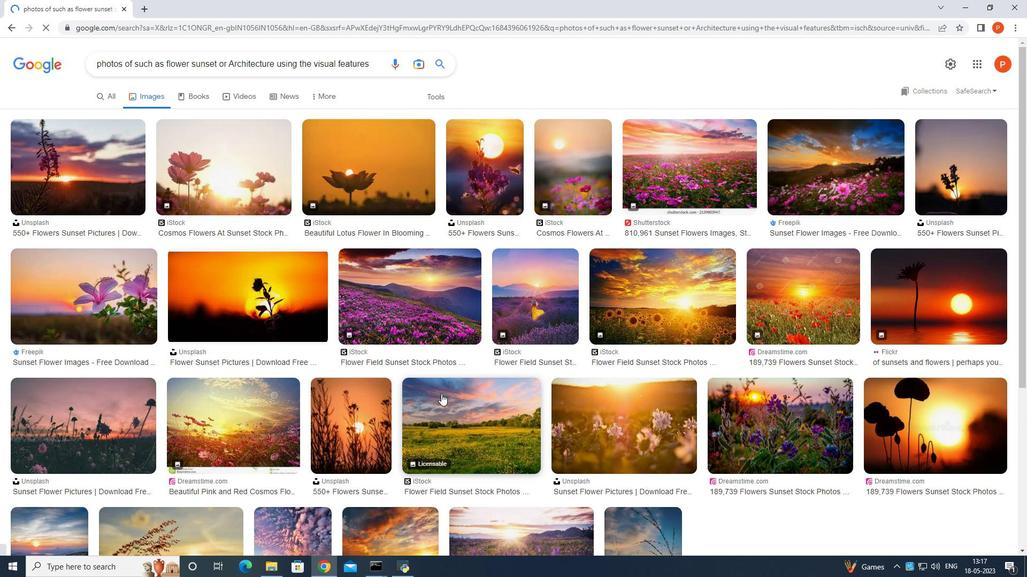 
Action: Mouse scrolled (441, 393) with delta (0, 0)
Screenshot: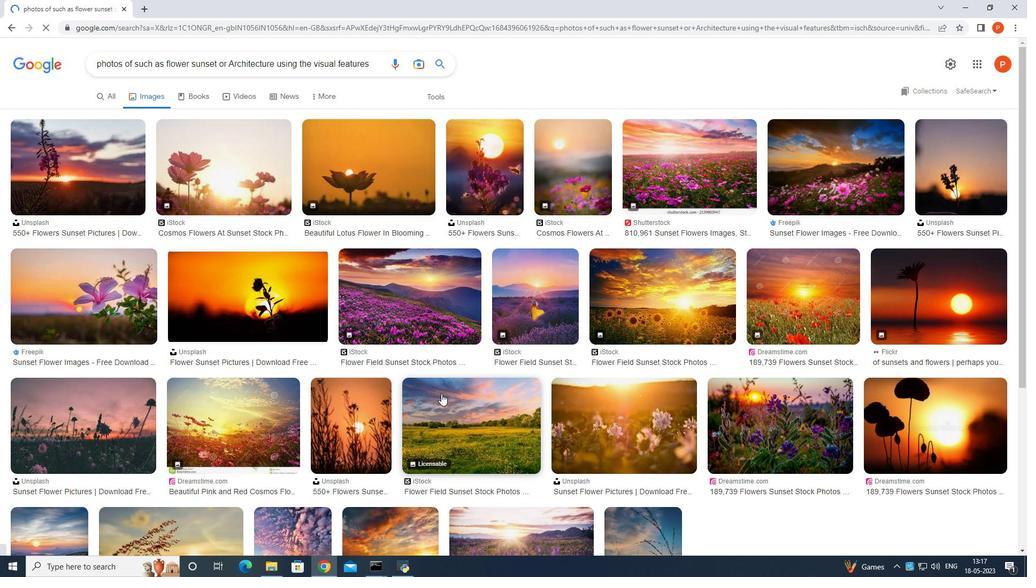 
Action: Mouse scrolled (441, 393) with delta (0, 0)
Screenshot: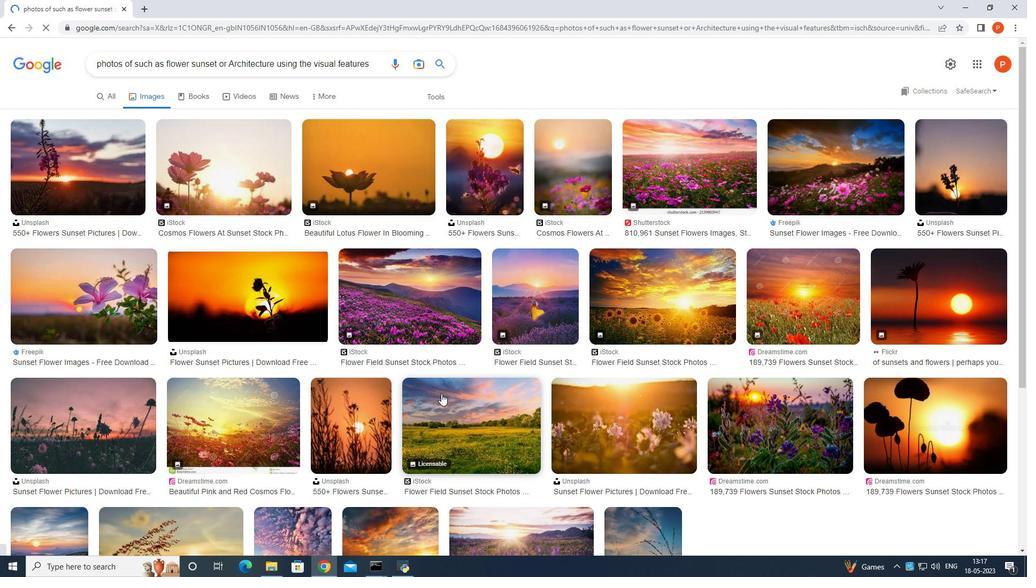 
Action: Mouse moved to (444, 389)
Screenshot: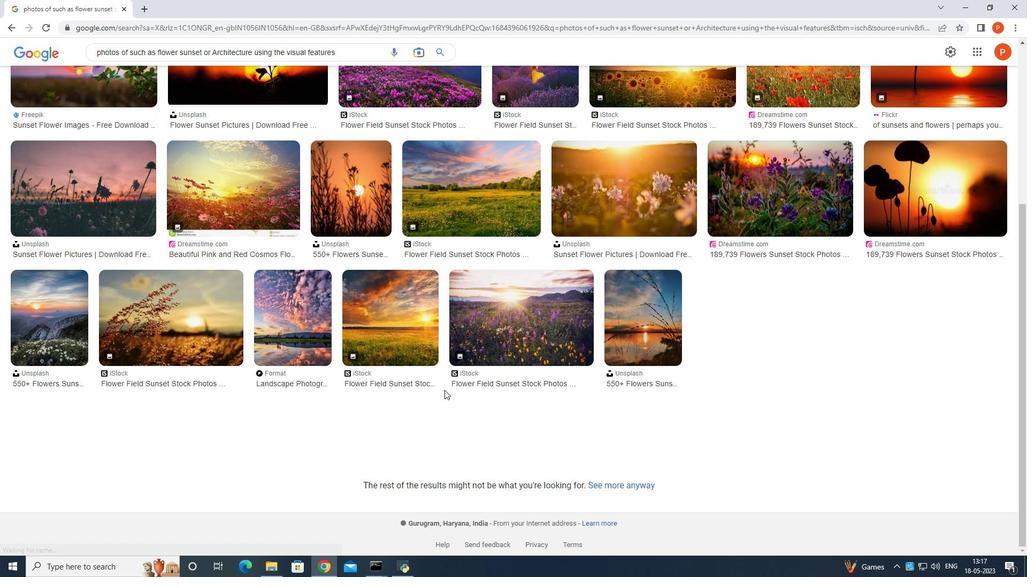 
Action: Mouse scrolled (444, 390) with delta (0, 0)
Screenshot: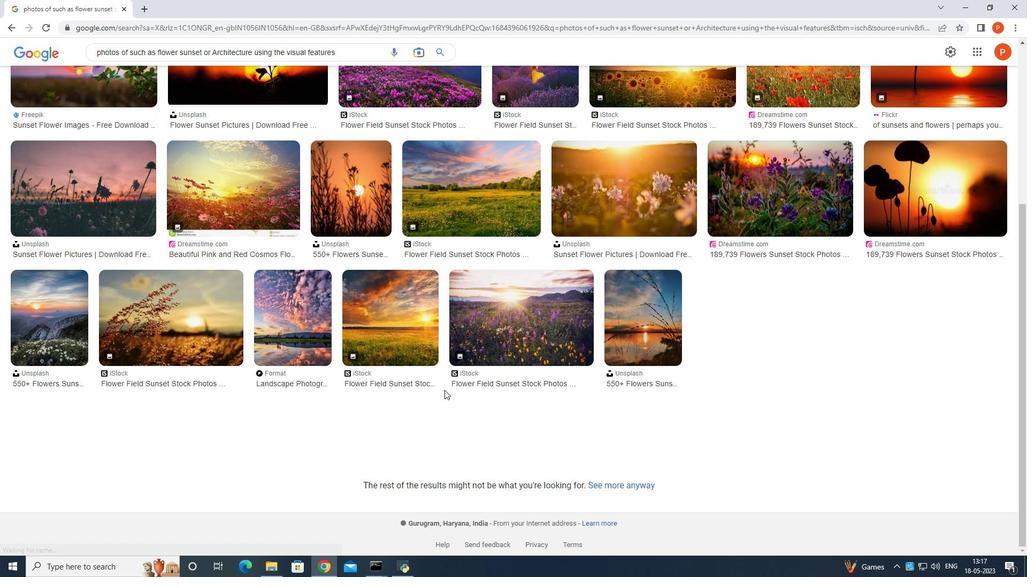 
Action: Mouse moved to (444, 389)
Screenshot: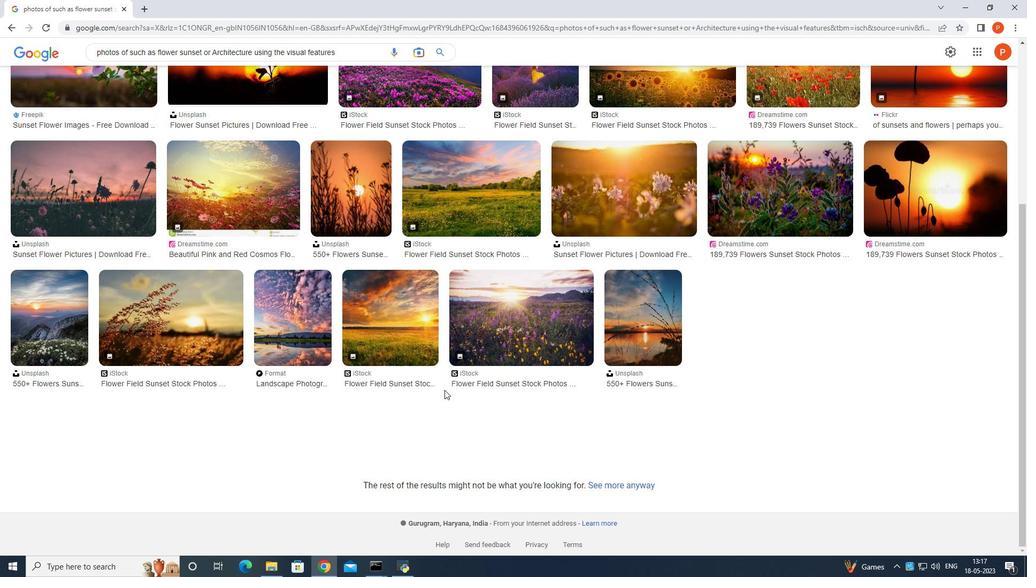 
Action: Mouse scrolled (444, 390) with delta (0, 0)
Screenshot: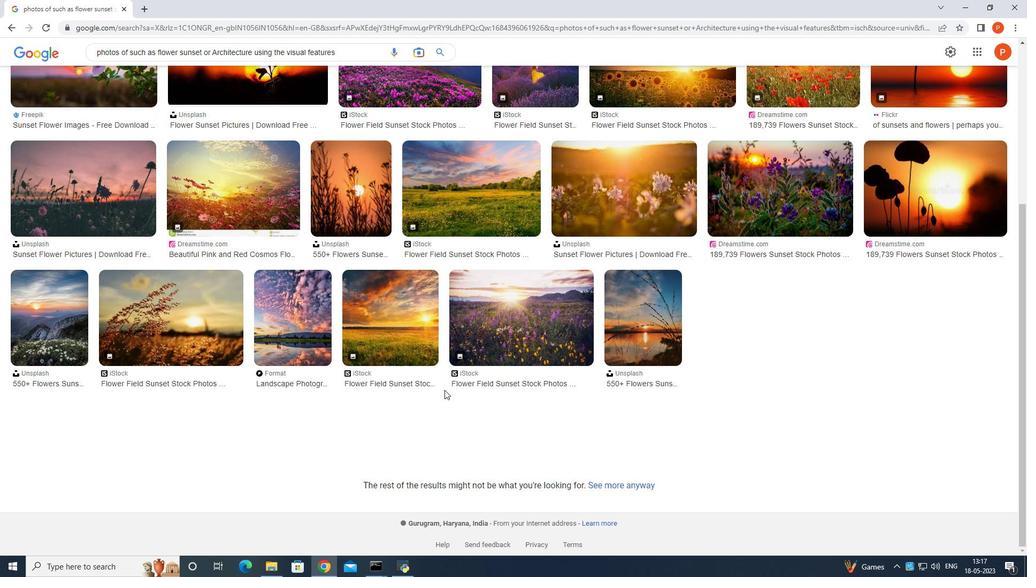 
Action: Mouse scrolled (444, 390) with delta (0, 0)
Screenshot: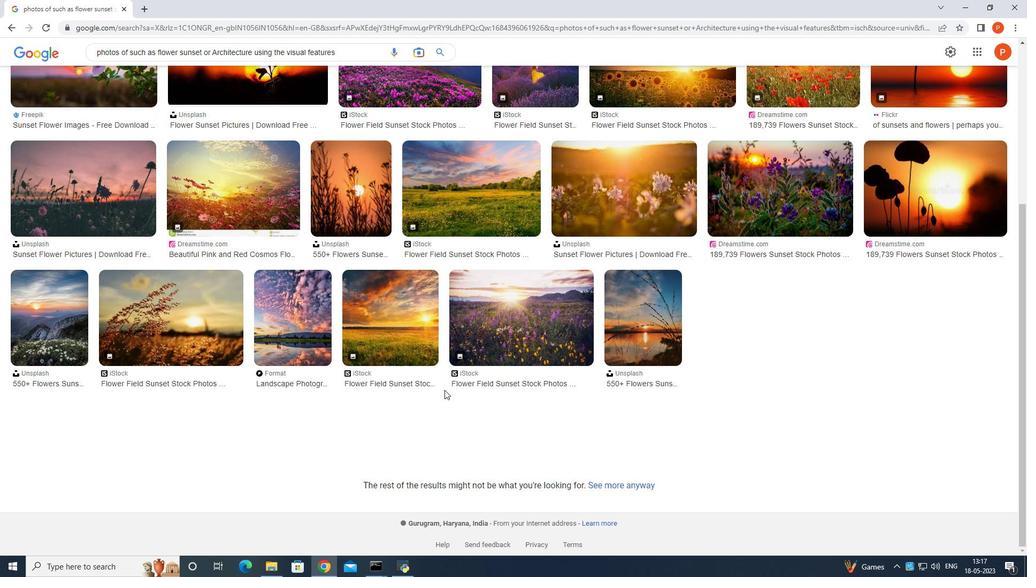 
Action: Mouse moved to (445, 388)
Screenshot: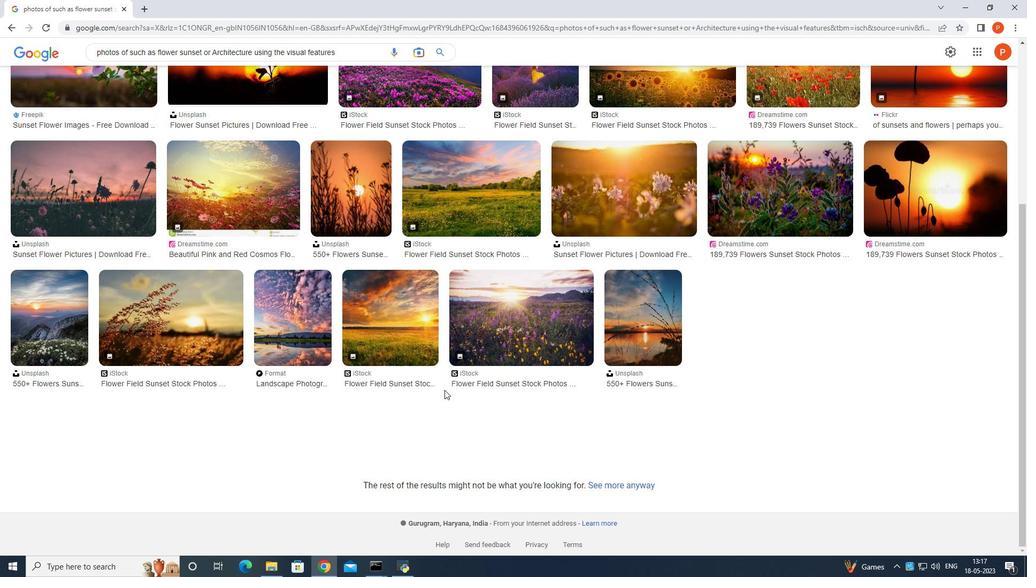 
Action: Mouse scrolled (445, 389) with delta (0, 0)
Screenshot: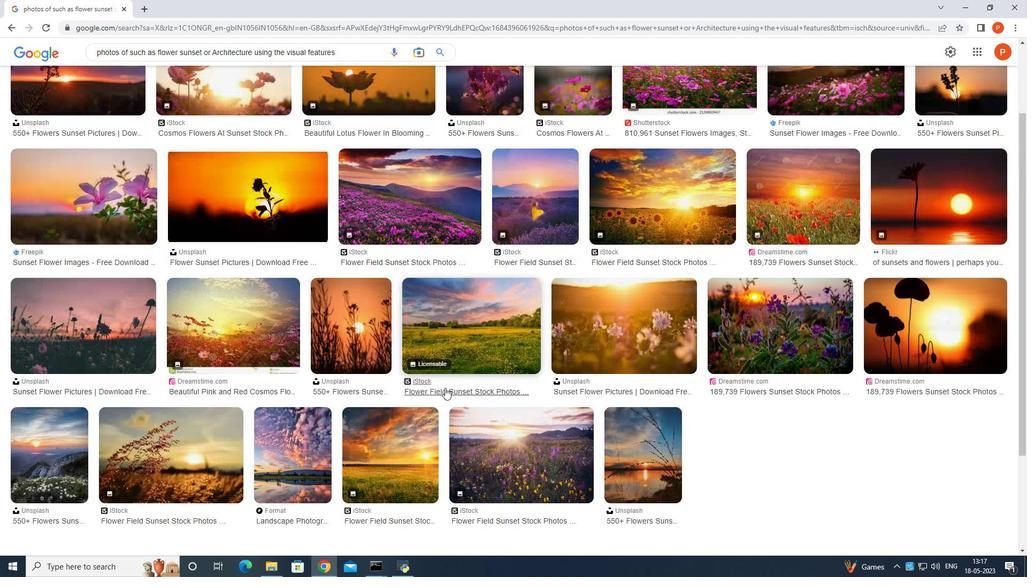 
Action: Mouse scrolled (445, 389) with delta (0, 0)
Screenshot: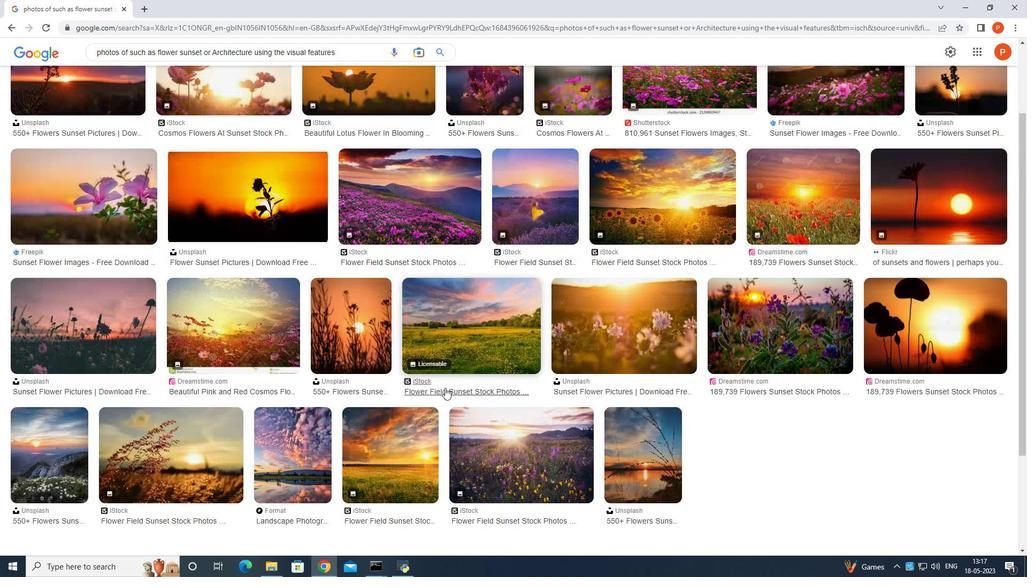 
Action: Mouse moved to (446, 387)
Screenshot: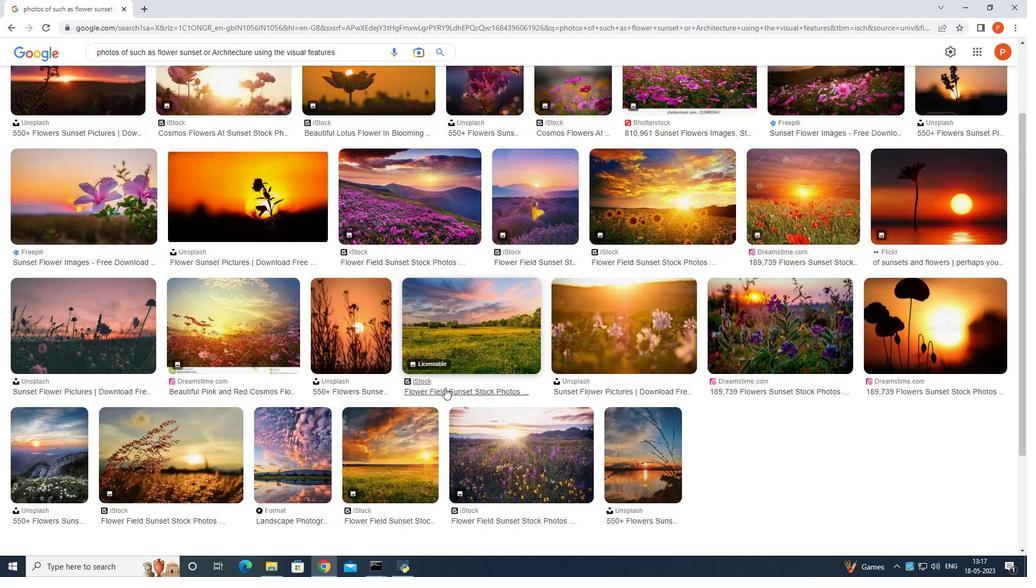 
Action: Mouse scrolled (446, 388) with delta (0, 0)
Screenshot: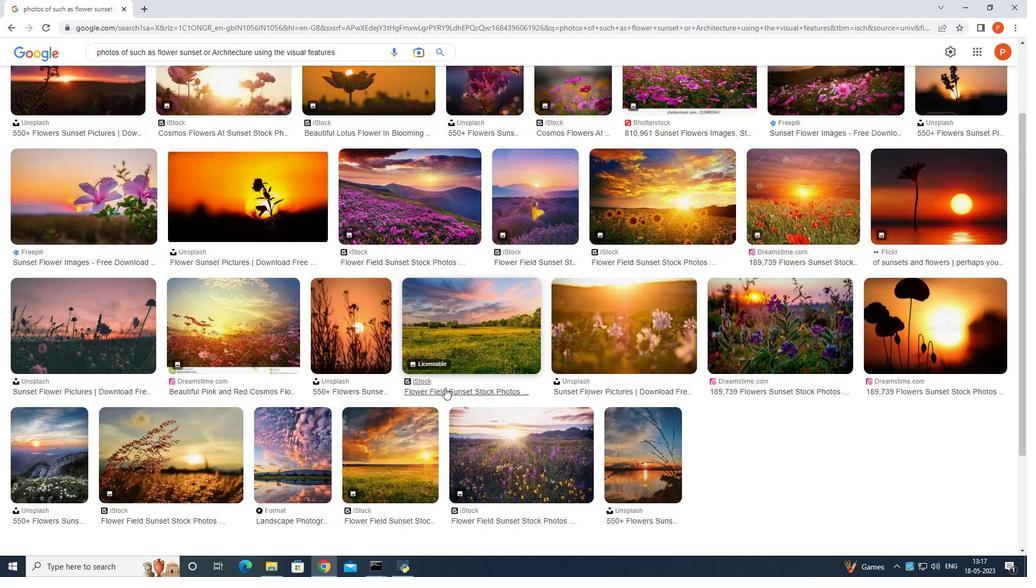 
Action: Mouse moved to (446, 387)
Screenshot: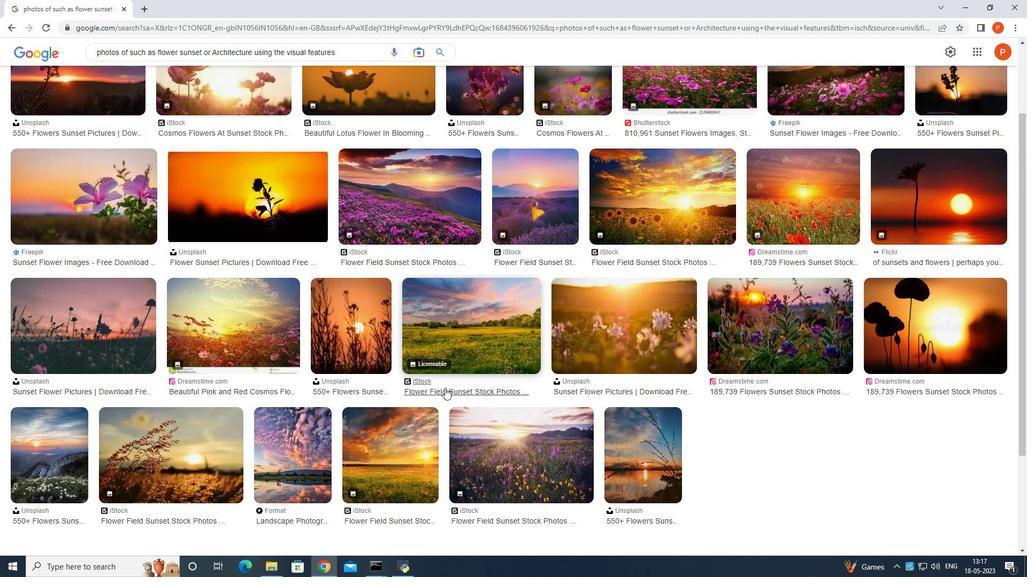 
Action: Mouse scrolled (446, 388) with delta (0, 0)
Screenshot: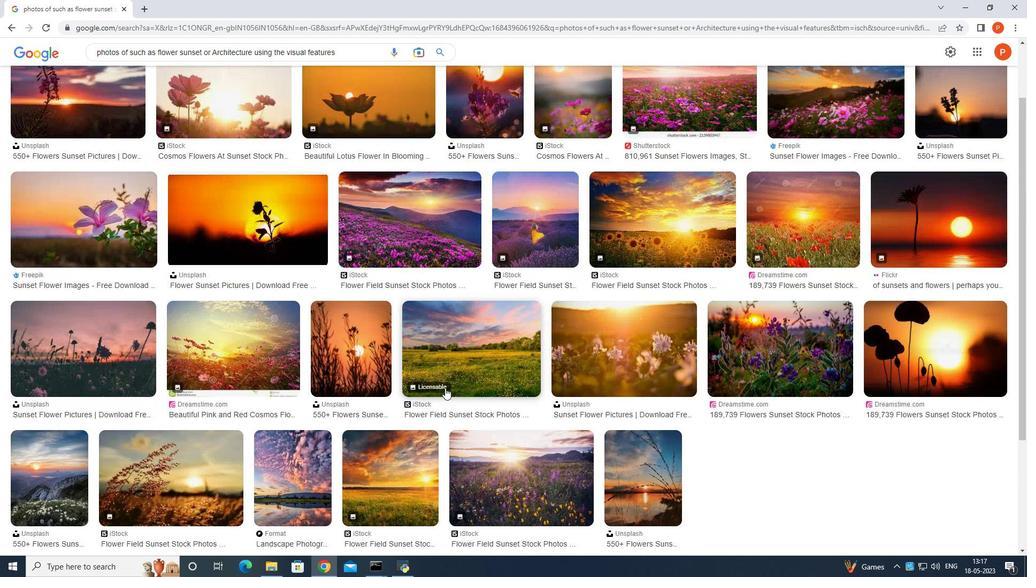 
Action: Mouse scrolled (446, 388) with delta (0, 0)
Screenshot: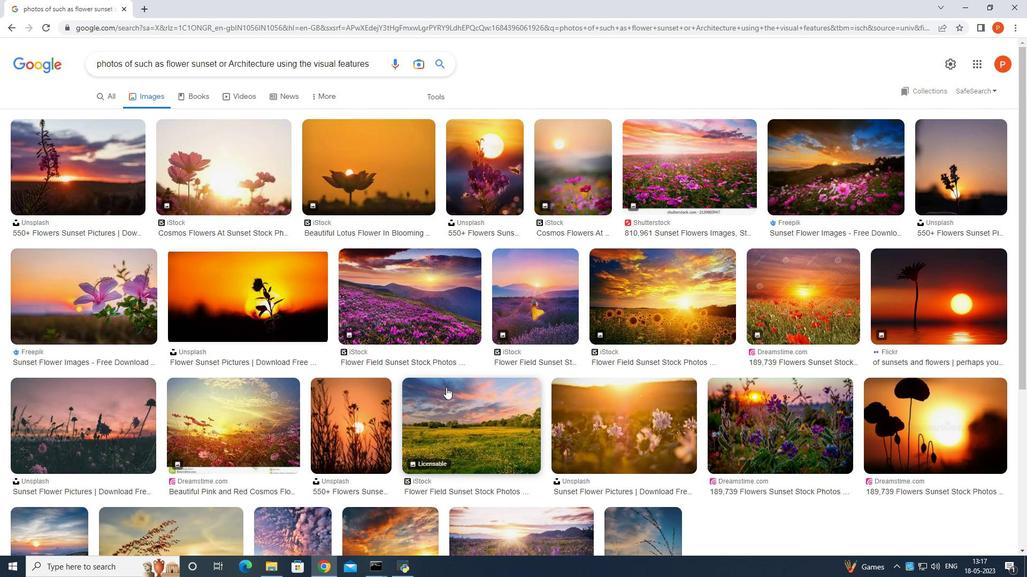
Action: Mouse scrolled (446, 388) with delta (0, 0)
Screenshot: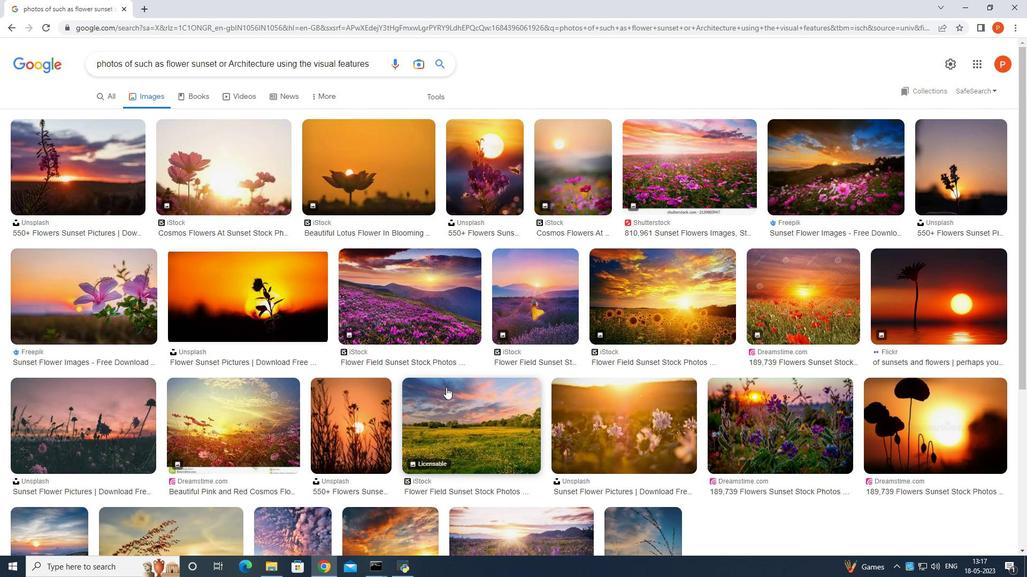 
Action: Mouse moved to (446, 387)
Screenshot: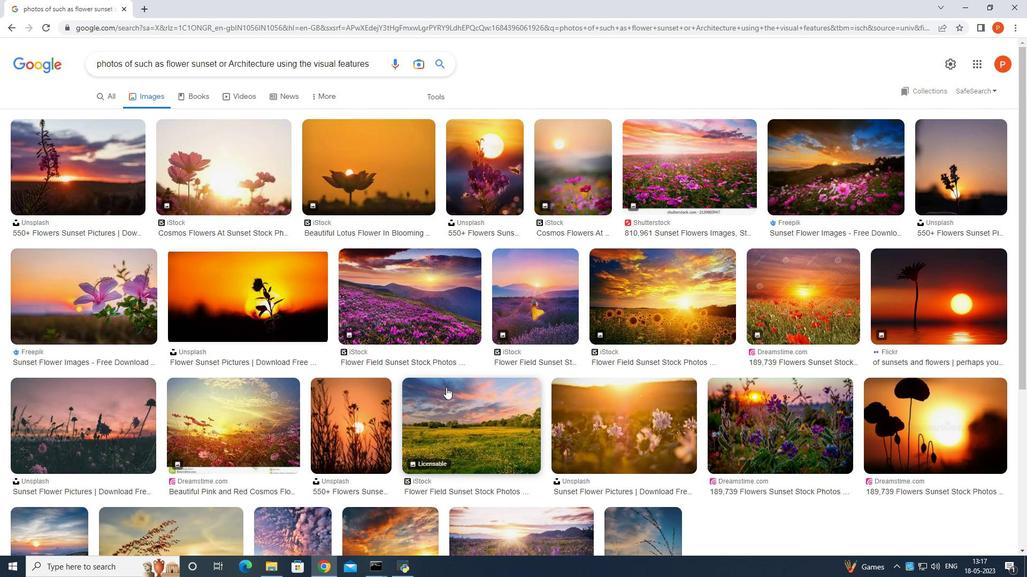 
Action: Mouse scrolled (446, 387) with delta (0, 0)
Screenshot: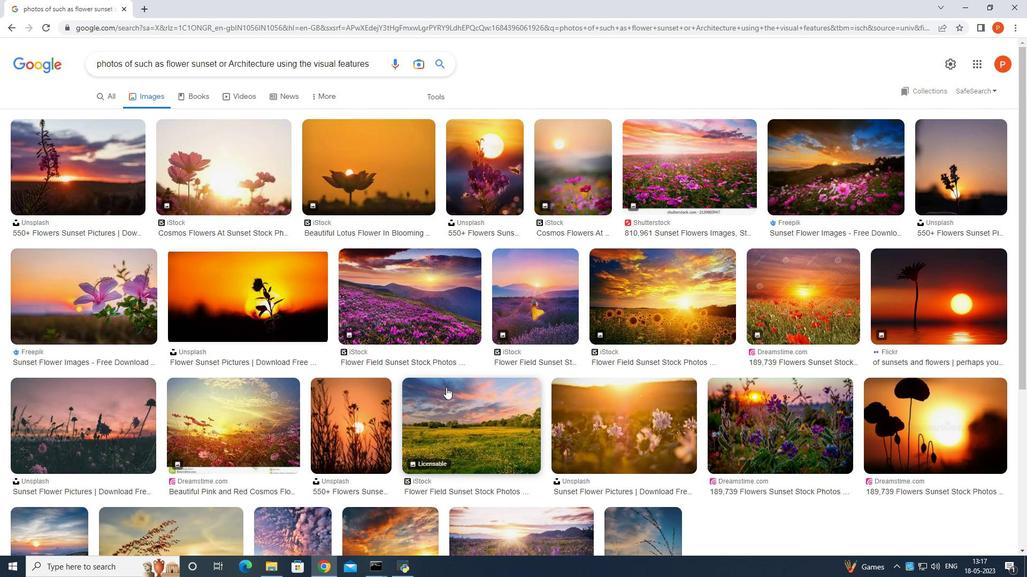 
Action: Mouse moved to (352, 184)
Screenshot: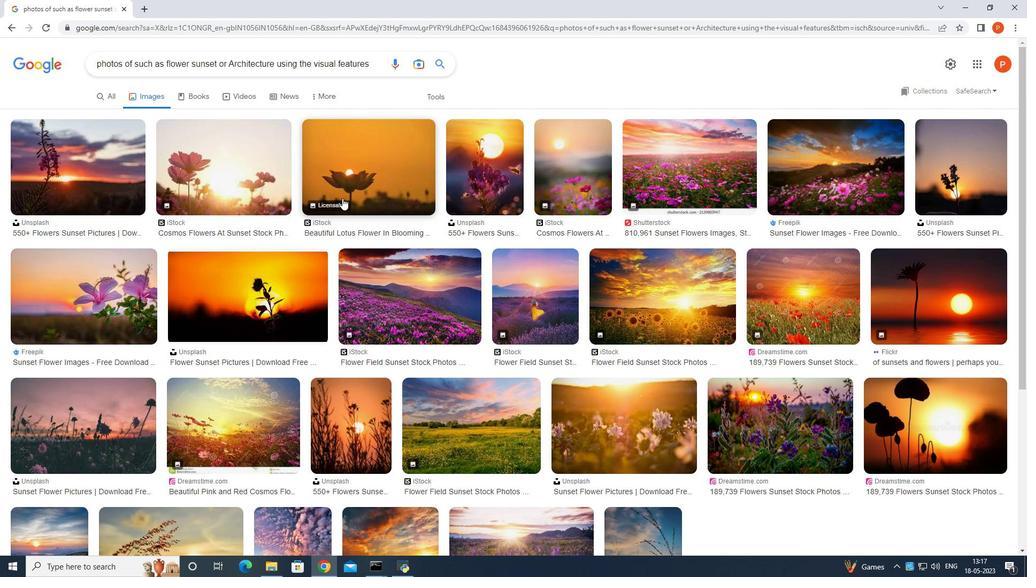 
Action: Mouse pressed left at (352, 184)
Screenshot: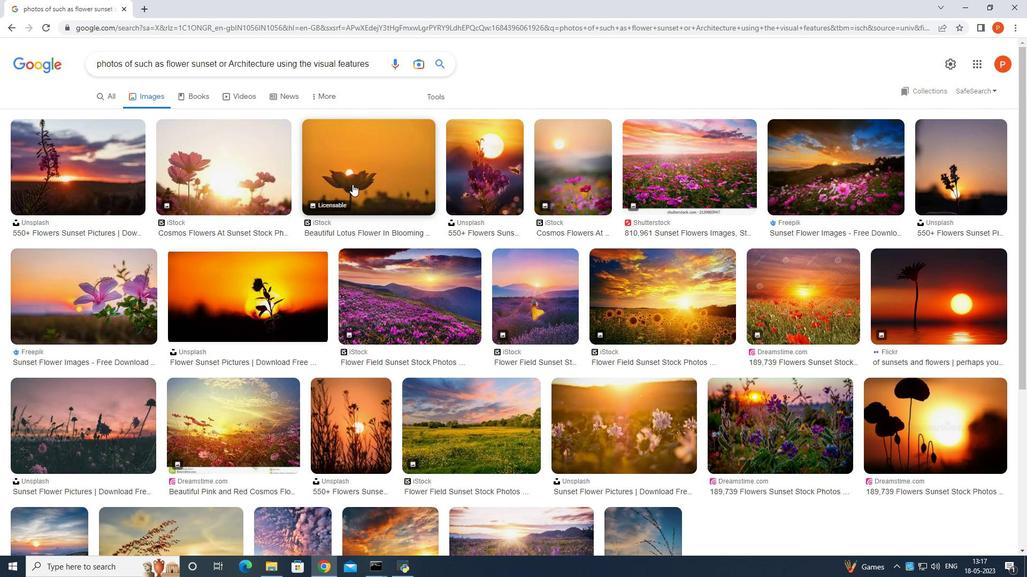 
Action: Mouse moved to (791, 456)
Screenshot: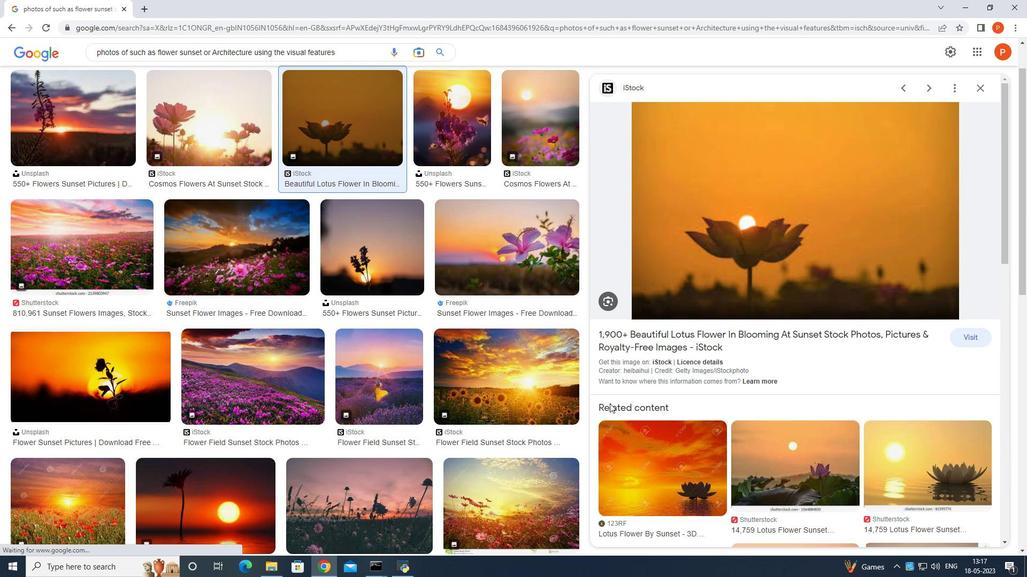 
Action: Mouse scrolled (791, 456) with delta (0, 0)
Screenshot: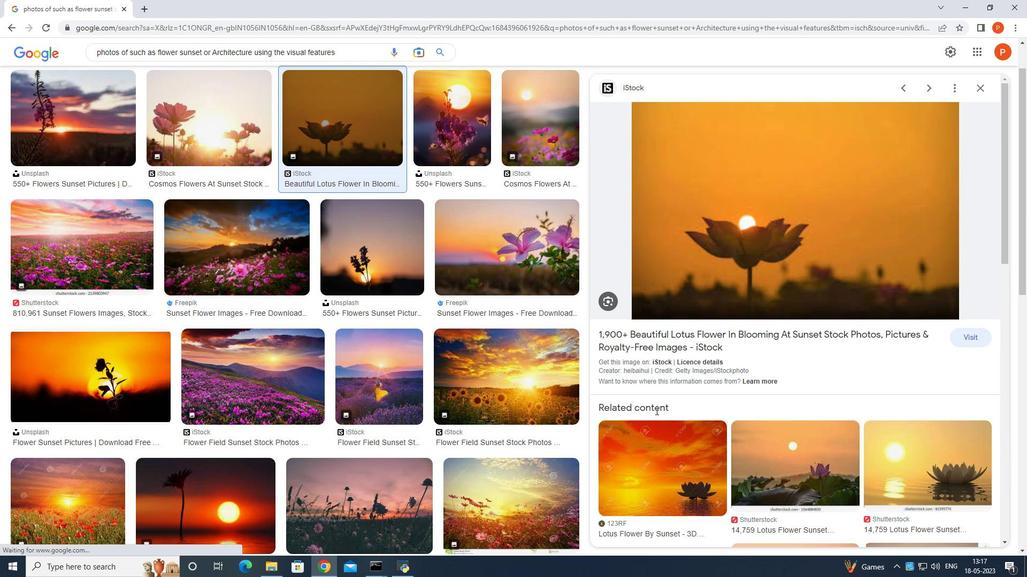
Action: Mouse moved to (791, 456)
Screenshot: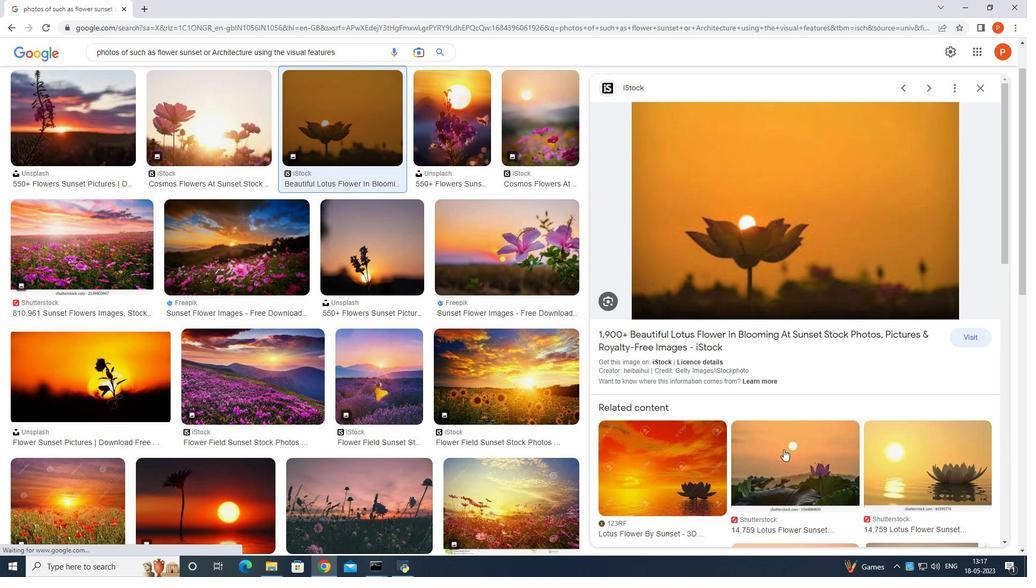 
Action: Mouse scrolled (791, 456) with delta (0, 0)
Screenshot: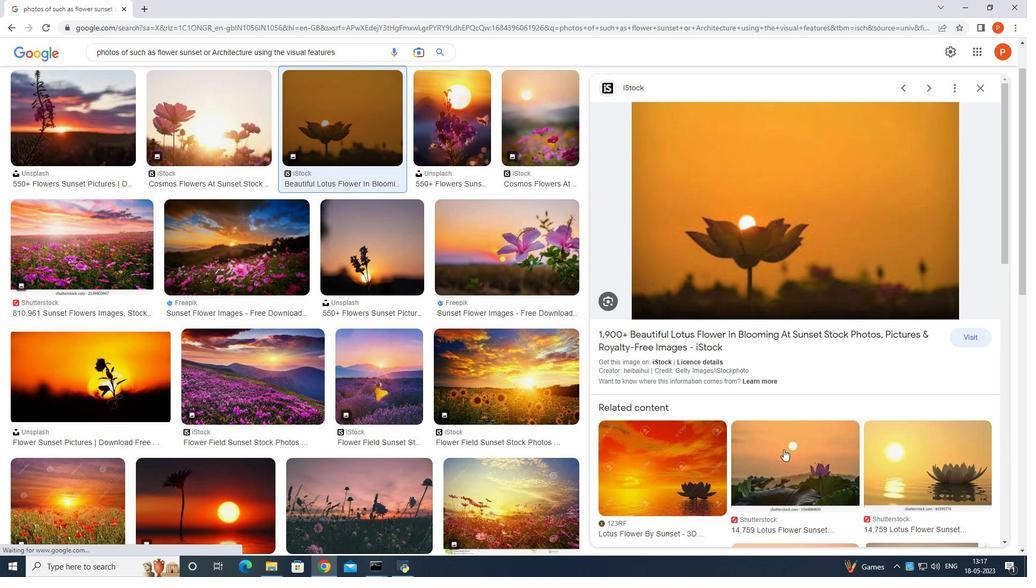 
Action: Mouse scrolled (791, 456) with delta (0, 0)
Screenshot: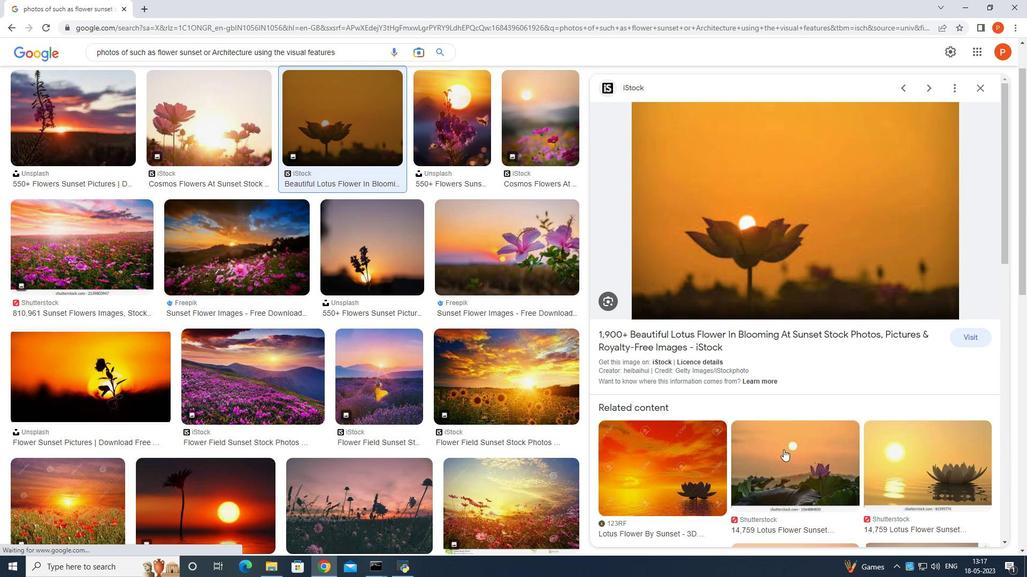 
Action: Mouse moved to (791, 452)
Screenshot: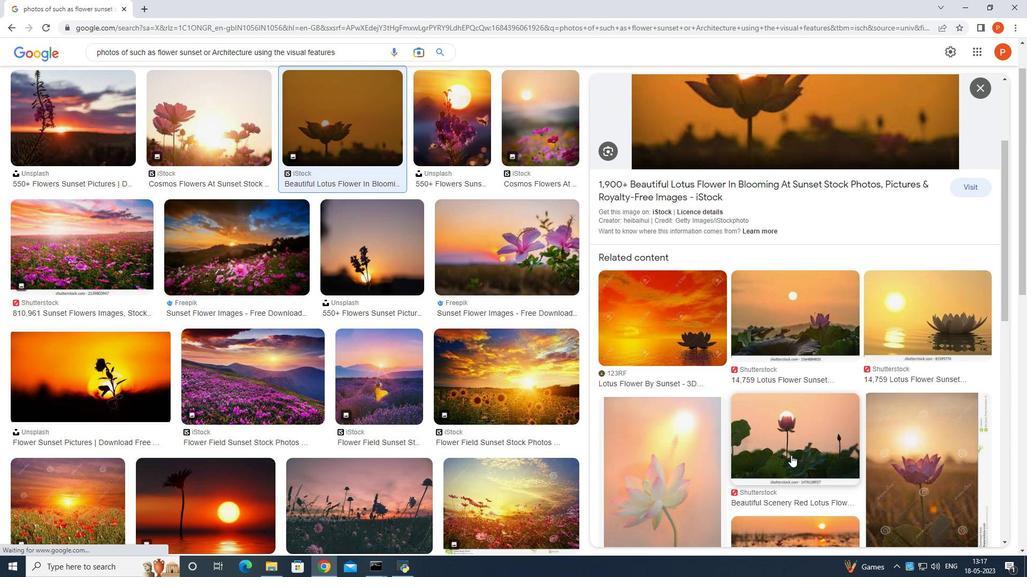 
Action: Mouse scrolled (791, 452) with delta (0, 0)
Screenshot: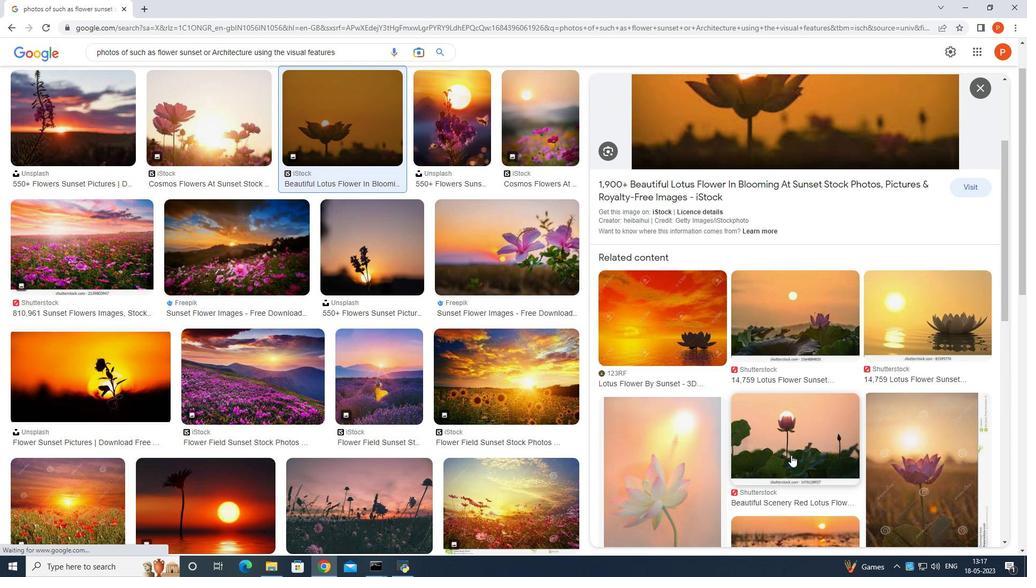 
Action: Mouse scrolled (791, 452) with delta (0, 0)
Screenshot: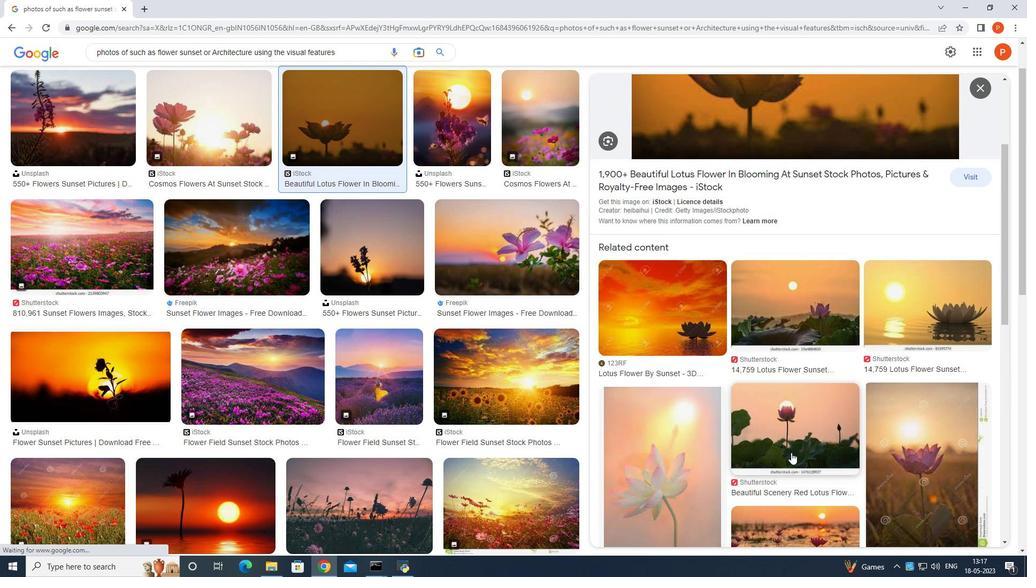
Action: Mouse scrolled (791, 452) with delta (0, 0)
Screenshot: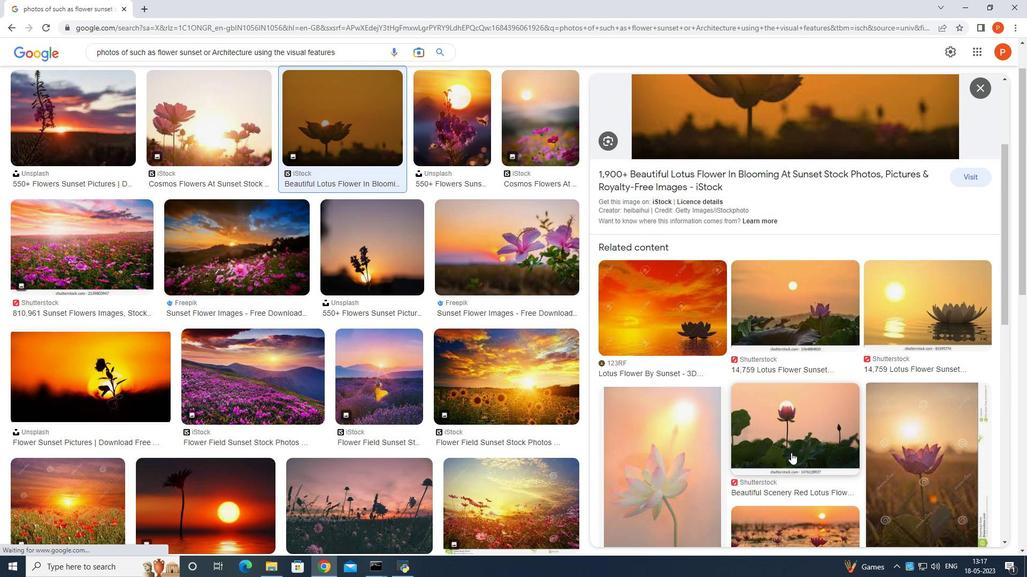 
Action: Mouse moved to (791, 452)
Screenshot: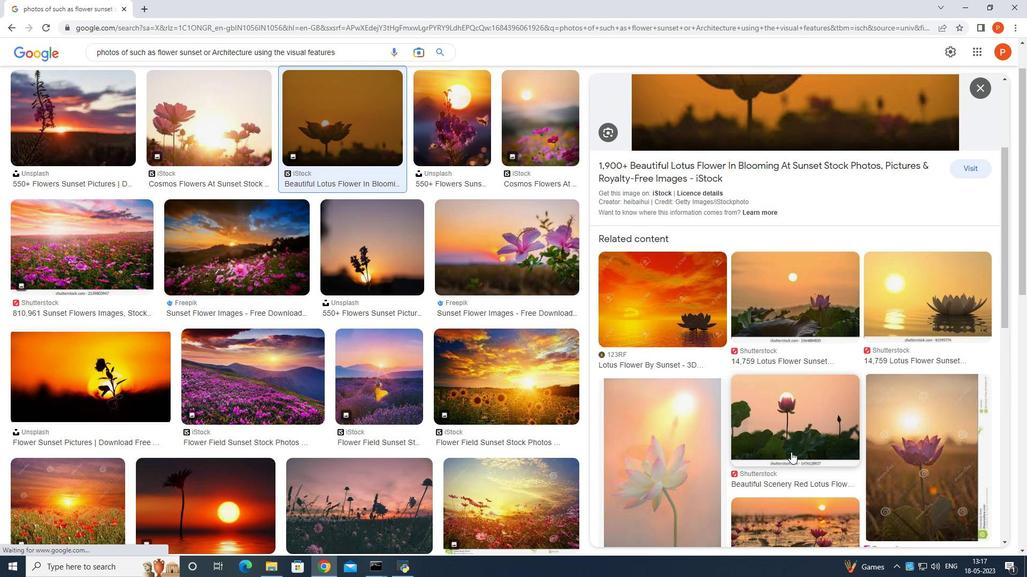 
Action: Mouse scrolled (791, 452) with delta (0, 0)
Screenshot: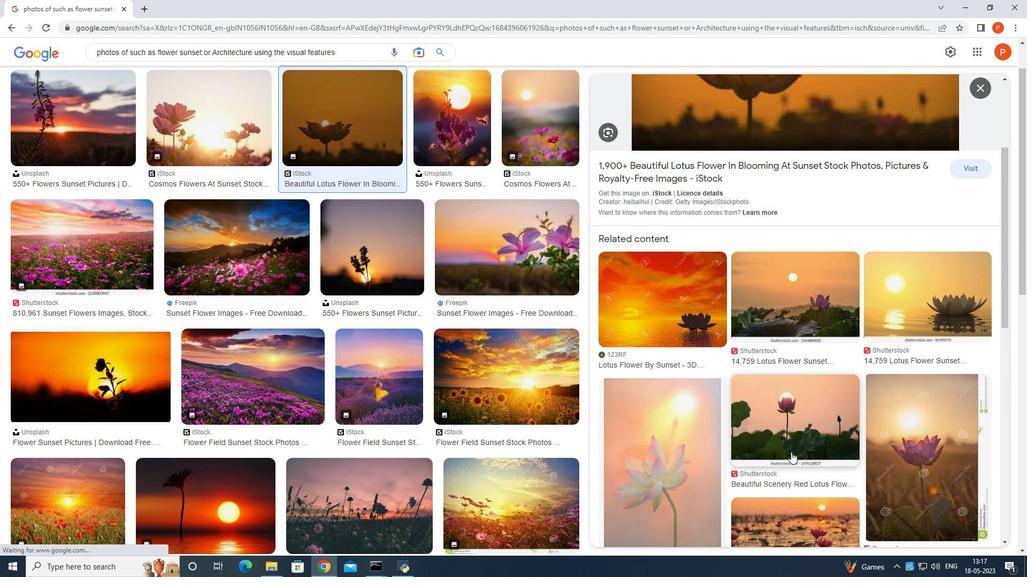 
Action: Mouse scrolled (791, 452) with delta (0, 0)
